 Task: Look for space in Leawood, United States from 12th July, 2023 to 16th July, 2023 for 8 adults in price range Rs.10000 to Rs.16000. Place can be private room with 8 bedrooms having 8 beds and 8 bathrooms. Property type can be house, flat, guest house, hotel. Amenities needed are: wifi, TV, free parkinig on premises, gym, breakfast. Booking option can be shelf check-in. Required host language is English.
Action: Mouse moved to (571, 144)
Screenshot: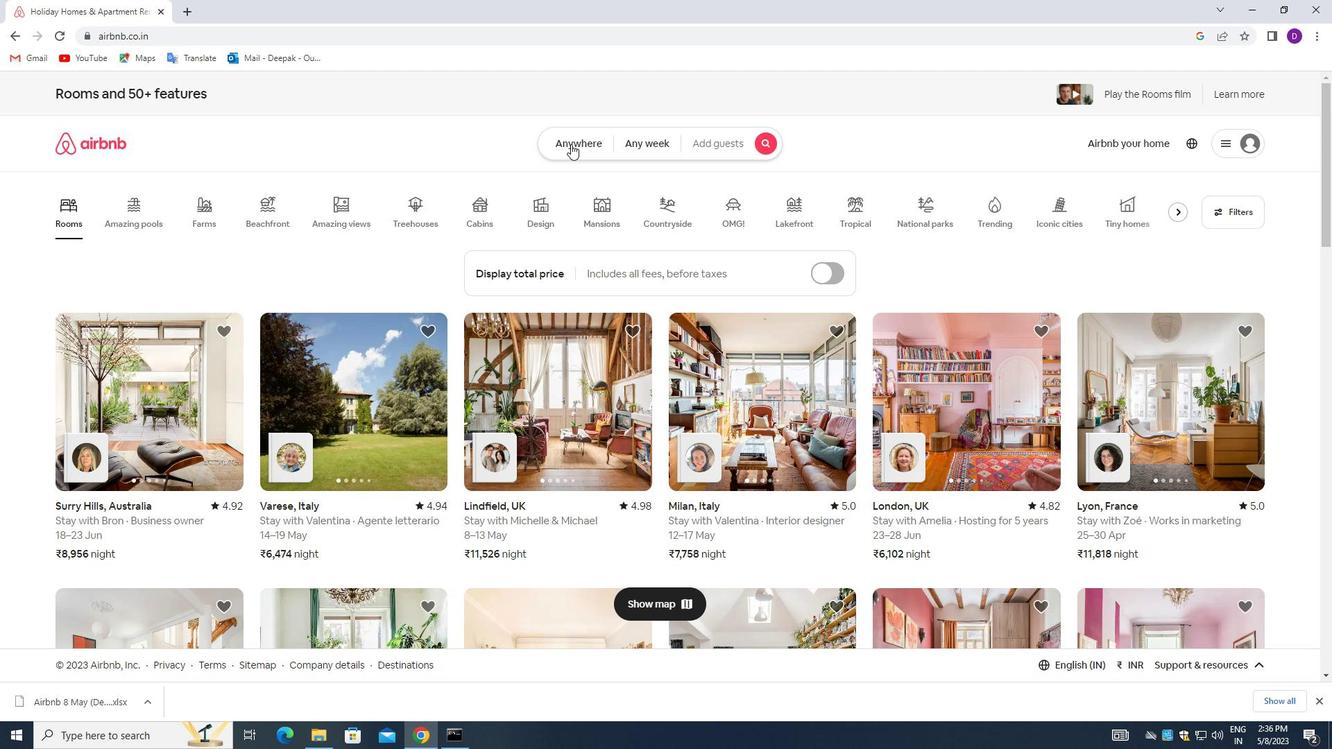 
Action: Mouse pressed left at (571, 144)
Screenshot: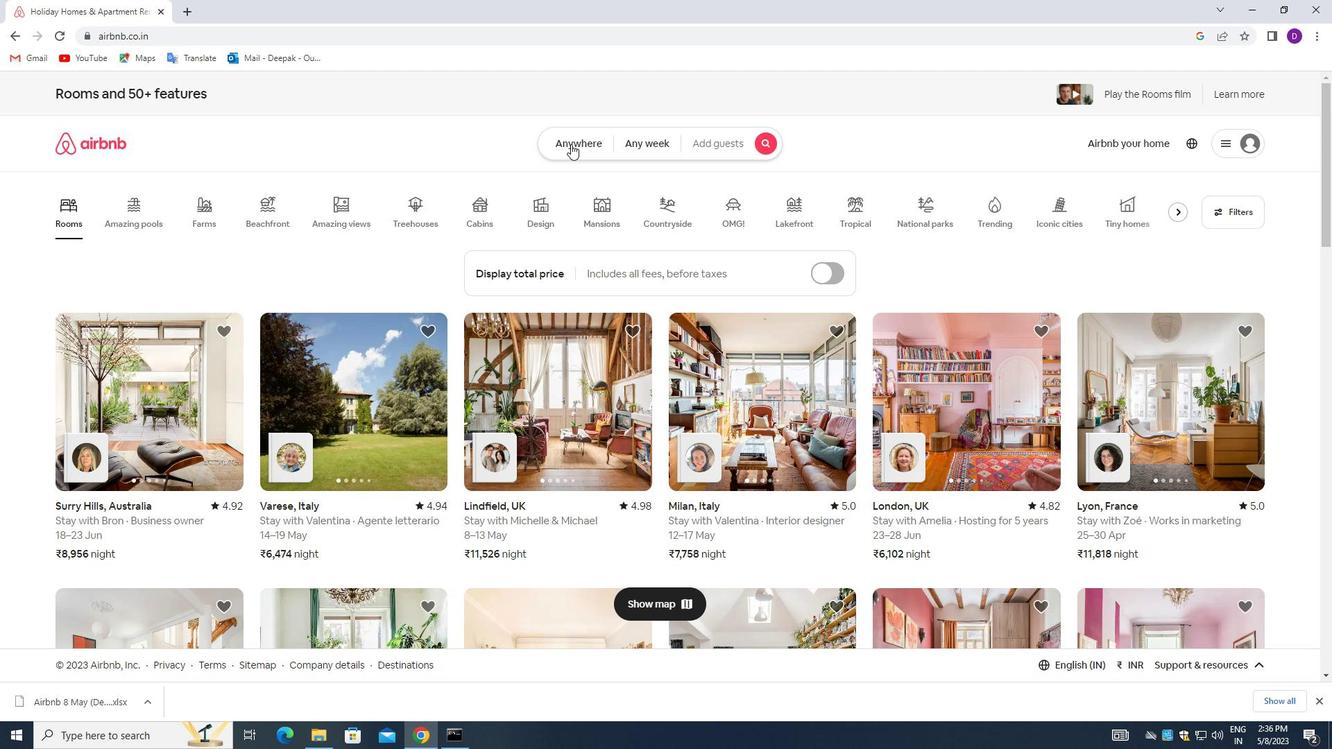 
Action: Mouse moved to (438, 201)
Screenshot: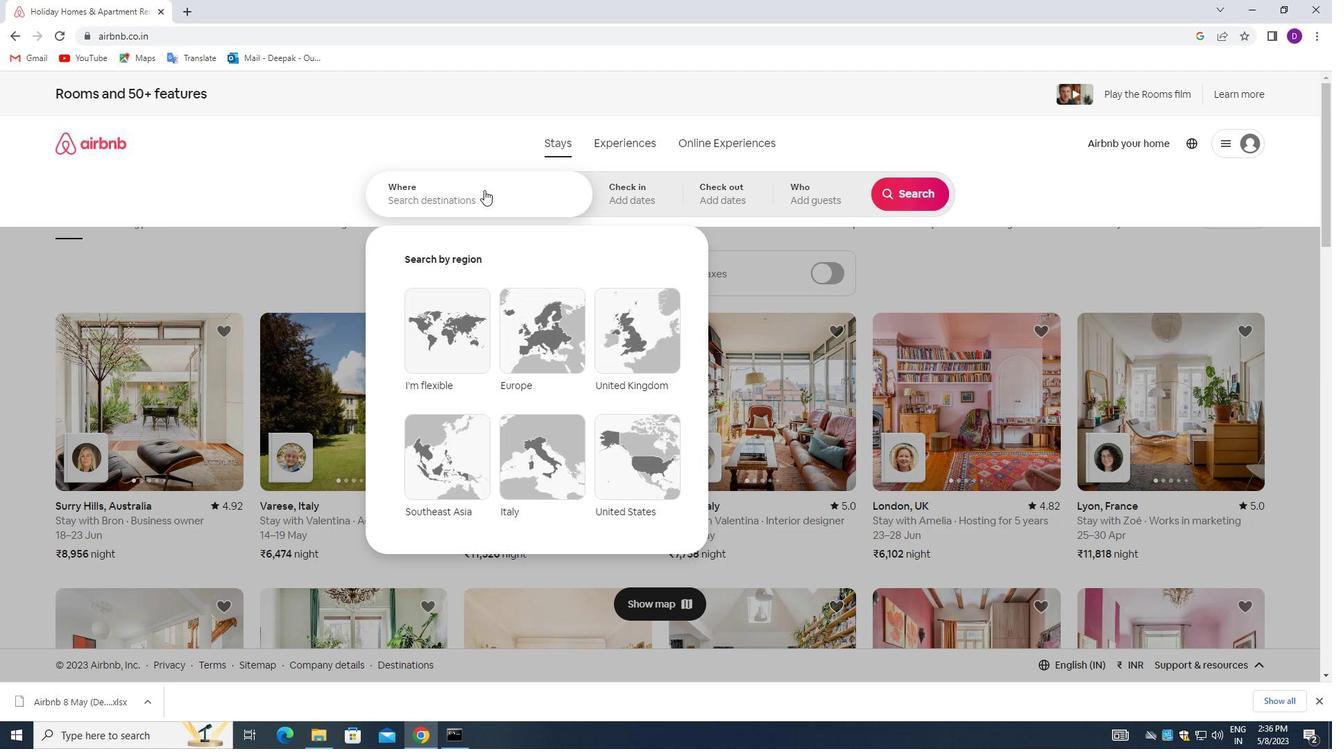 
Action: Mouse pressed left at (438, 201)
Screenshot: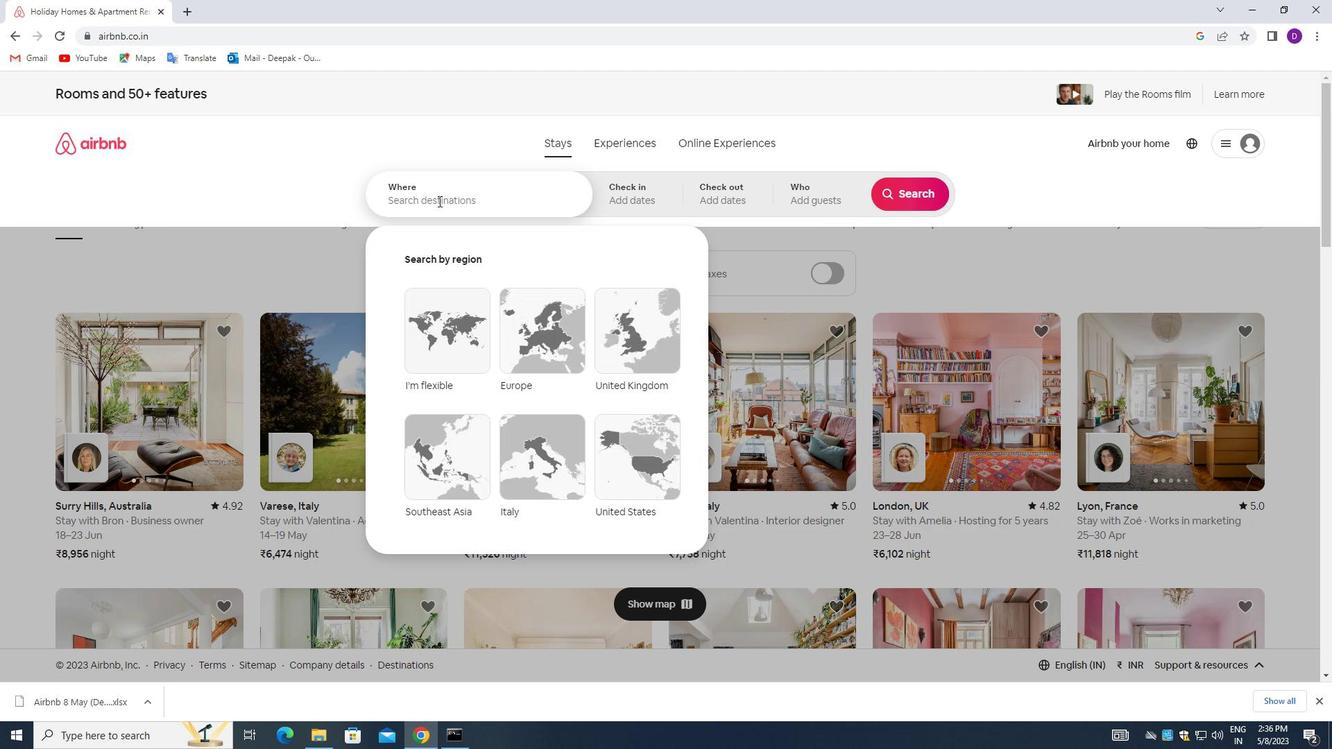 
Action: Key pressed <Key.shift>LEAWOOD,<Key.space><Key.shift>UNITED<Key.space><Key.shift>STATES<Key.enter>
Screenshot: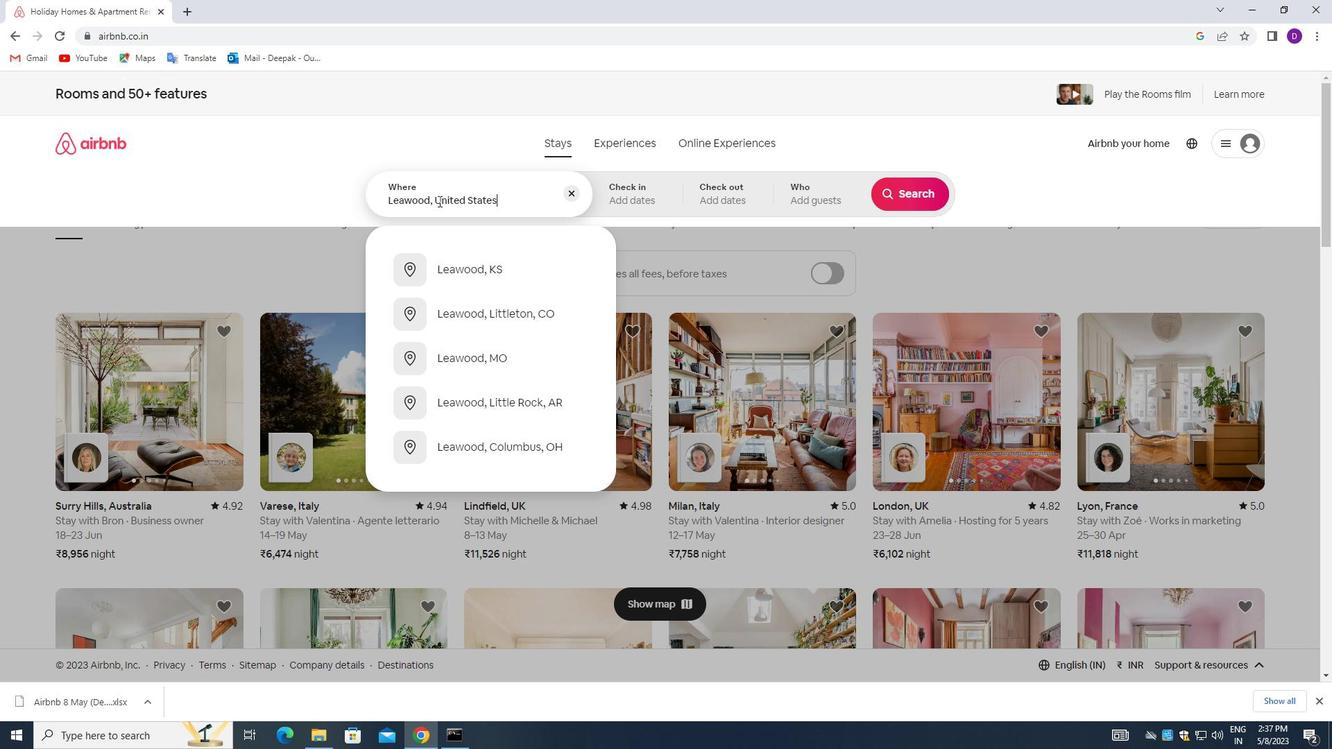
Action: Mouse moved to (899, 301)
Screenshot: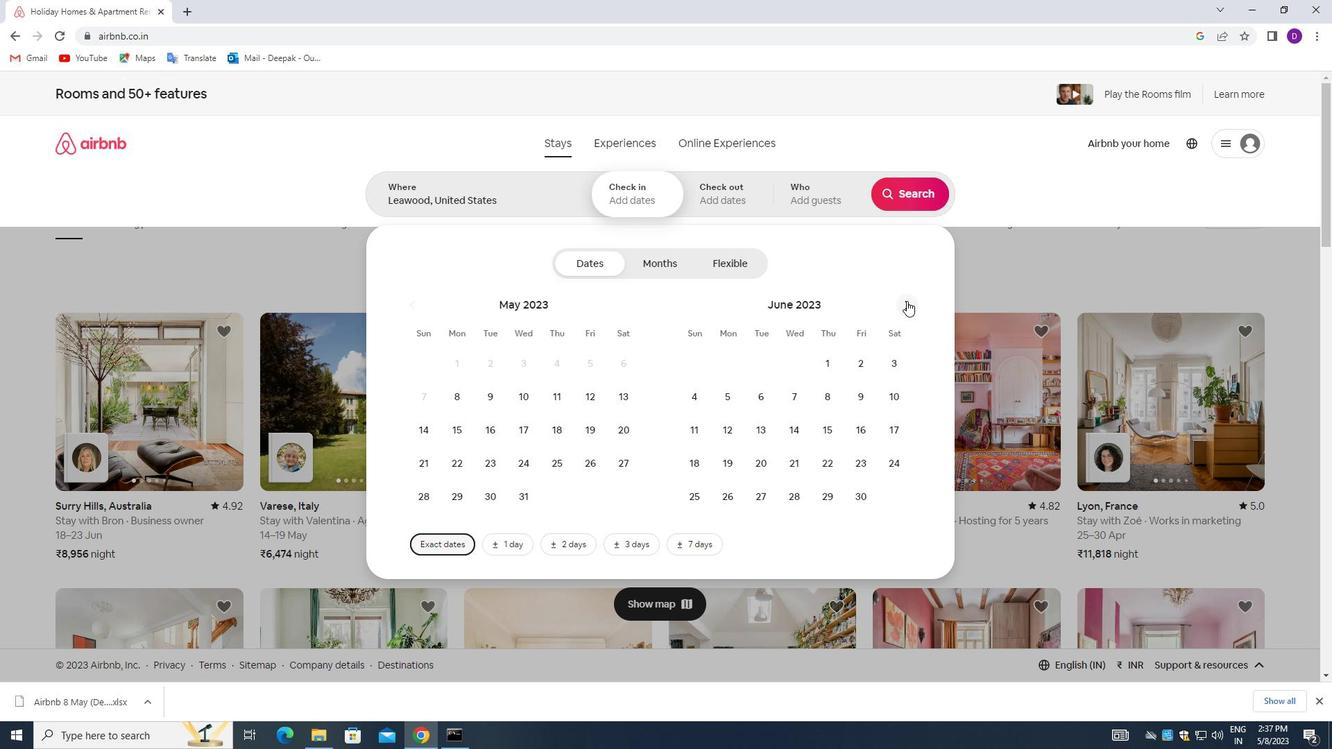 
Action: Mouse pressed left at (899, 301)
Screenshot: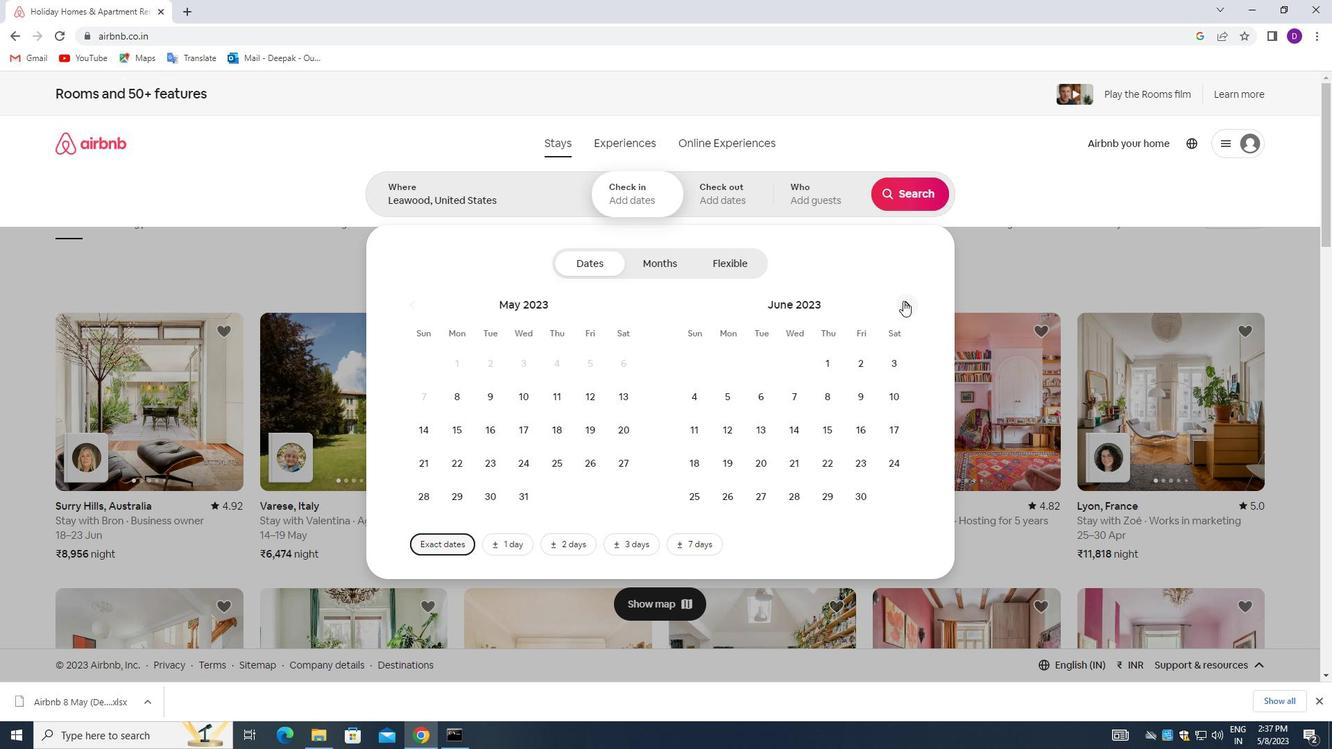 
Action: Mouse moved to (786, 439)
Screenshot: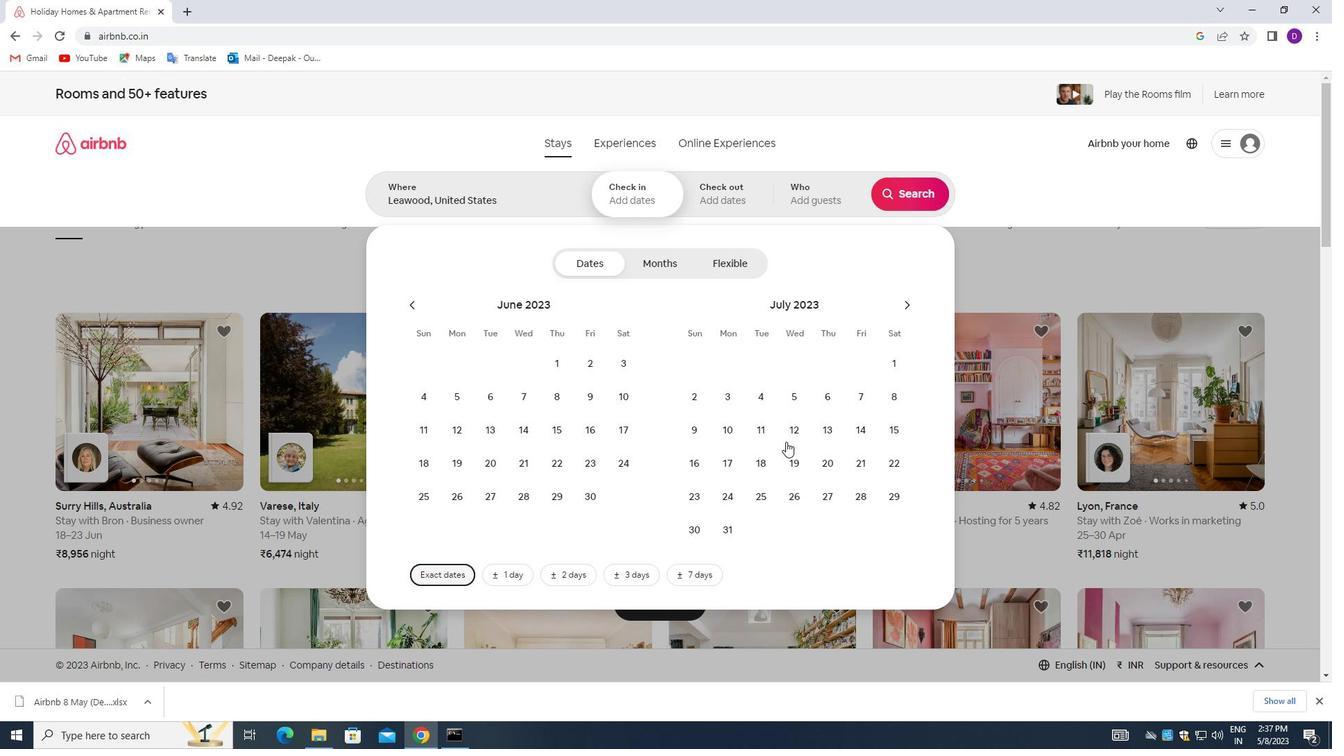 
Action: Mouse pressed left at (786, 439)
Screenshot: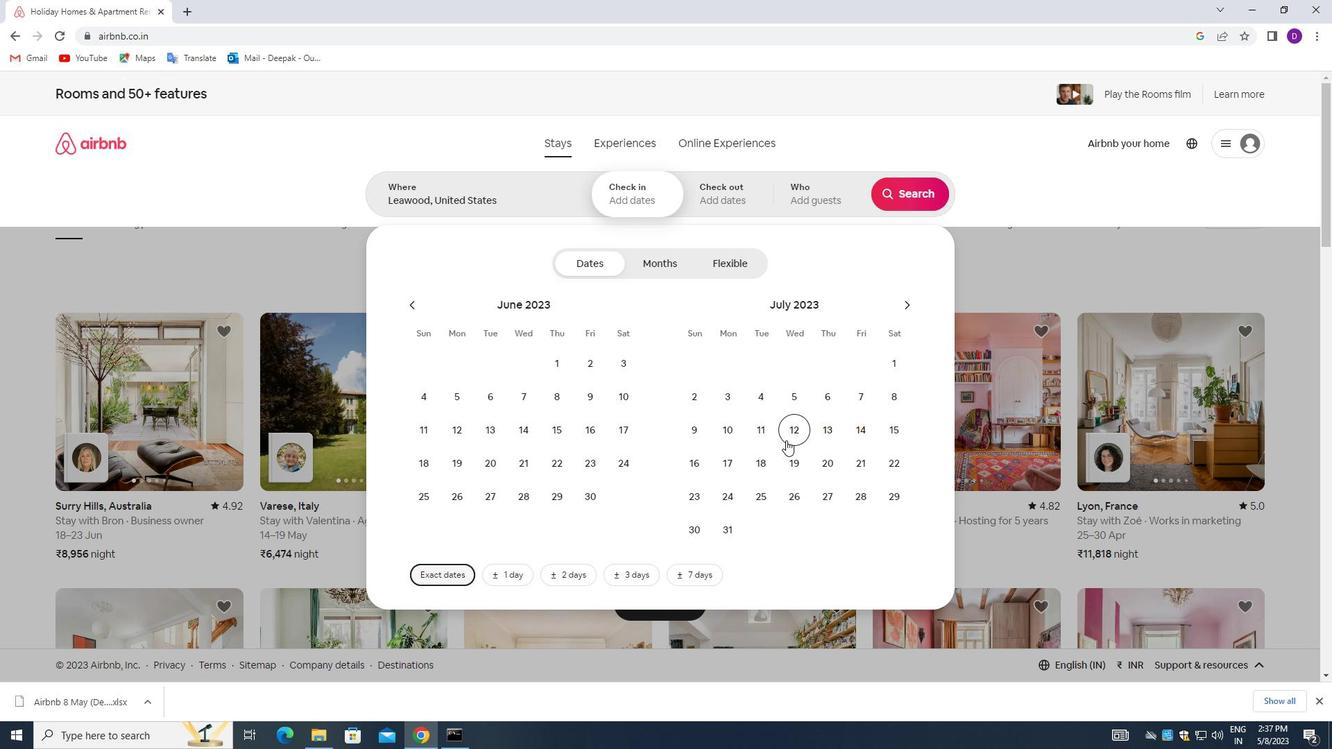 
Action: Mouse moved to (689, 476)
Screenshot: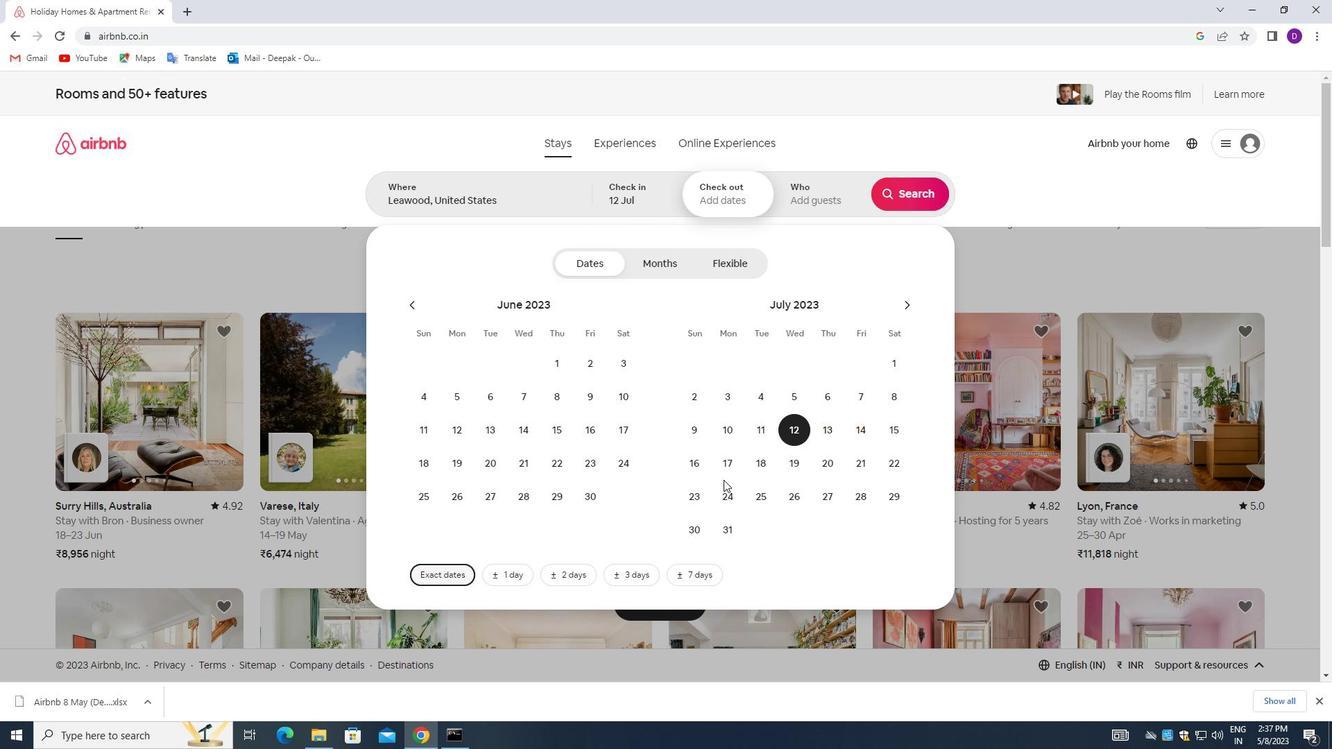 
Action: Mouse pressed left at (689, 476)
Screenshot: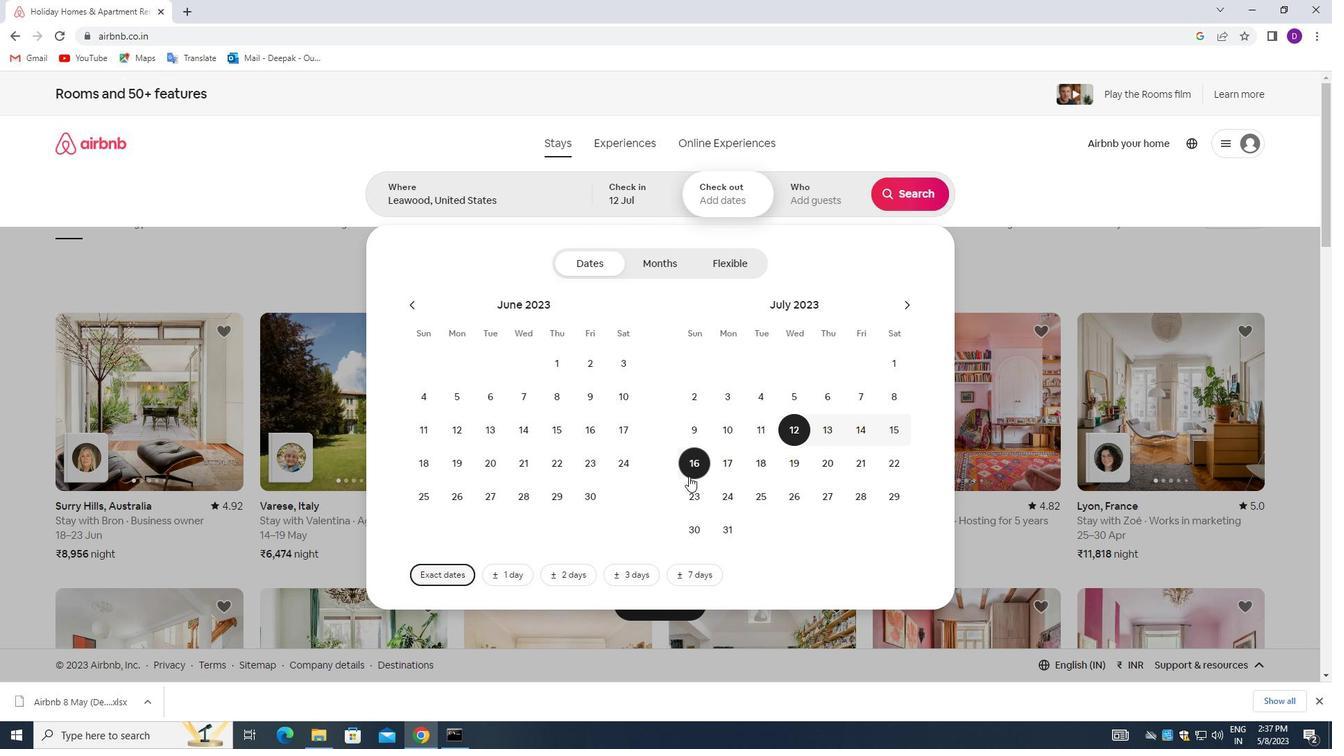 
Action: Mouse moved to (810, 194)
Screenshot: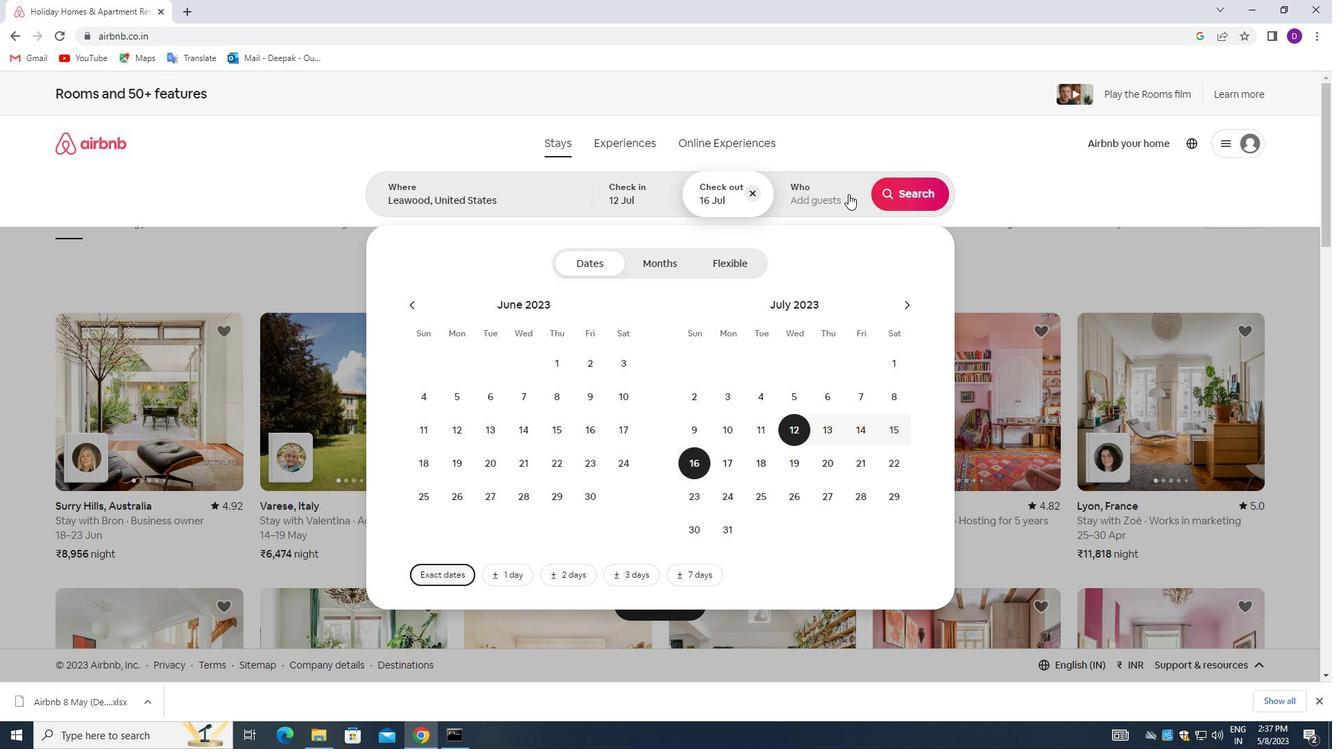 
Action: Mouse pressed left at (810, 194)
Screenshot: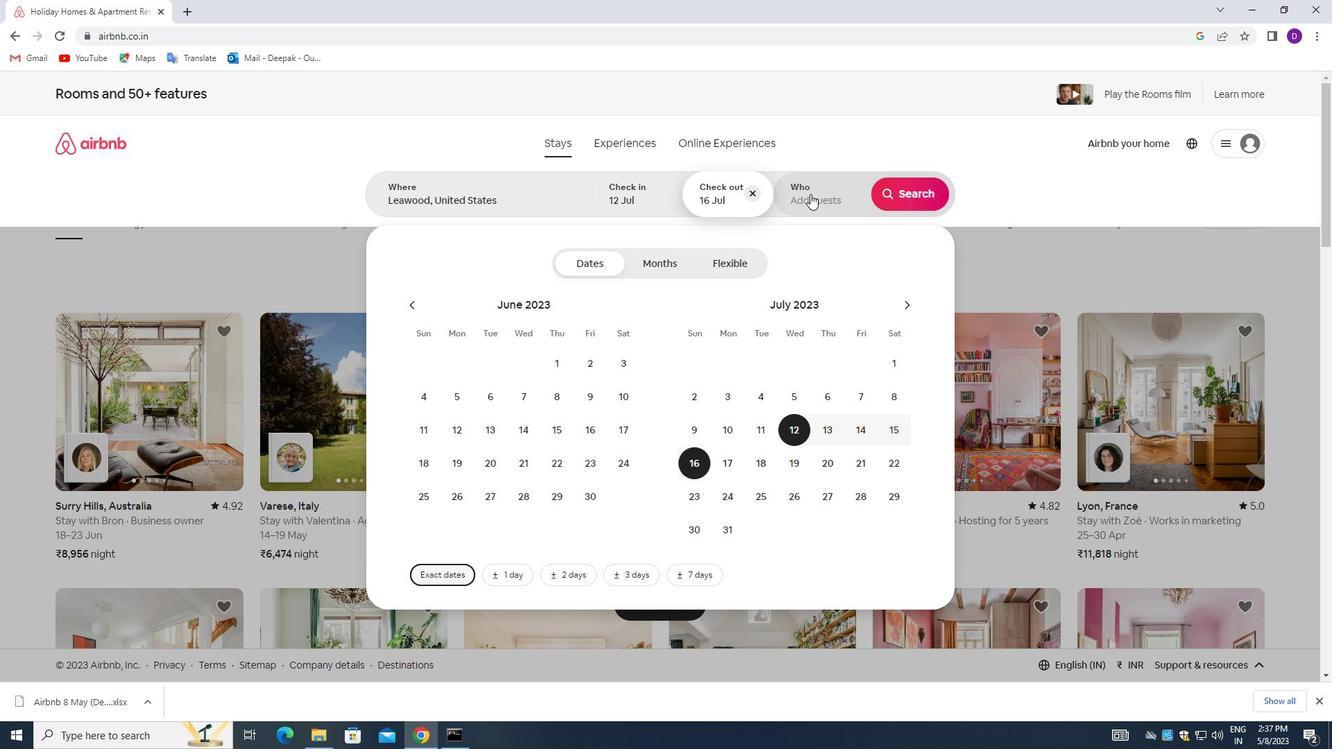 
Action: Mouse moved to (922, 270)
Screenshot: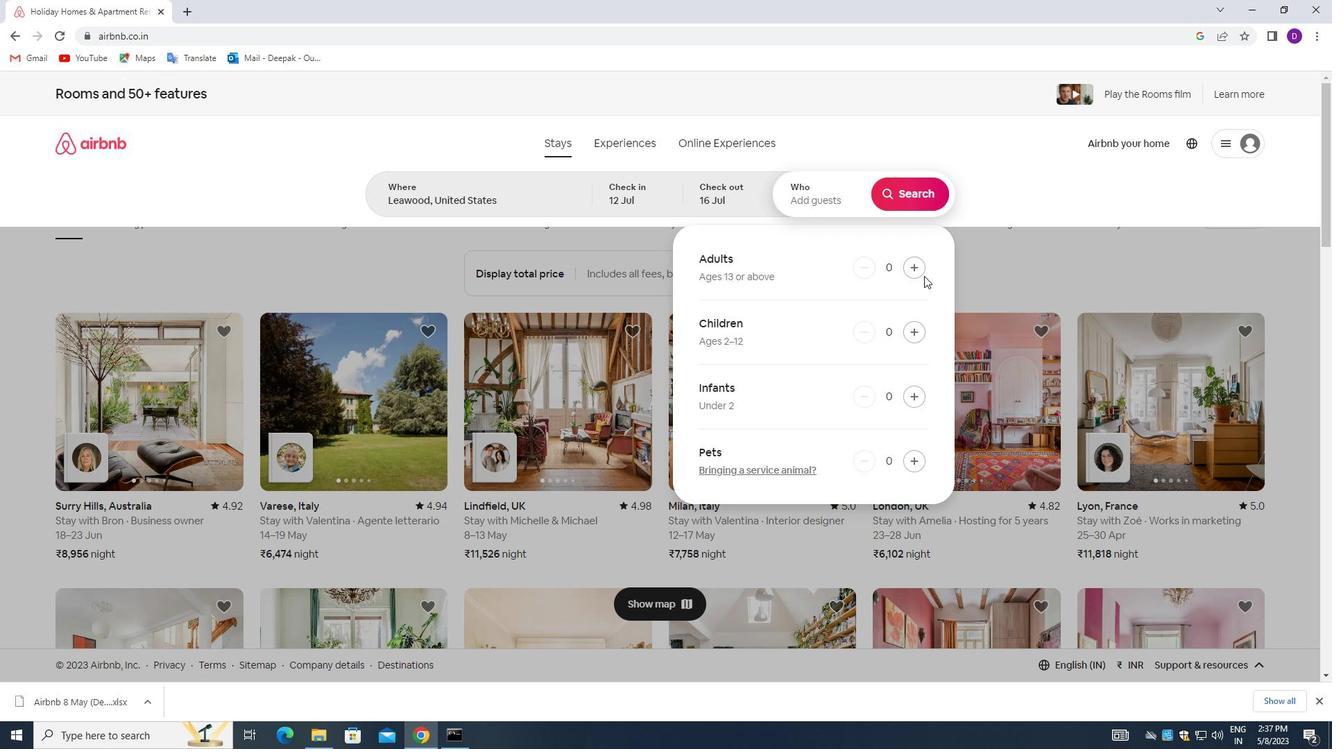 
Action: Mouse pressed left at (922, 270)
Screenshot: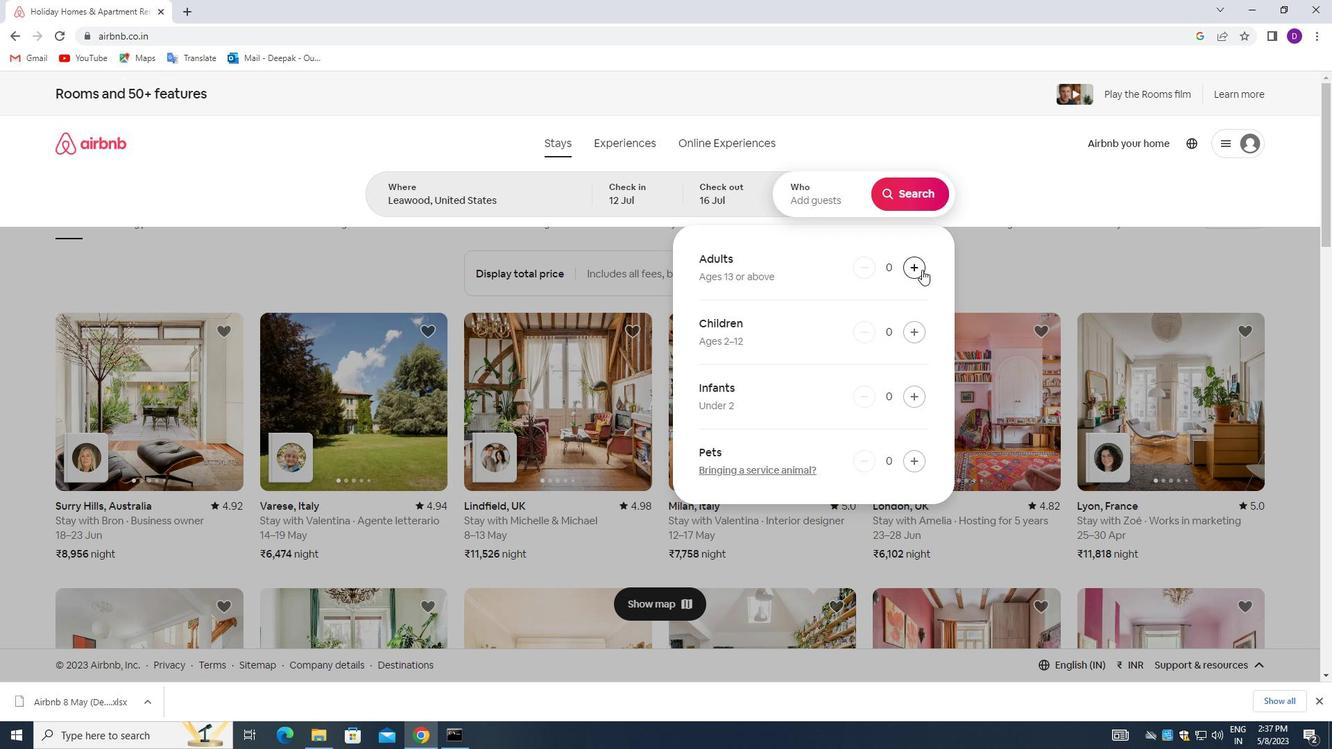 
Action: Mouse pressed left at (922, 270)
Screenshot: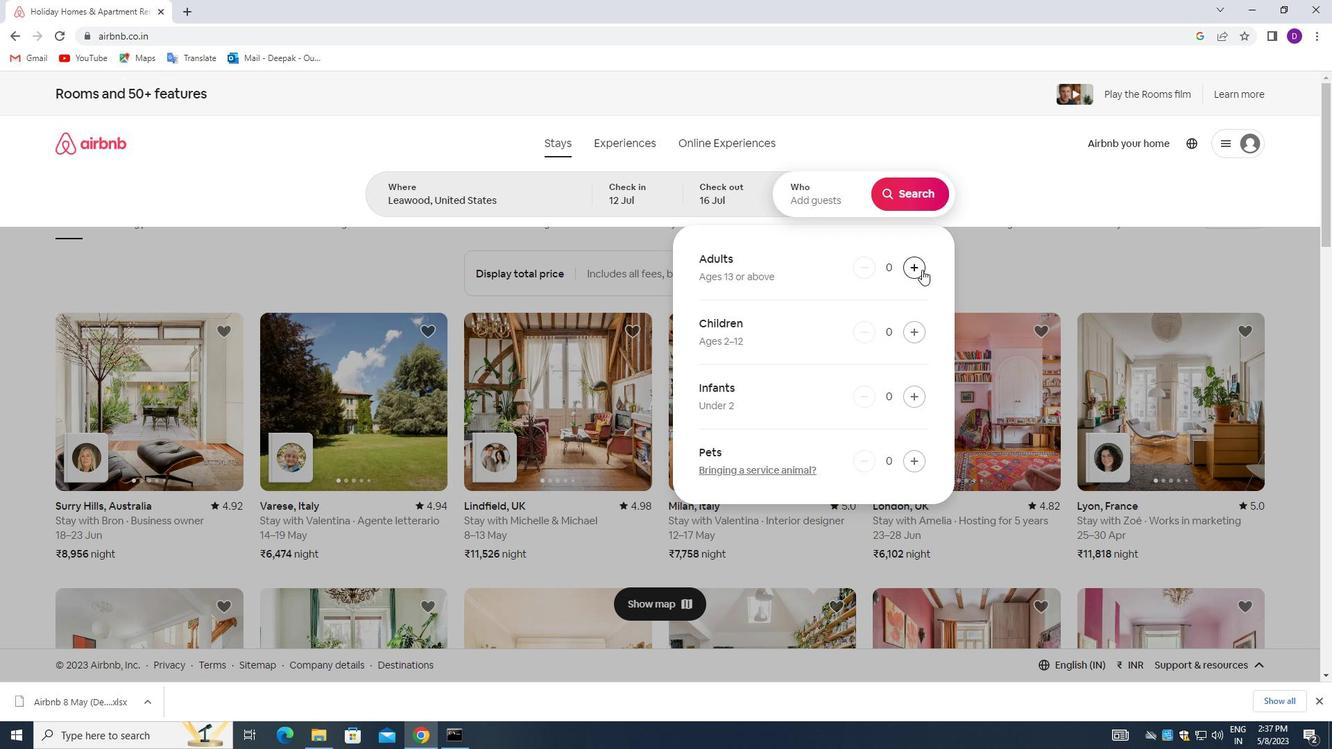 
Action: Mouse pressed left at (922, 270)
Screenshot: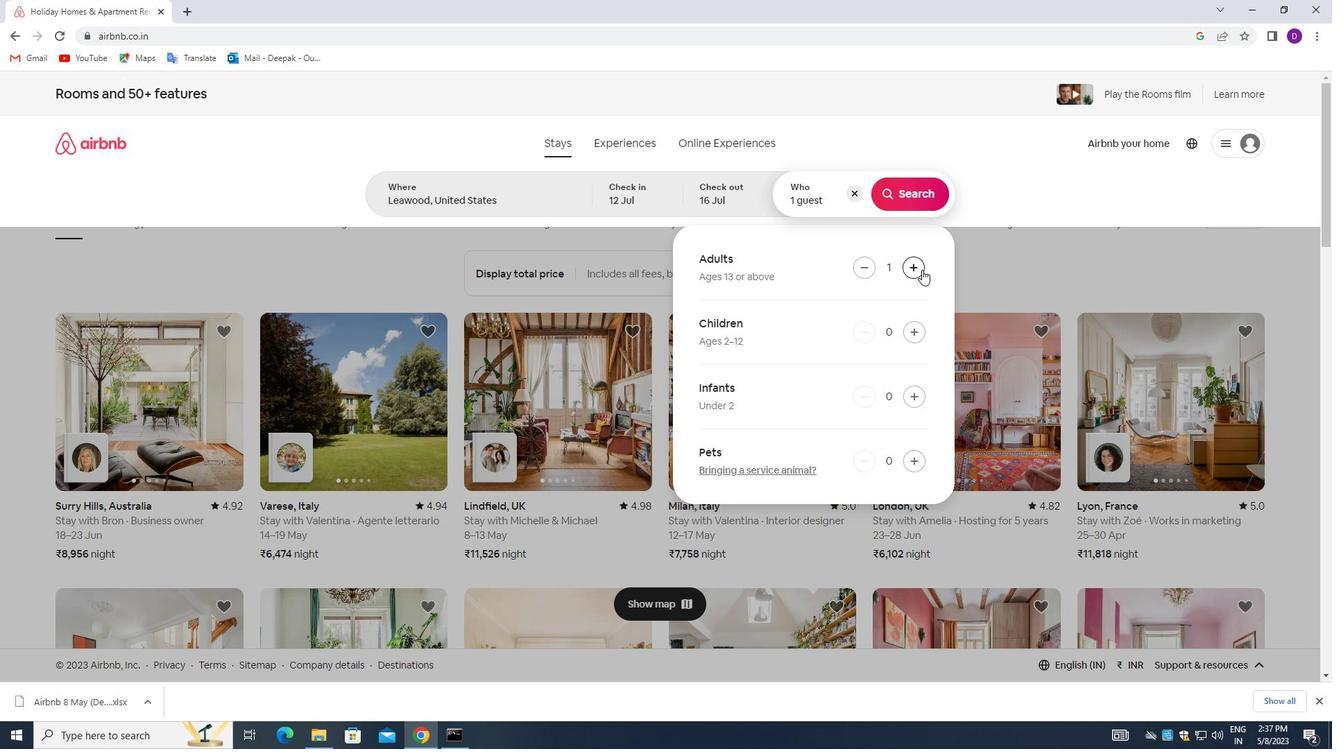 
Action: Mouse pressed left at (922, 270)
Screenshot: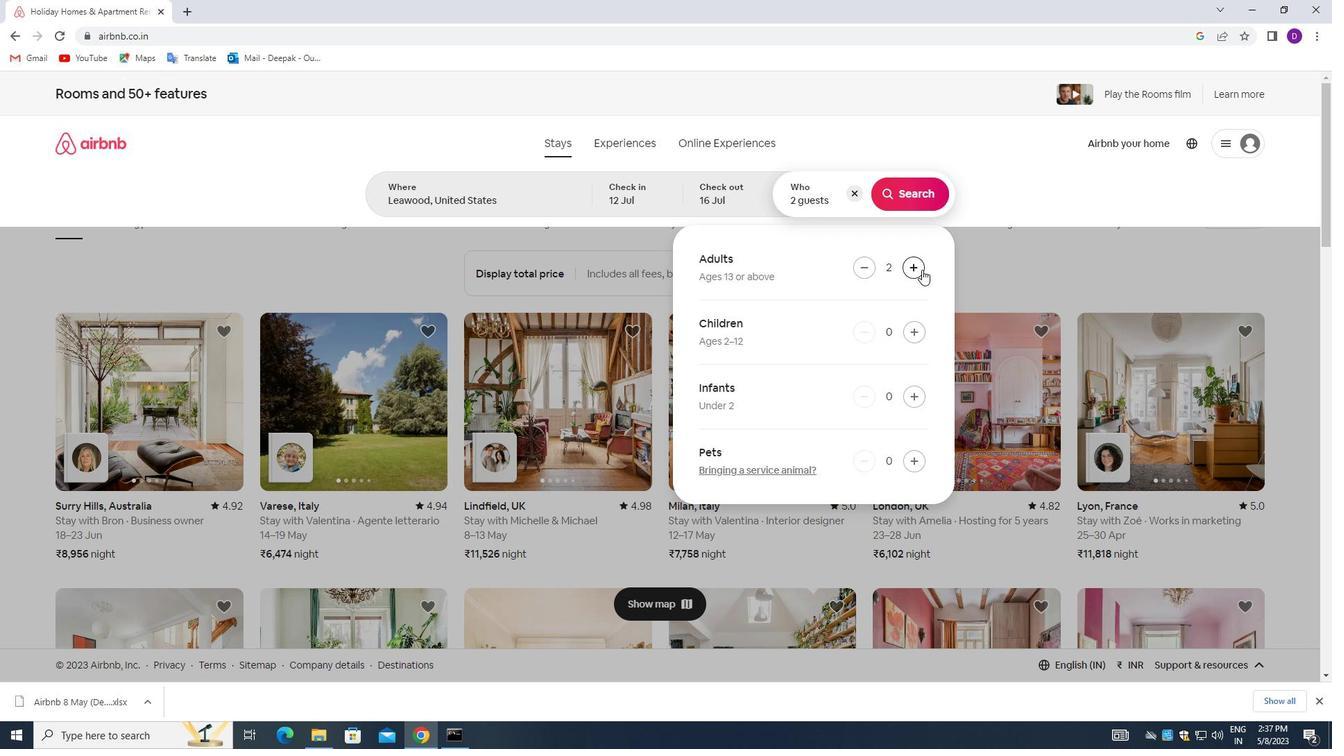 
Action: Mouse pressed left at (922, 270)
Screenshot: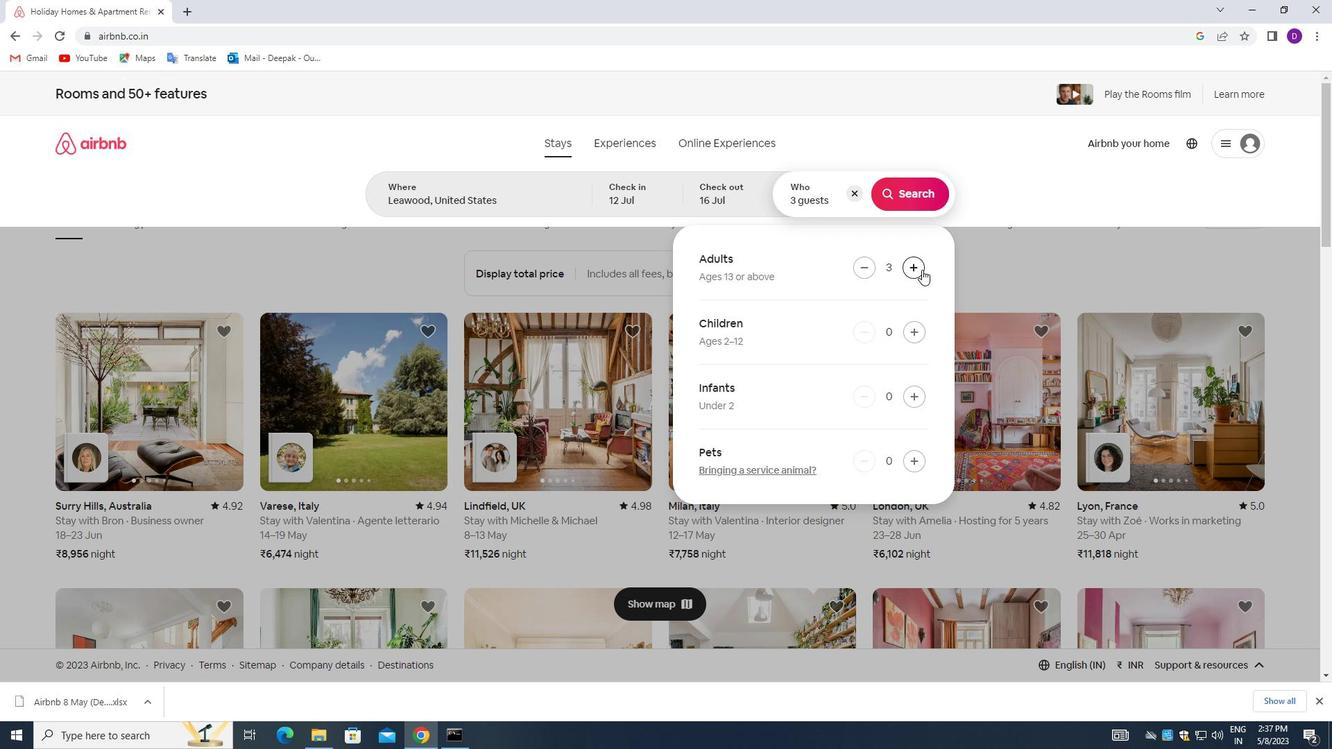 
Action: Mouse pressed left at (922, 270)
Screenshot: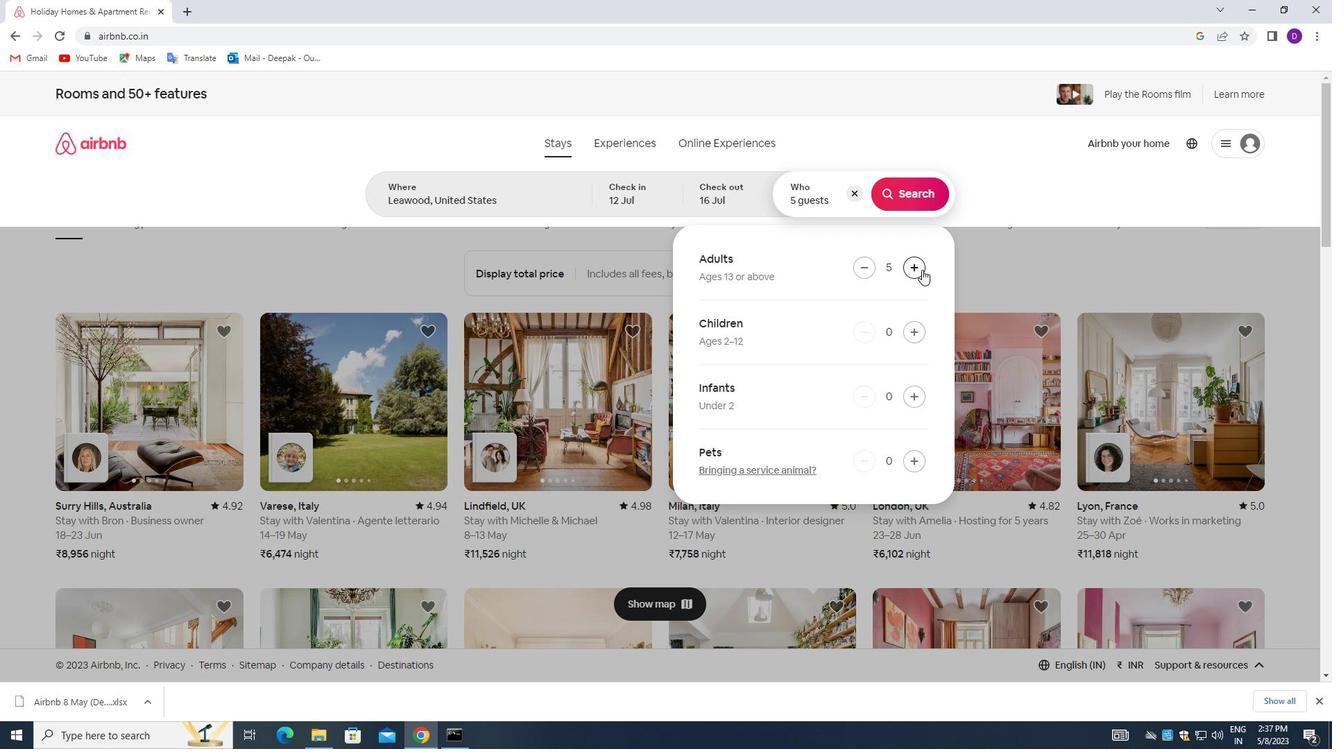 
Action: Mouse pressed left at (922, 270)
Screenshot: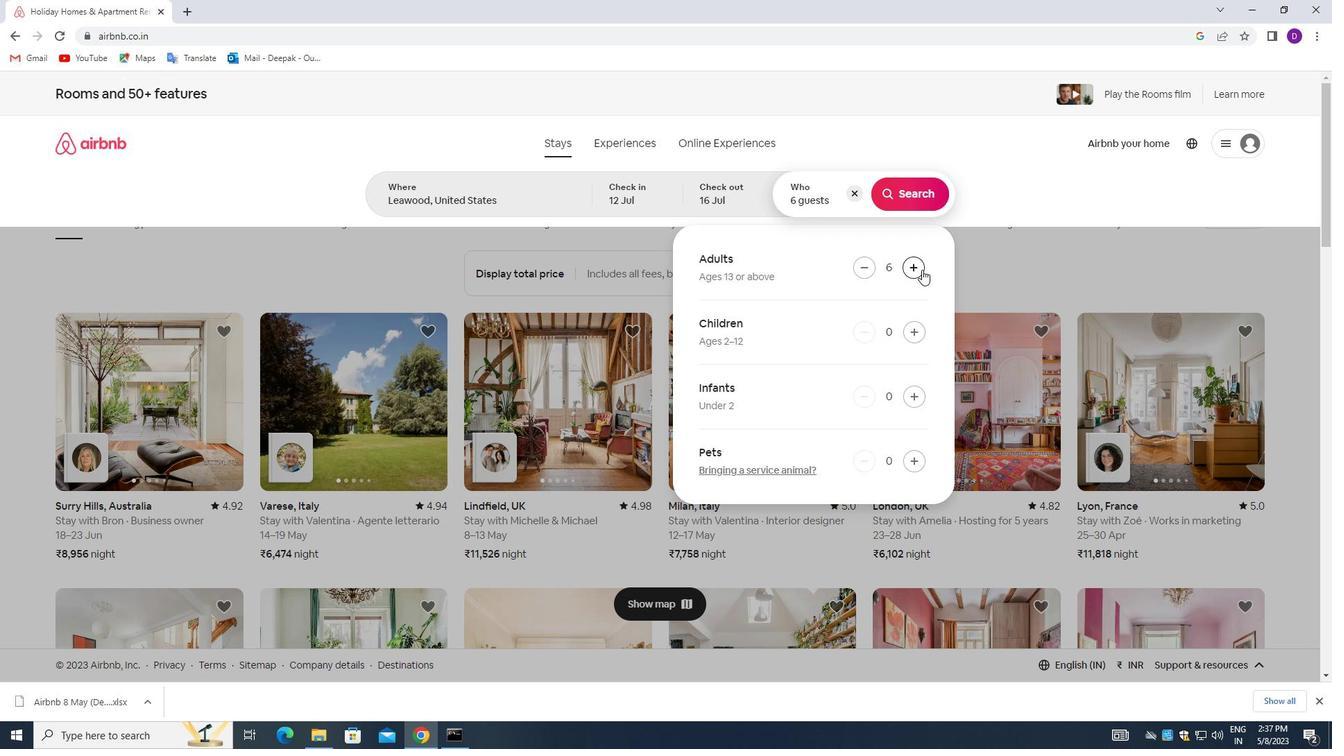 
Action: Mouse pressed left at (922, 270)
Screenshot: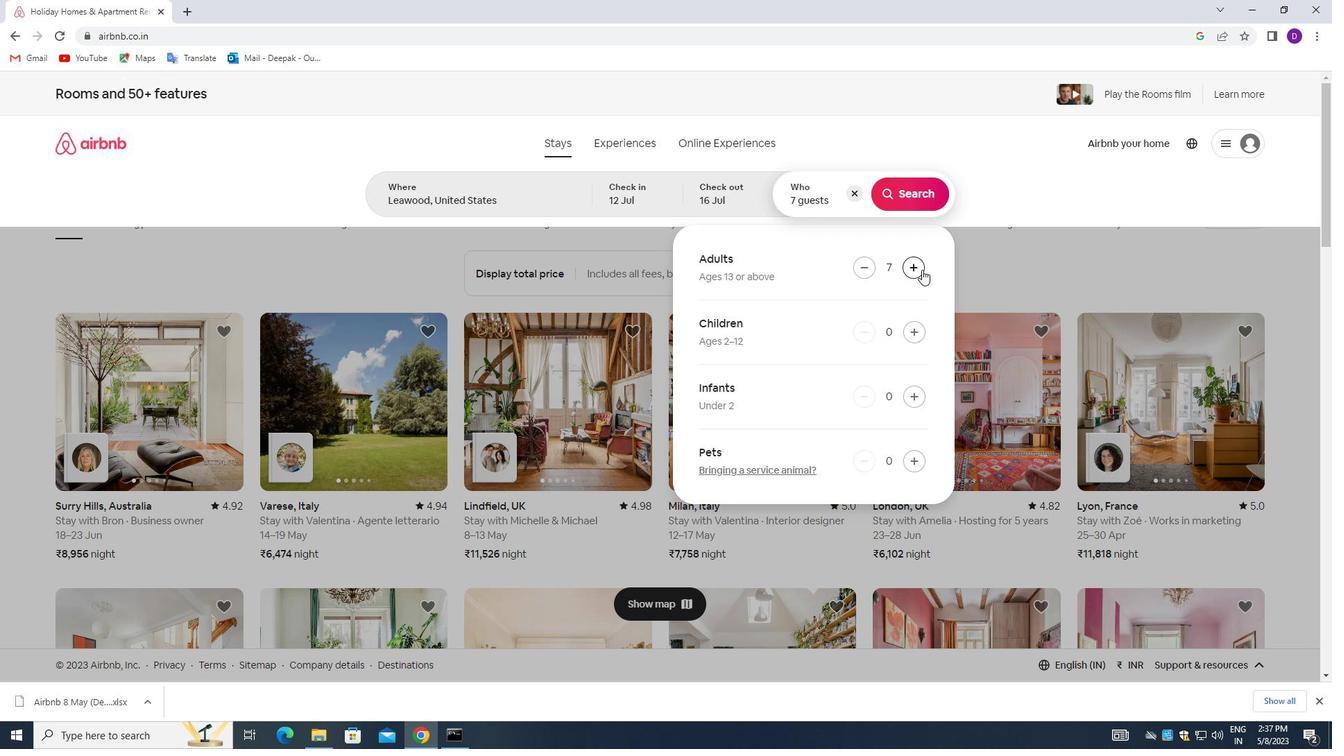 
Action: Mouse moved to (906, 196)
Screenshot: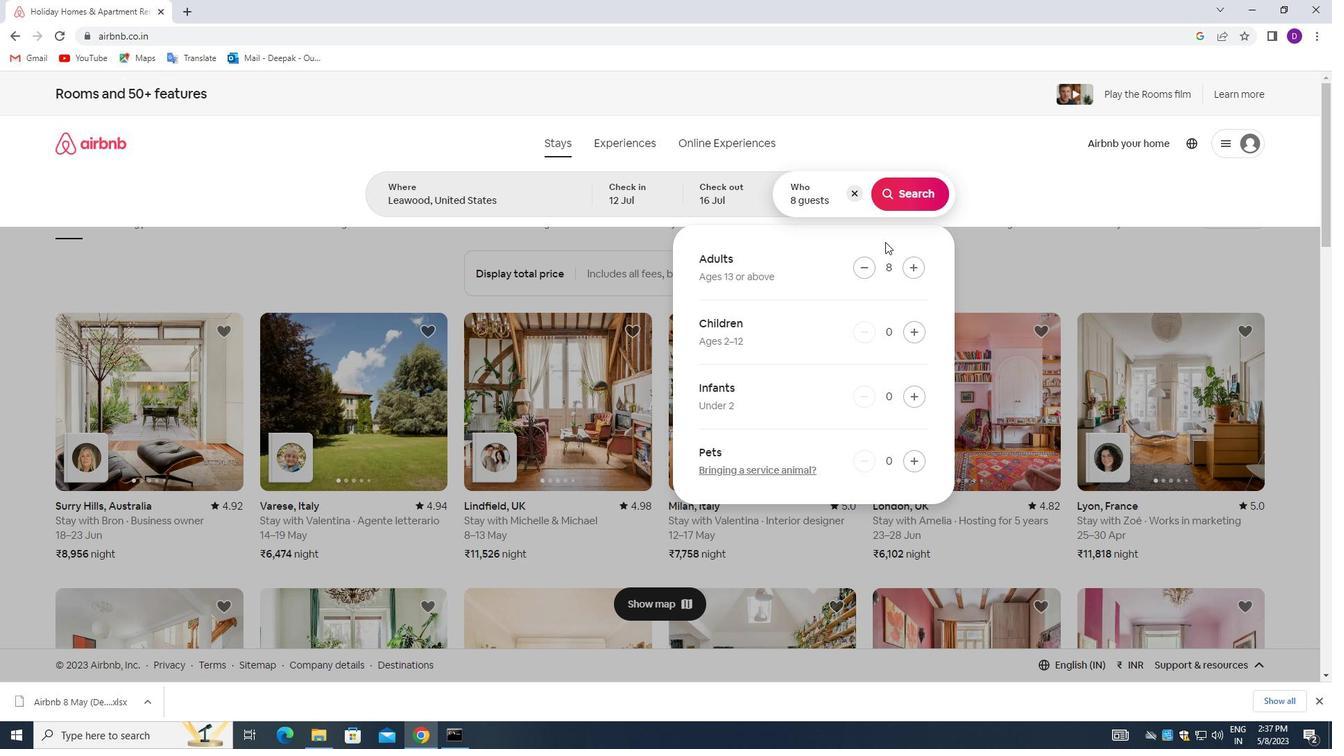 
Action: Mouse pressed left at (906, 196)
Screenshot: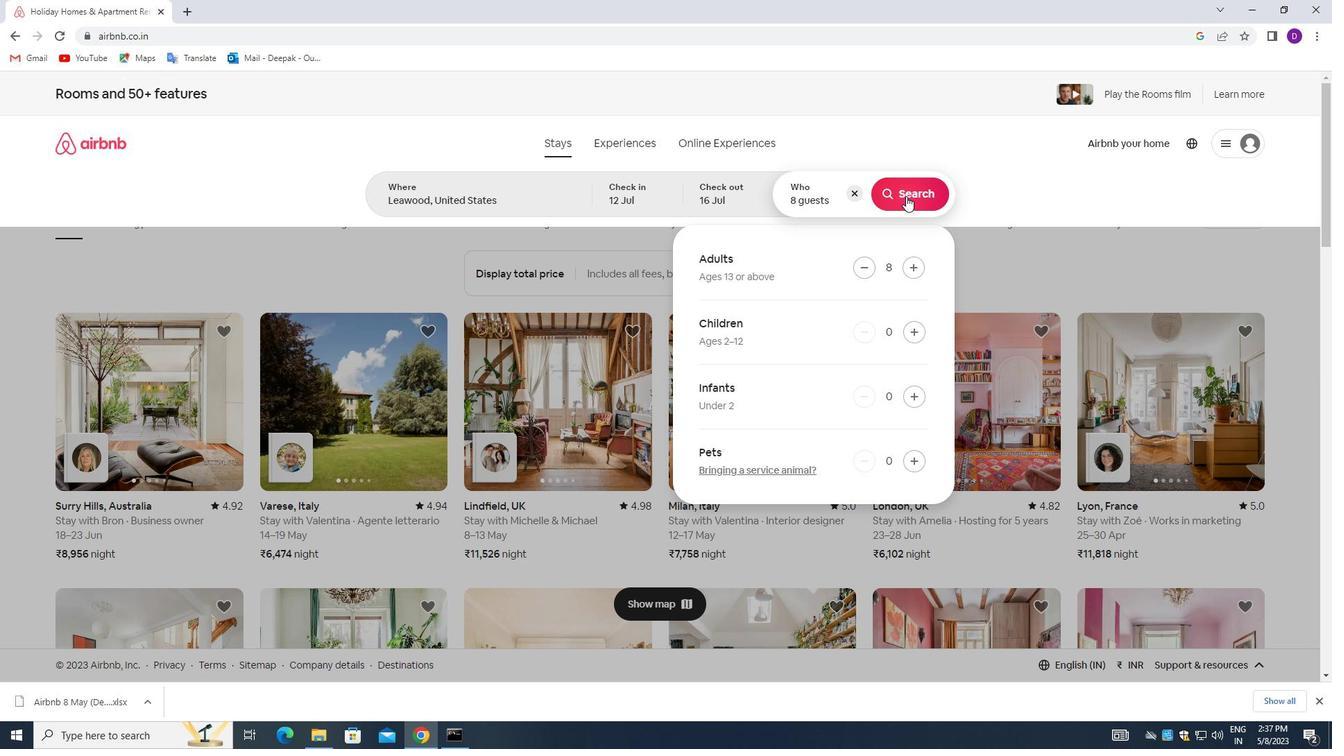 
Action: Mouse moved to (1258, 151)
Screenshot: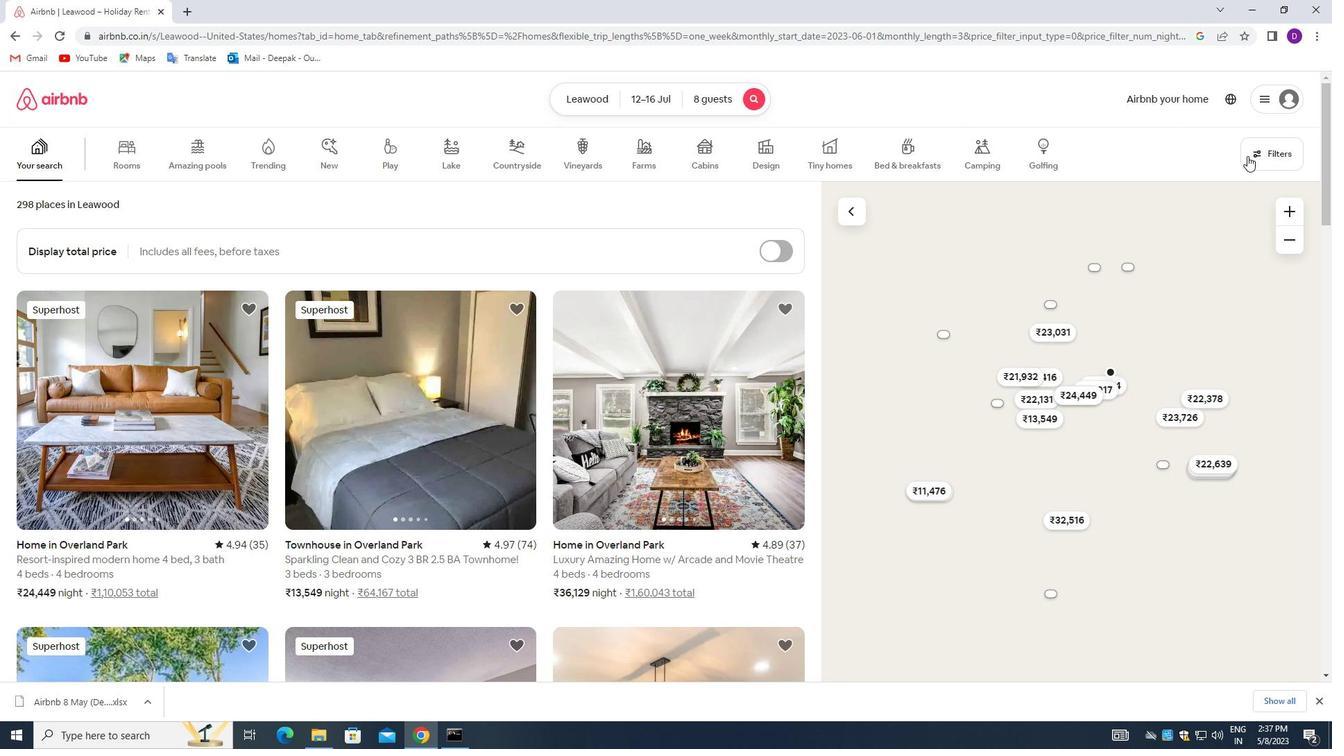 
Action: Mouse pressed left at (1258, 151)
Screenshot: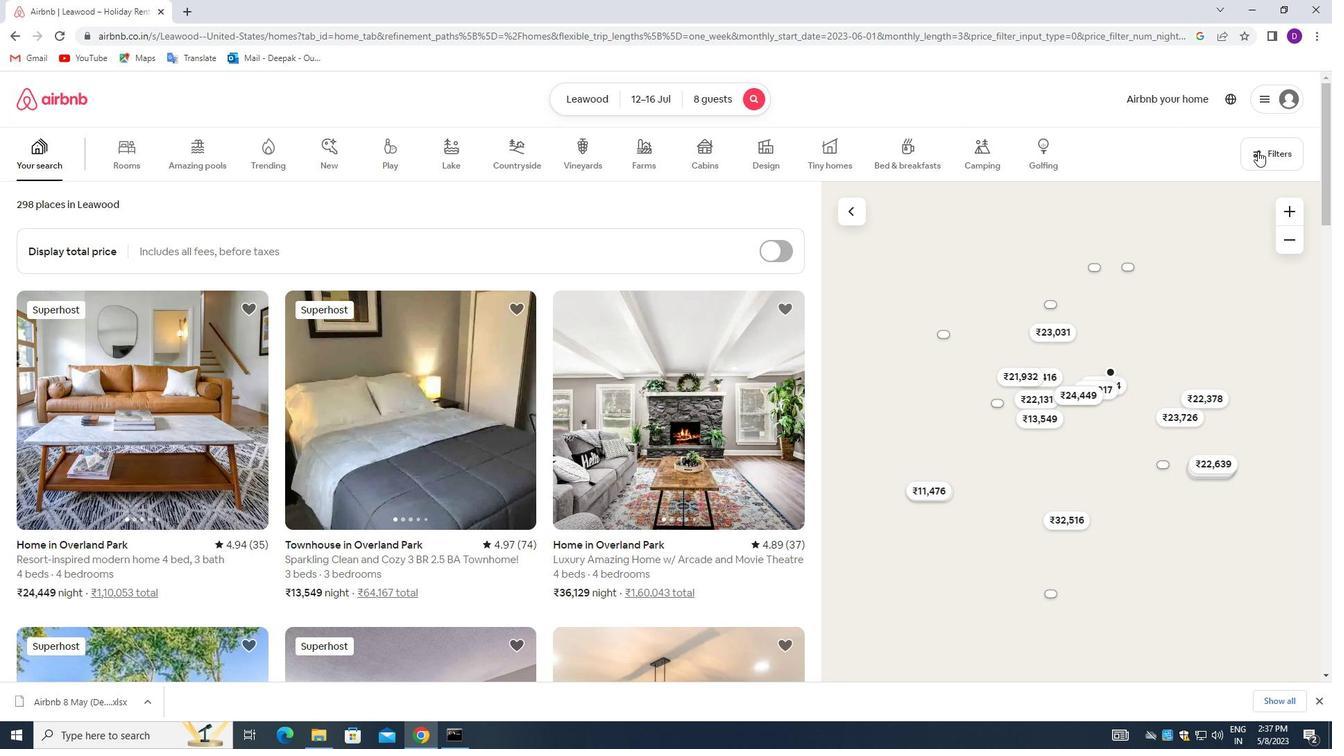 
Action: Mouse moved to (487, 494)
Screenshot: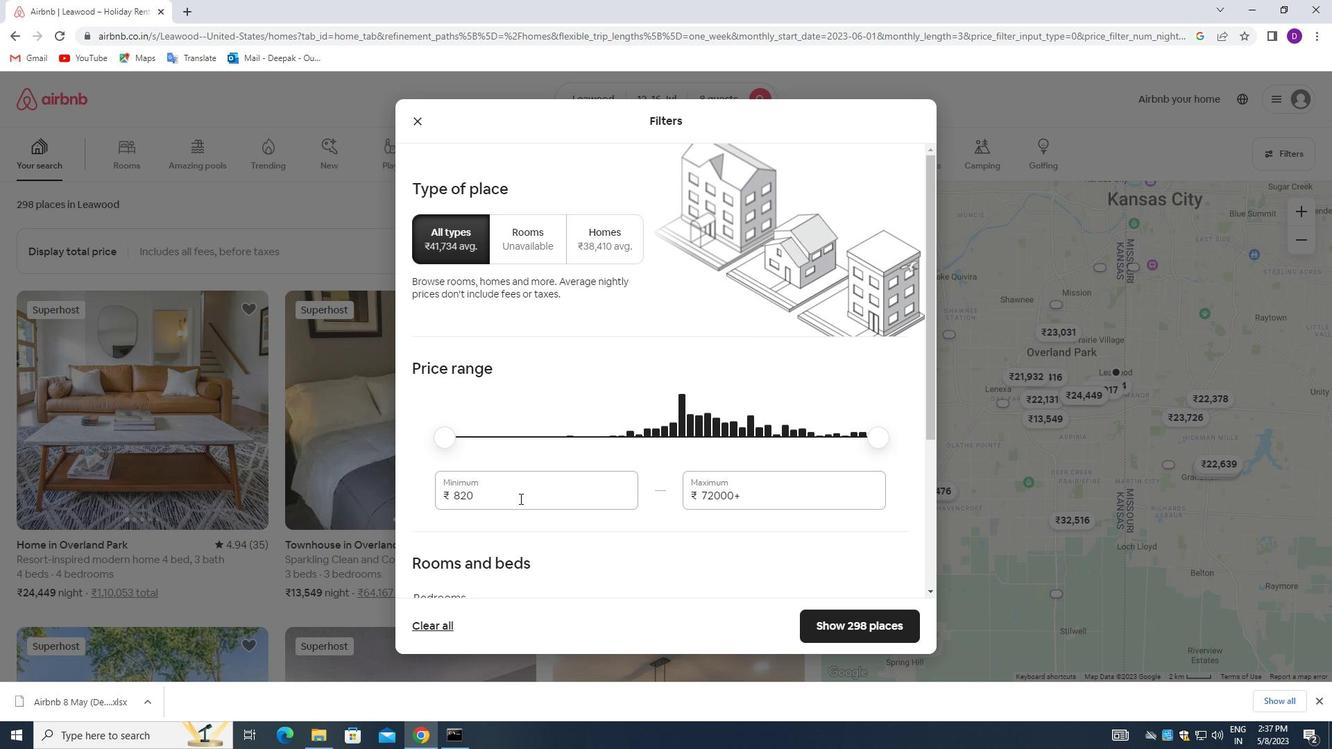 
Action: Mouse pressed left at (487, 494)
Screenshot: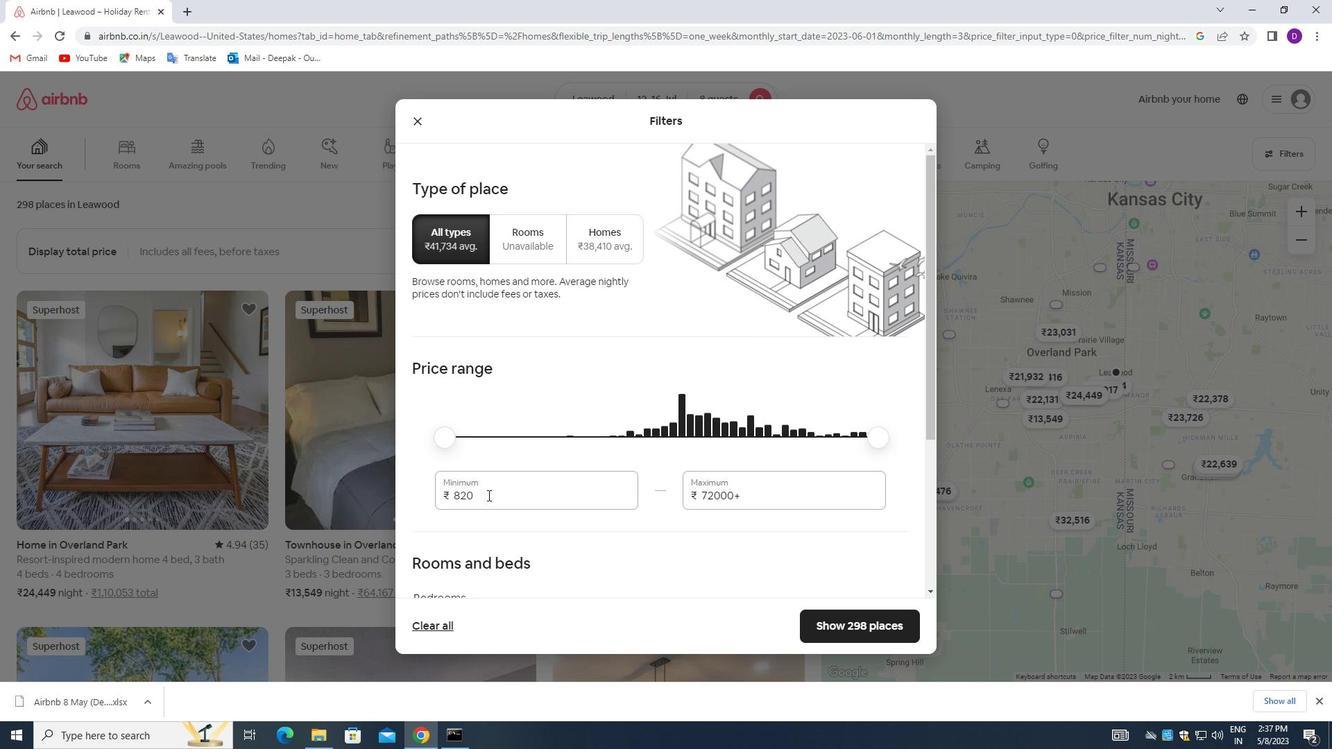 
Action: Mouse pressed left at (487, 494)
Screenshot: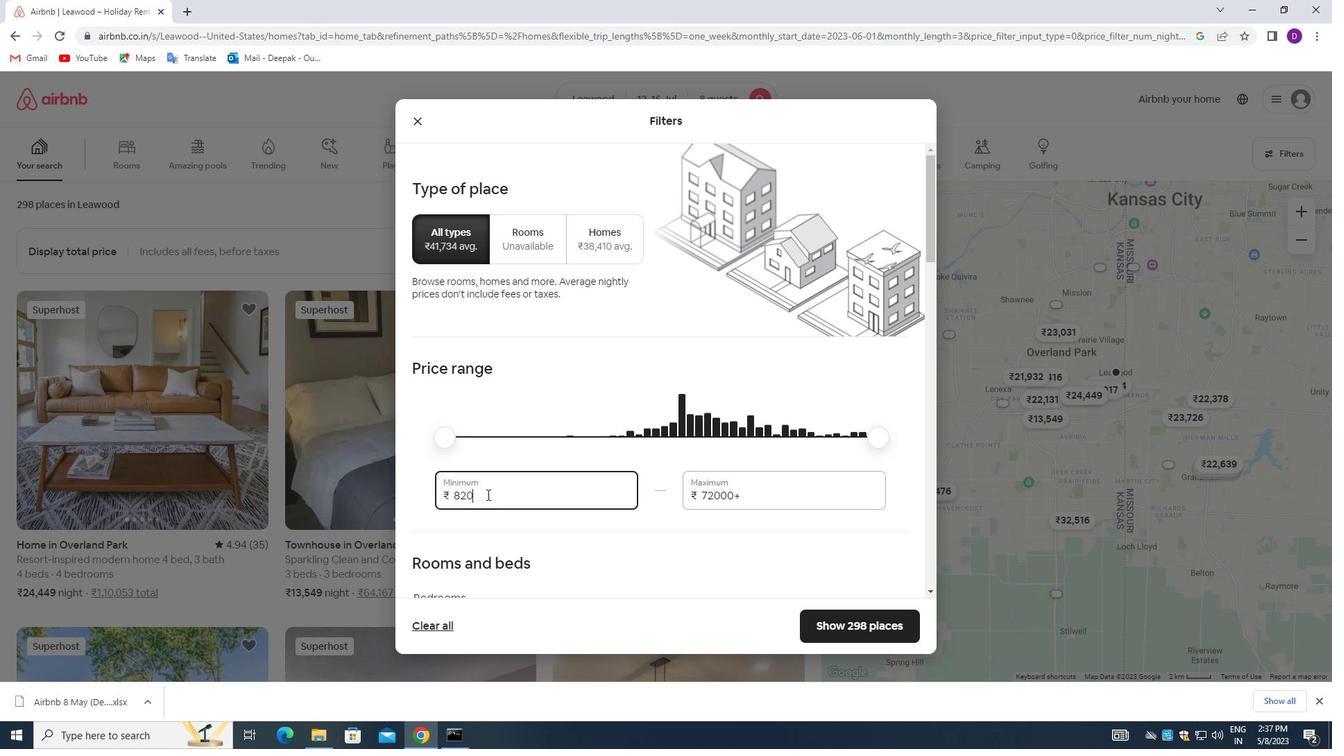 
Action: Mouse moved to (487, 494)
Screenshot: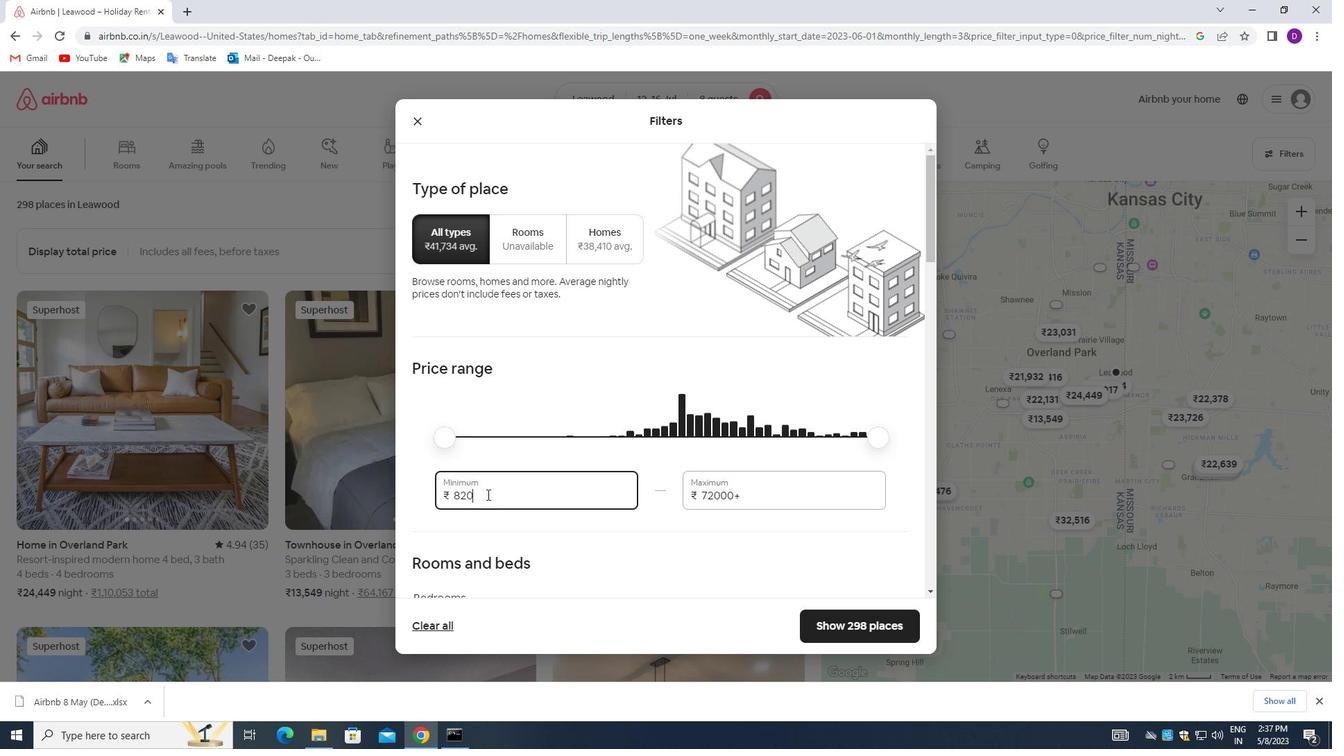 
Action: Key pressed <Key.backspace>10000<Key.tab><Key.backspace>16000
Screenshot: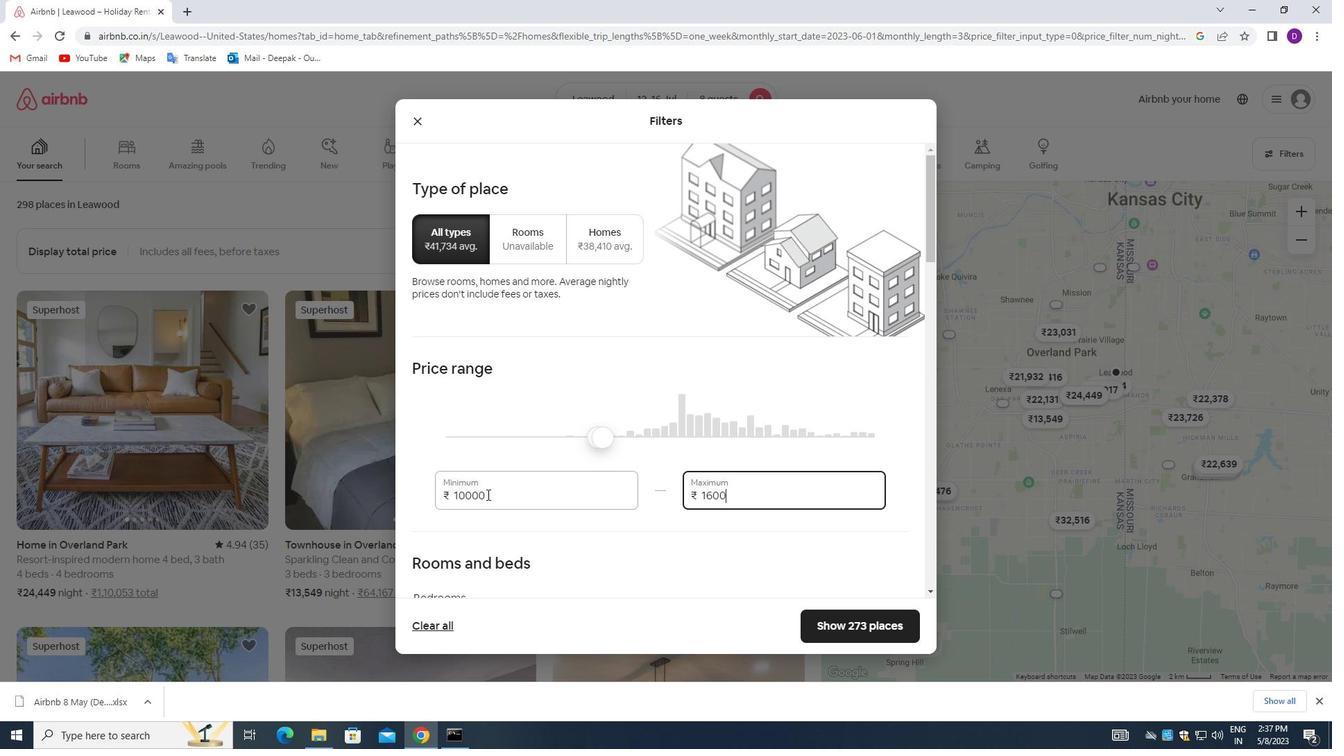 
Action: Mouse moved to (566, 563)
Screenshot: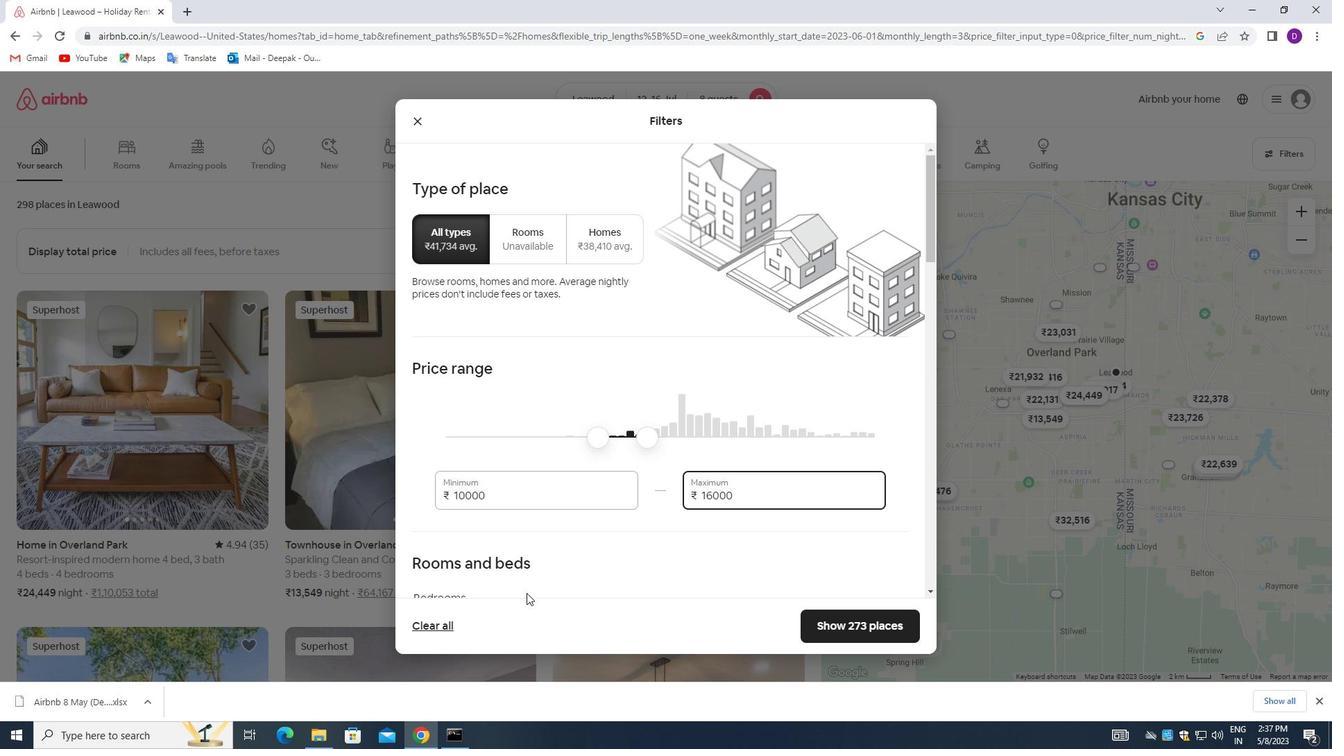 
Action: Mouse scrolled (566, 562) with delta (0, 0)
Screenshot: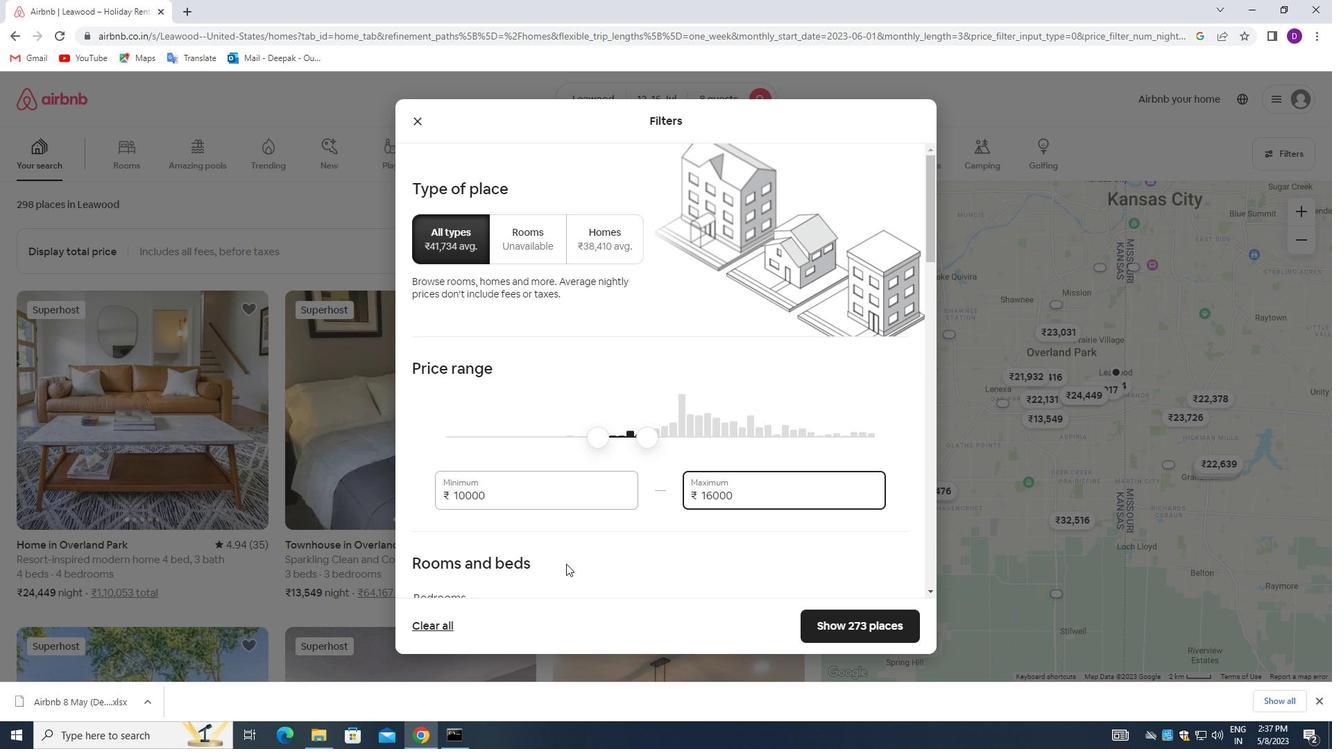 
Action: Mouse moved to (567, 562)
Screenshot: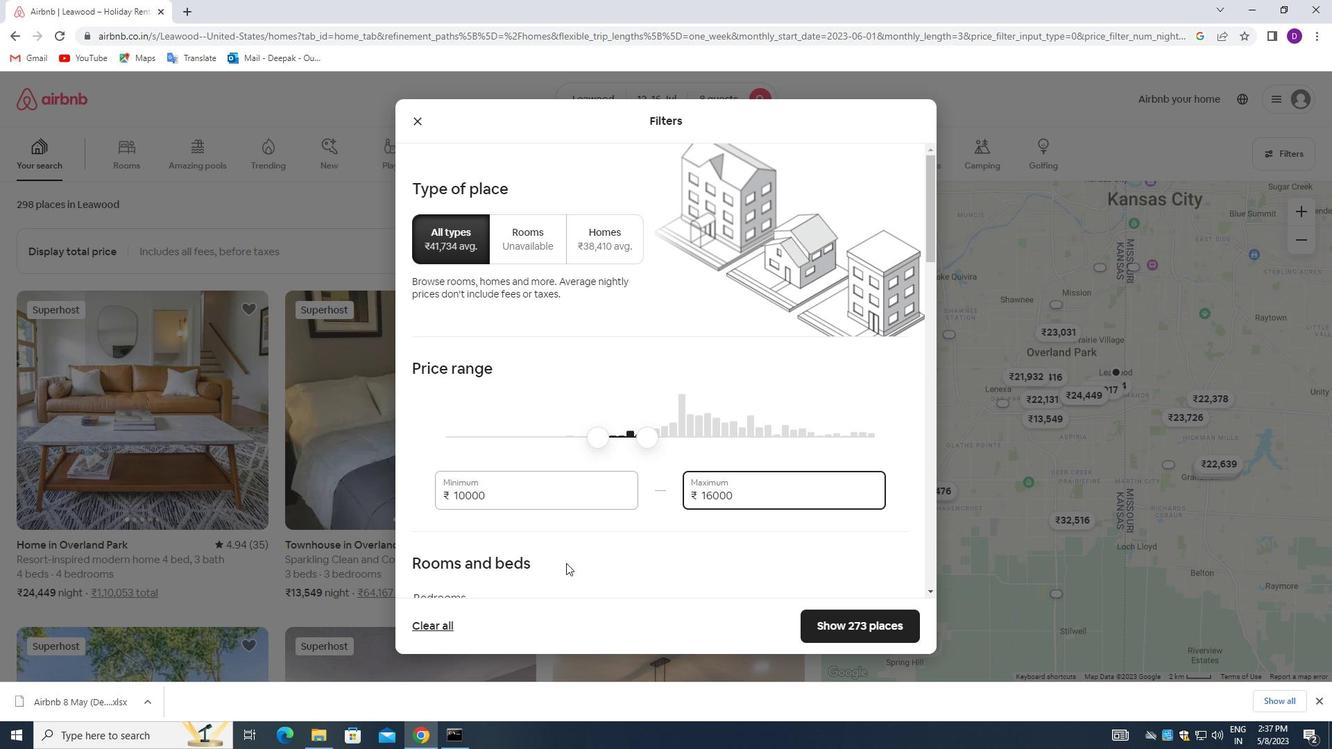 
Action: Mouse scrolled (567, 562) with delta (0, 0)
Screenshot: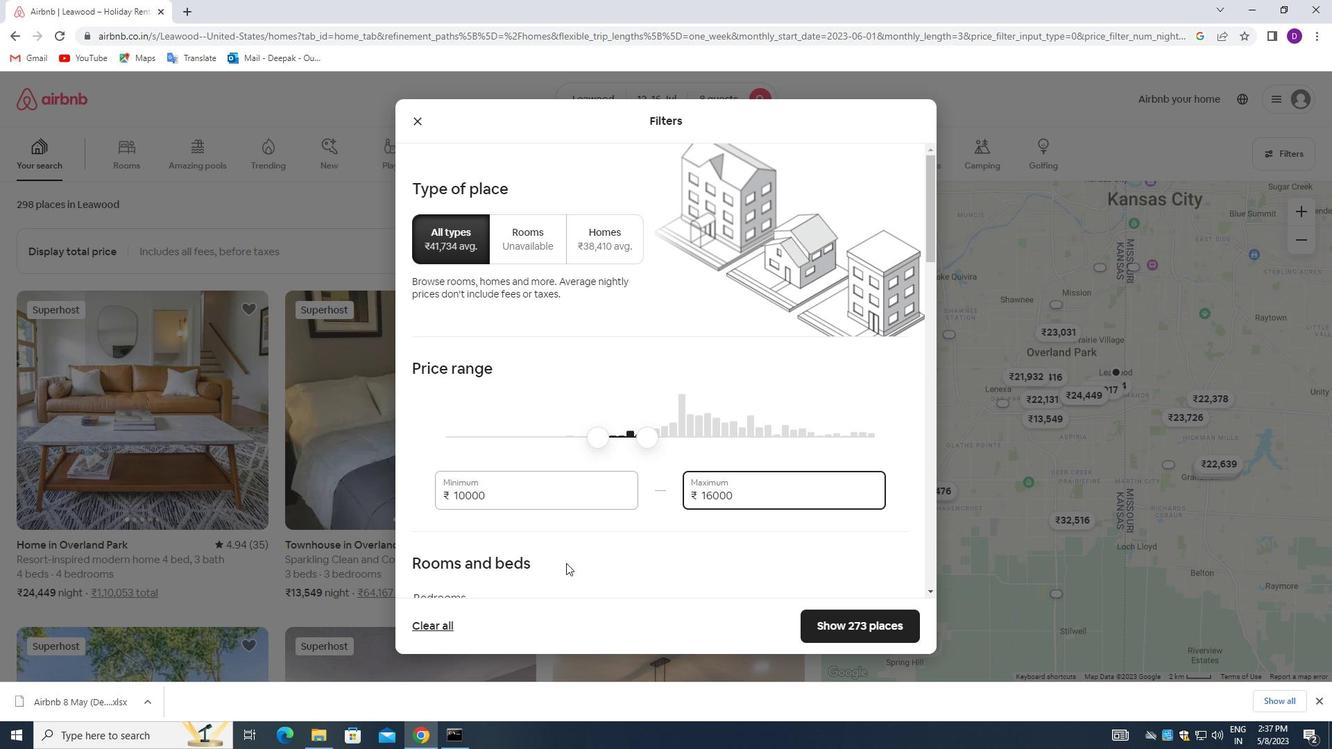 
Action: Mouse moved to (567, 562)
Screenshot: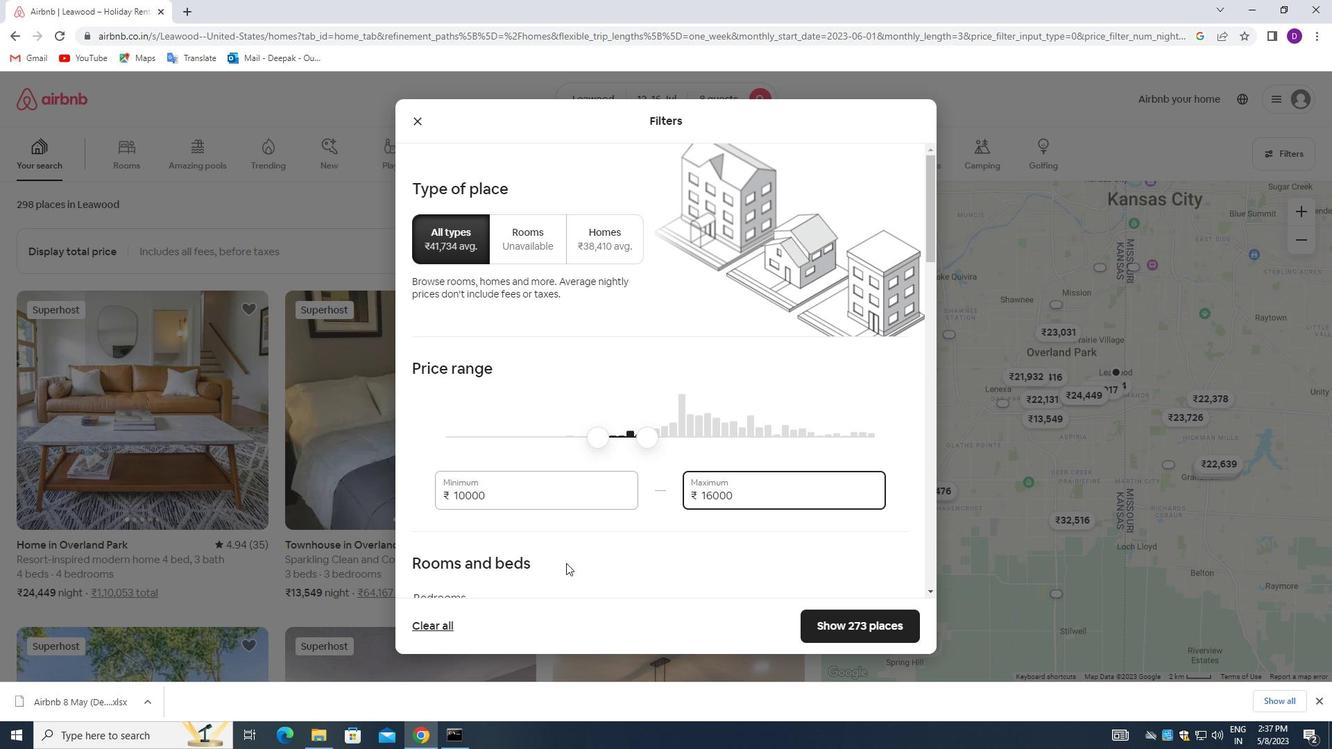 
Action: Mouse scrolled (567, 562) with delta (0, 0)
Screenshot: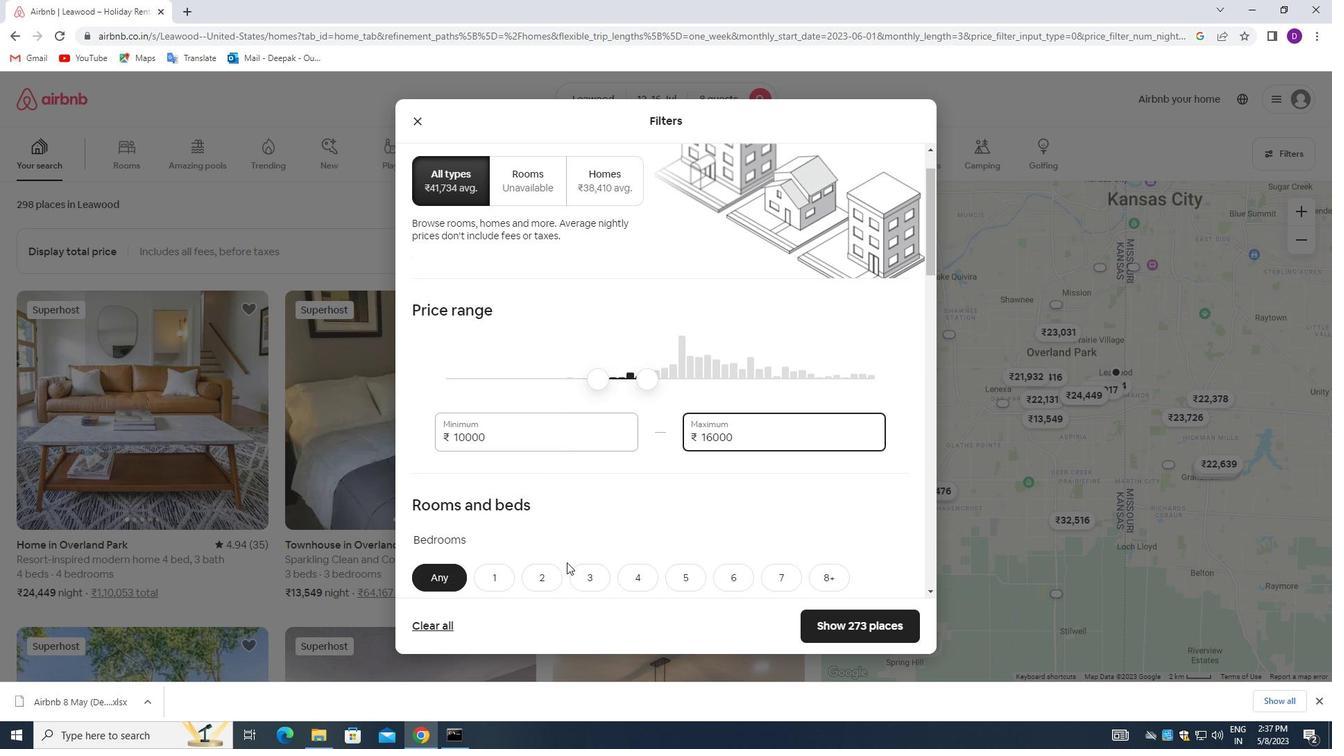 
Action: Mouse moved to (828, 434)
Screenshot: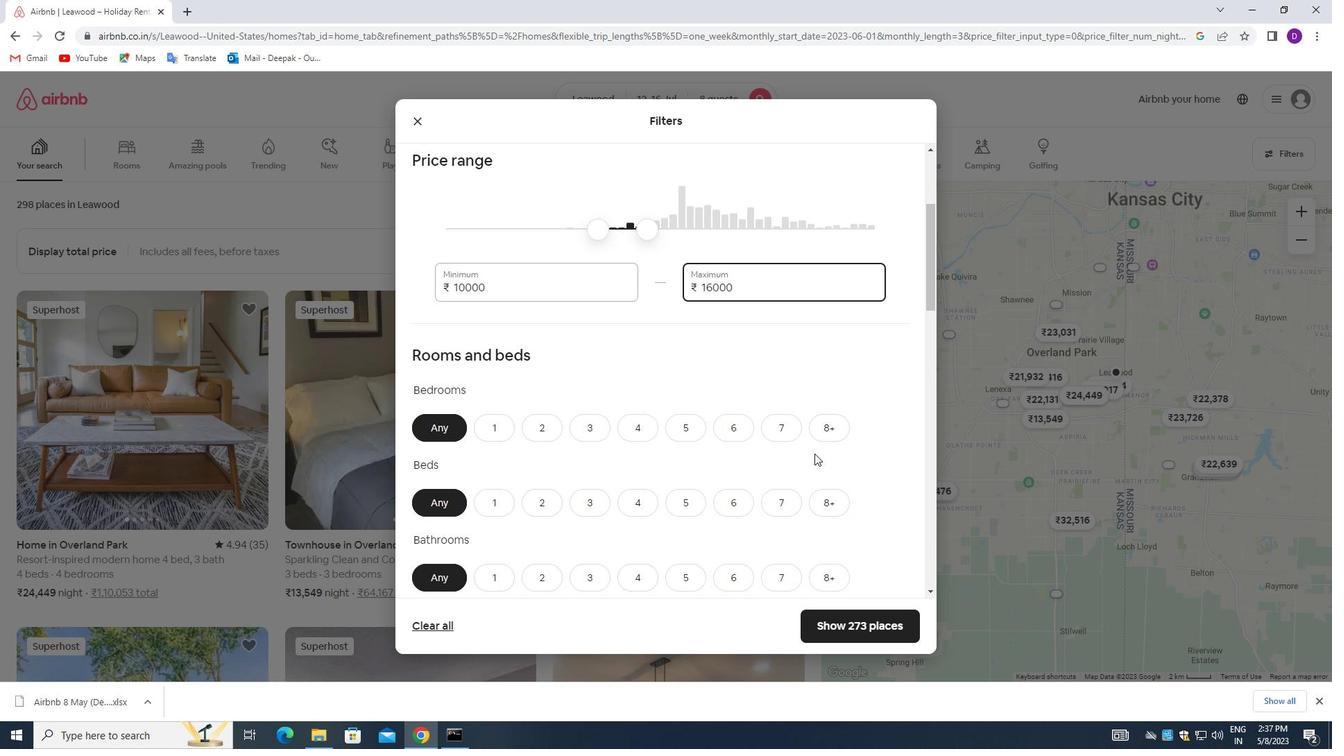 
Action: Mouse pressed left at (828, 434)
Screenshot: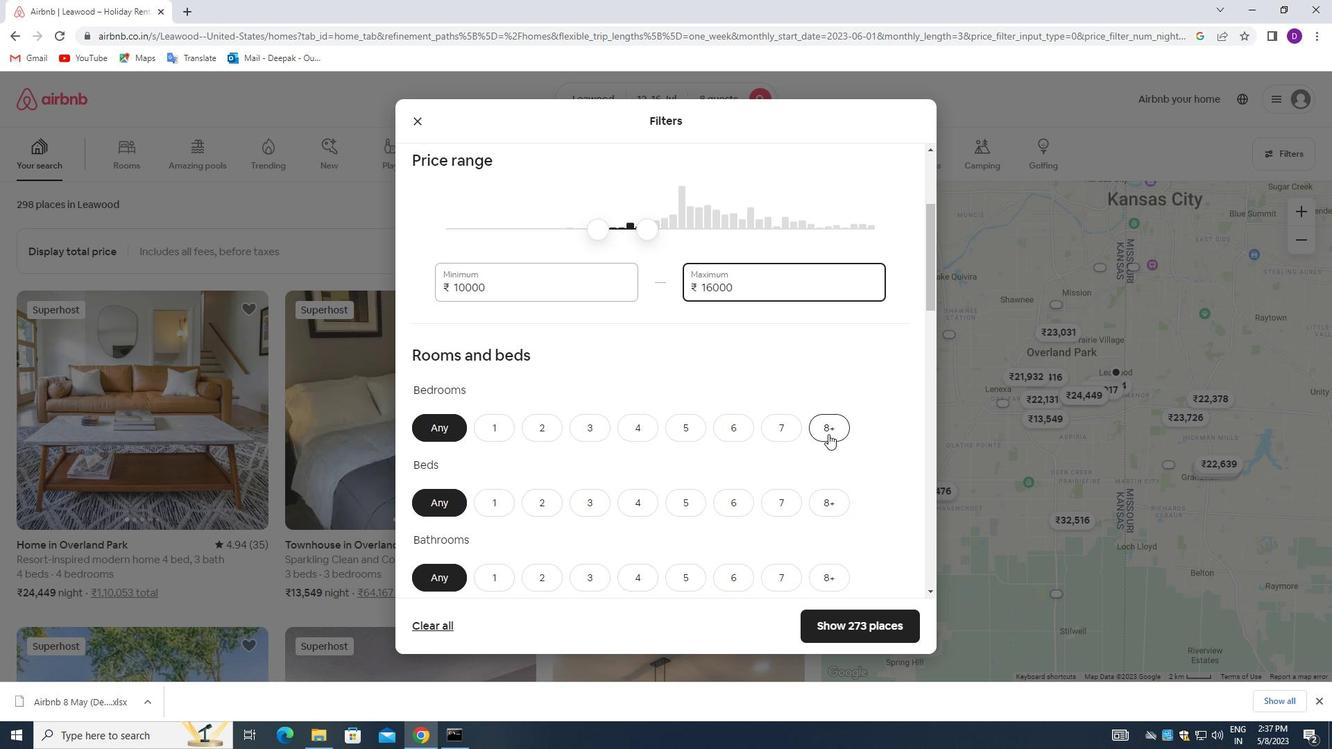 
Action: Mouse moved to (837, 495)
Screenshot: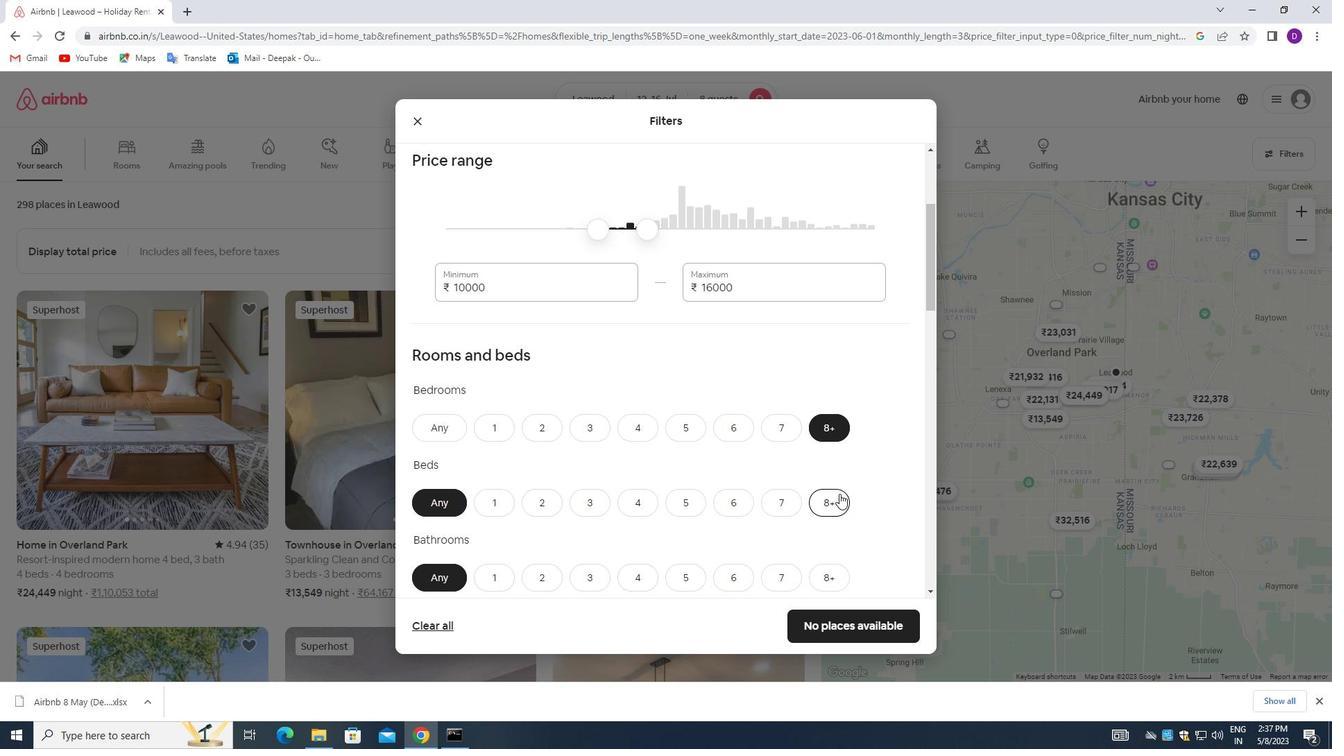 
Action: Mouse pressed left at (837, 495)
Screenshot: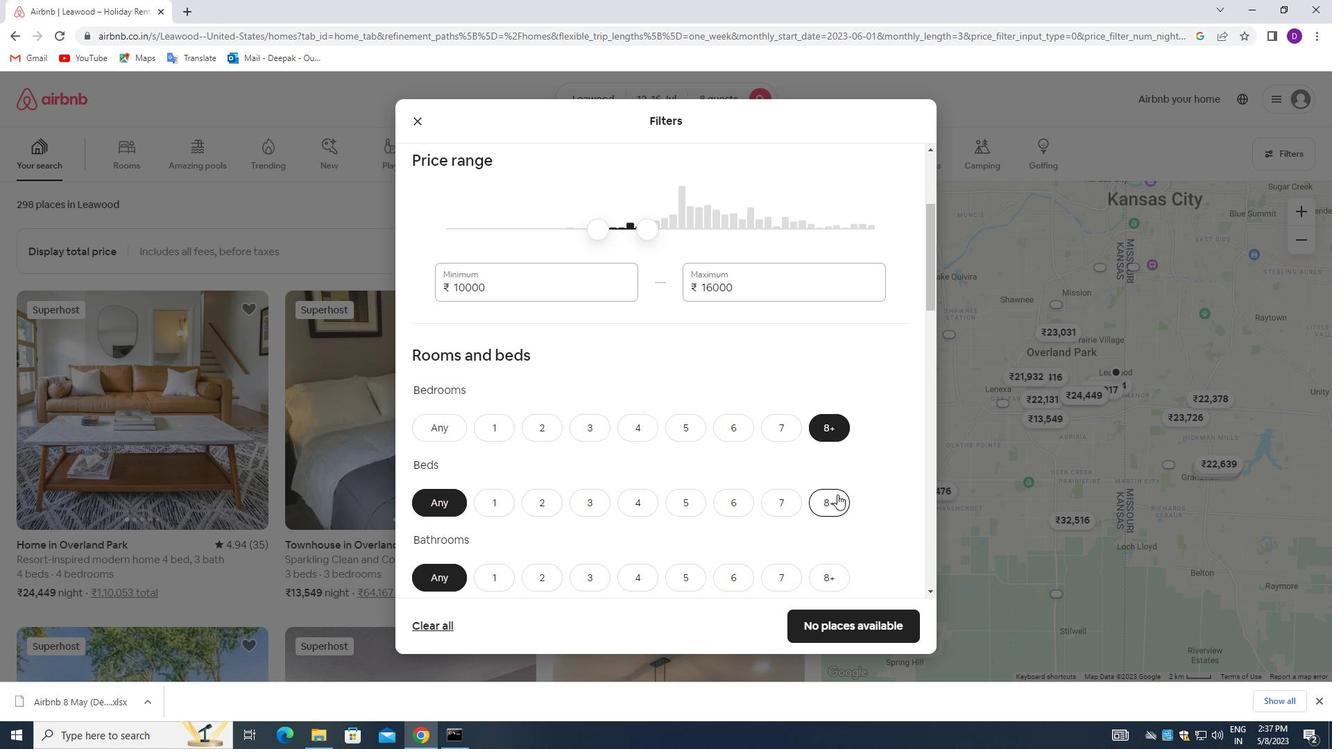 
Action: Mouse moved to (834, 499)
Screenshot: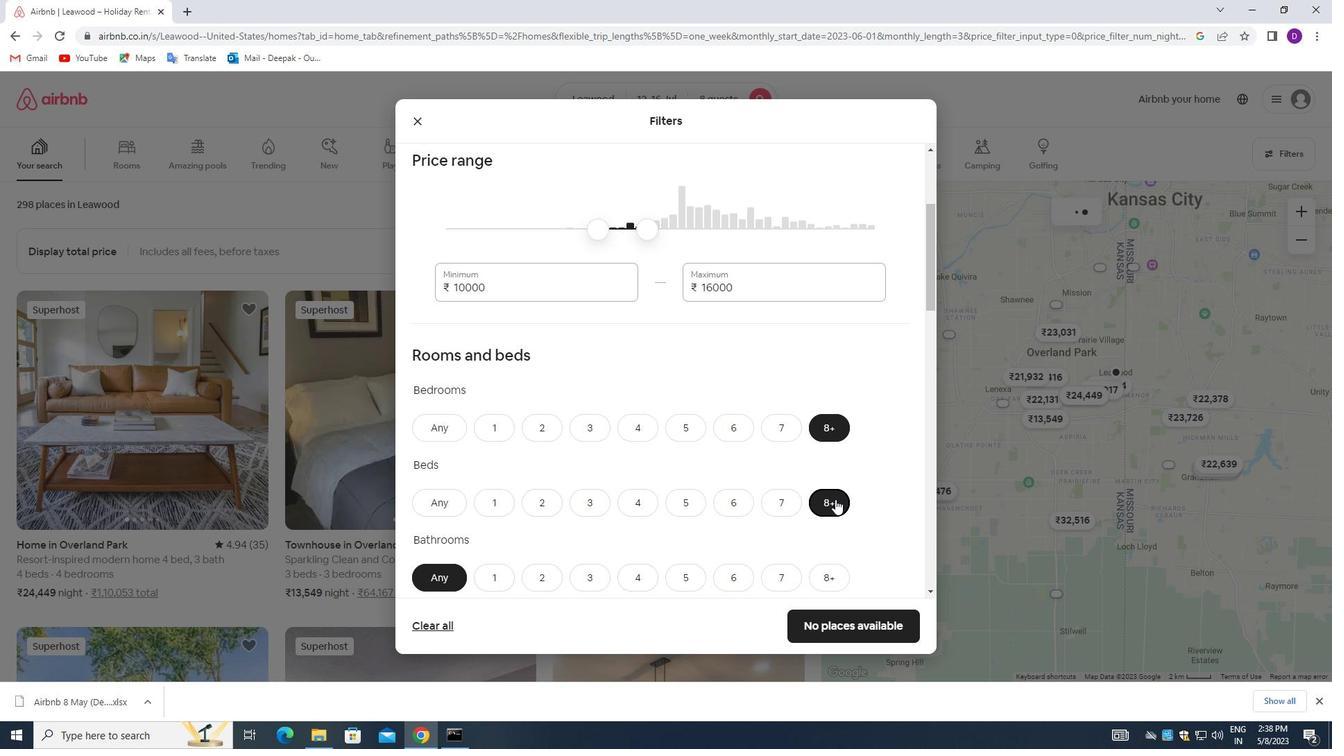 
Action: Mouse scrolled (834, 499) with delta (0, 0)
Screenshot: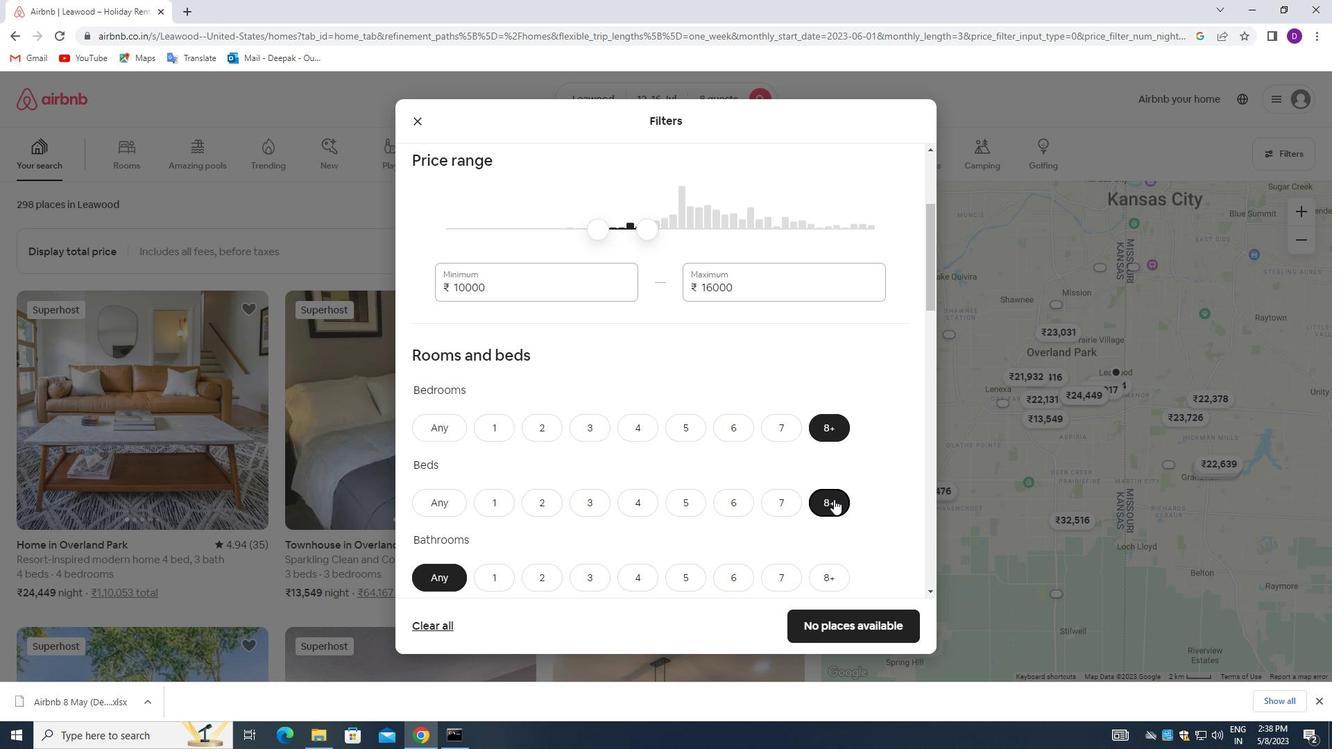 
Action: Mouse moved to (831, 499)
Screenshot: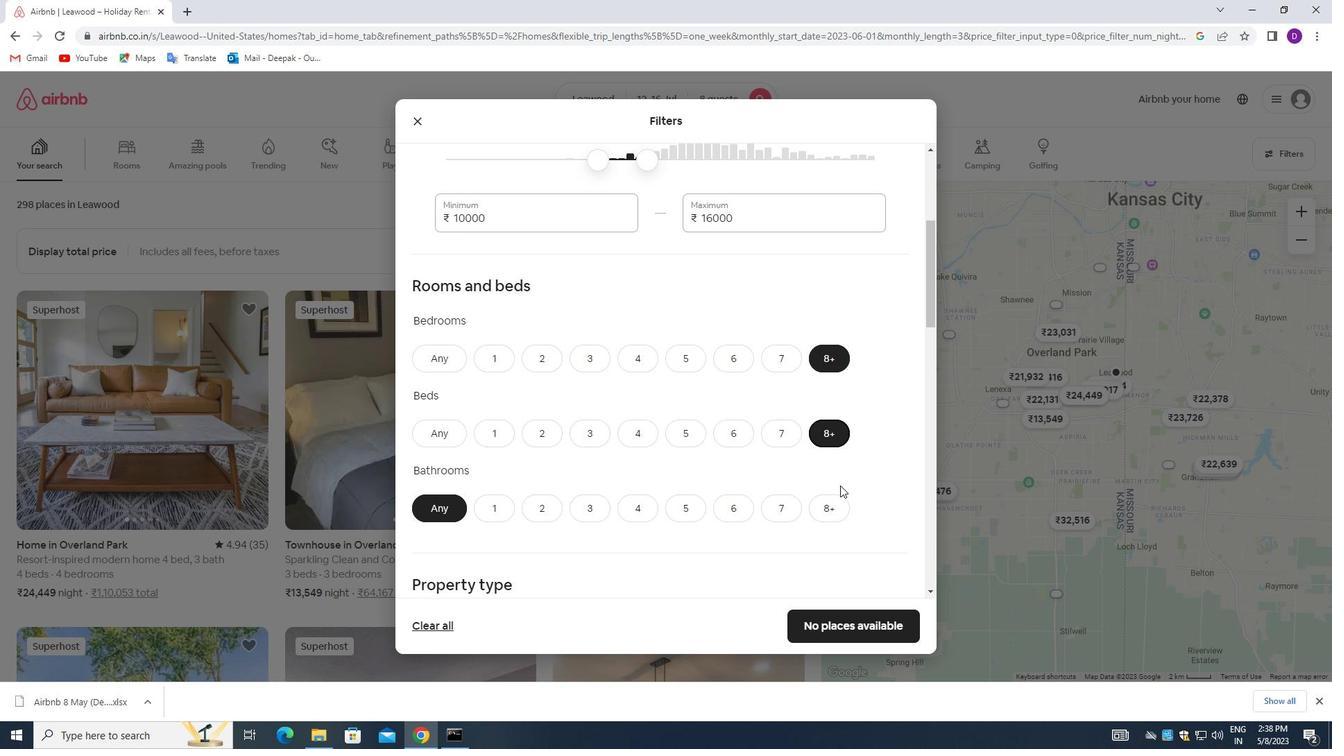 
Action: Mouse pressed left at (831, 499)
Screenshot: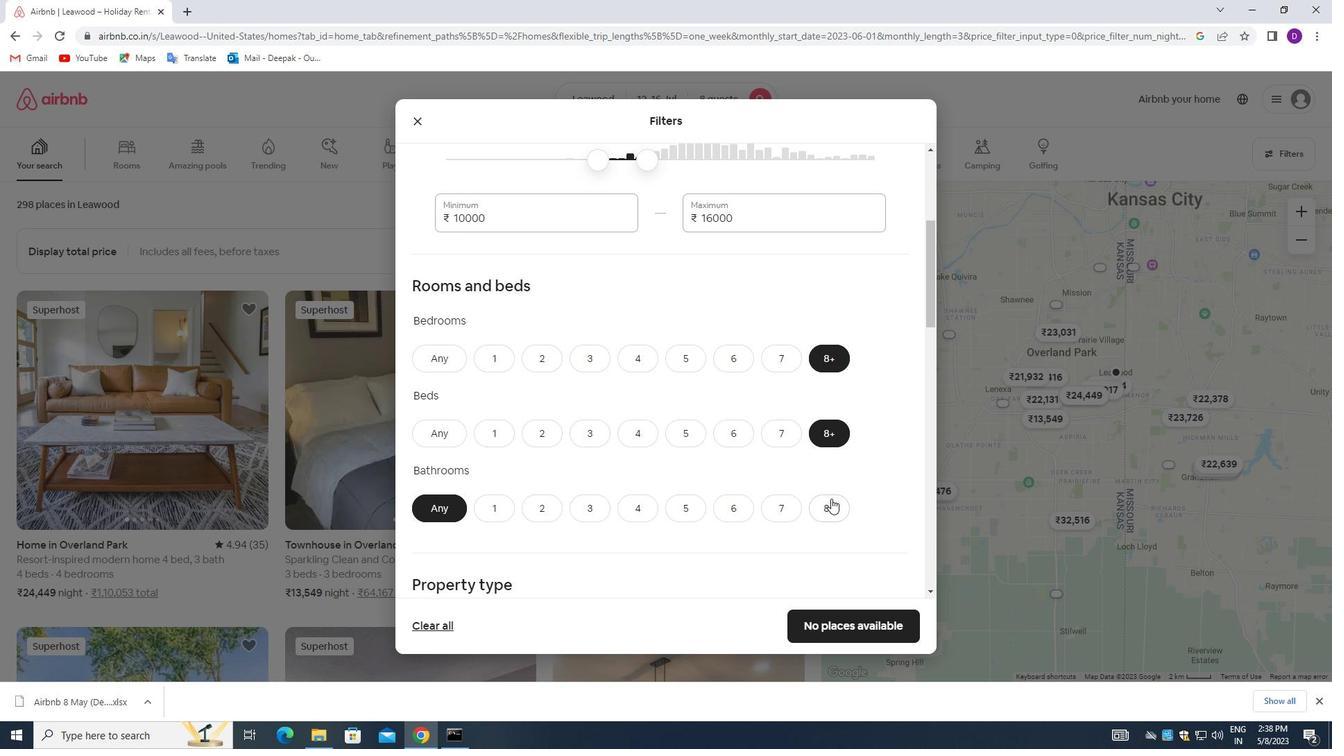 
Action: Mouse moved to (777, 493)
Screenshot: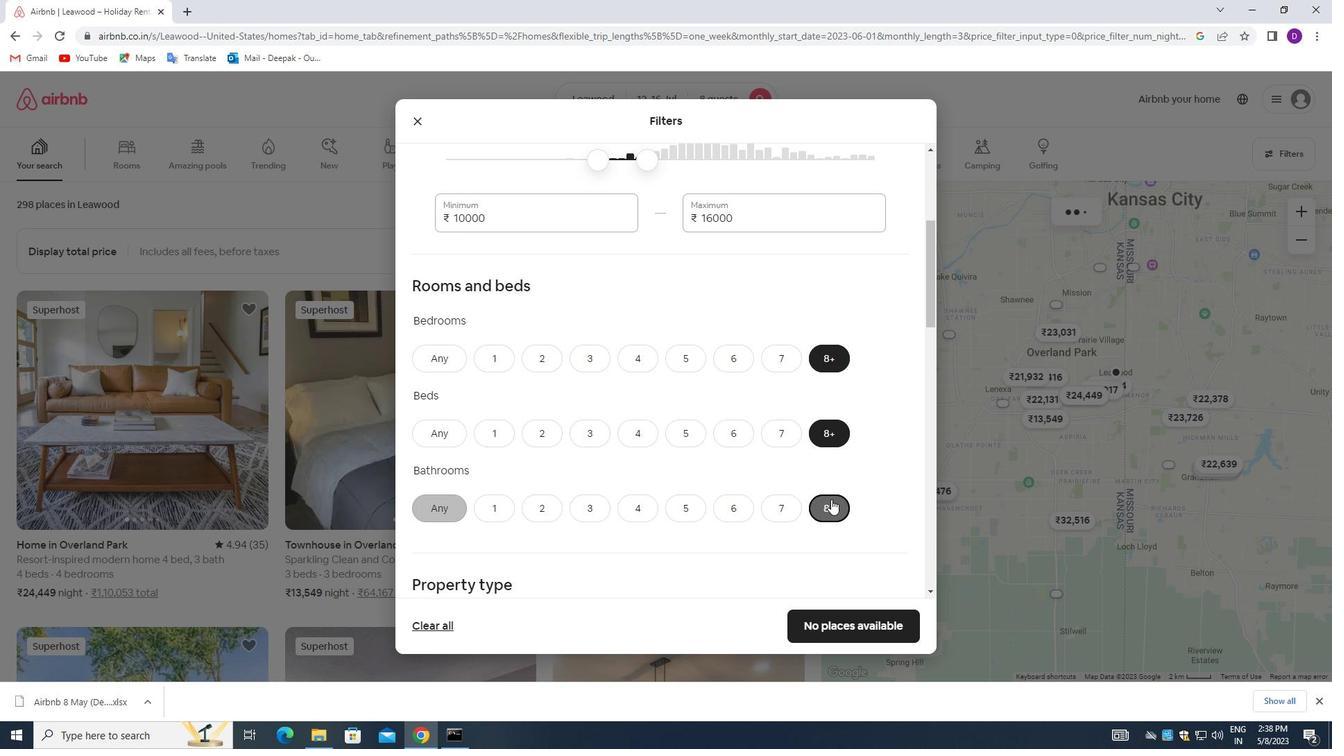 
Action: Mouse scrolled (777, 492) with delta (0, 0)
Screenshot: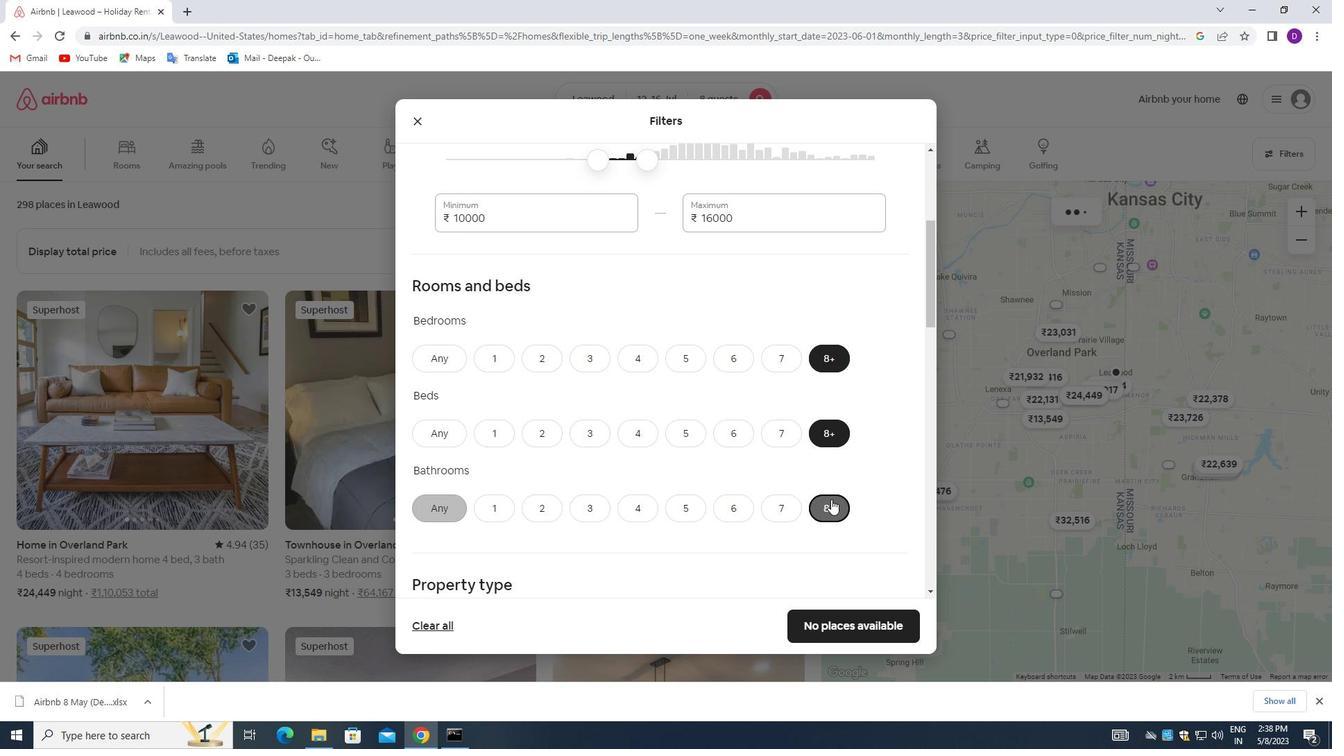 
Action: Mouse moved to (776, 493)
Screenshot: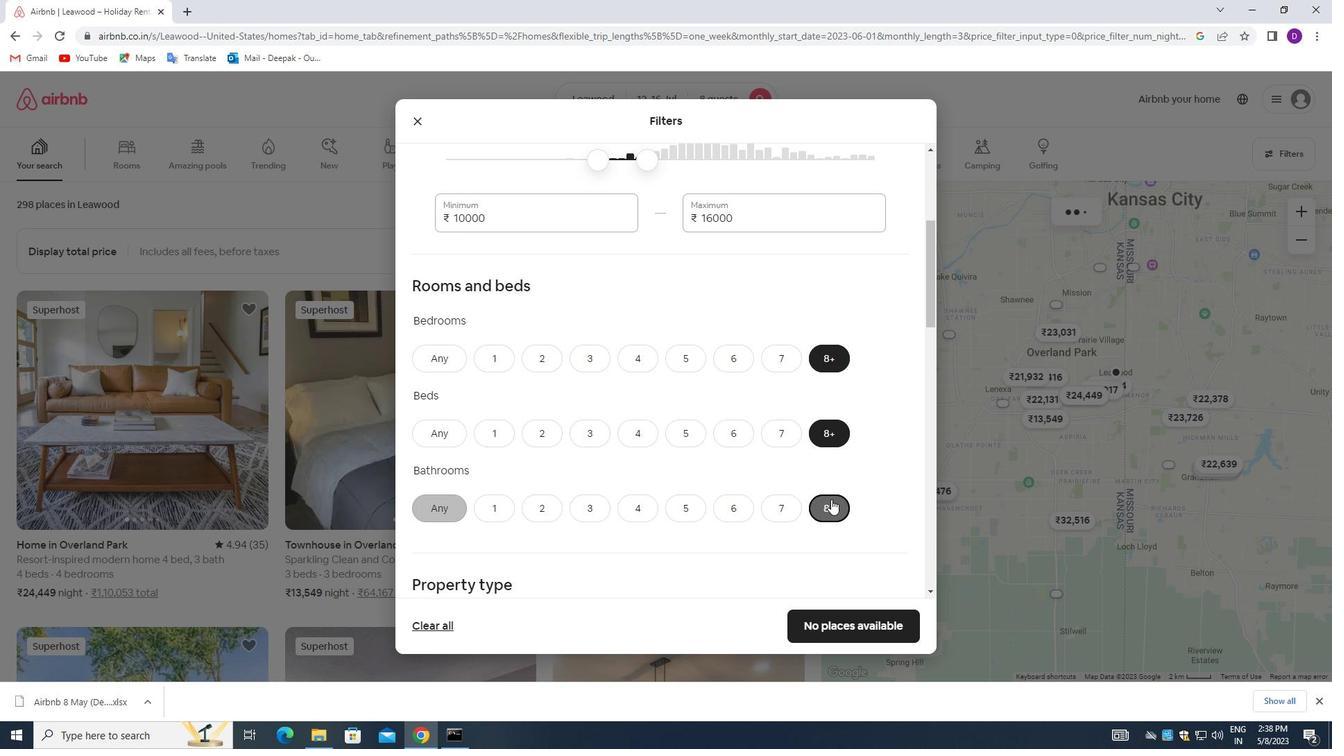 
Action: Mouse scrolled (776, 492) with delta (0, 0)
Screenshot: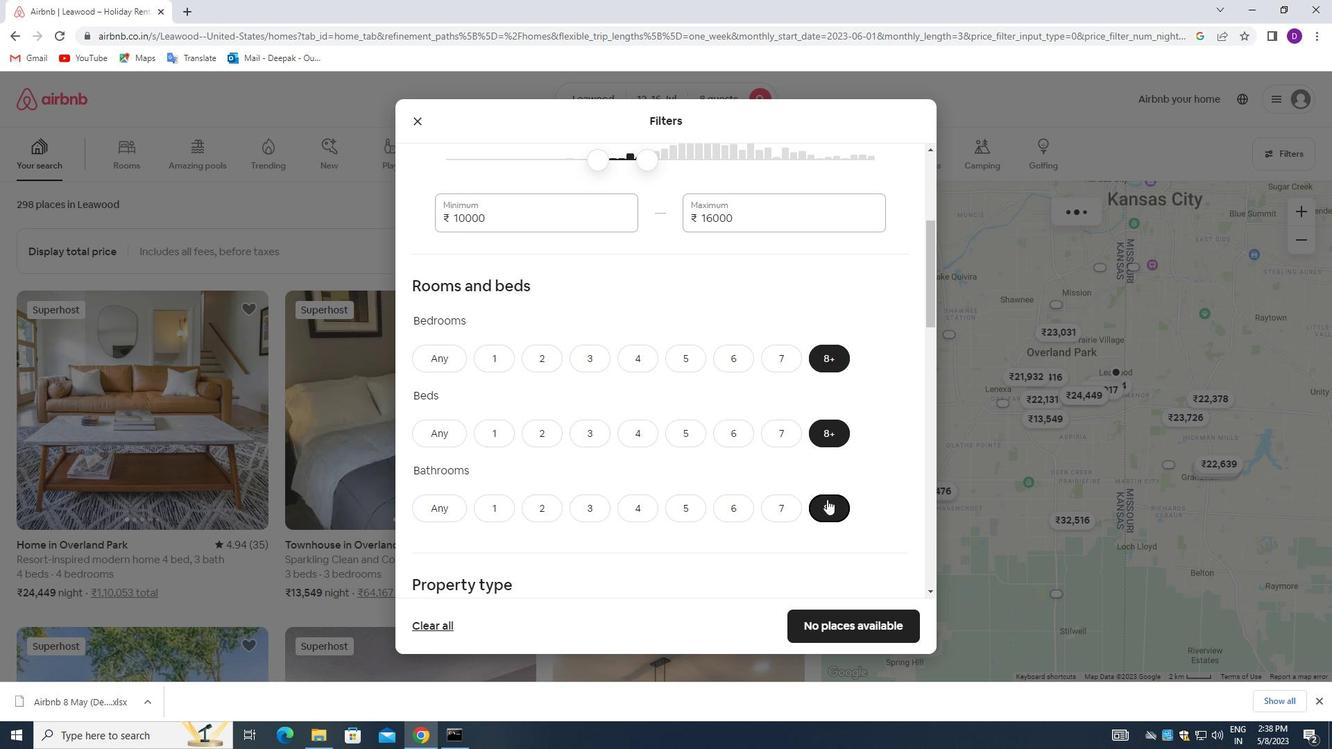 
Action: Mouse moved to (776, 493)
Screenshot: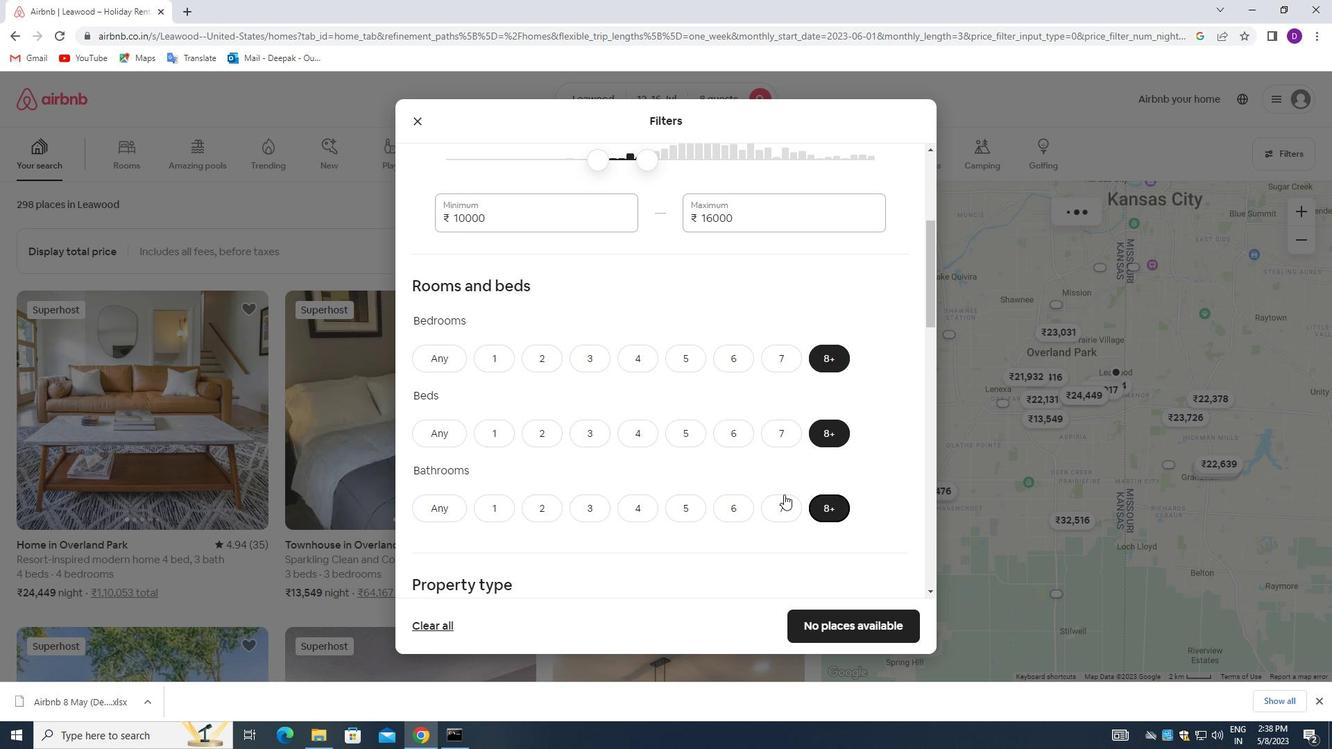 
Action: Mouse scrolled (776, 492) with delta (0, 0)
Screenshot: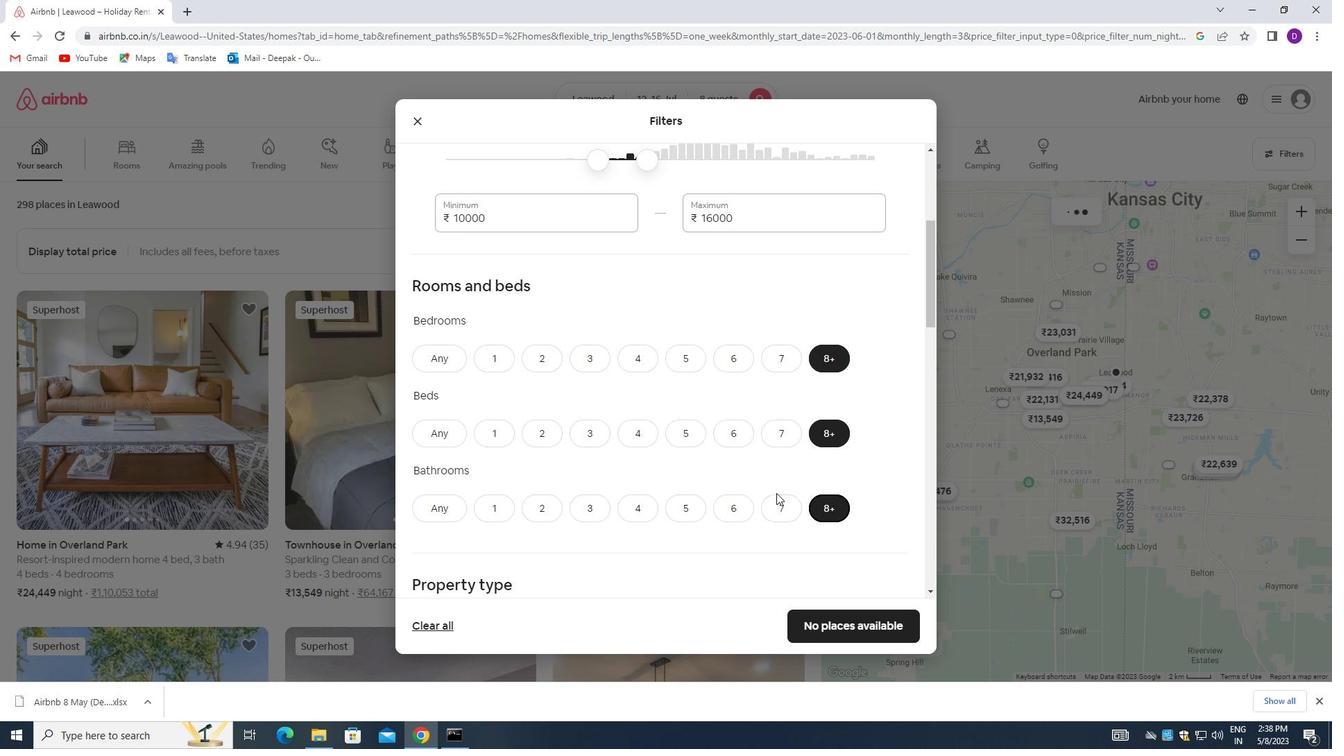
Action: Mouse moved to (560, 468)
Screenshot: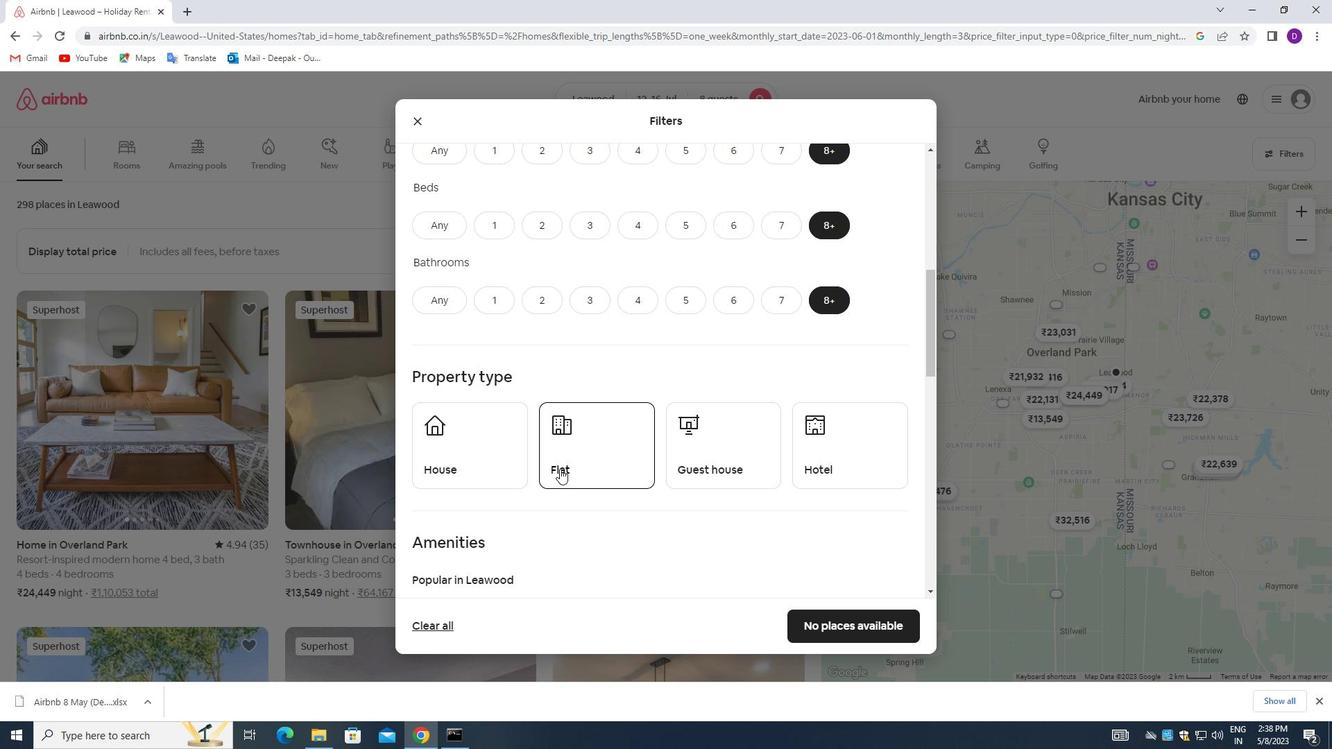 
Action: Mouse pressed left at (560, 468)
Screenshot: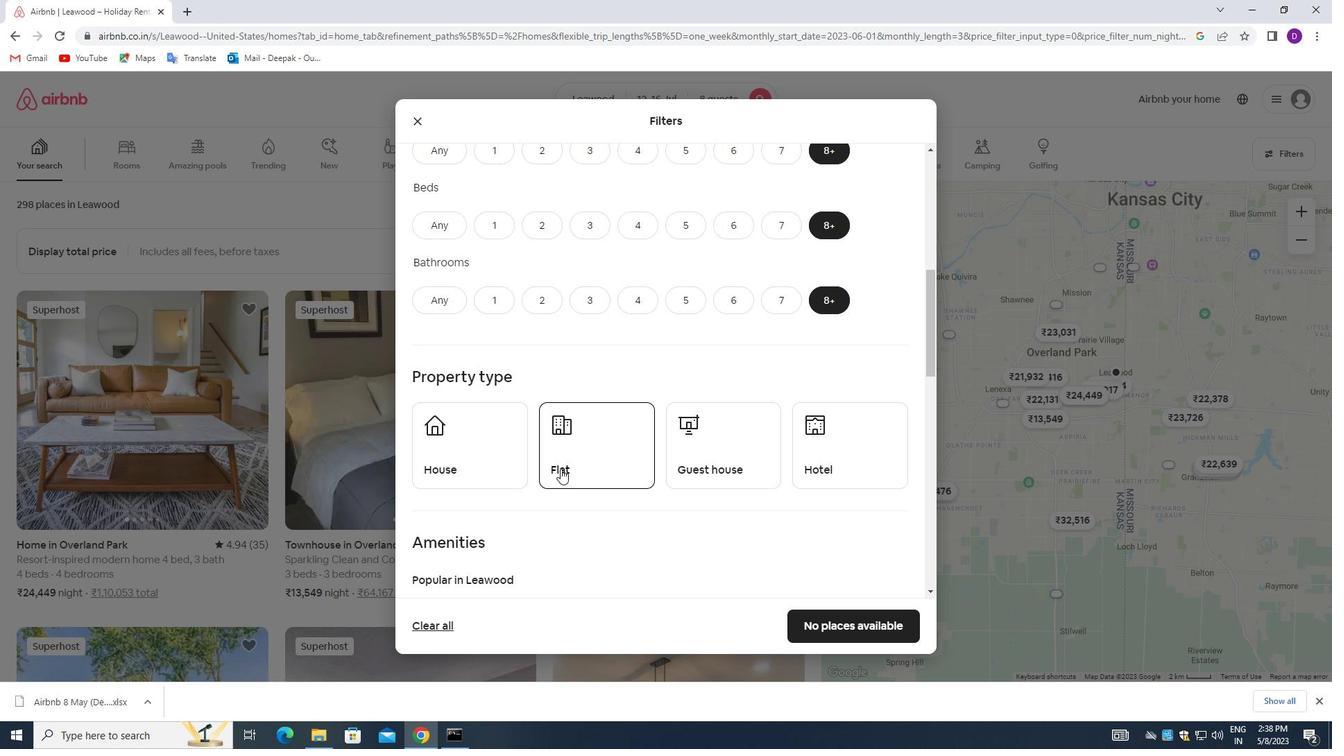 
Action: Mouse moved to (746, 479)
Screenshot: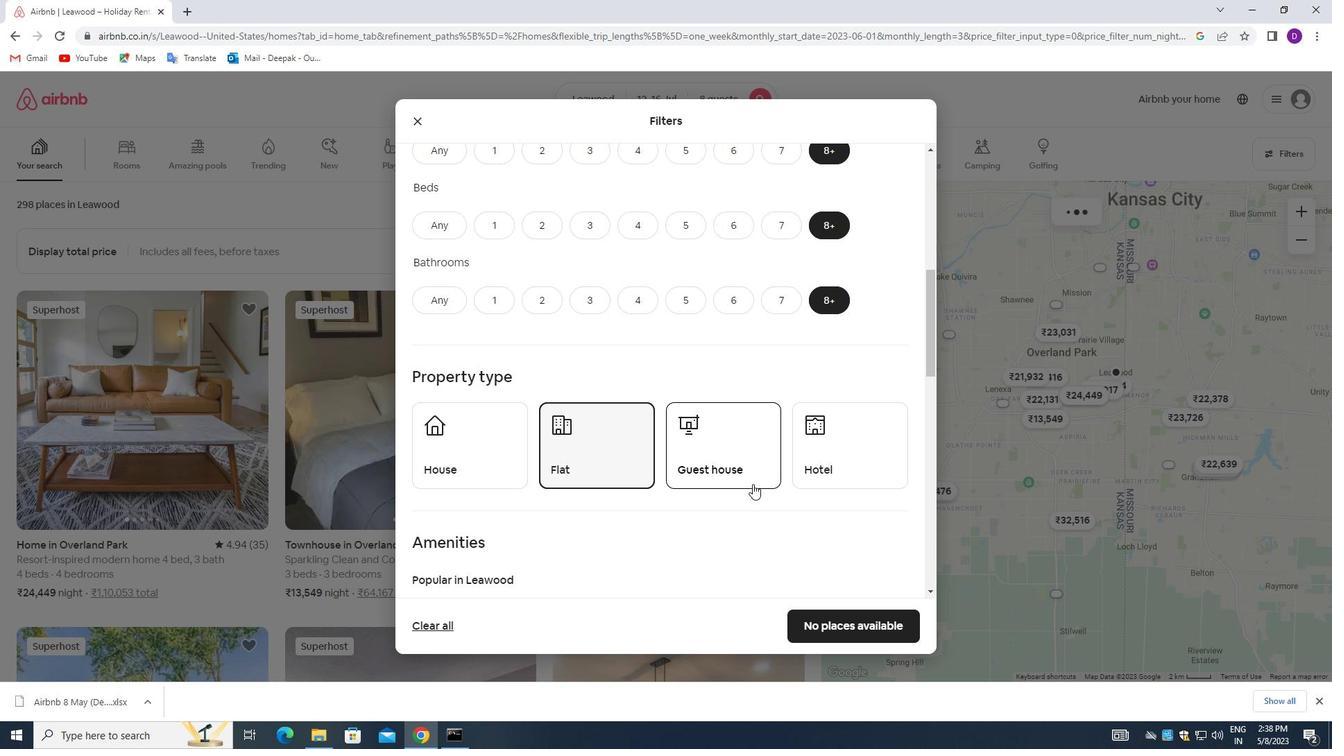 
Action: Mouse pressed left at (746, 479)
Screenshot: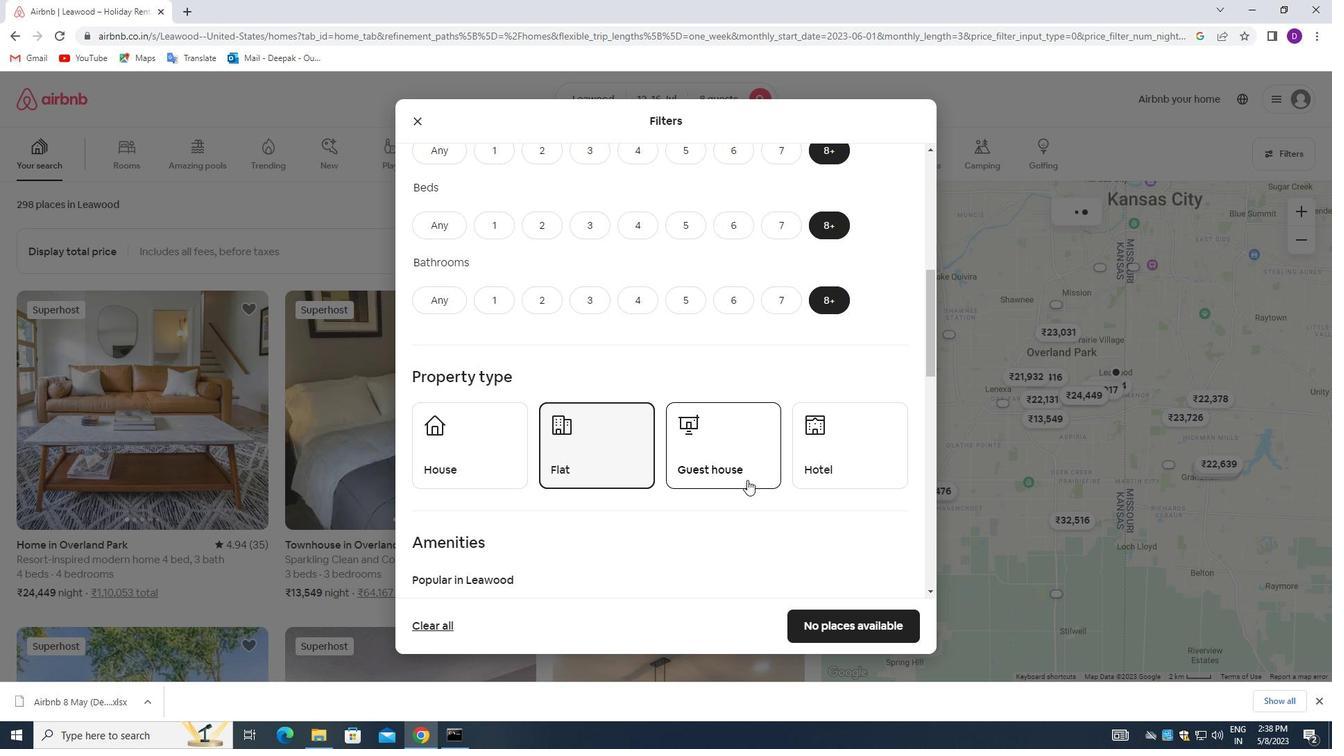 
Action: Mouse moved to (835, 449)
Screenshot: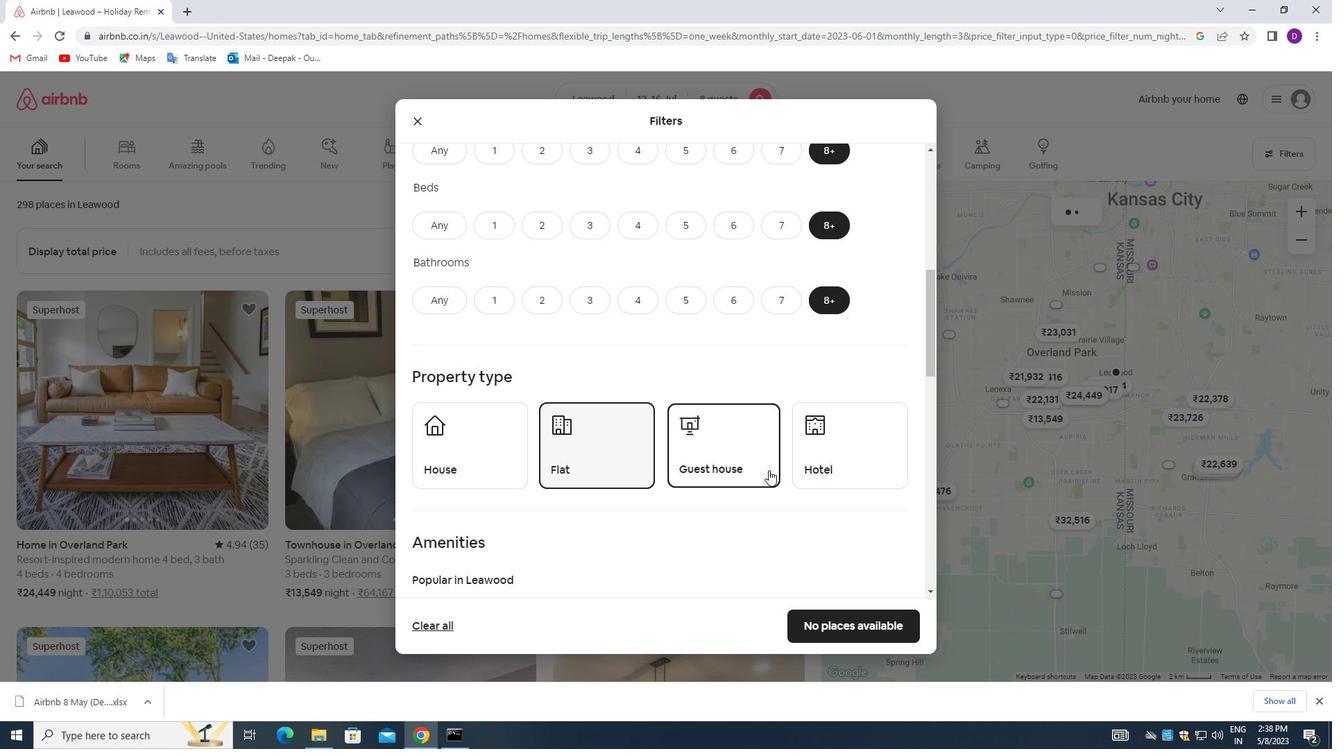 
Action: Mouse pressed left at (835, 449)
Screenshot: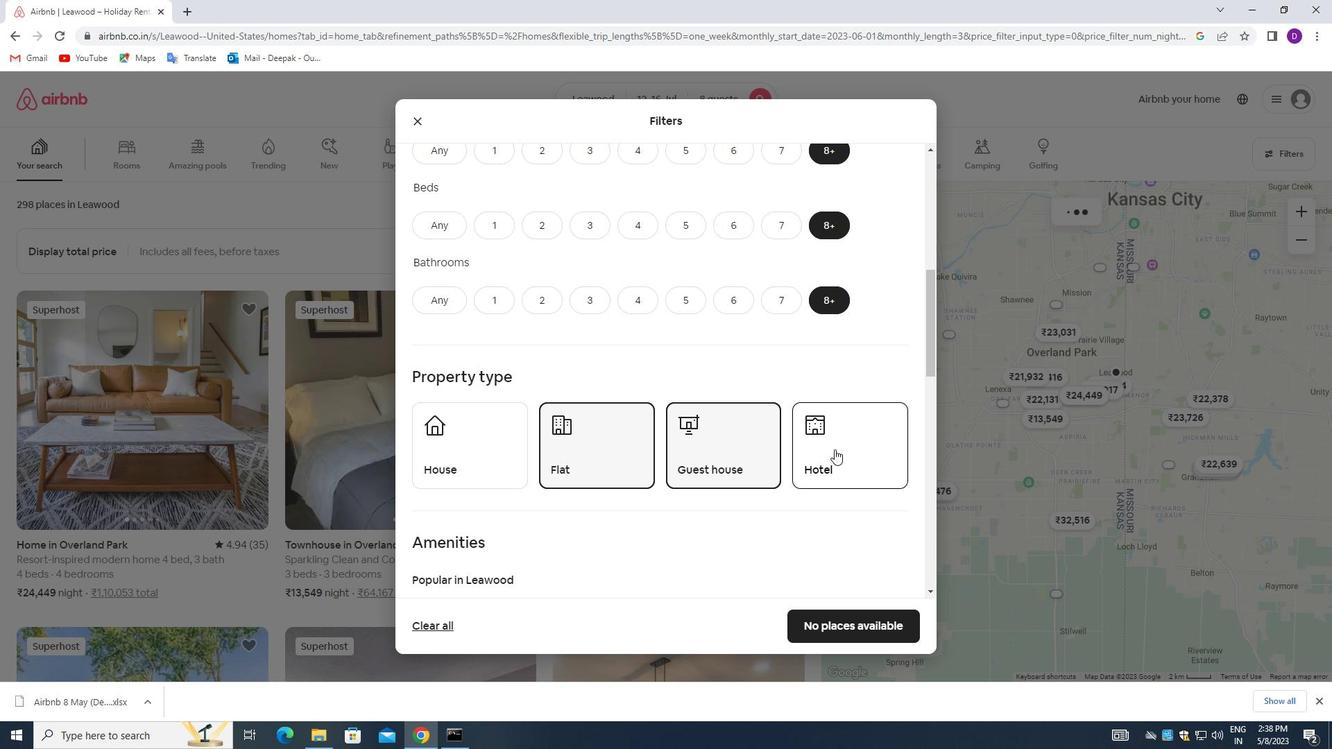 
Action: Mouse moved to (434, 448)
Screenshot: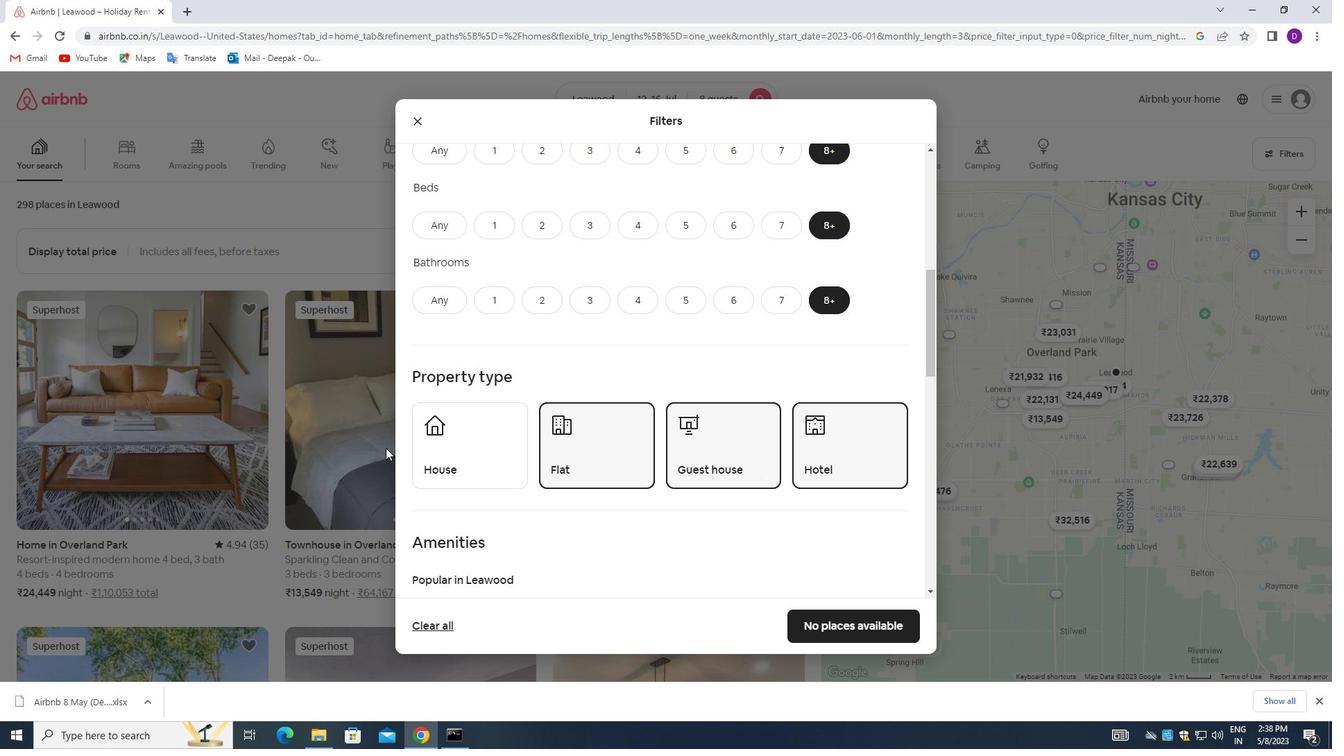 
Action: Mouse pressed left at (434, 448)
Screenshot: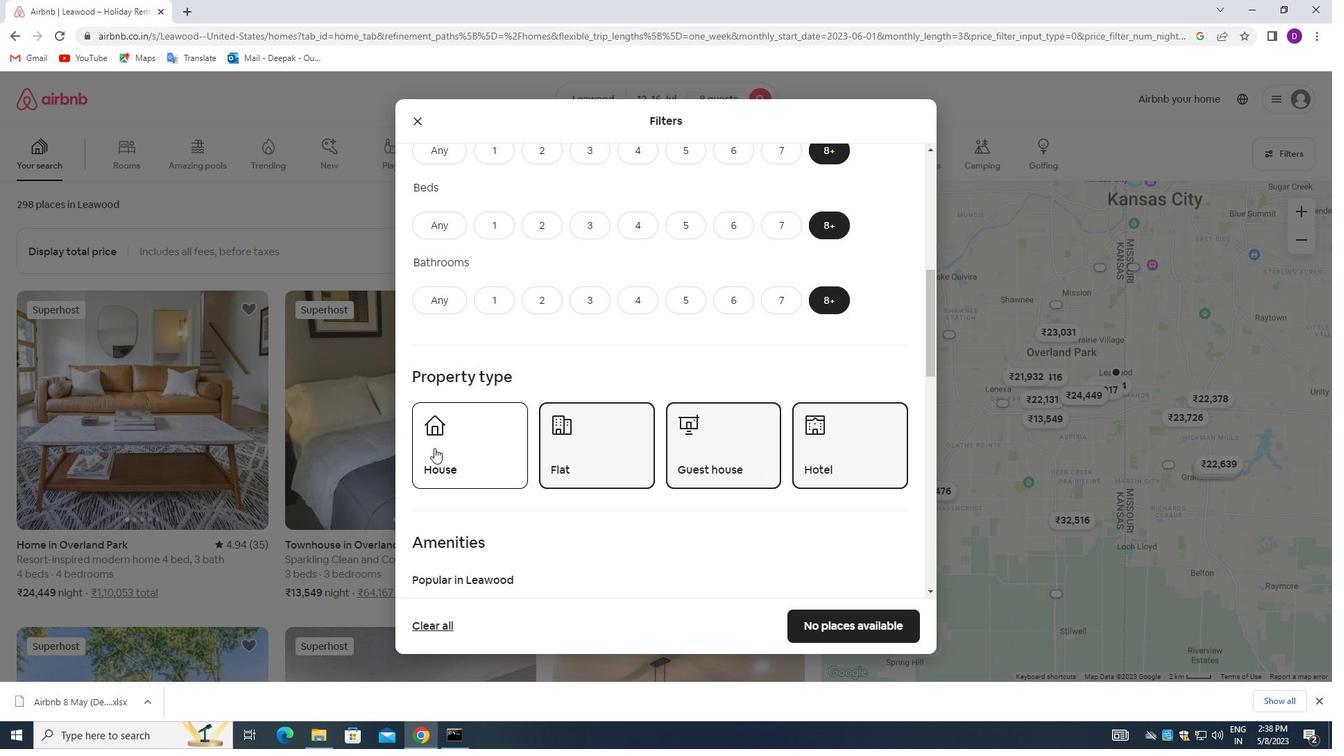 
Action: Mouse moved to (688, 467)
Screenshot: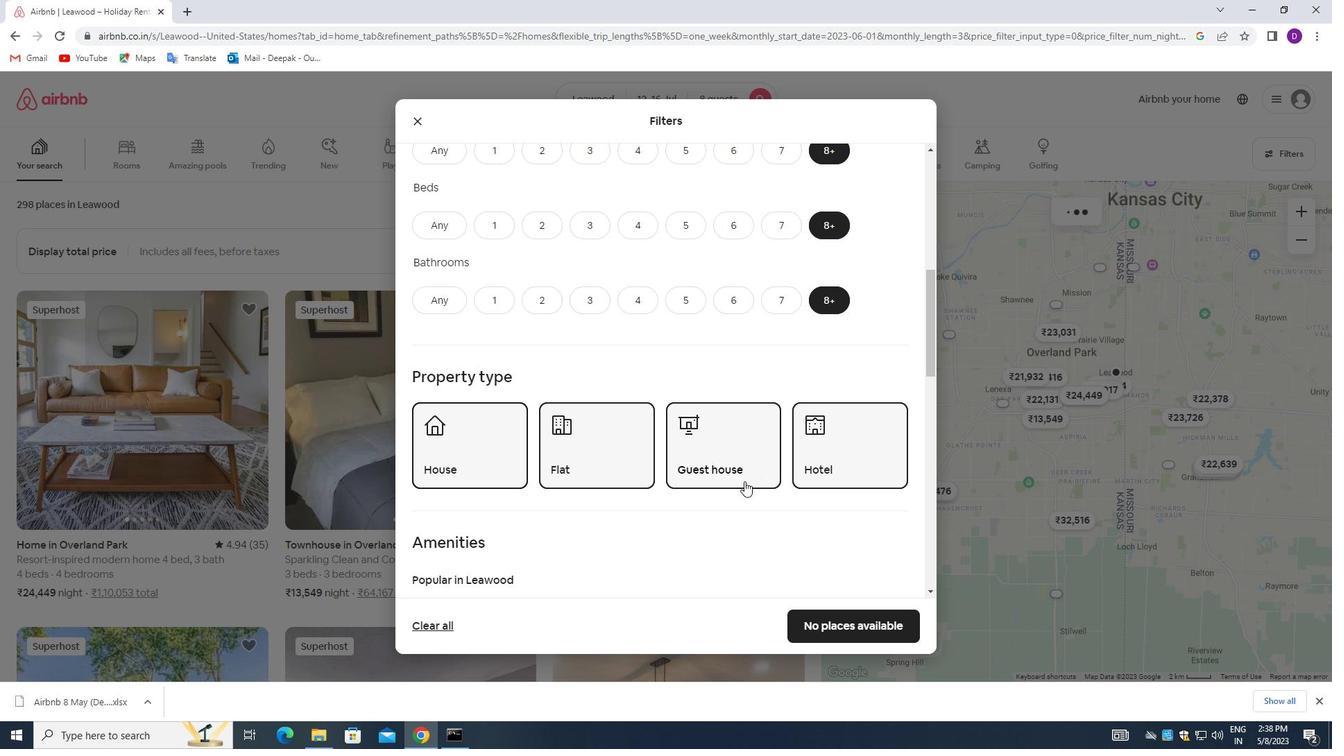 
Action: Mouse scrolled (688, 467) with delta (0, 0)
Screenshot: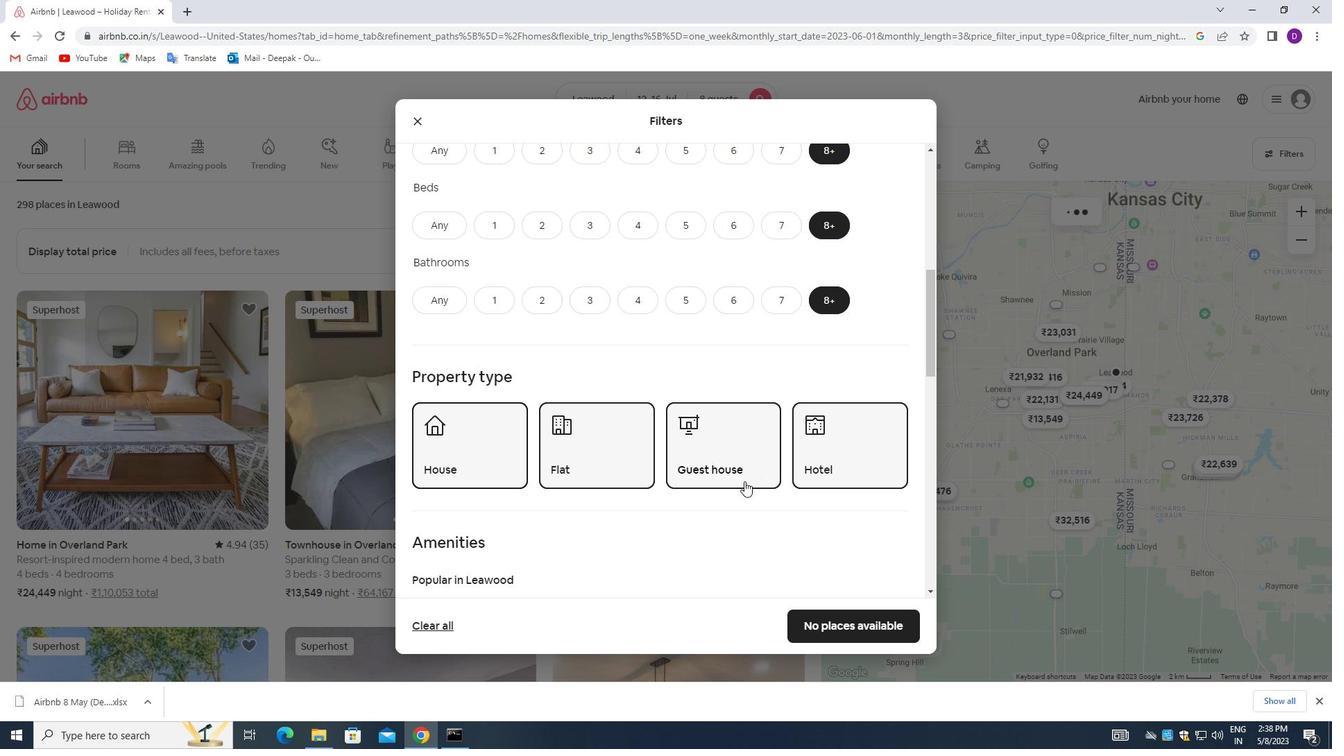 
Action: Mouse moved to (677, 467)
Screenshot: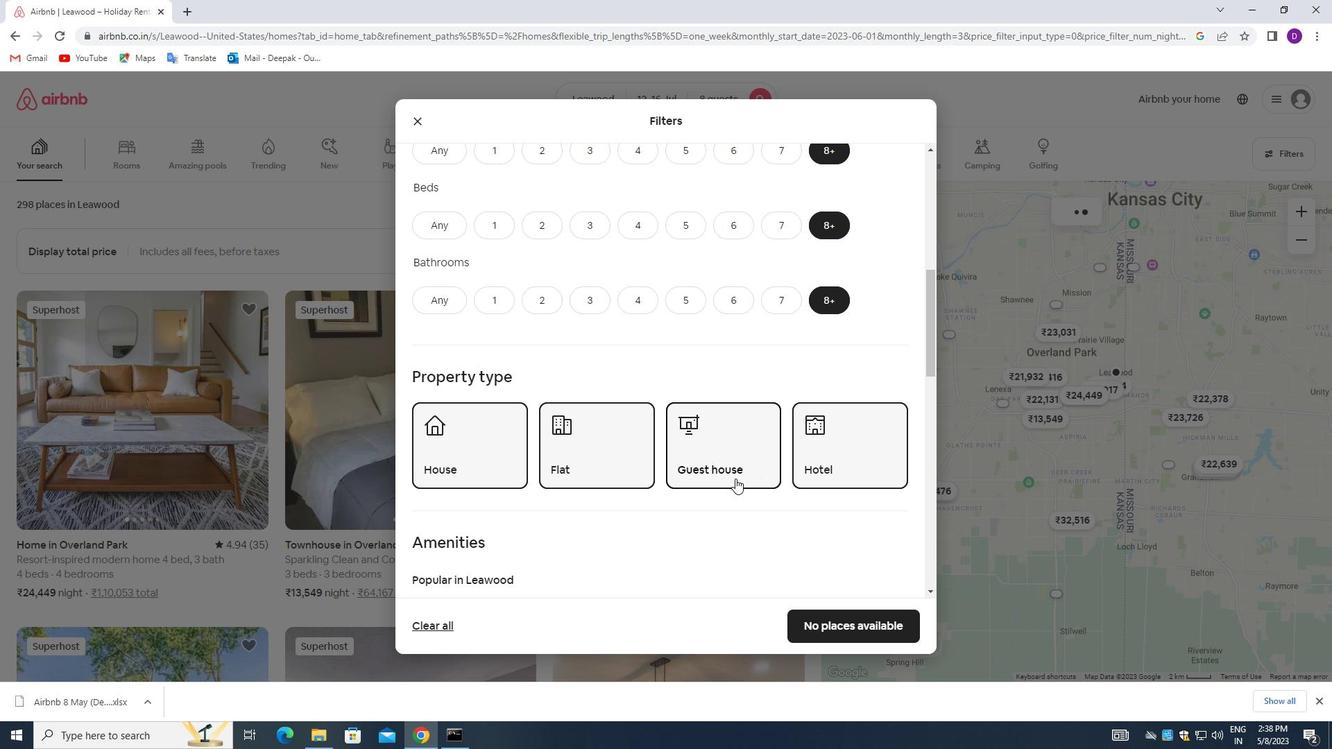
Action: Mouse scrolled (677, 467) with delta (0, 0)
Screenshot: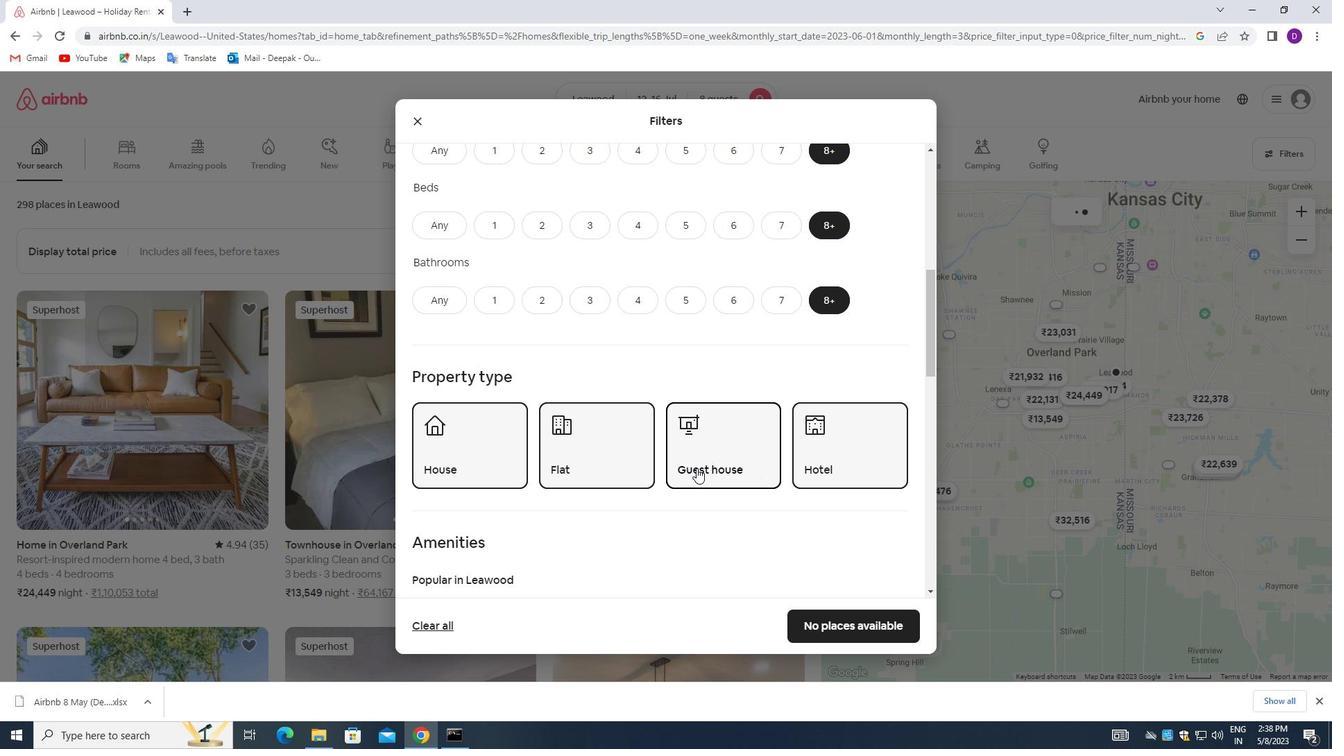 
Action: Mouse moved to (676, 467)
Screenshot: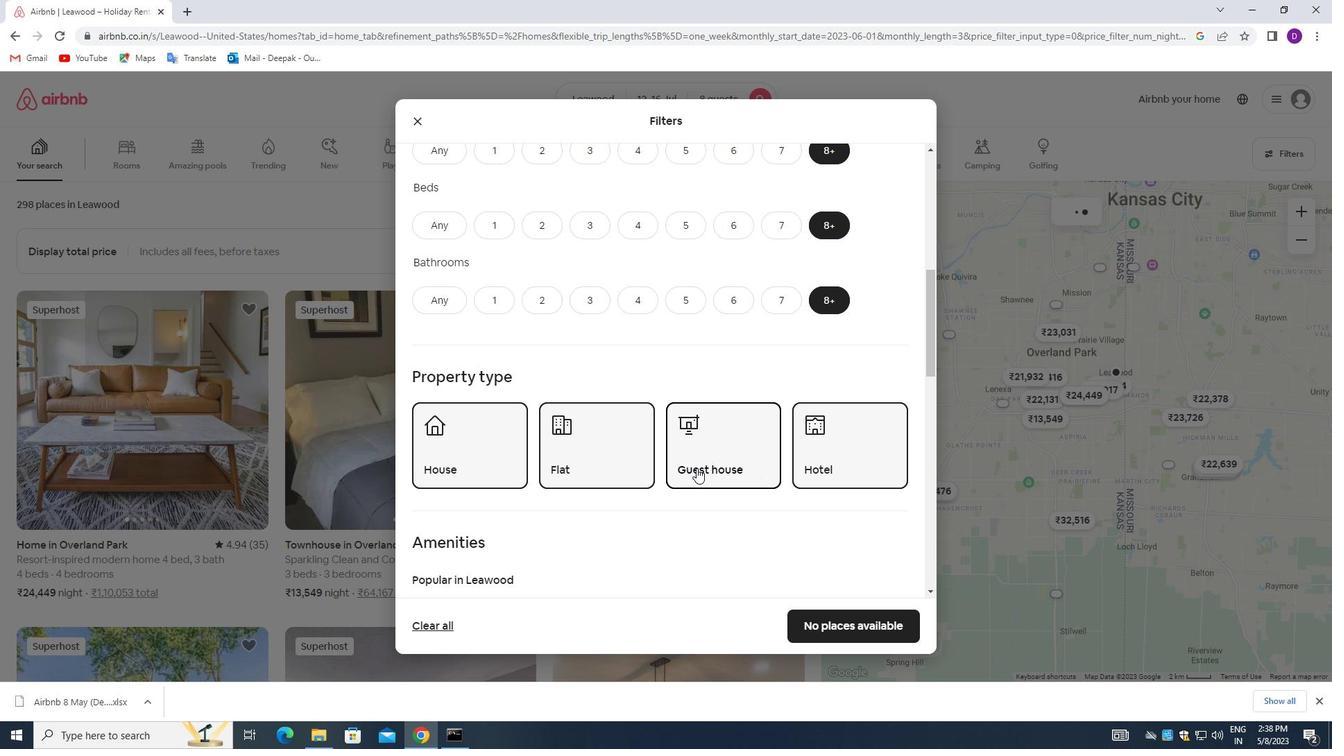 
Action: Mouse scrolled (676, 467) with delta (0, 0)
Screenshot: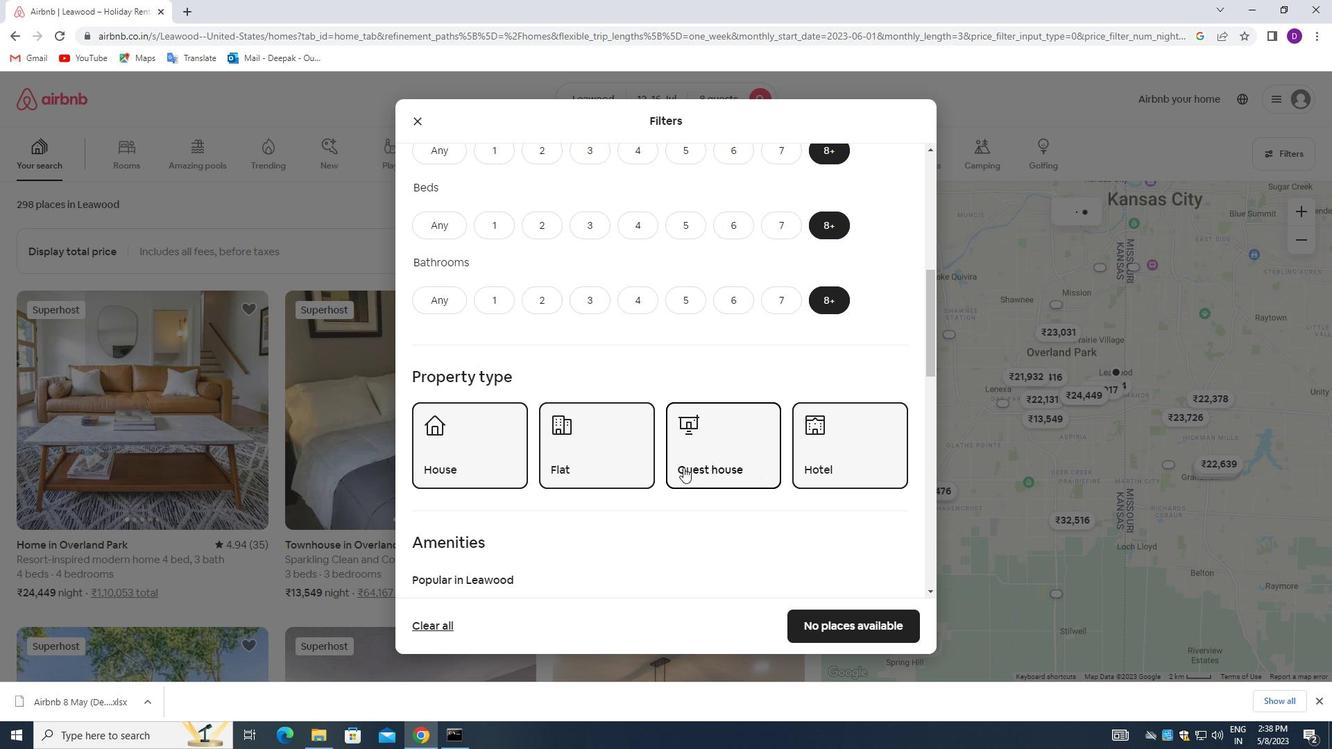
Action: Mouse scrolled (676, 467) with delta (0, 0)
Screenshot: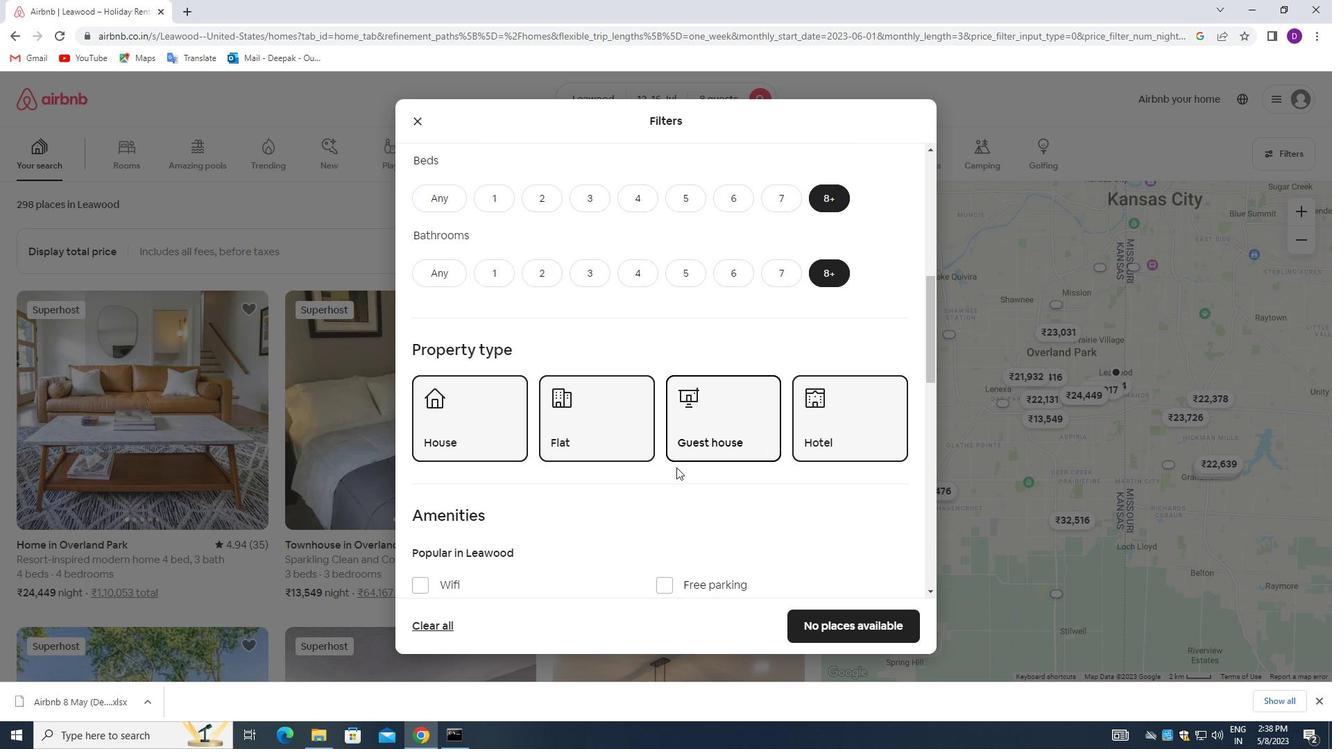 
Action: Mouse moved to (420, 335)
Screenshot: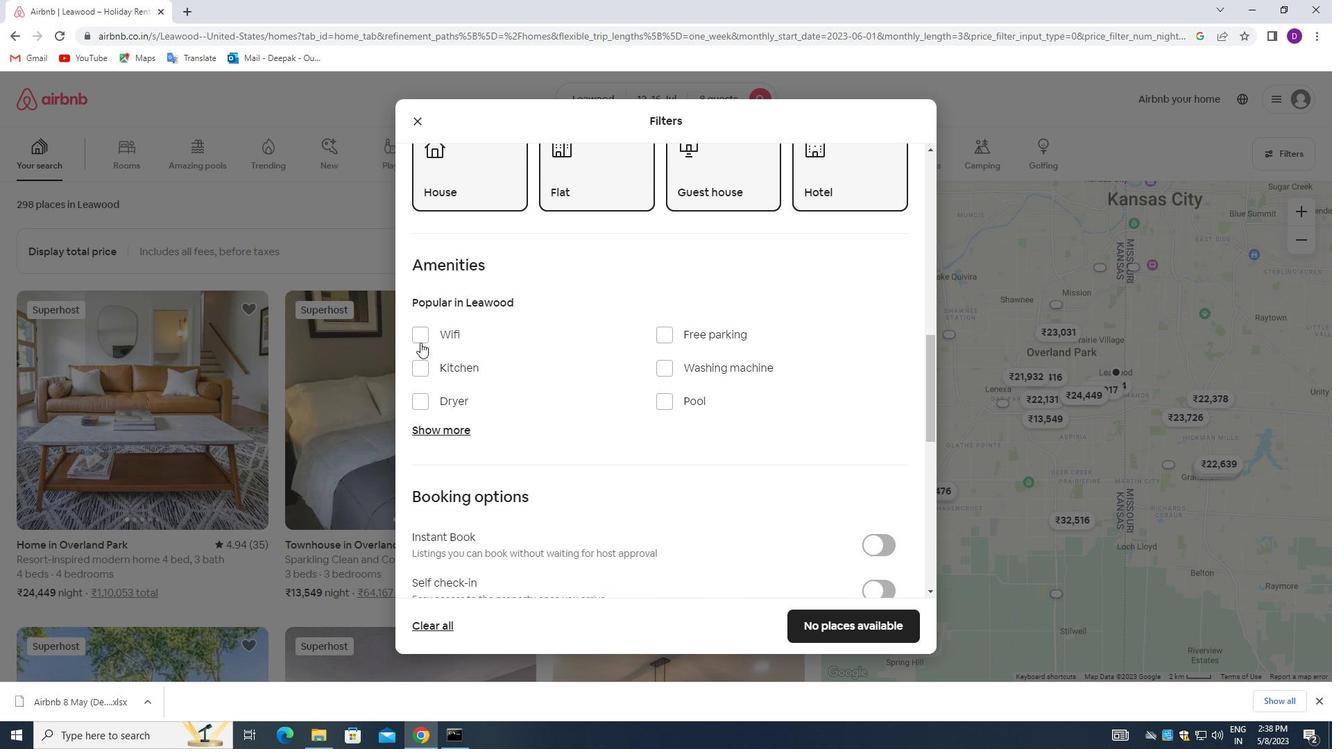 
Action: Mouse pressed left at (420, 335)
Screenshot: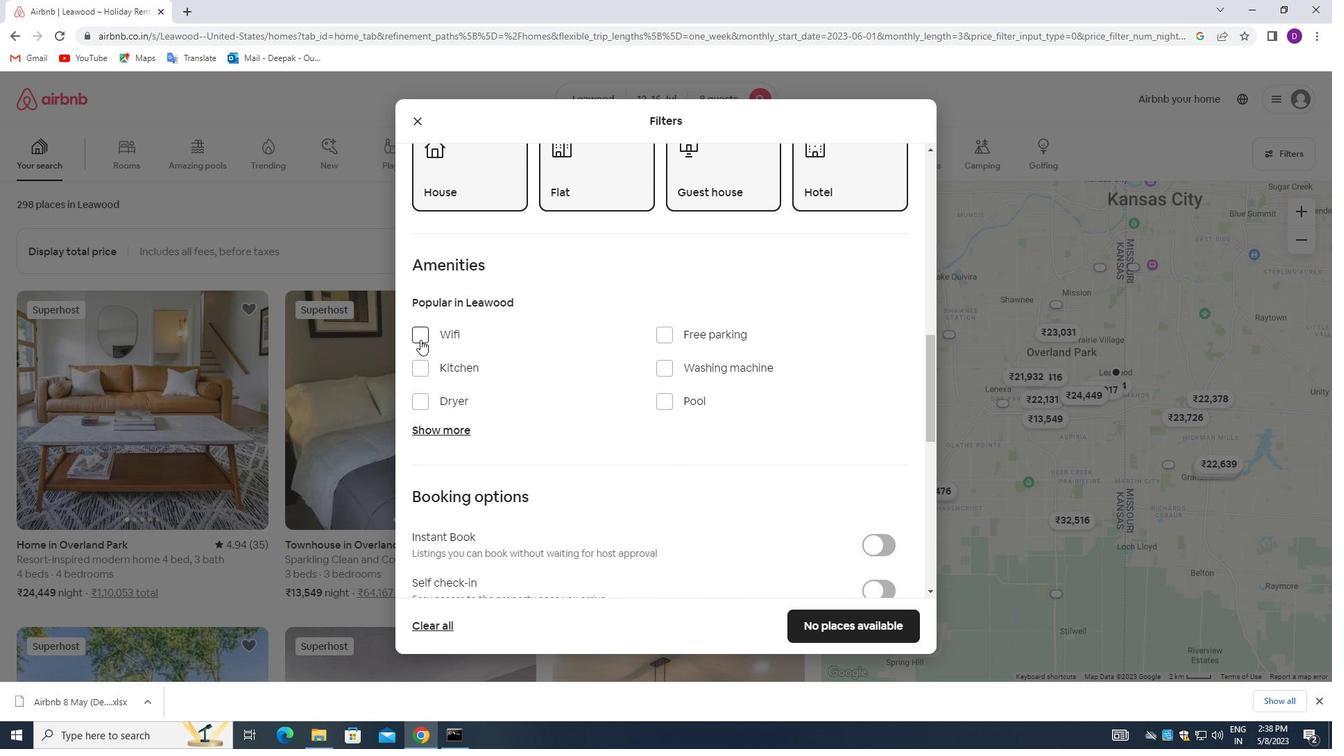 
Action: Mouse moved to (438, 427)
Screenshot: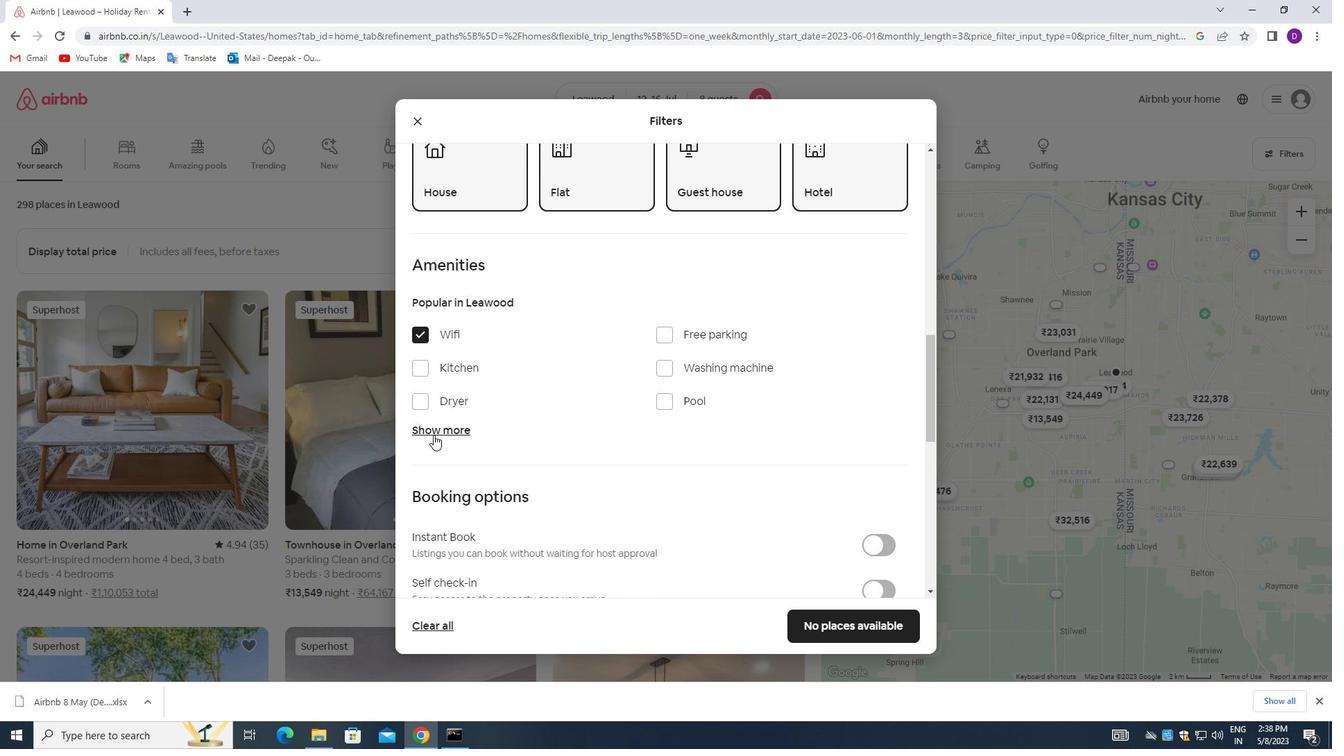 
Action: Mouse pressed left at (438, 427)
Screenshot: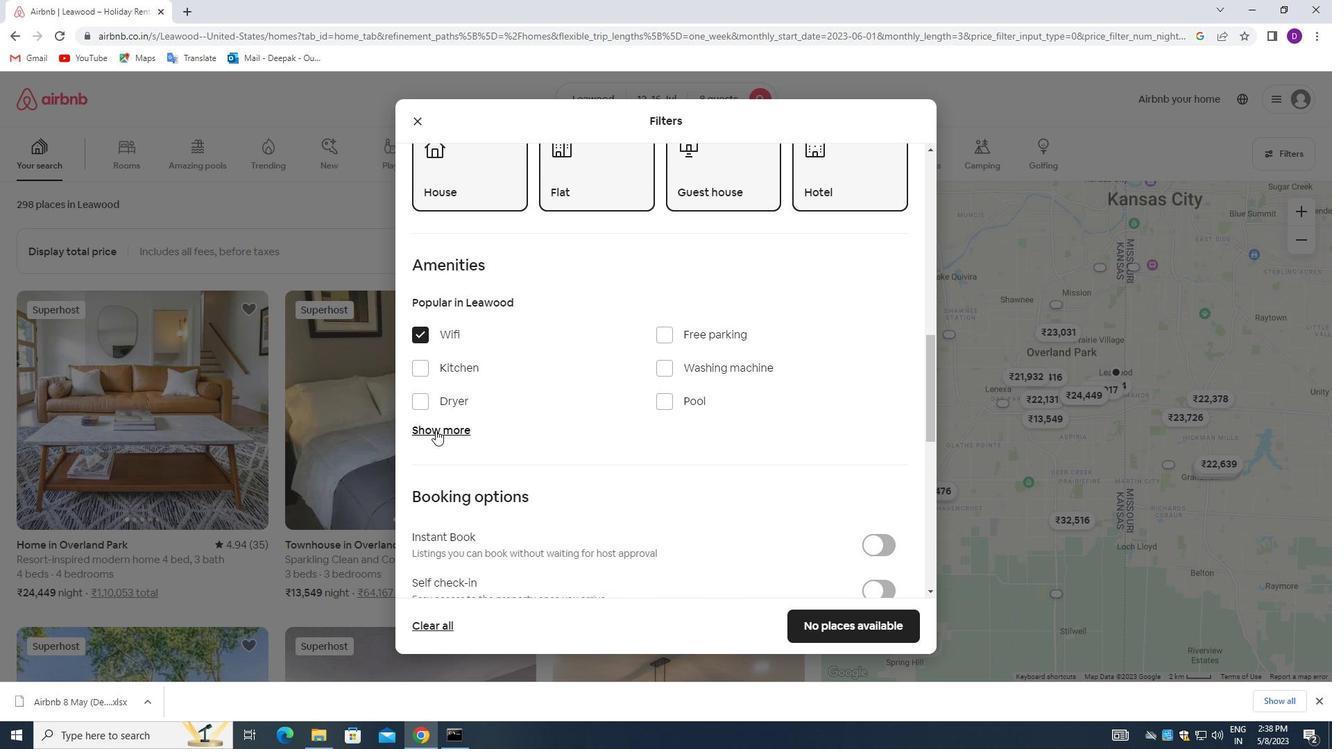 
Action: Mouse moved to (668, 515)
Screenshot: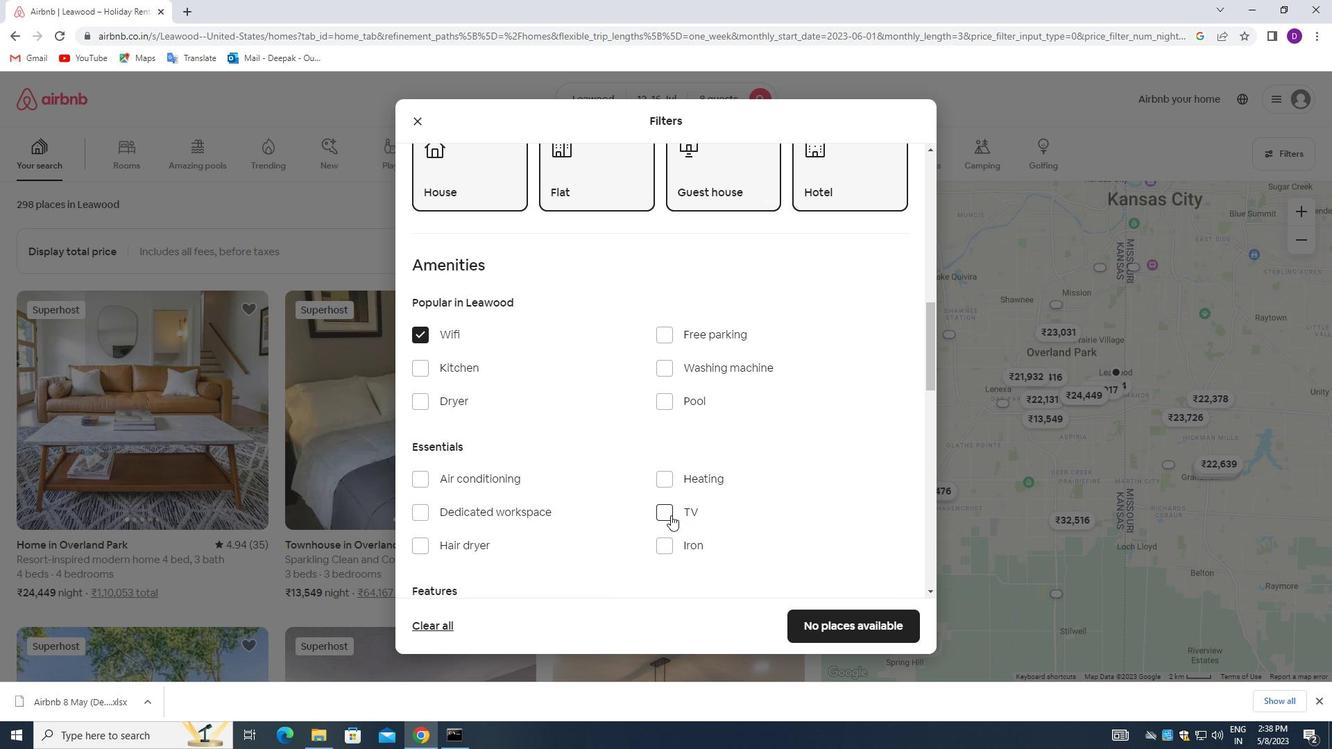 
Action: Mouse pressed left at (668, 515)
Screenshot: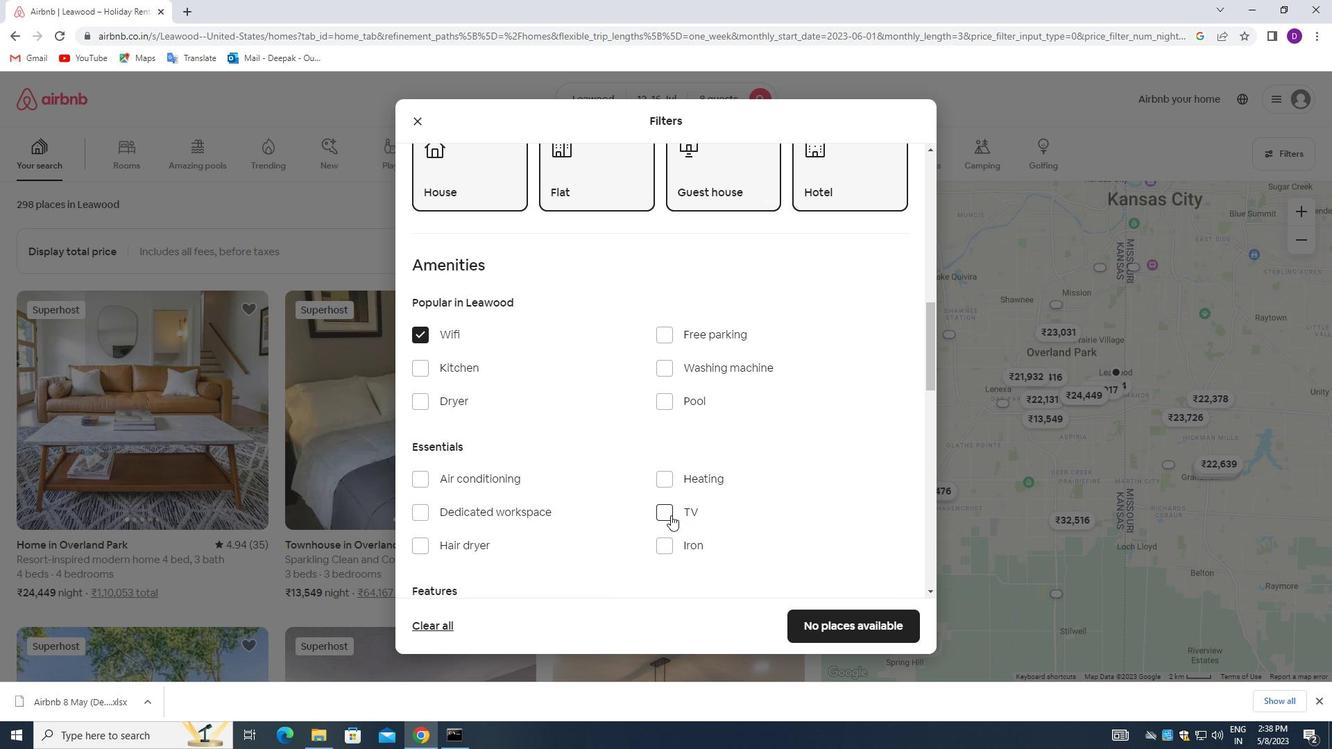 
Action: Mouse moved to (494, 477)
Screenshot: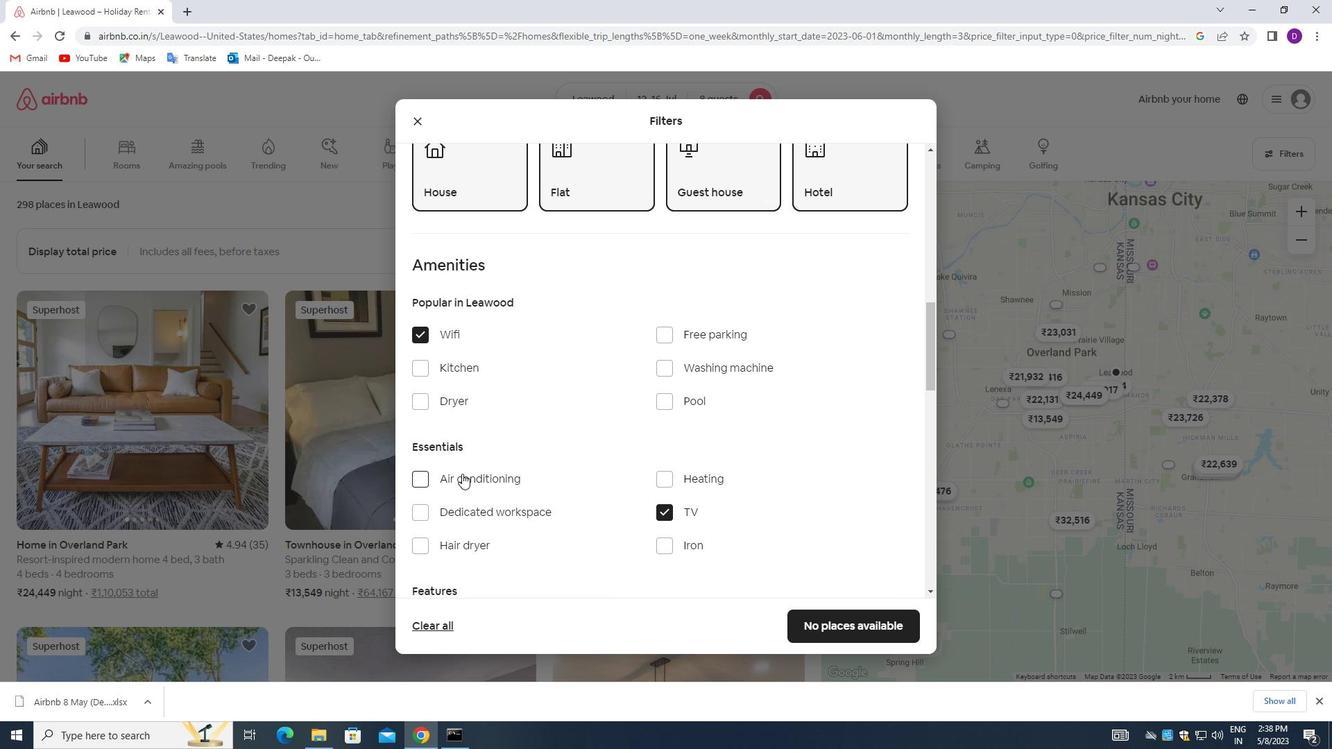 
Action: Mouse scrolled (494, 476) with delta (0, 0)
Screenshot: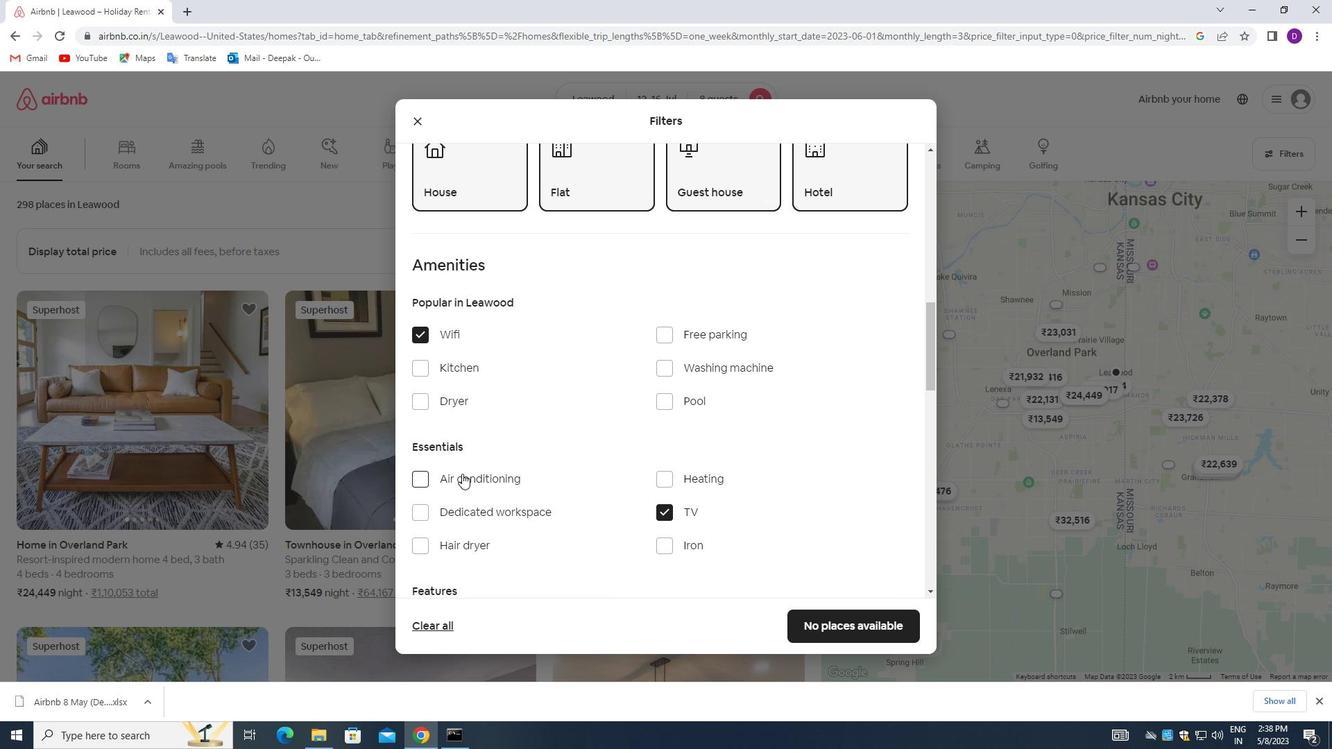 
Action: Mouse moved to (487, 543)
Screenshot: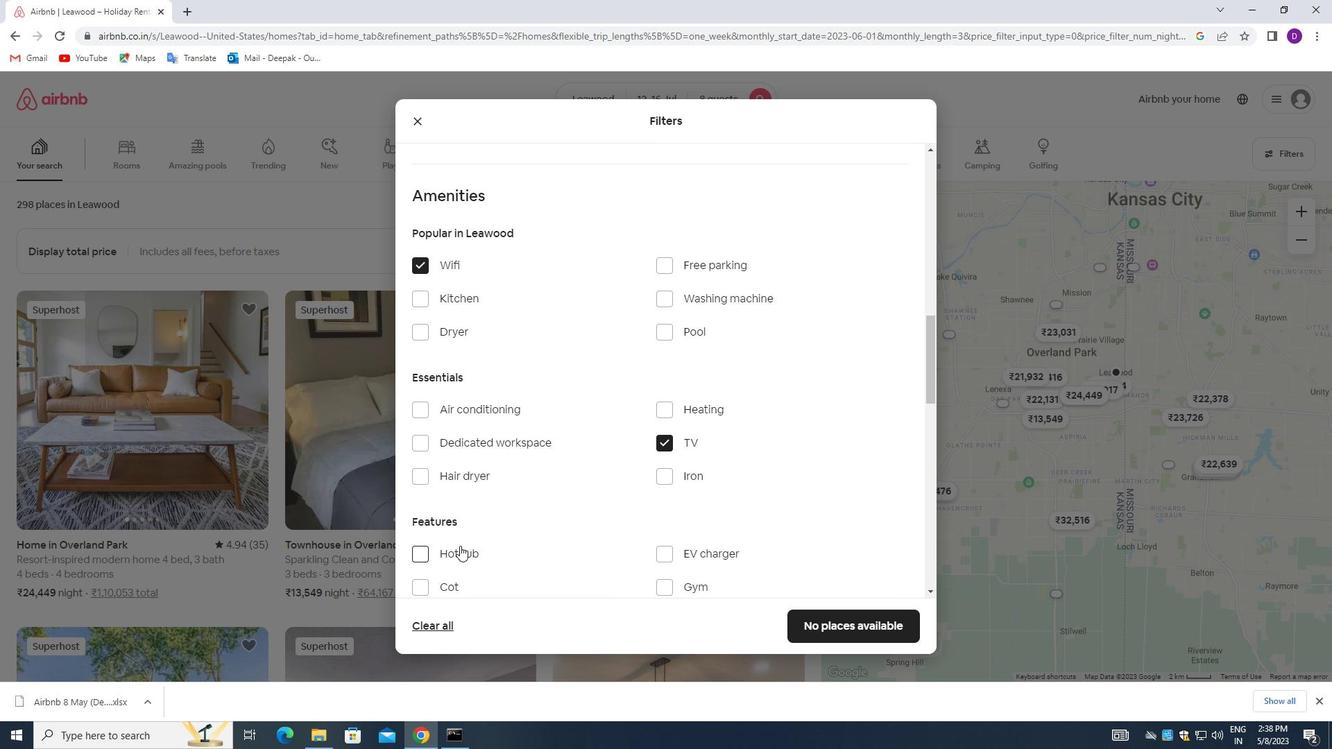 
Action: Mouse scrolled (487, 542) with delta (0, 0)
Screenshot: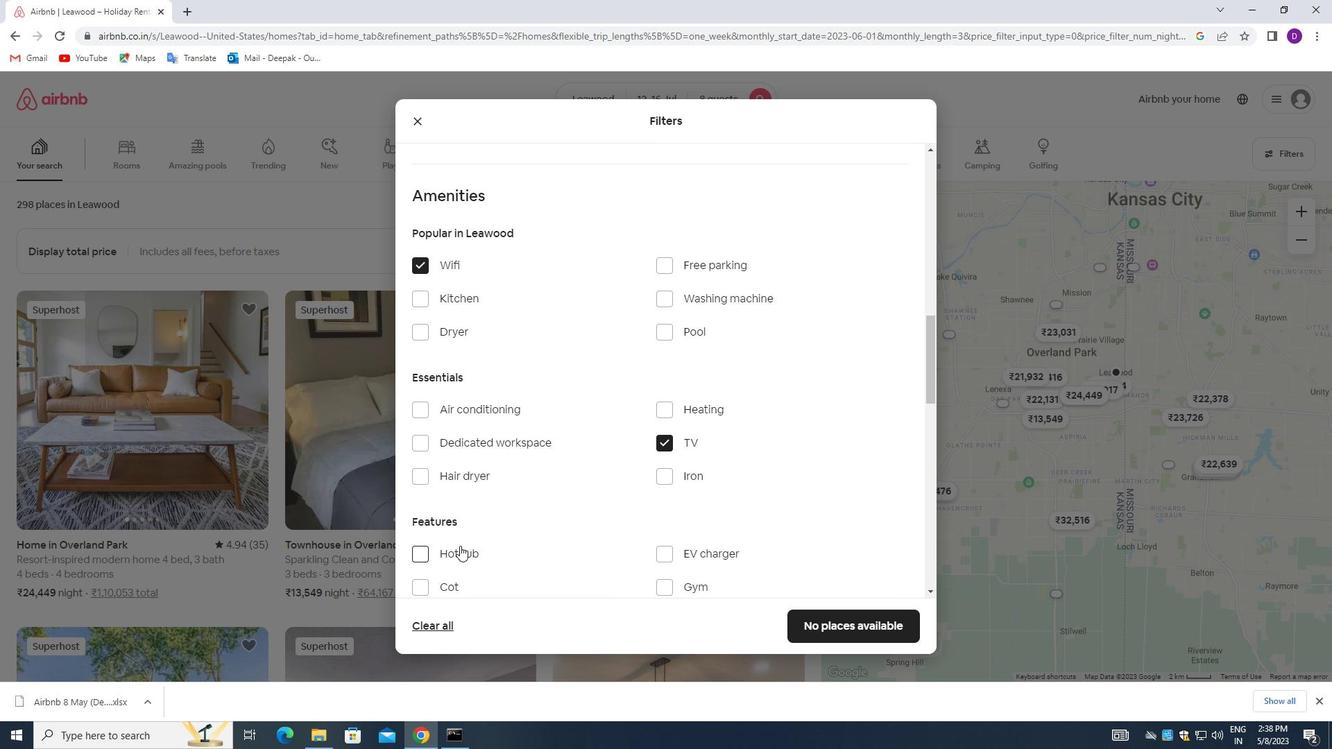 
Action: Mouse moved to (492, 541)
Screenshot: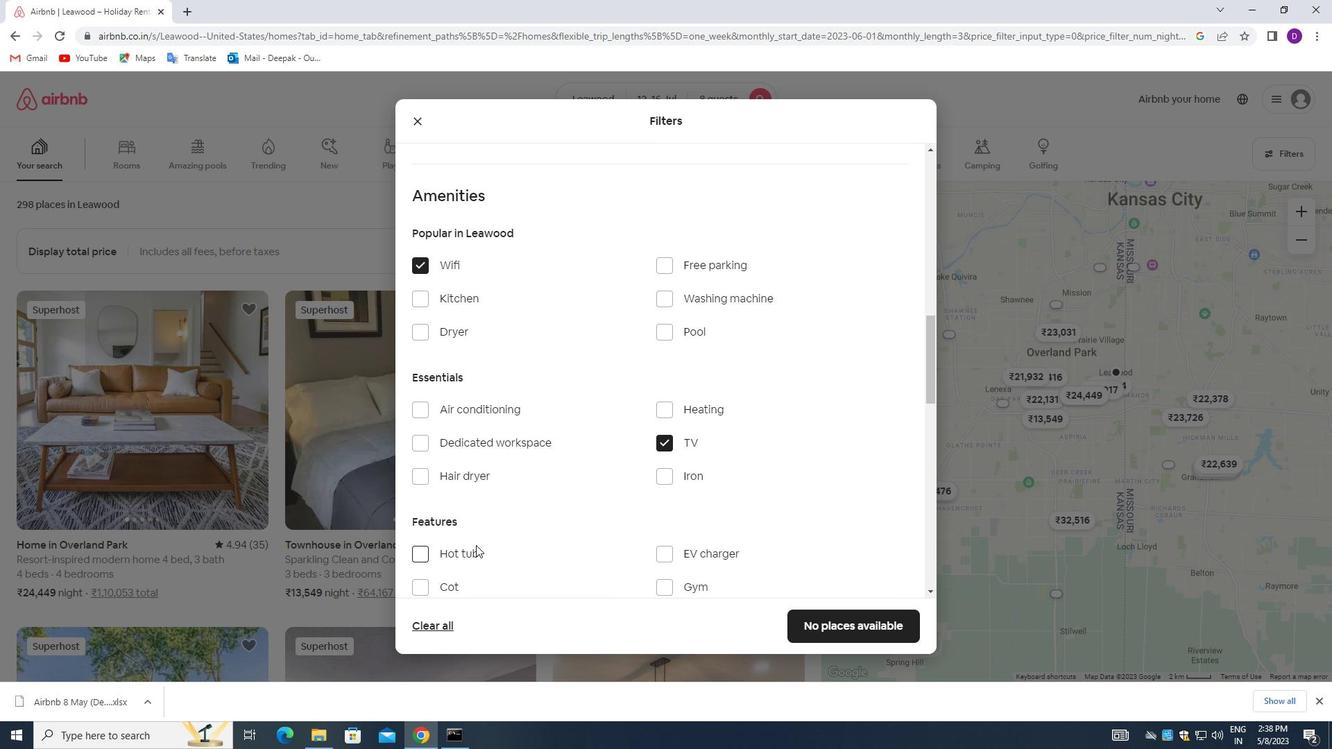 
Action: Mouse scrolled (492, 540) with delta (0, 0)
Screenshot: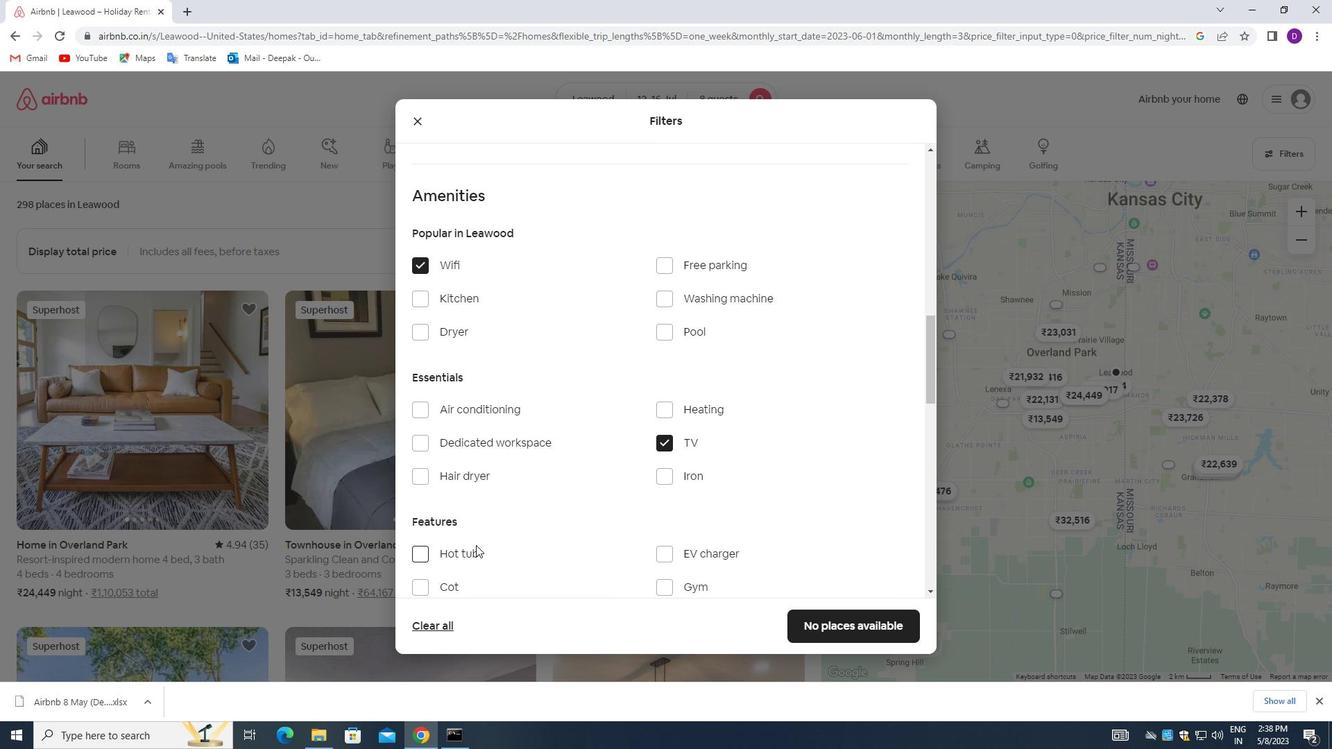 
Action: Mouse moved to (511, 428)
Screenshot: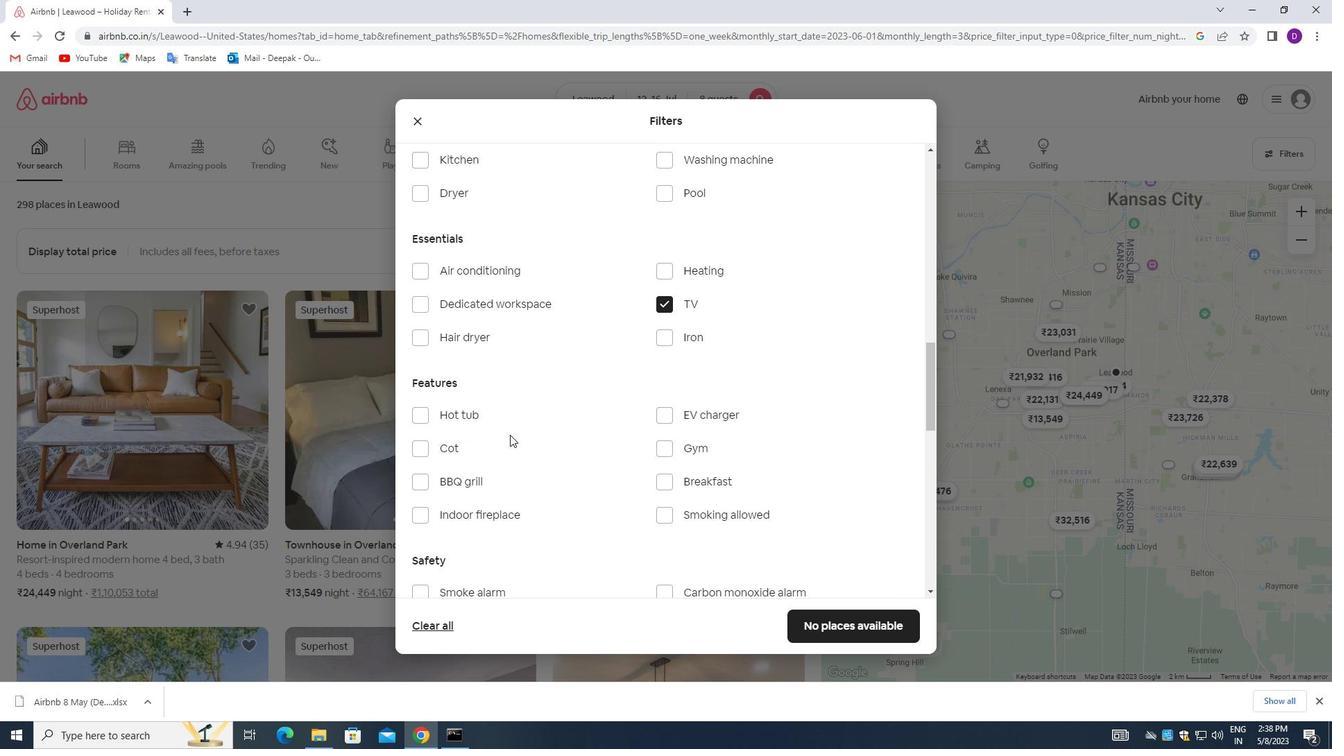 
Action: Mouse scrolled (511, 428) with delta (0, 0)
Screenshot: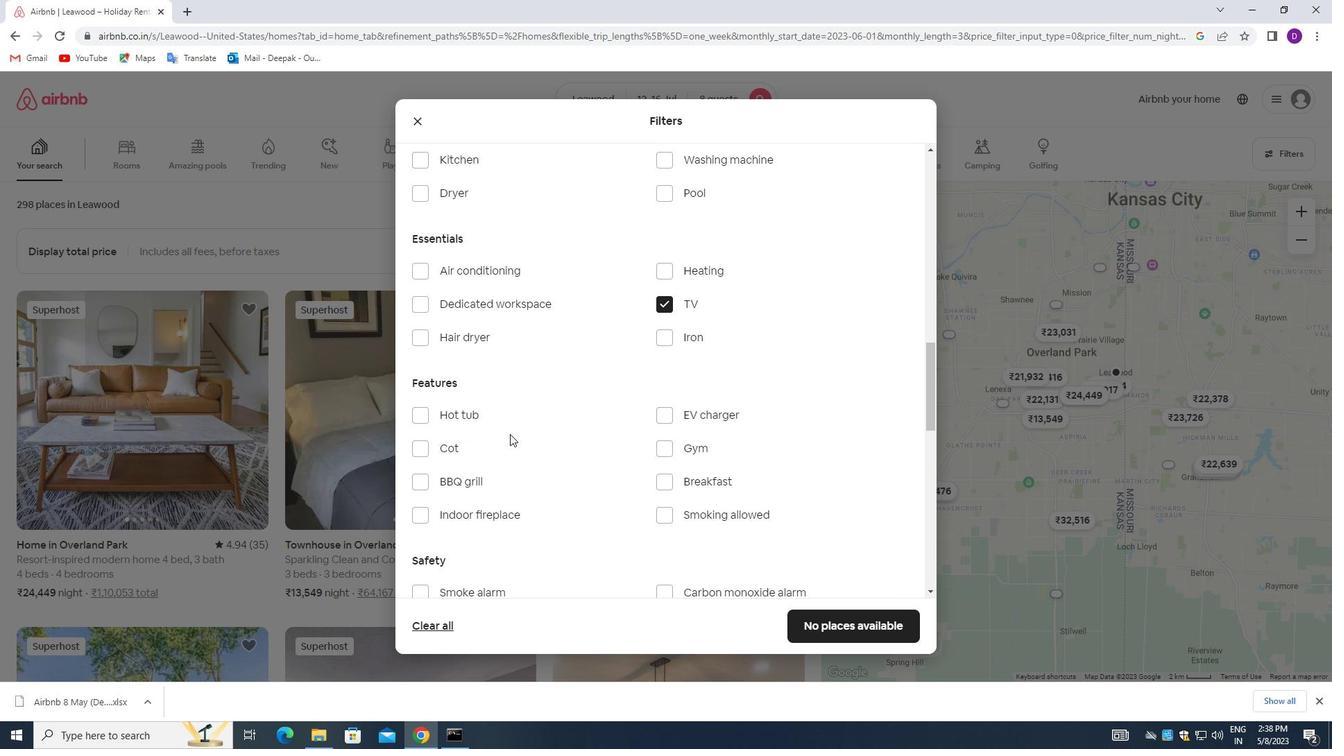 
Action: Mouse moved to (663, 496)
Screenshot: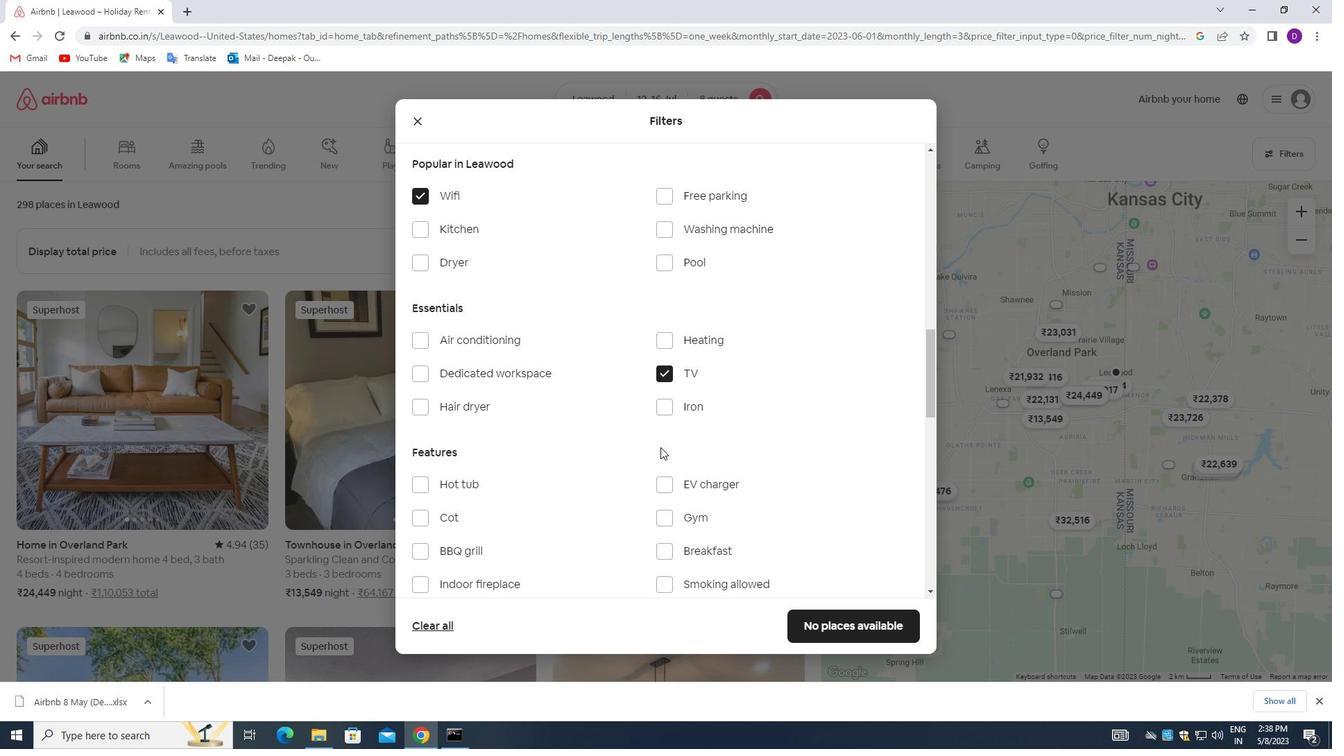 
Action: Mouse scrolled (663, 495) with delta (0, 0)
Screenshot: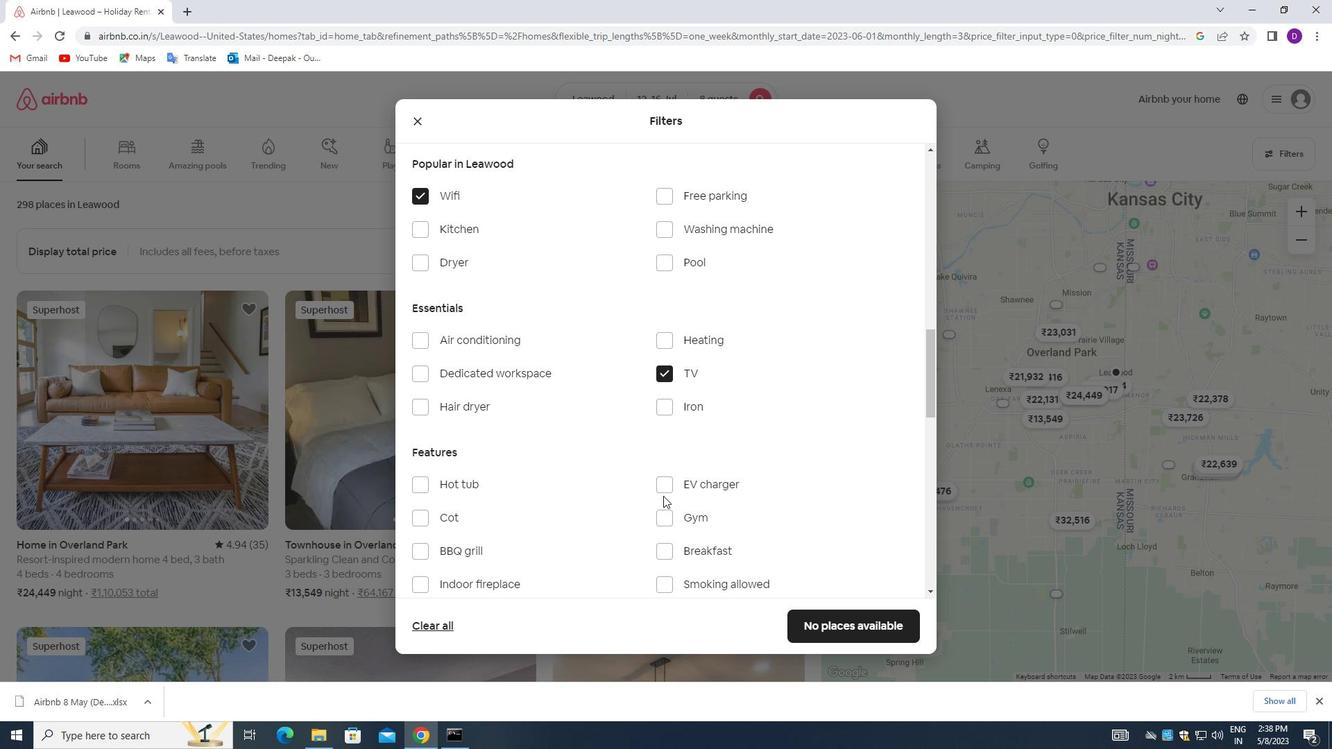
Action: Mouse moved to (546, 365)
Screenshot: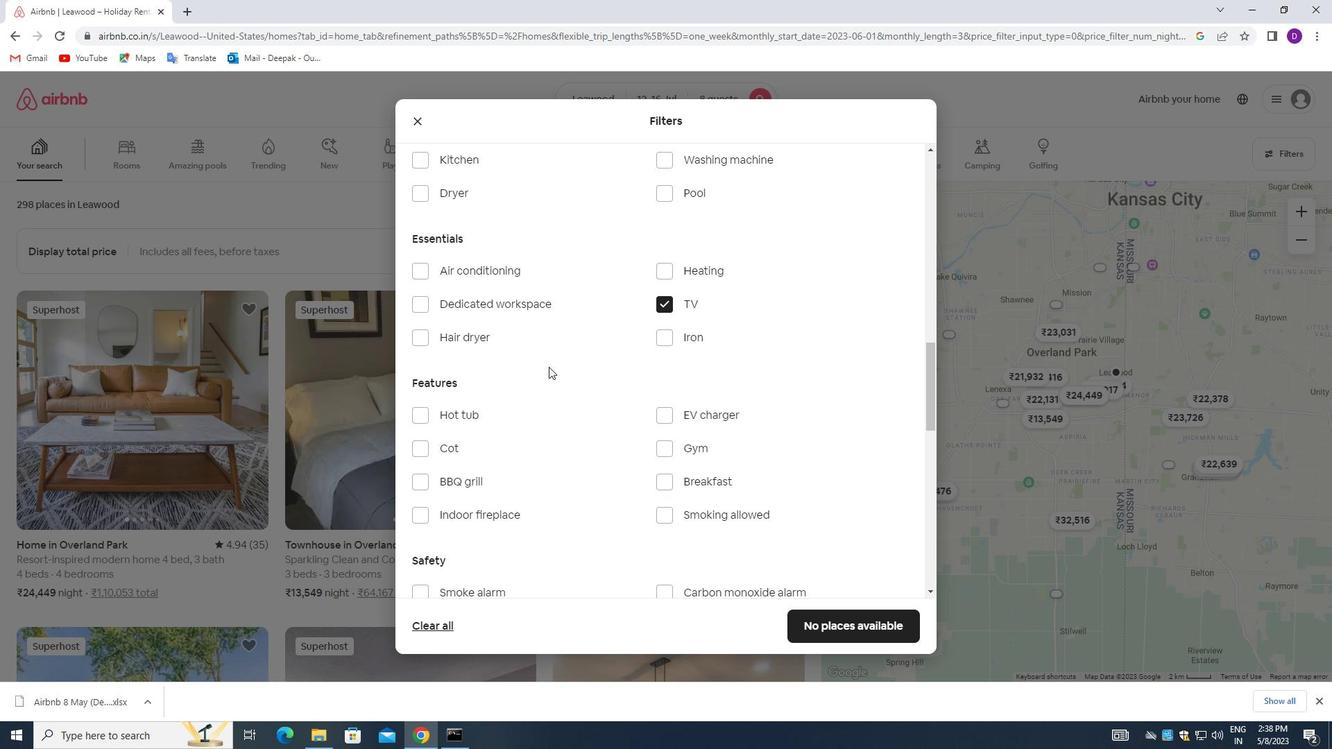 
Action: Mouse scrolled (546, 366) with delta (0, 0)
Screenshot: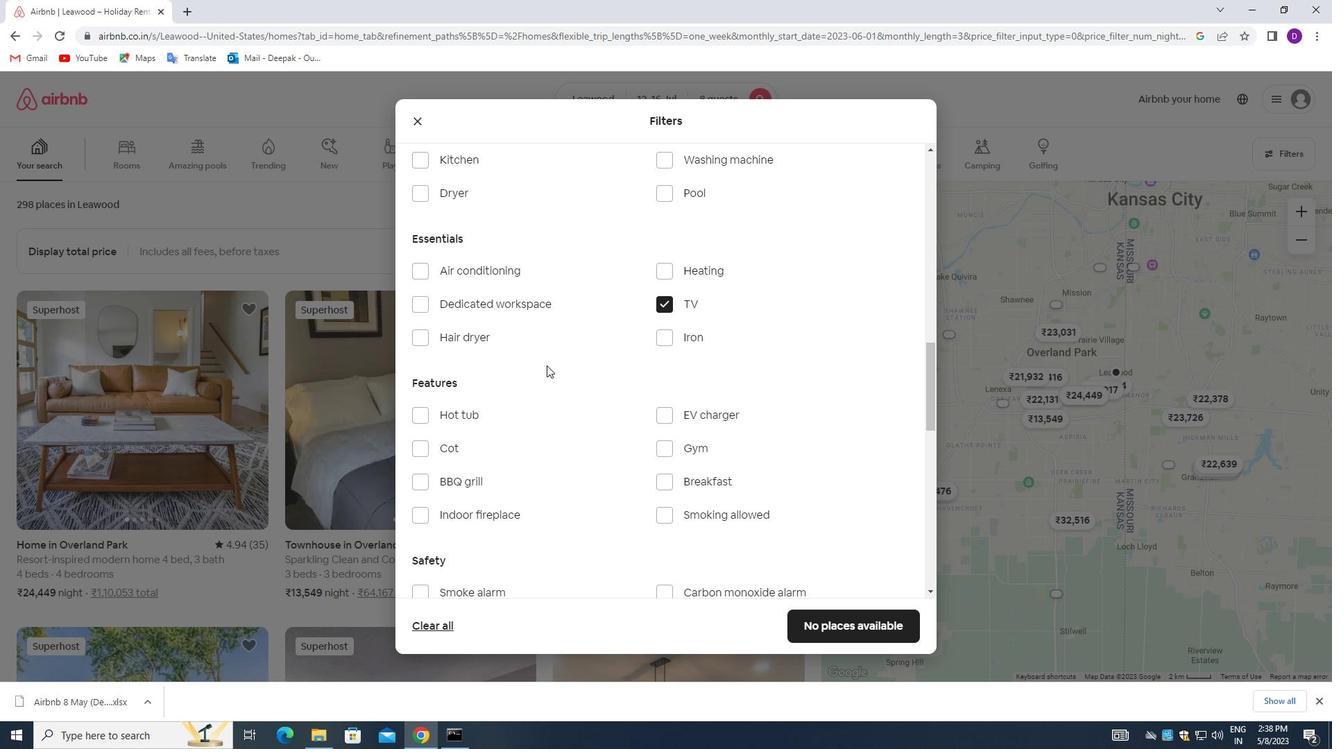 
Action: Mouse moved to (515, 371)
Screenshot: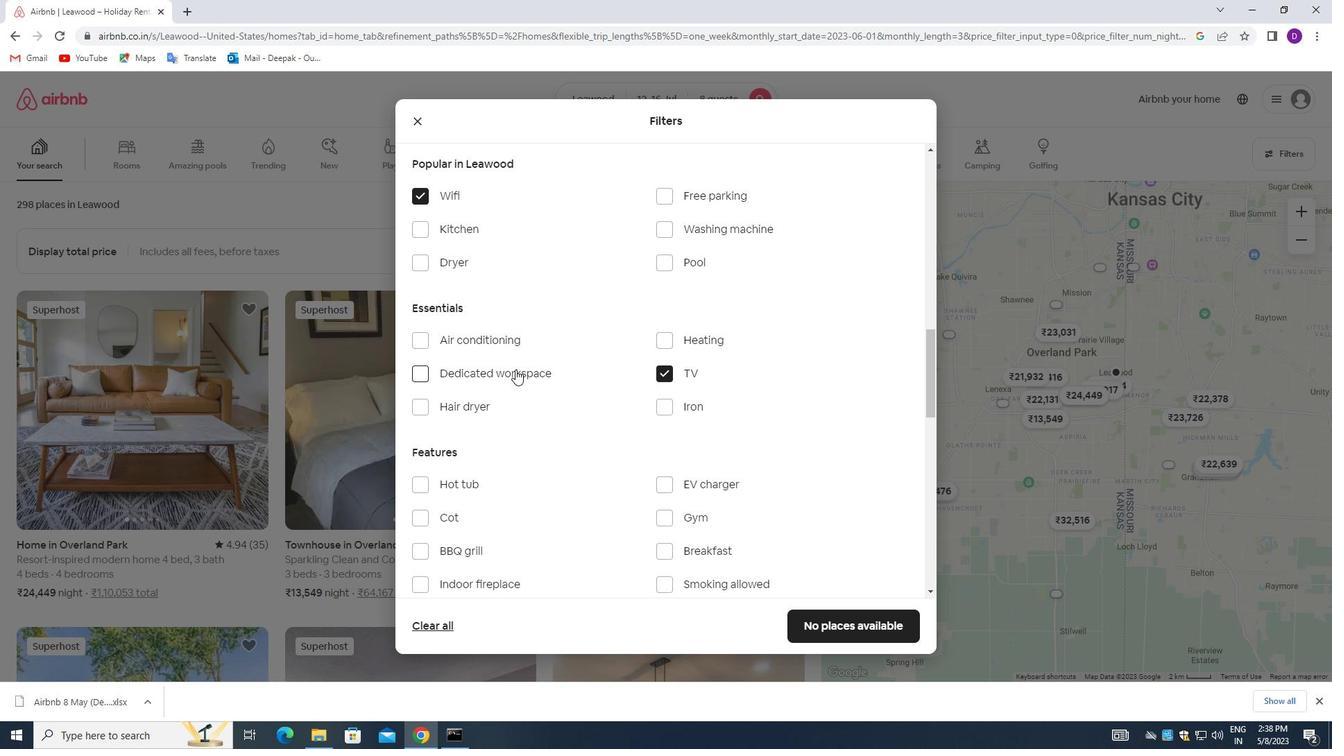 
Action: Mouse scrolled (515, 372) with delta (0, 0)
Screenshot: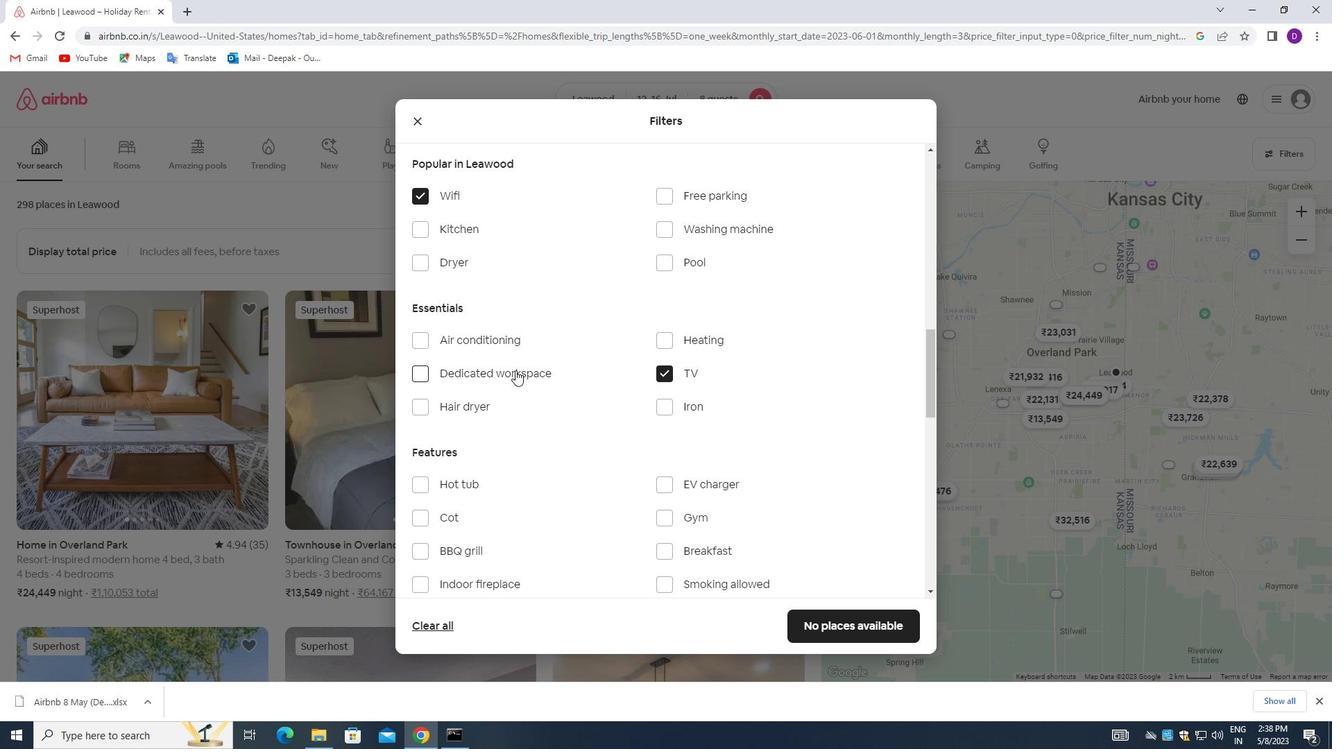 
Action: Mouse scrolled (515, 372) with delta (0, 0)
Screenshot: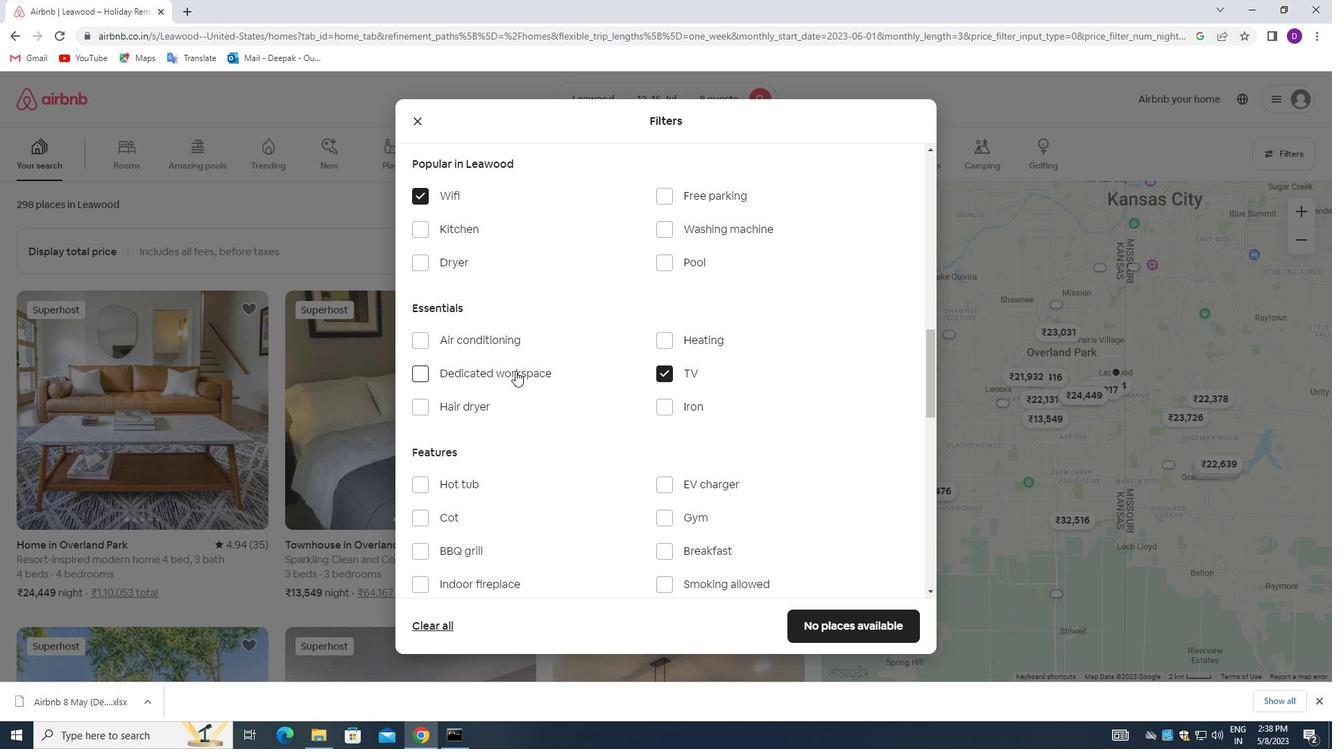 
Action: Mouse moved to (529, 378)
Screenshot: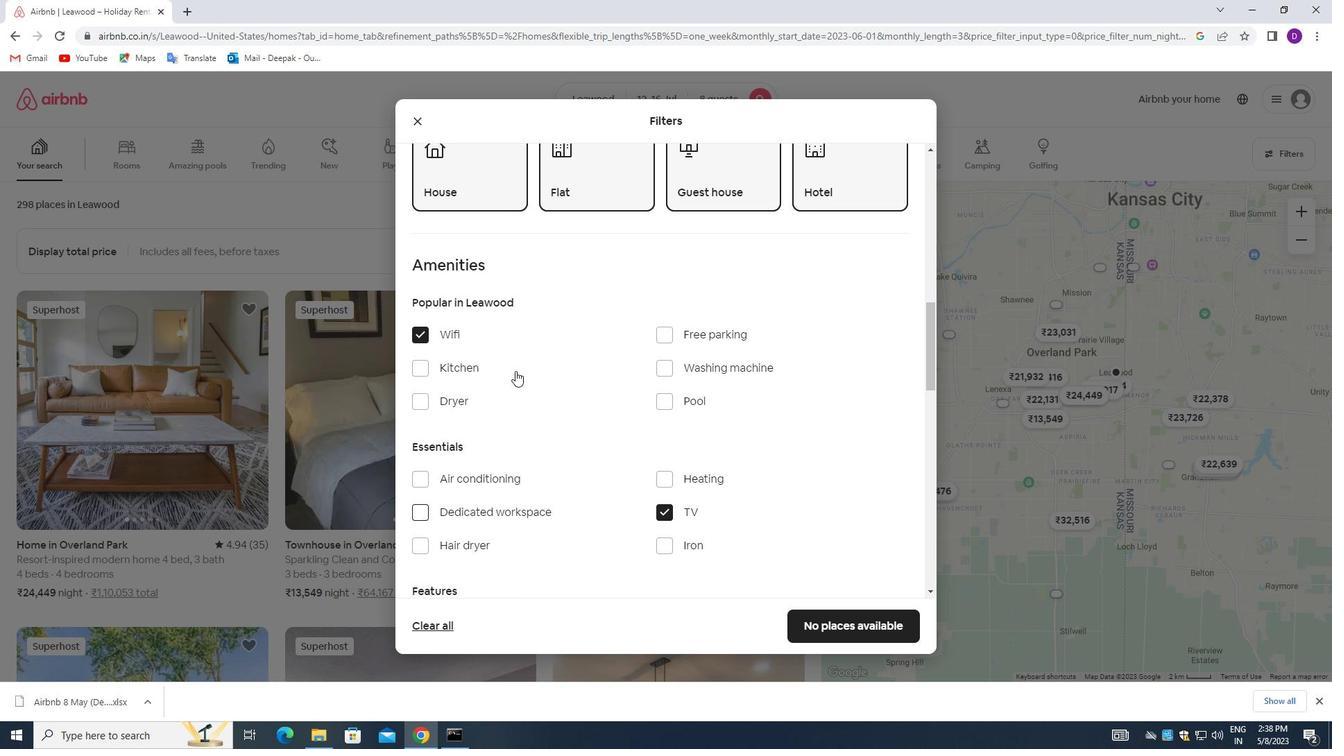 
Action: Mouse scrolled (529, 378) with delta (0, 0)
Screenshot: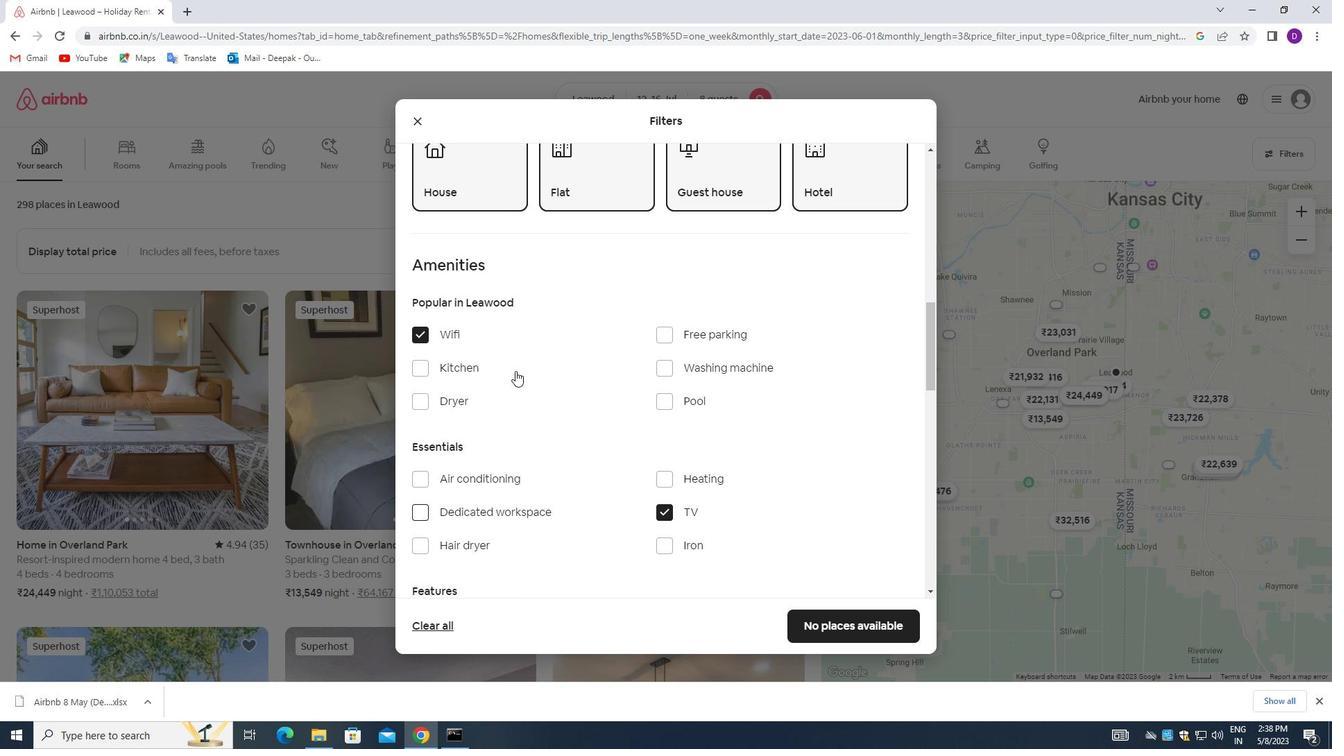 
Action: Mouse moved to (533, 382)
Screenshot: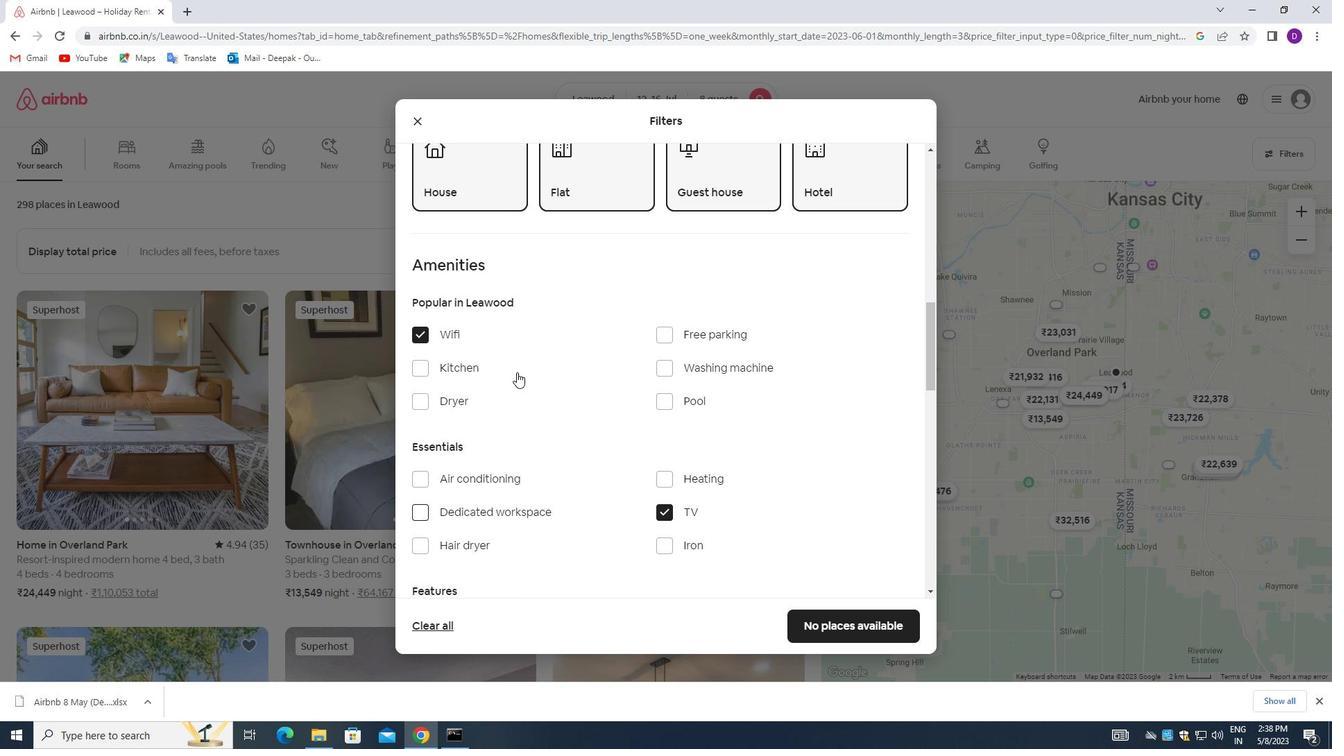 
Action: Mouse scrolled (533, 381) with delta (0, 0)
Screenshot: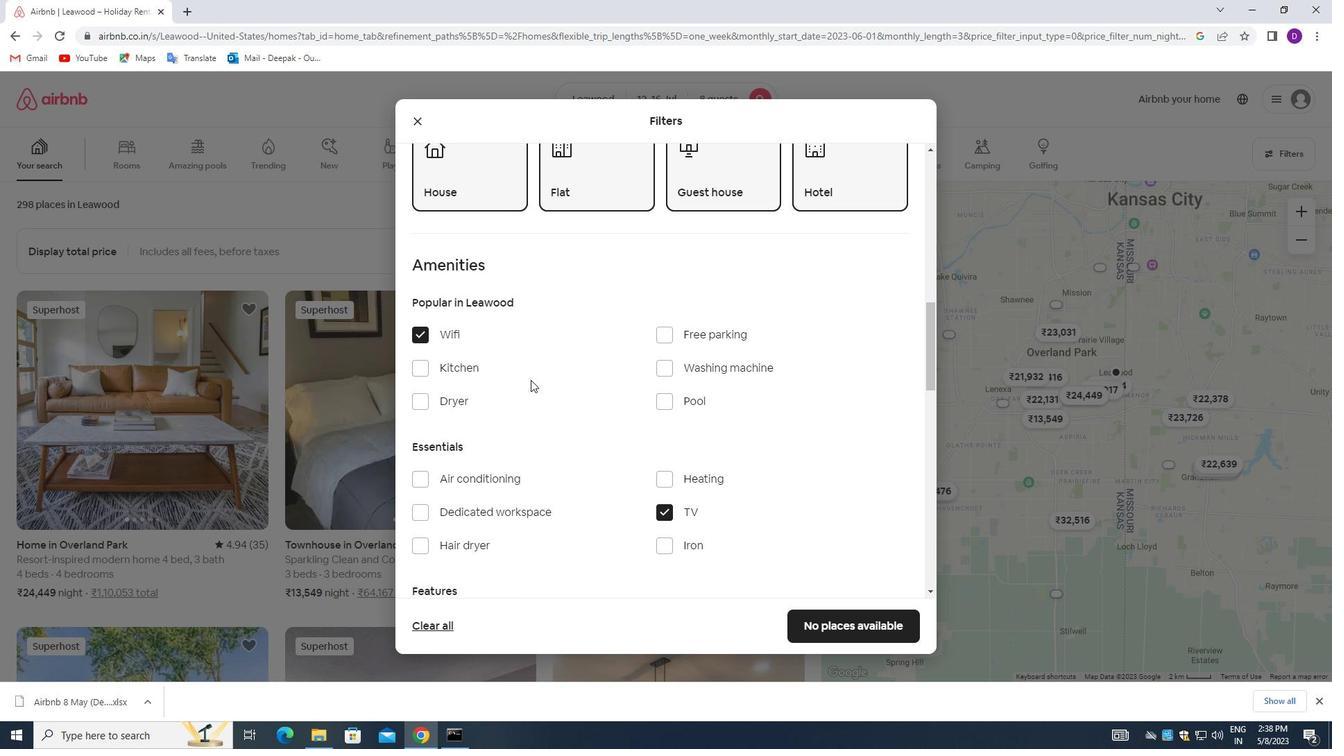 
Action: Mouse moved to (534, 384)
Screenshot: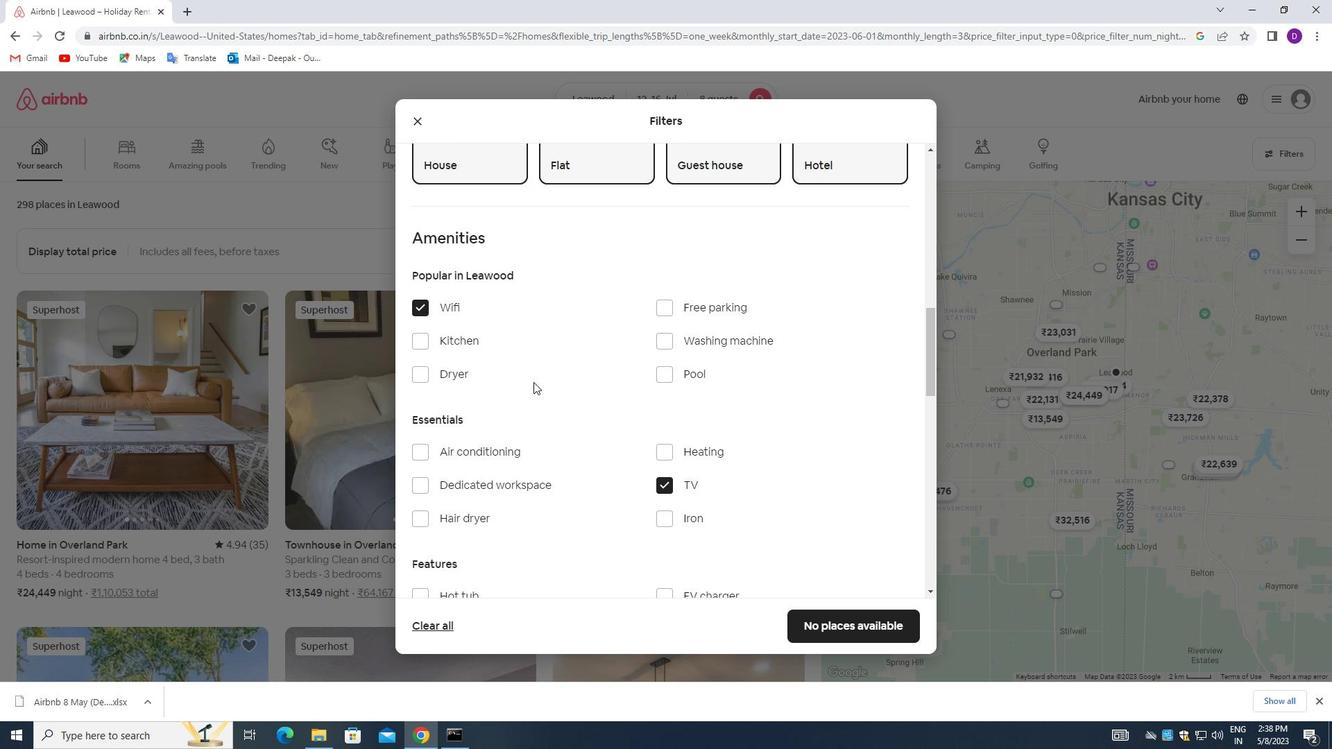 
Action: Mouse scrolled (534, 383) with delta (0, 0)
Screenshot: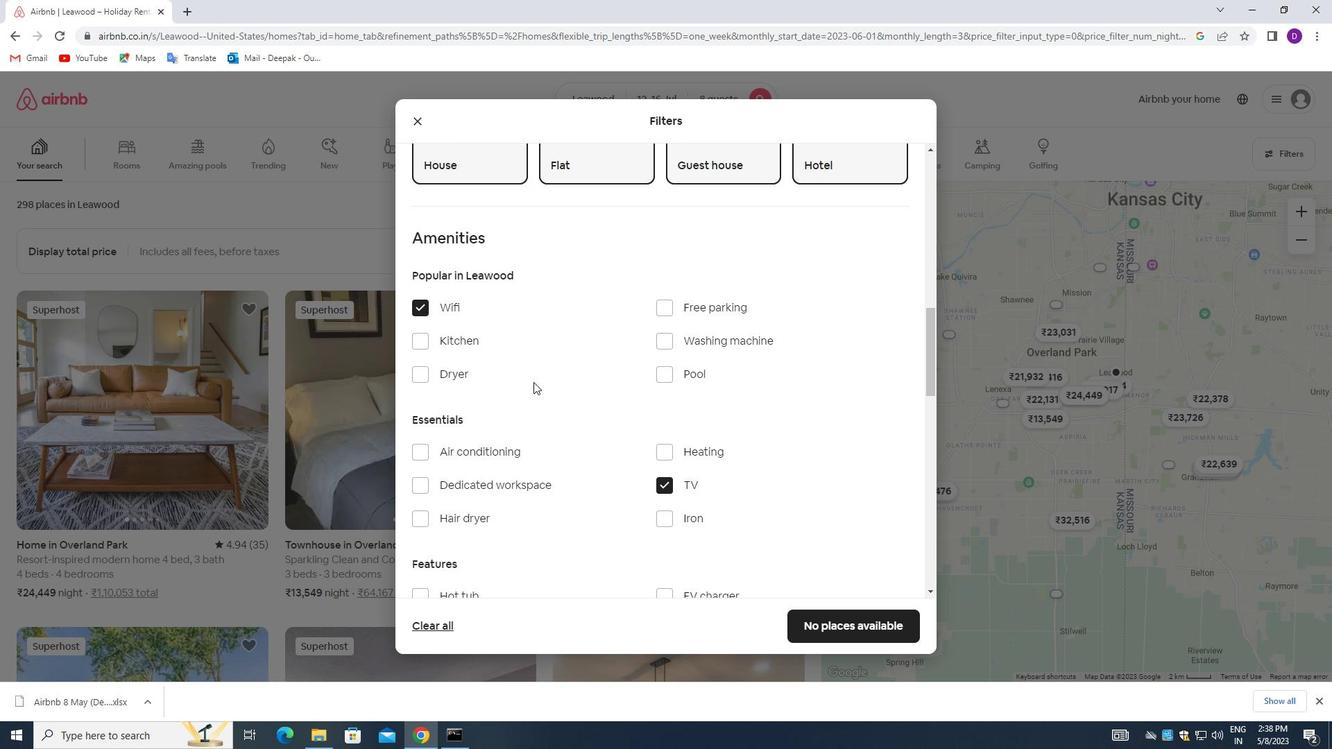 
Action: Mouse moved to (537, 390)
Screenshot: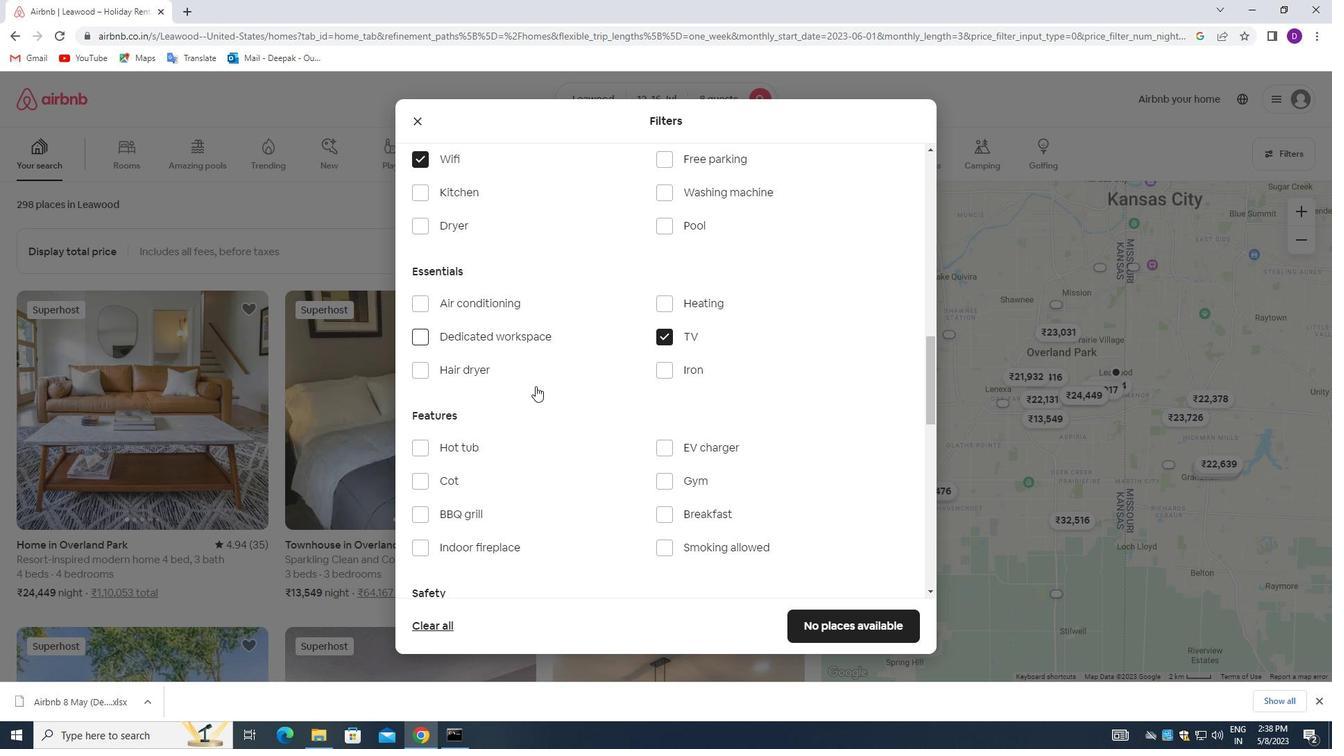 
Action: Mouse scrolled (537, 389) with delta (0, 0)
Screenshot: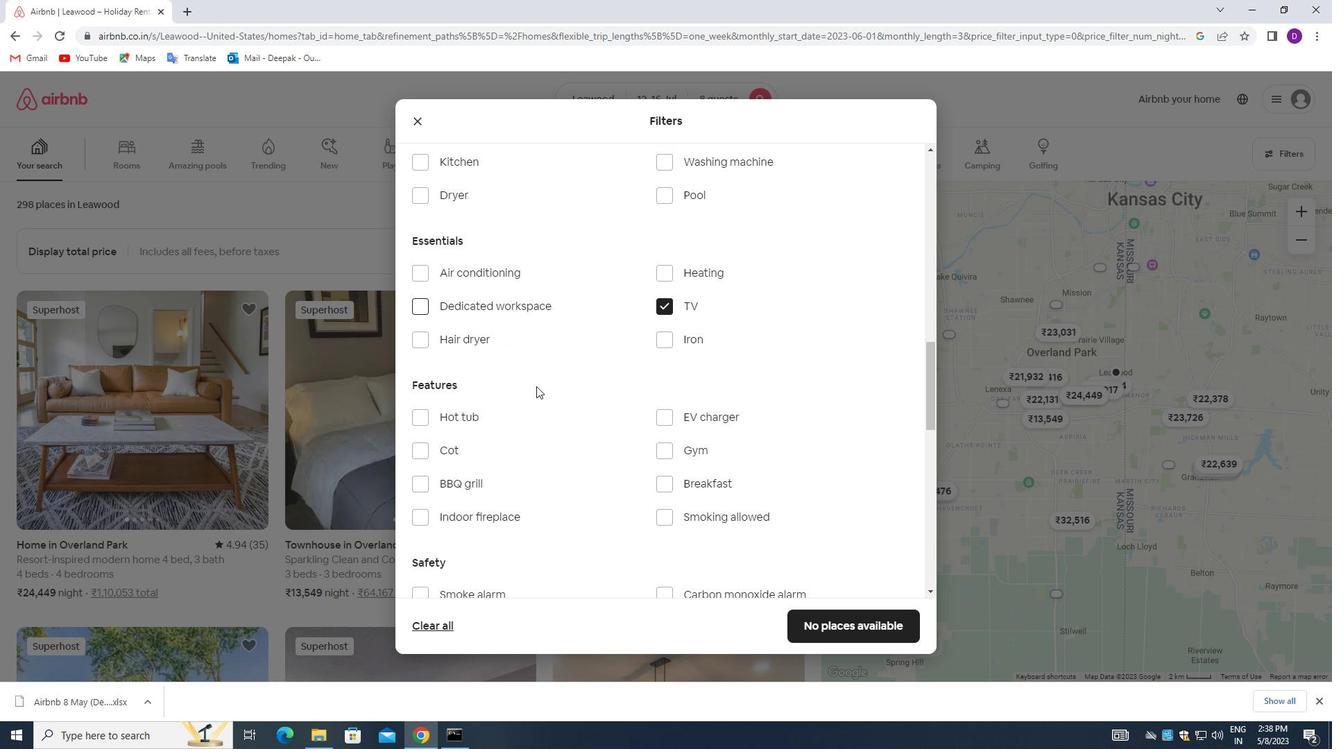 
Action: Mouse moved to (540, 392)
Screenshot: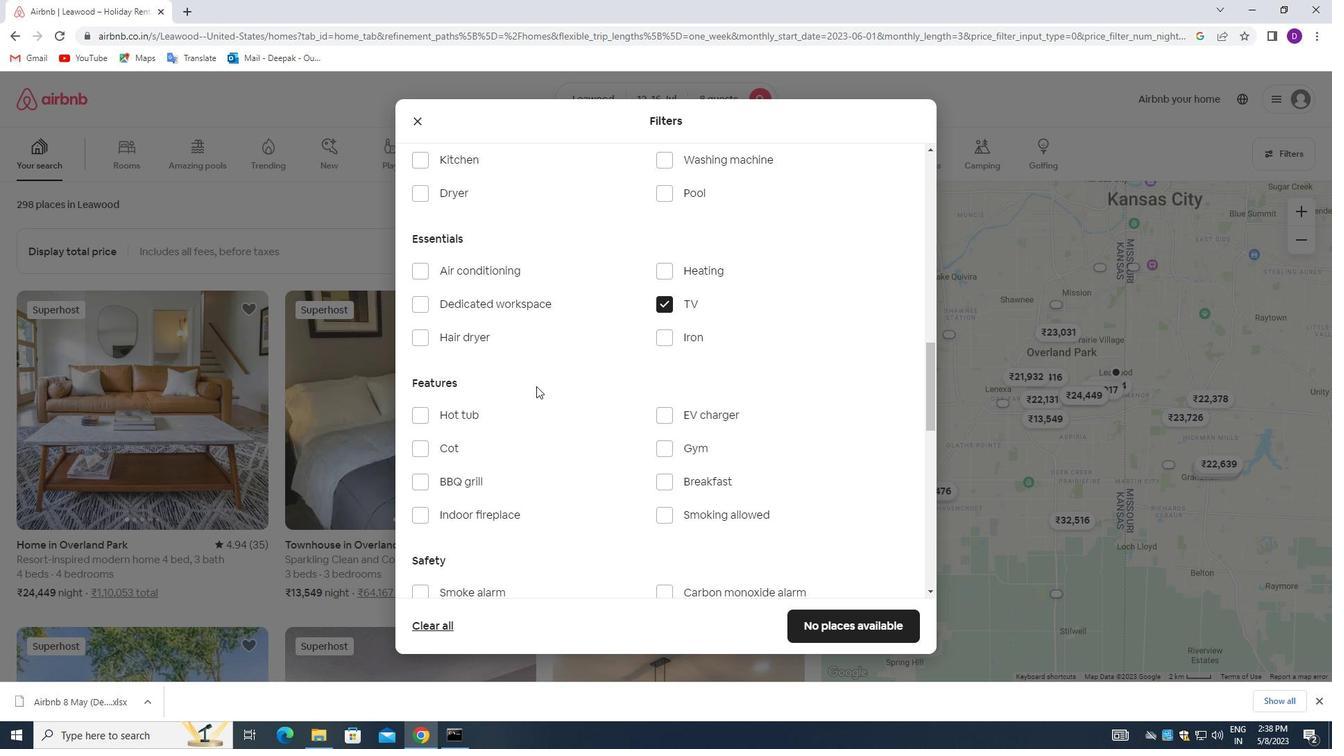 
Action: Mouse scrolled (540, 392) with delta (0, 0)
Screenshot: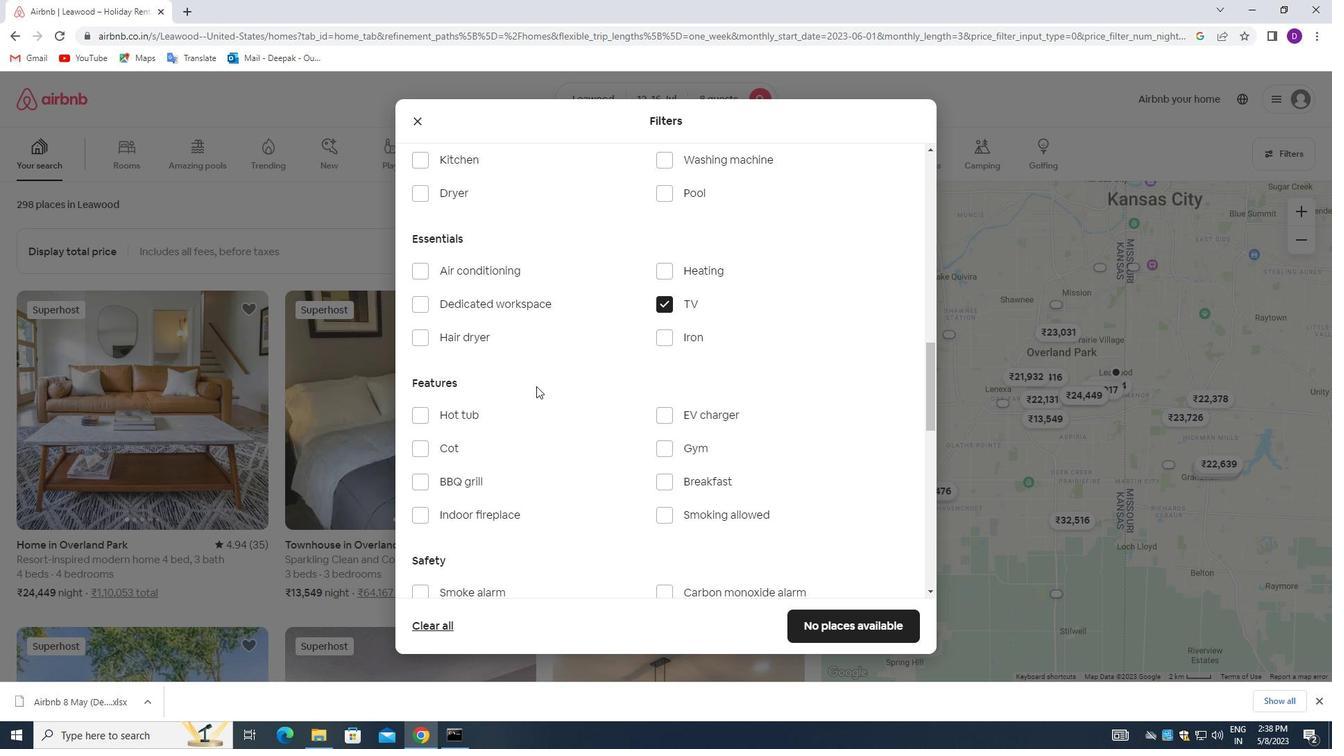 
Action: Mouse moved to (548, 399)
Screenshot: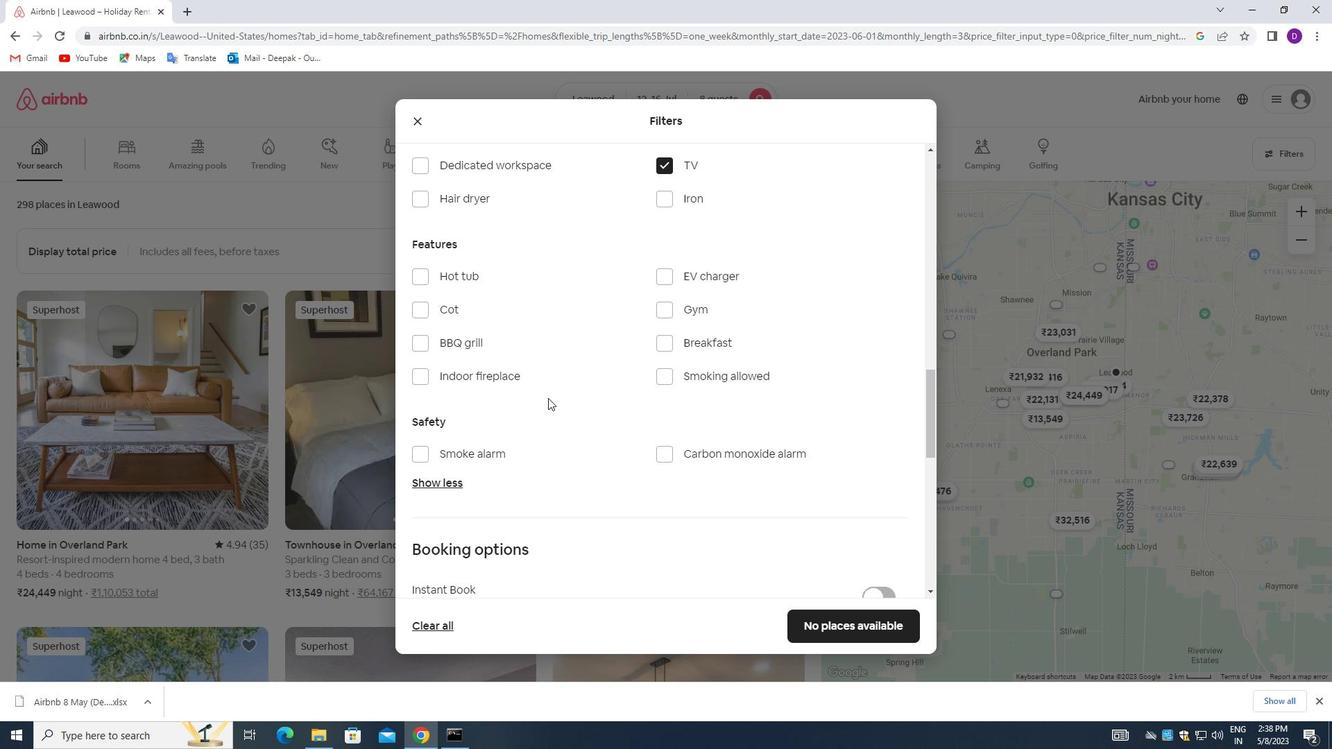 
Action: Mouse scrolled (548, 398) with delta (0, 0)
Screenshot: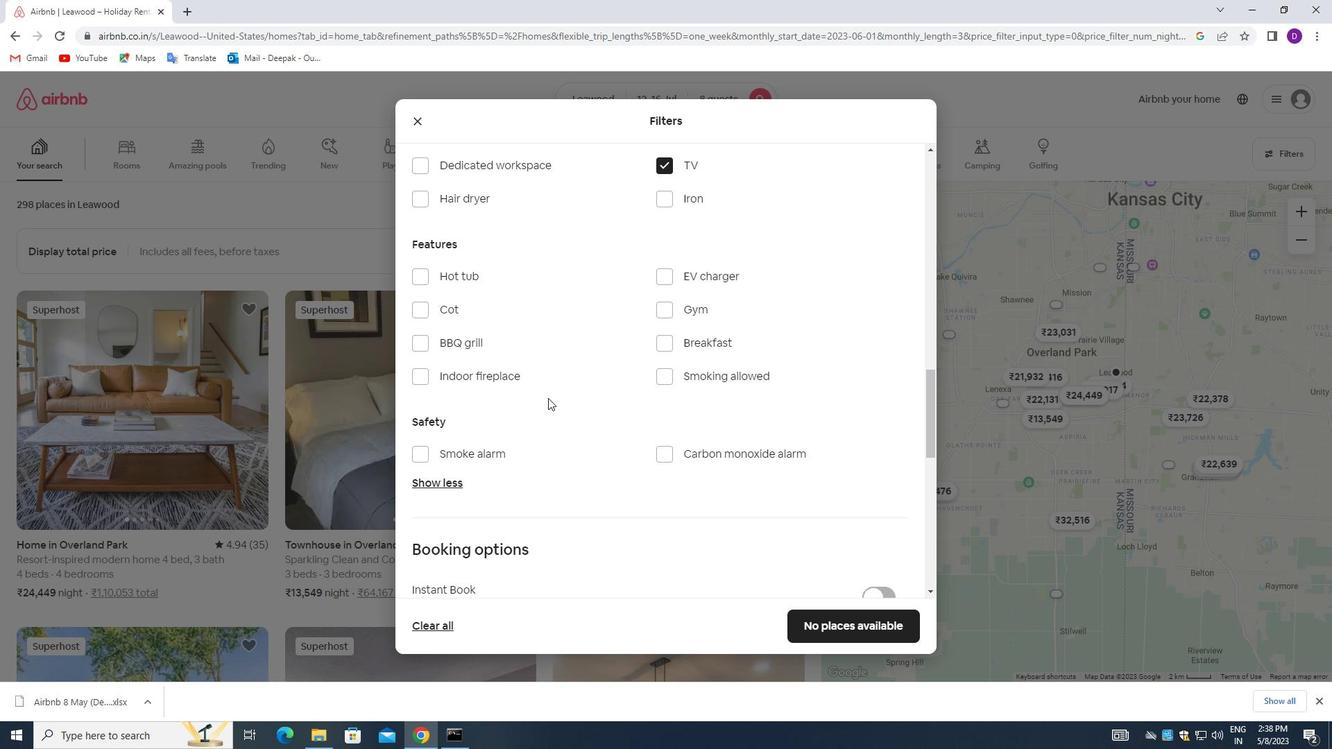 
Action: Mouse moved to (610, 426)
Screenshot: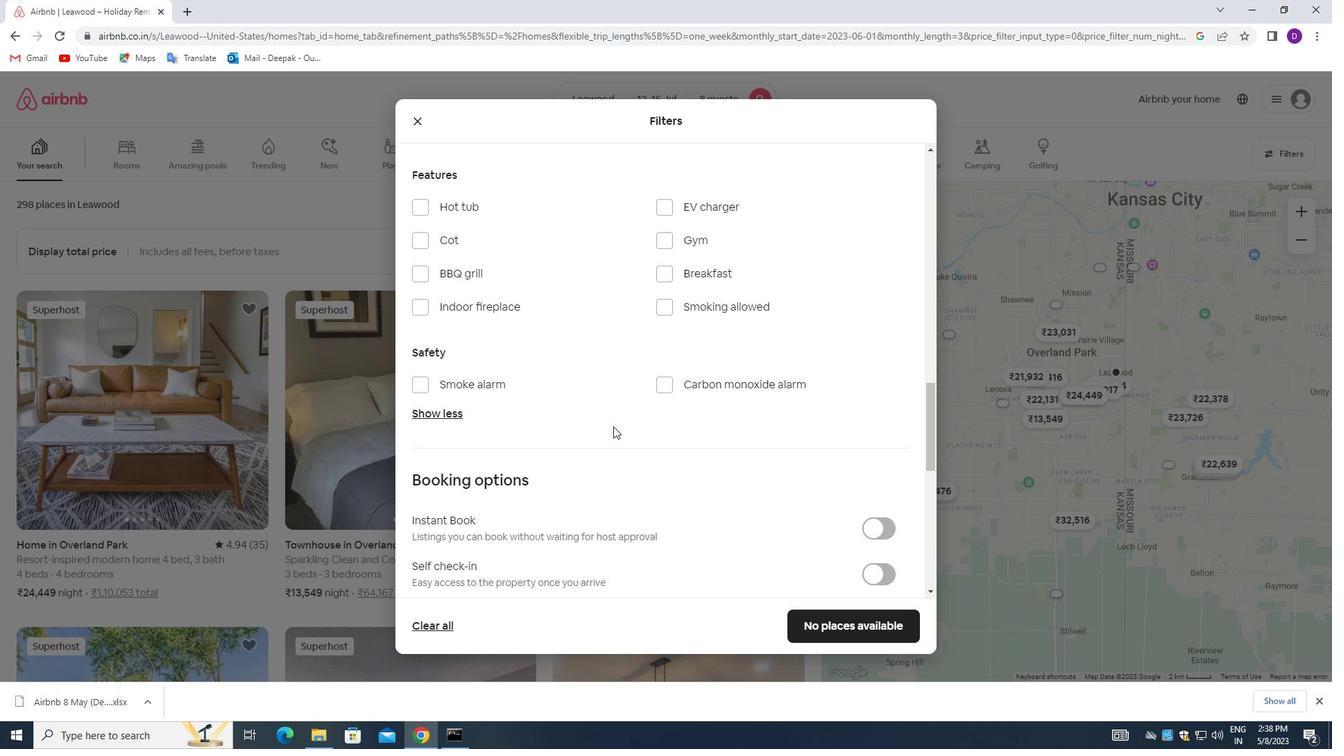 
Action: Mouse scrolled (610, 427) with delta (0, 0)
Screenshot: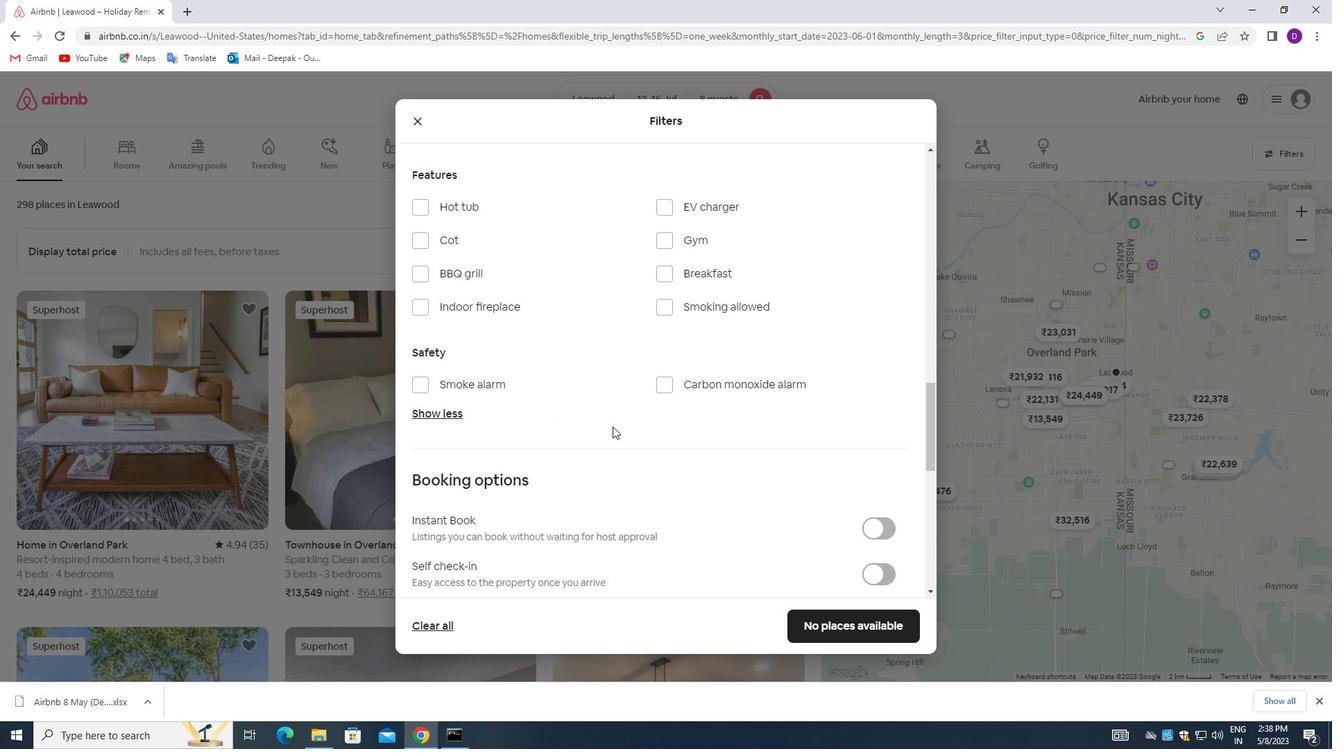 
Action: Mouse moved to (610, 426)
Screenshot: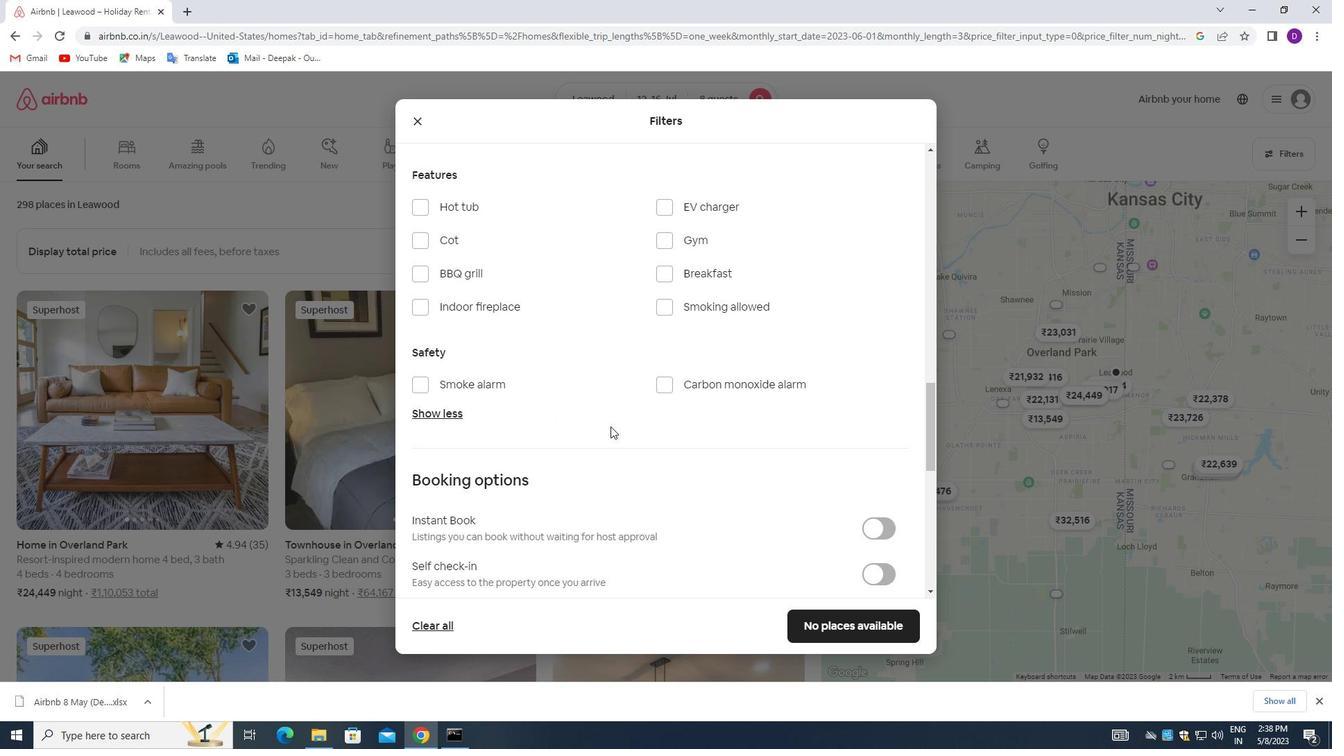 
Action: Mouse scrolled (610, 426) with delta (0, 0)
Screenshot: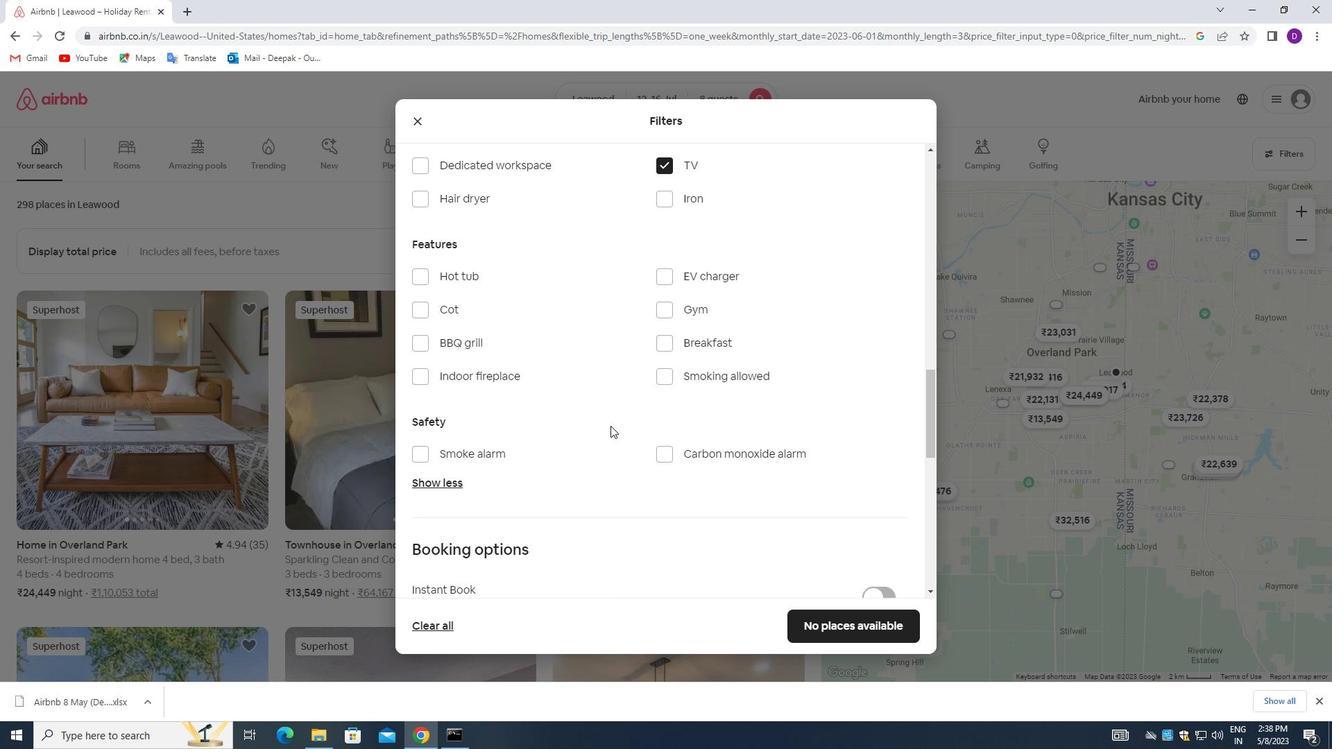 
Action: Mouse moved to (580, 378)
Screenshot: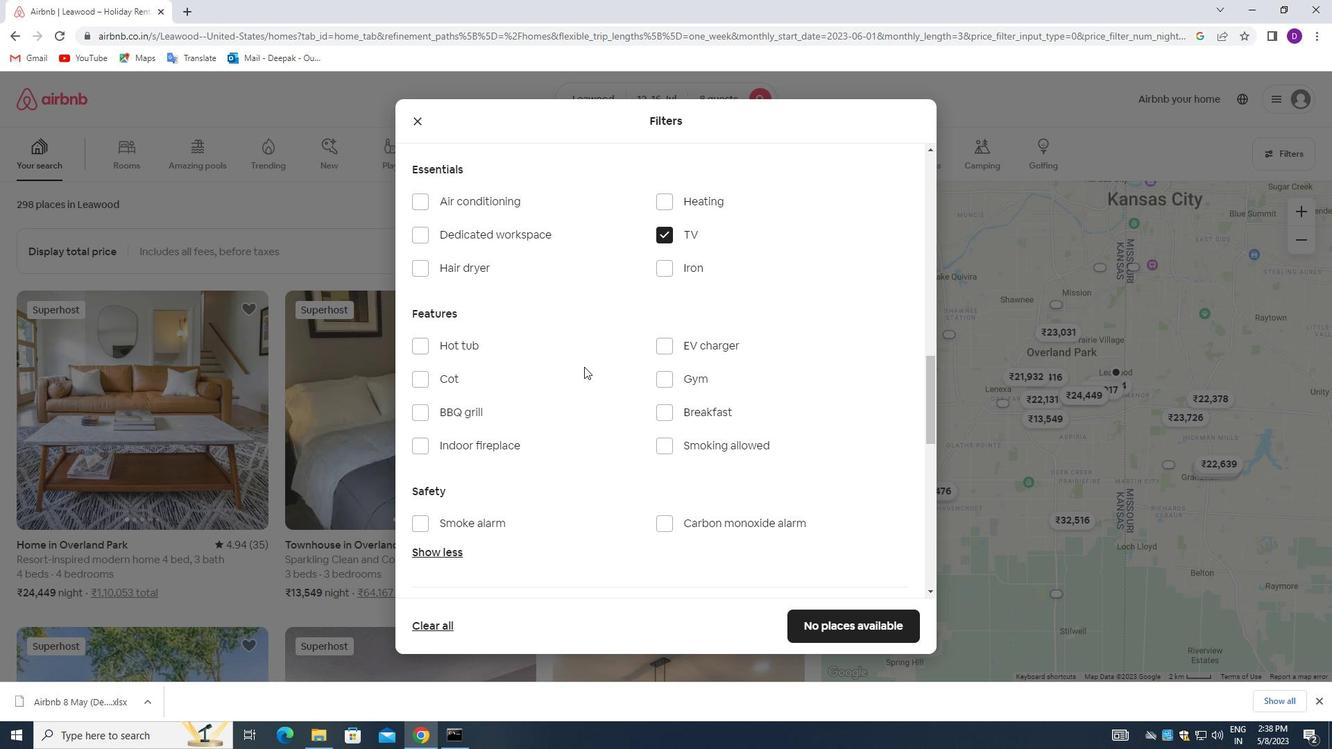 
Action: Mouse scrolled (580, 379) with delta (0, 0)
Screenshot: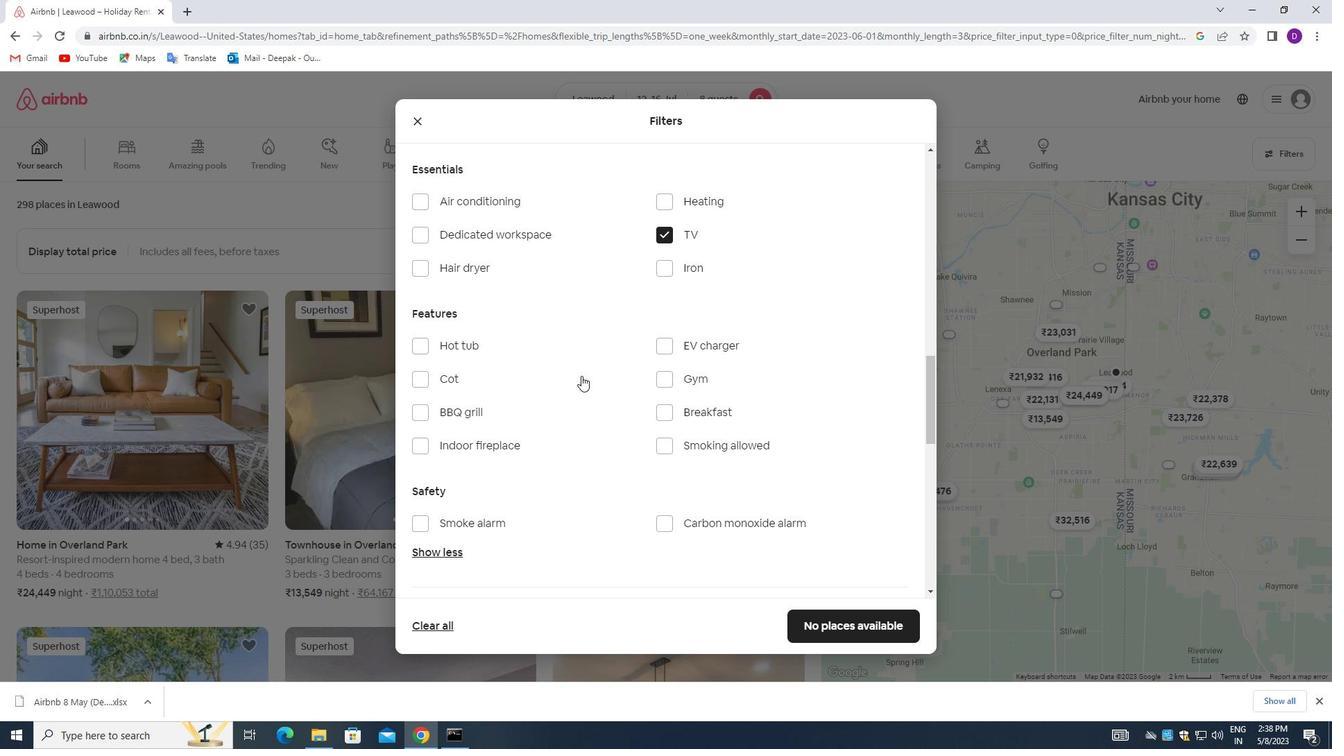 
Action: Mouse scrolled (580, 379) with delta (0, 0)
Screenshot: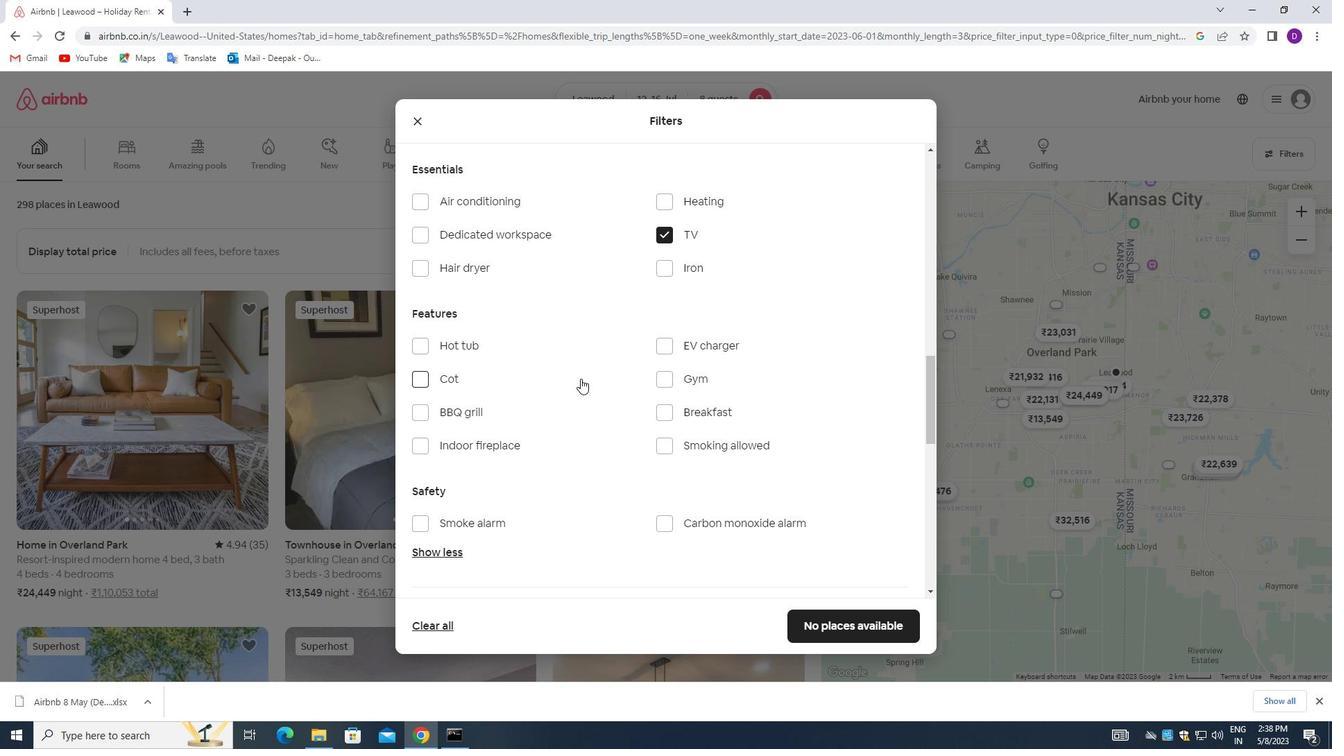 
Action: Mouse scrolled (580, 379) with delta (0, 0)
Screenshot: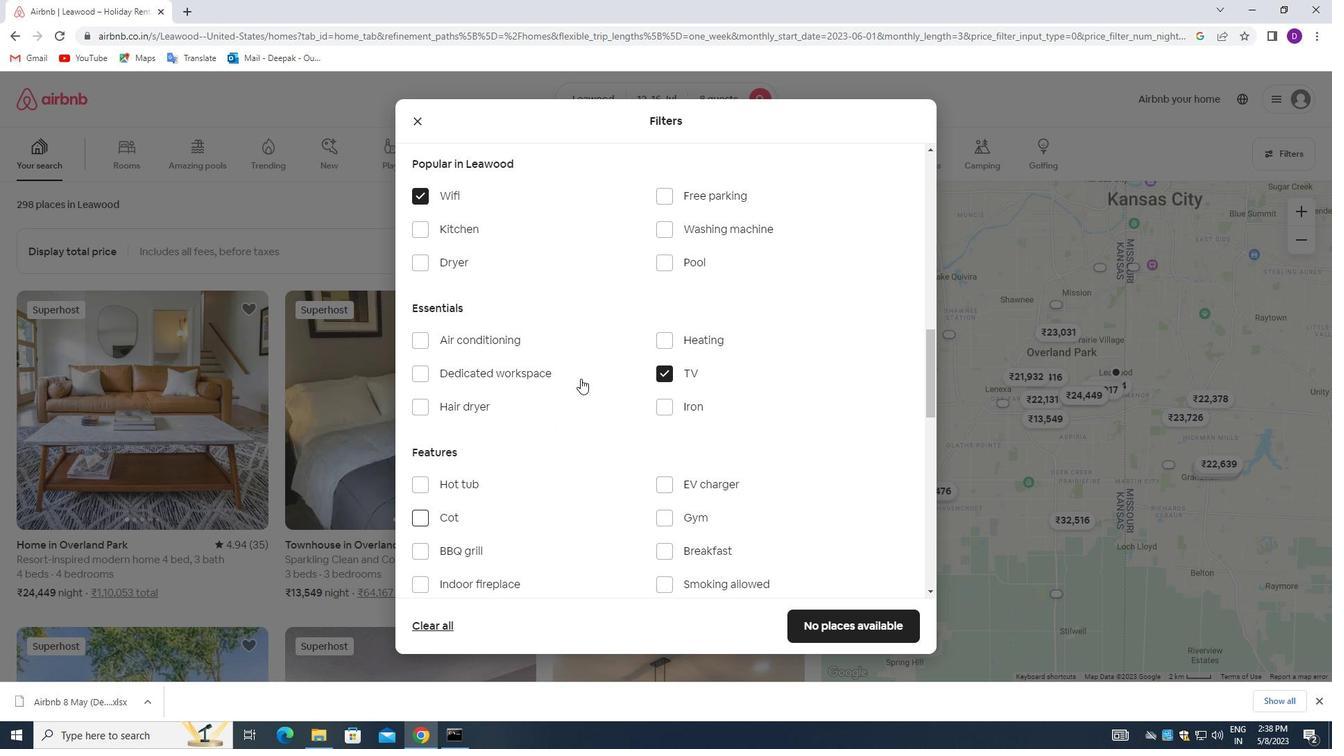 
Action: Mouse scrolled (580, 379) with delta (0, 0)
Screenshot: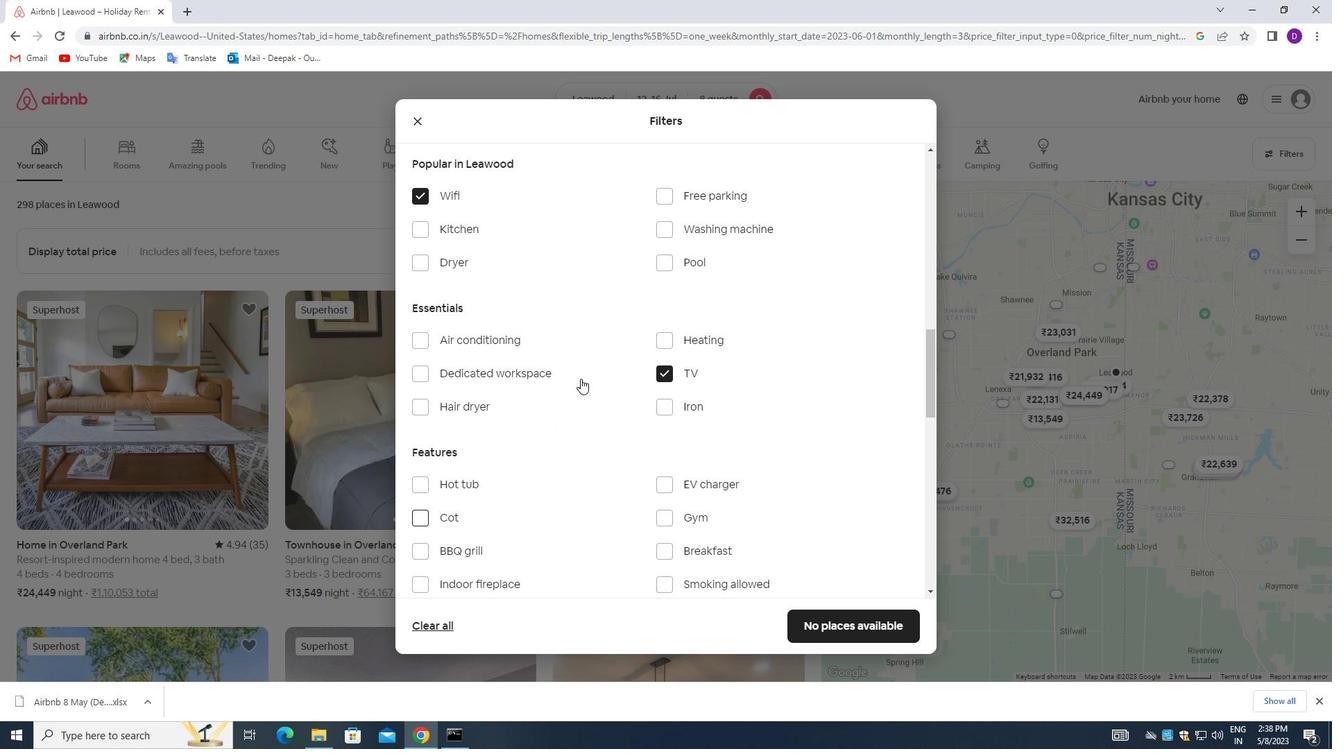 
Action: Mouse scrolled (580, 379) with delta (0, 0)
Screenshot: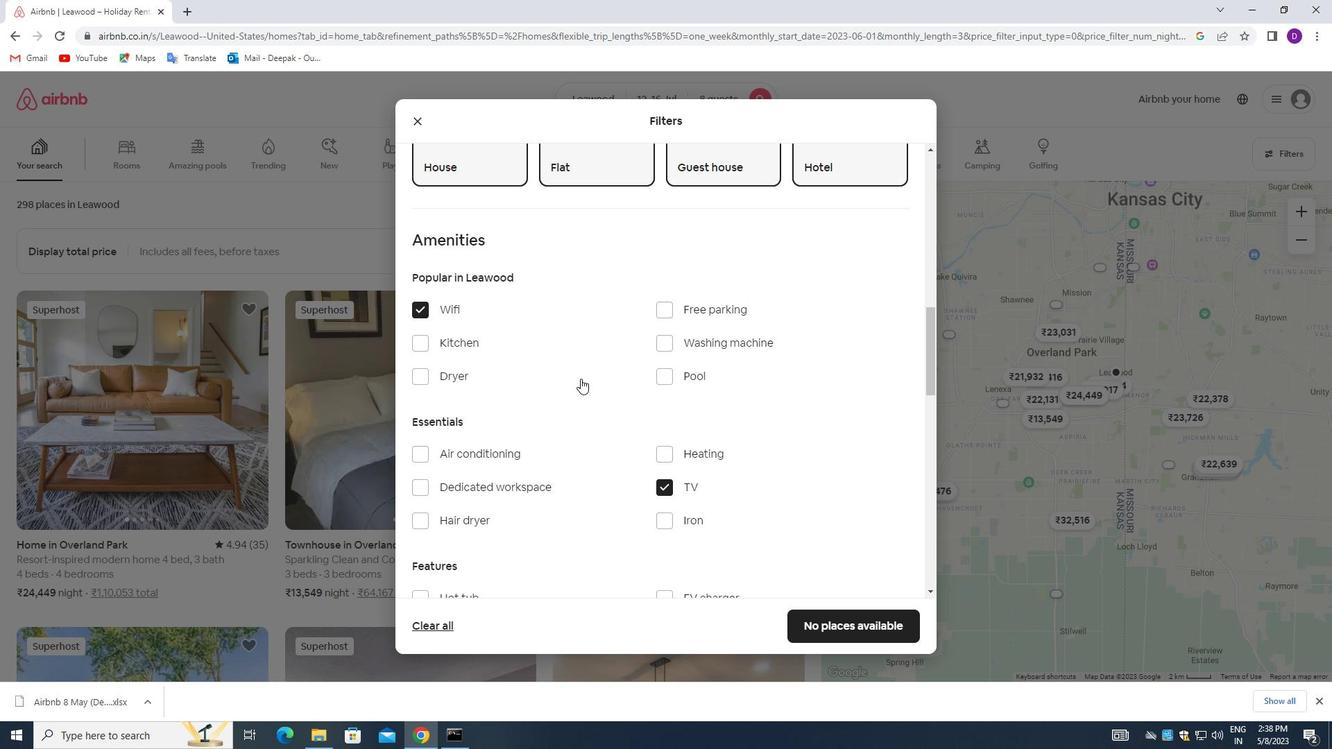 
Action: Mouse moved to (671, 402)
Screenshot: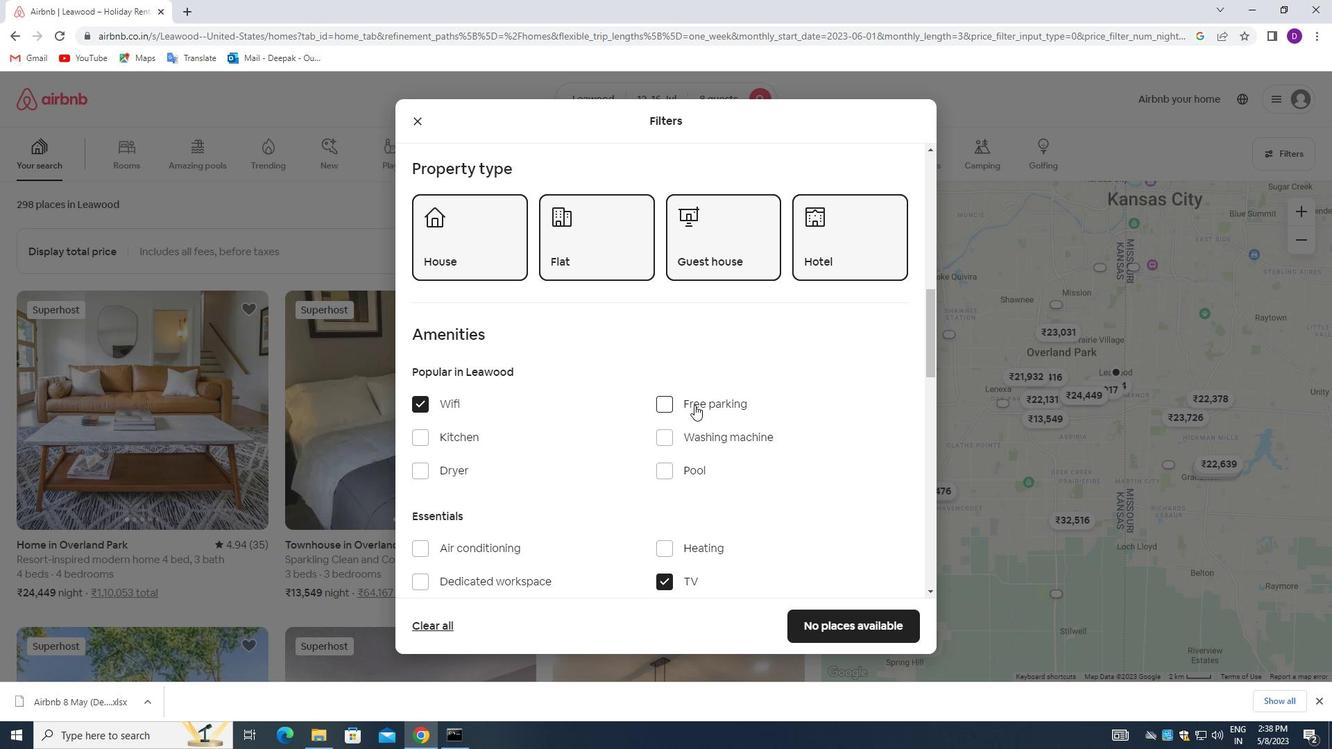
Action: Mouse pressed left at (671, 402)
Screenshot: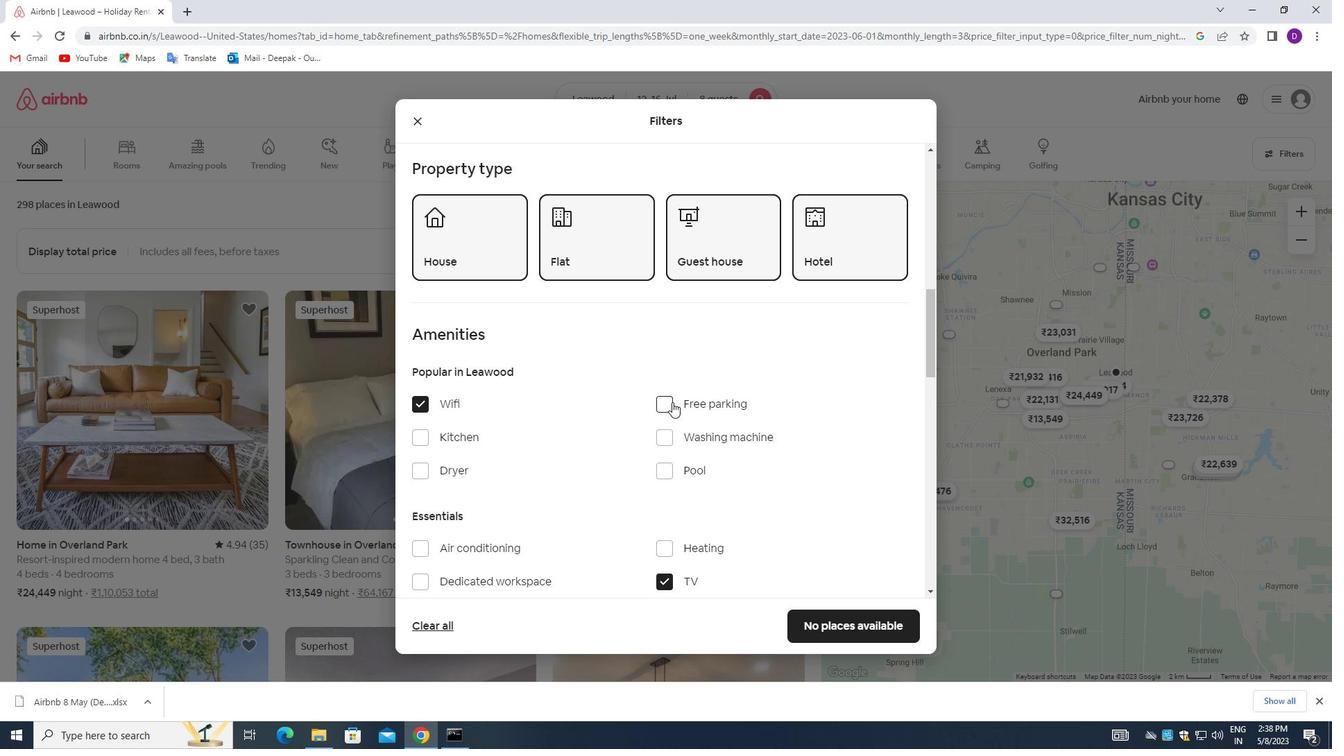 
Action: Mouse moved to (724, 460)
Screenshot: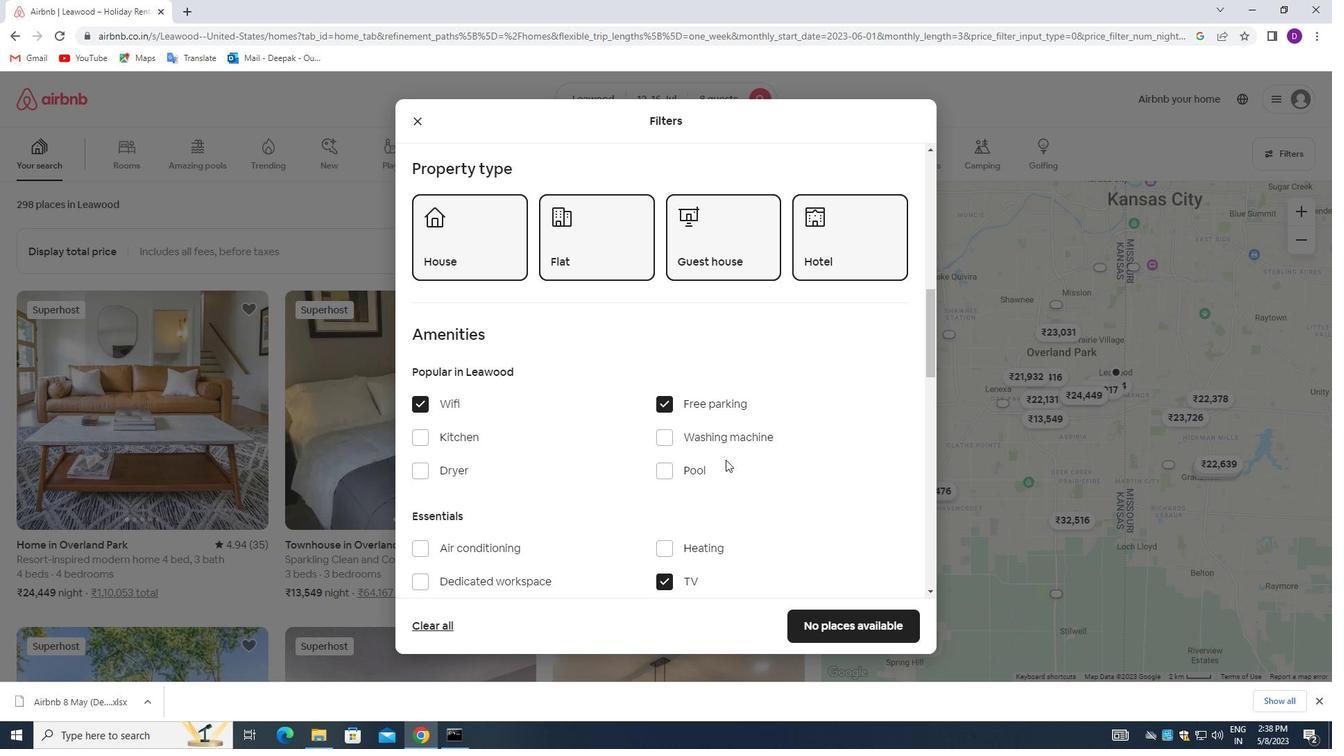 
Action: Mouse scrolled (724, 459) with delta (0, 0)
Screenshot: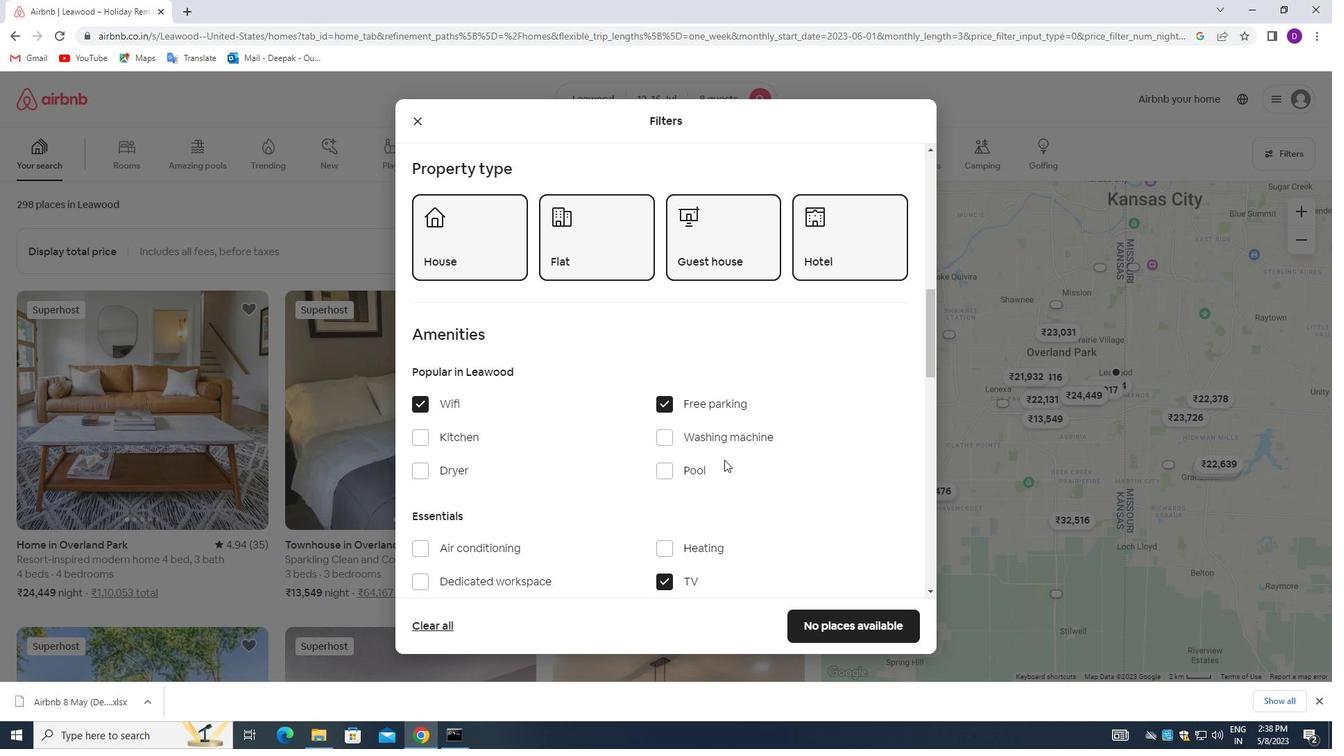 
Action: Mouse moved to (748, 501)
Screenshot: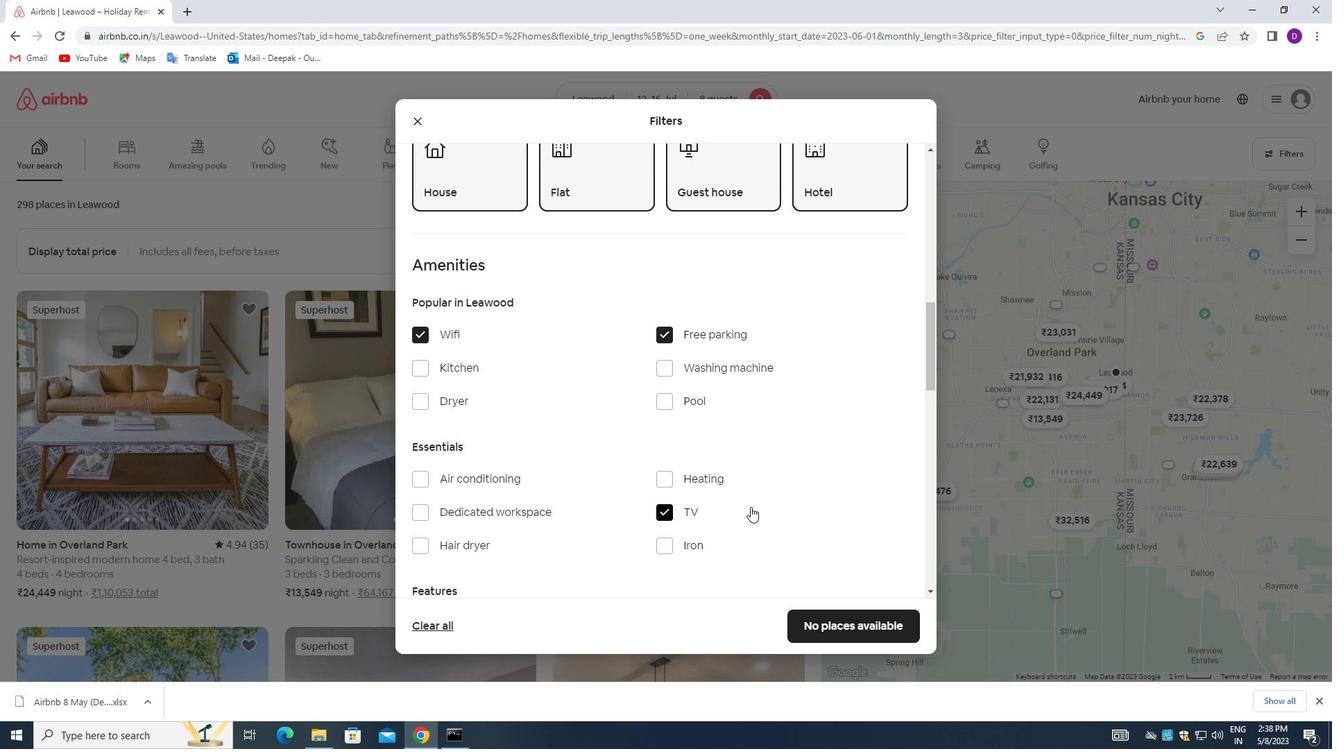 
Action: Mouse scrolled (748, 501) with delta (0, 0)
Screenshot: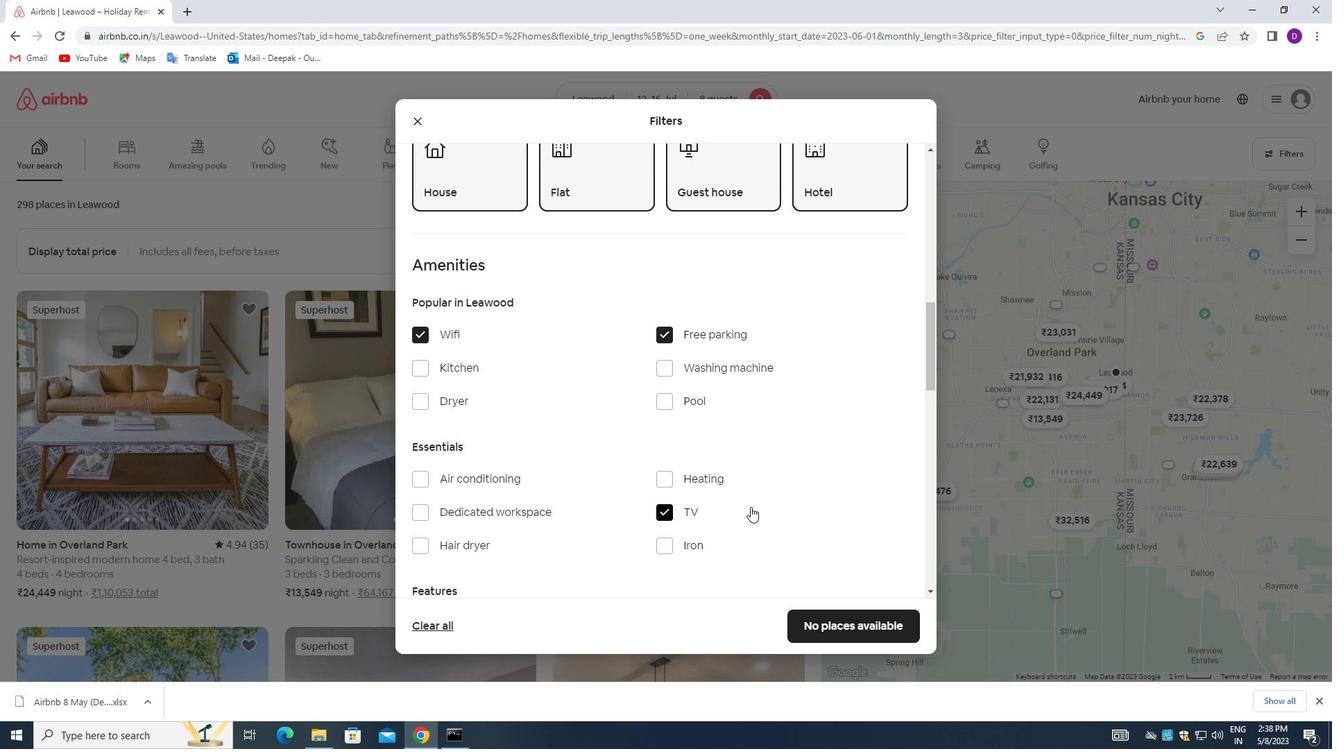 
Action: Mouse moved to (721, 498)
Screenshot: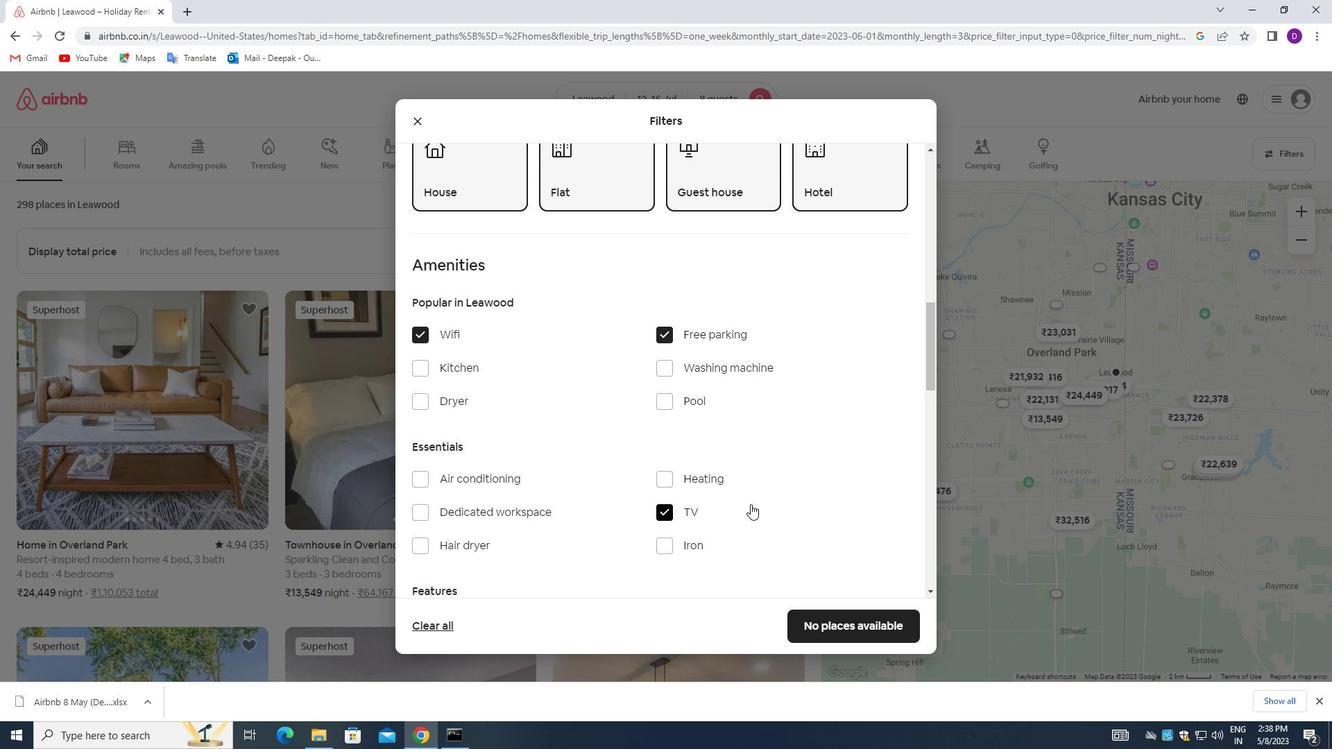 
Action: Mouse scrolled (721, 497) with delta (0, 0)
Screenshot: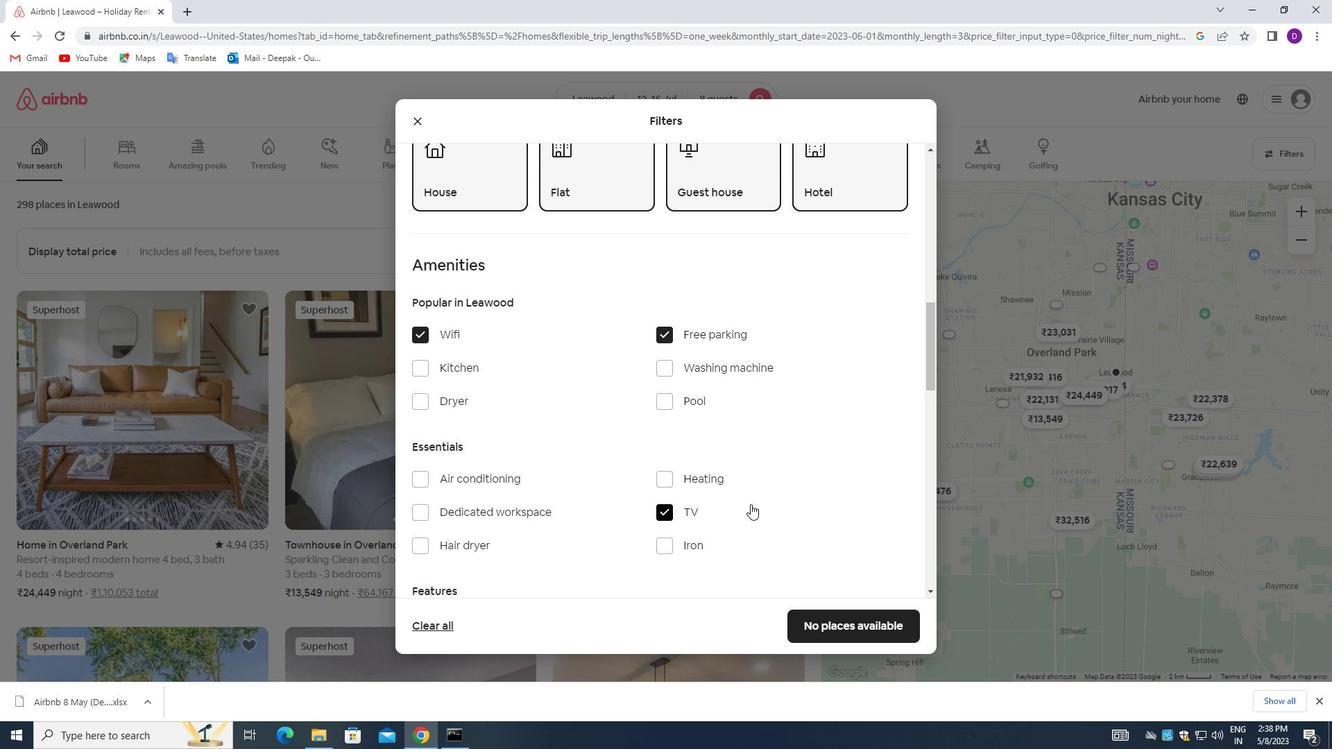 
Action: Mouse moved to (666, 511)
Screenshot: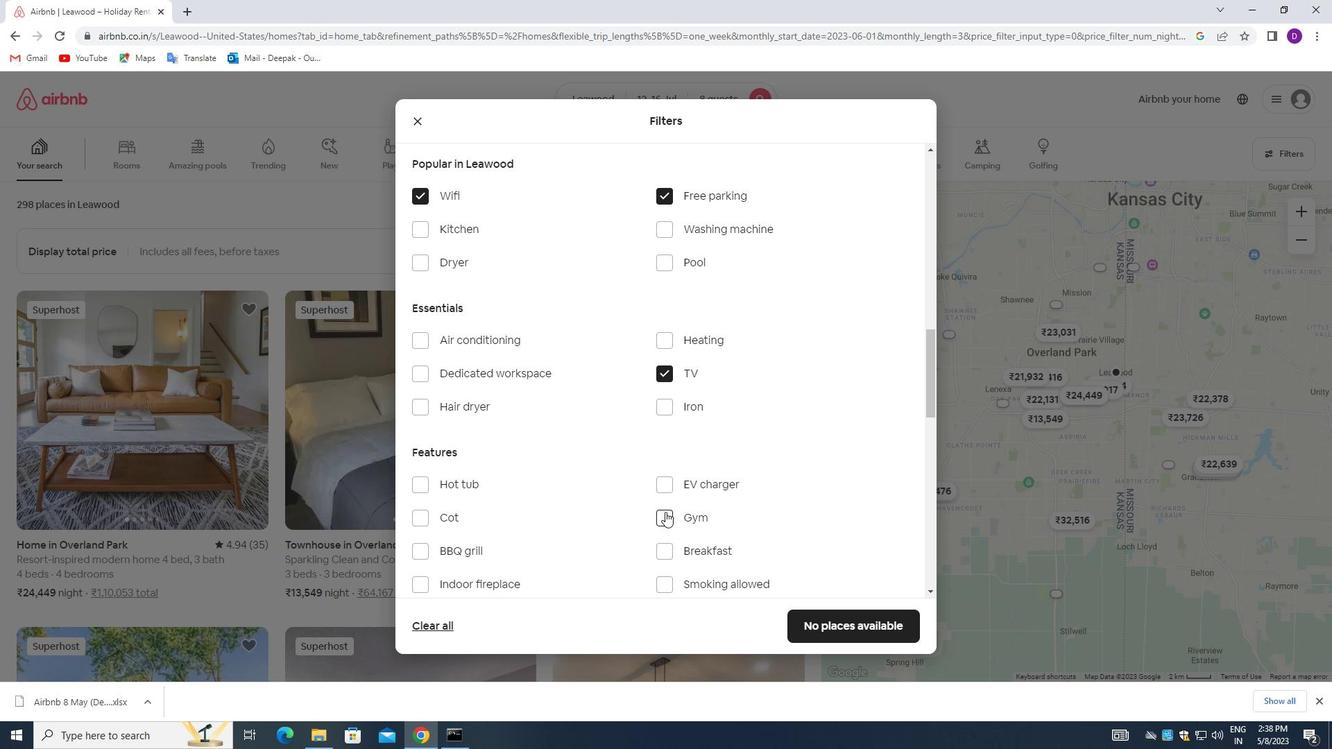 
Action: Mouse pressed left at (666, 511)
Screenshot: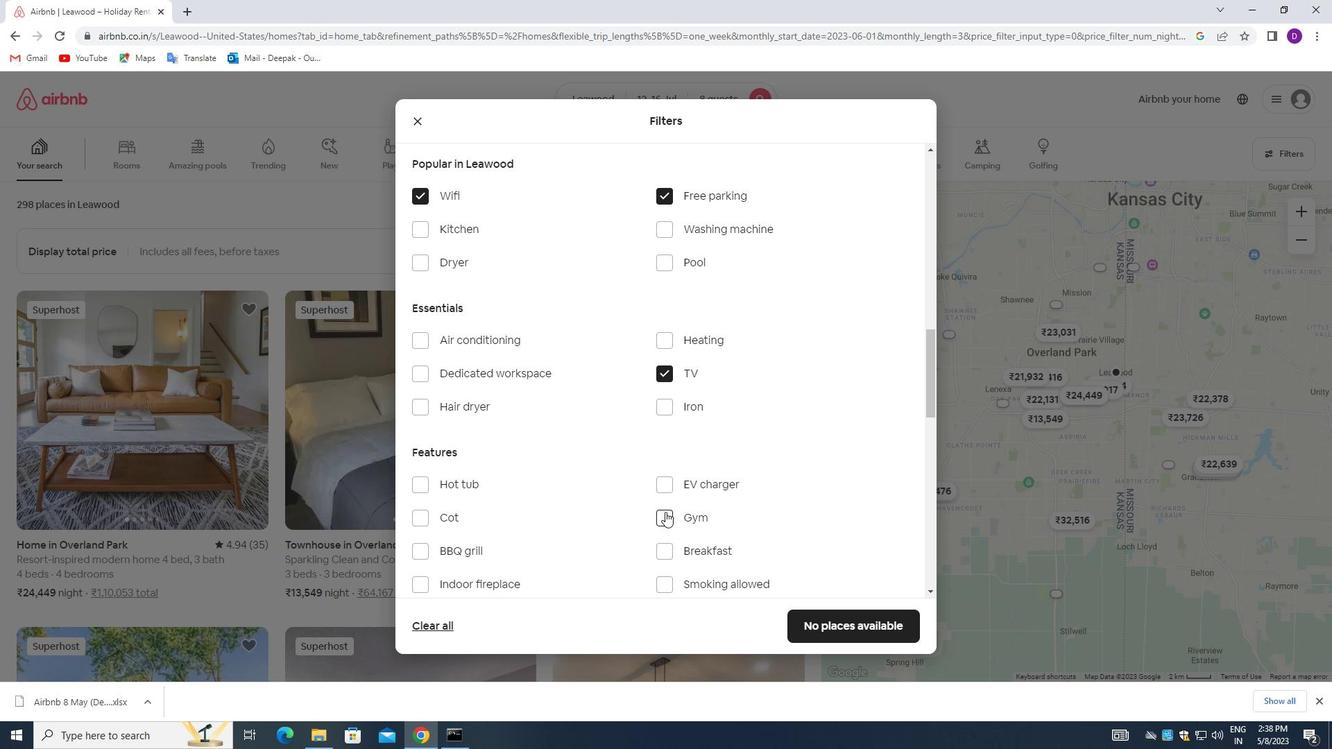 
Action: Mouse moved to (710, 524)
Screenshot: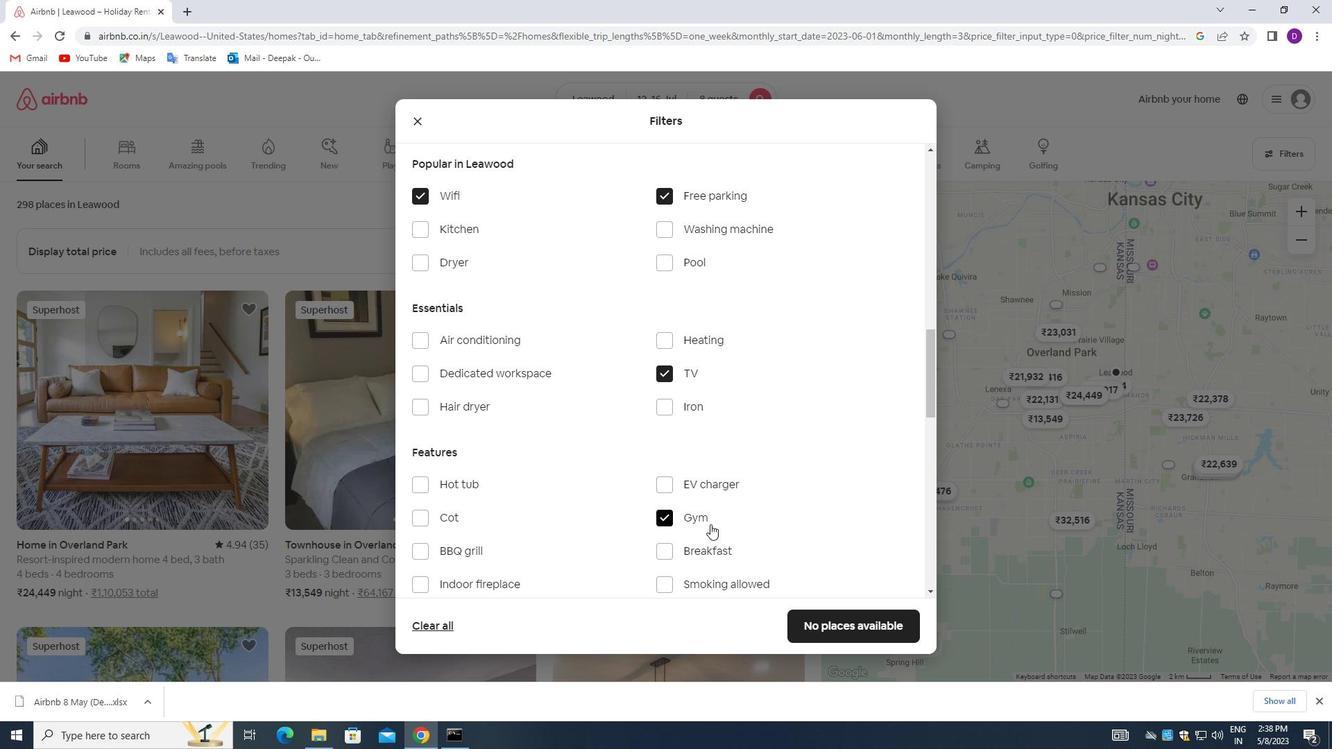 
Action: Mouse scrolled (710, 524) with delta (0, 0)
Screenshot: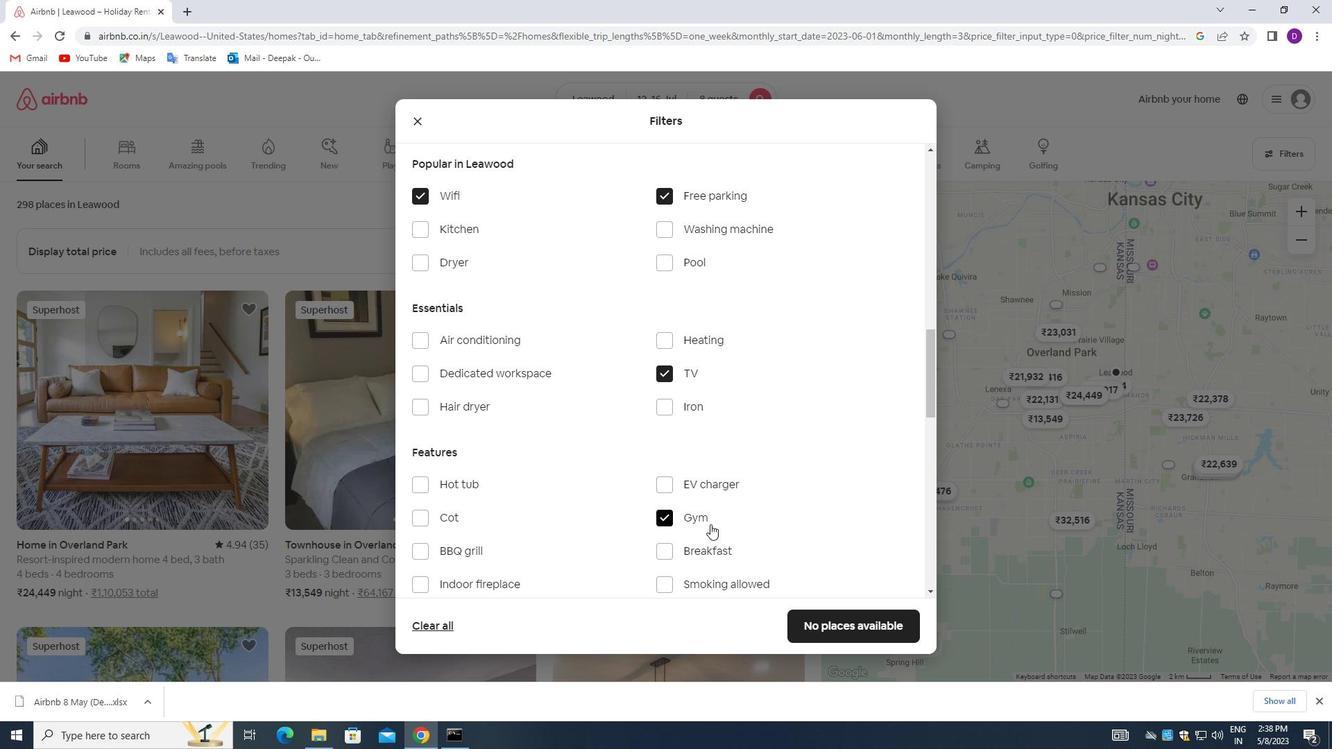 
Action: Mouse scrolled (710, 524) with delta (0, 0)
Screenshot: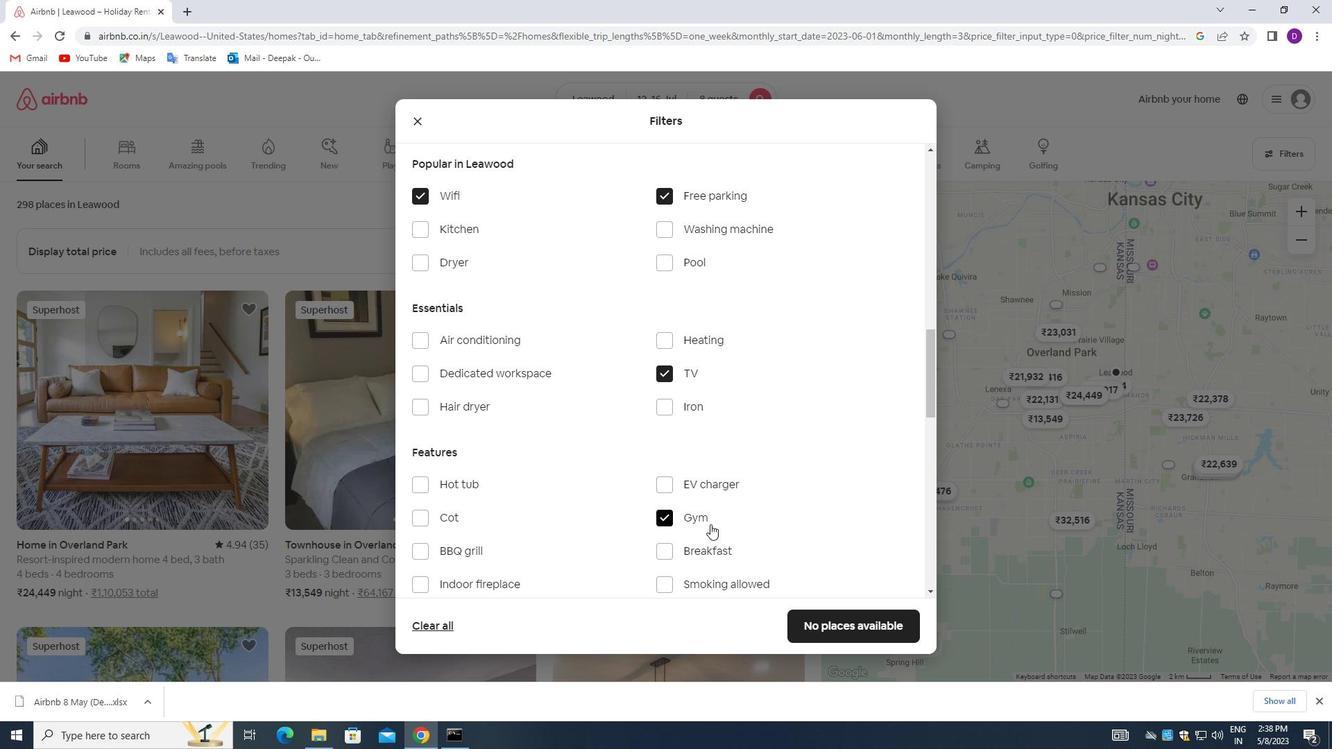 
Action: Mouse moved to (428, 415)
Screenshot: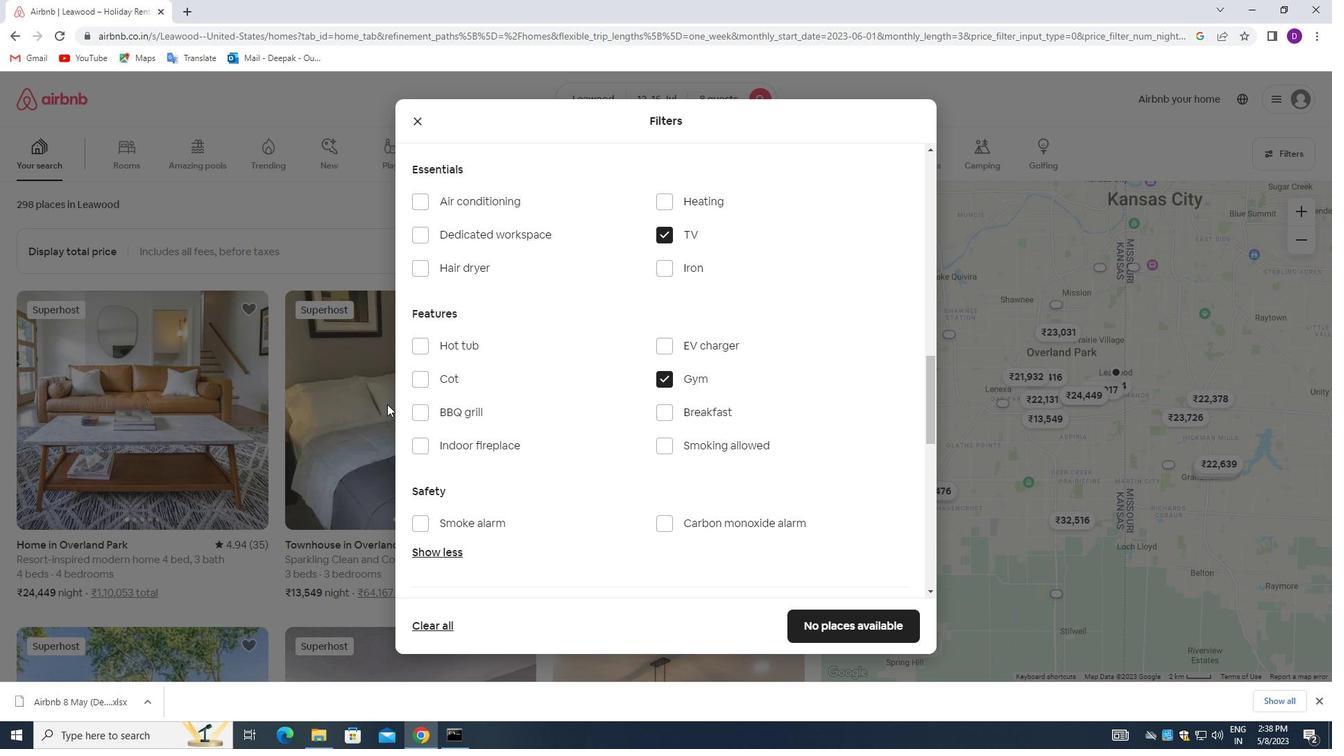 
Action: Mouse scrolled (428, 415) with delta (0, 0)
Screenshot: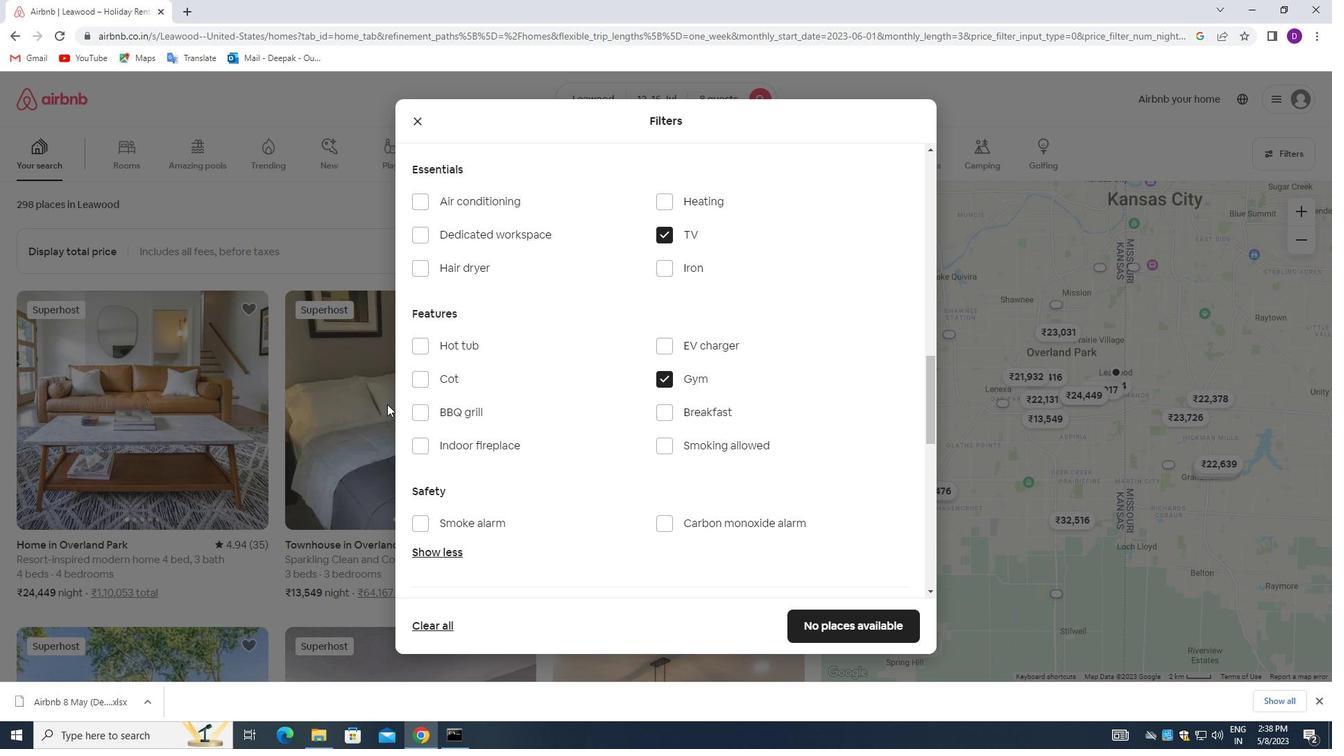 
Action: Mouse moved to (438, 419)
Screenshot: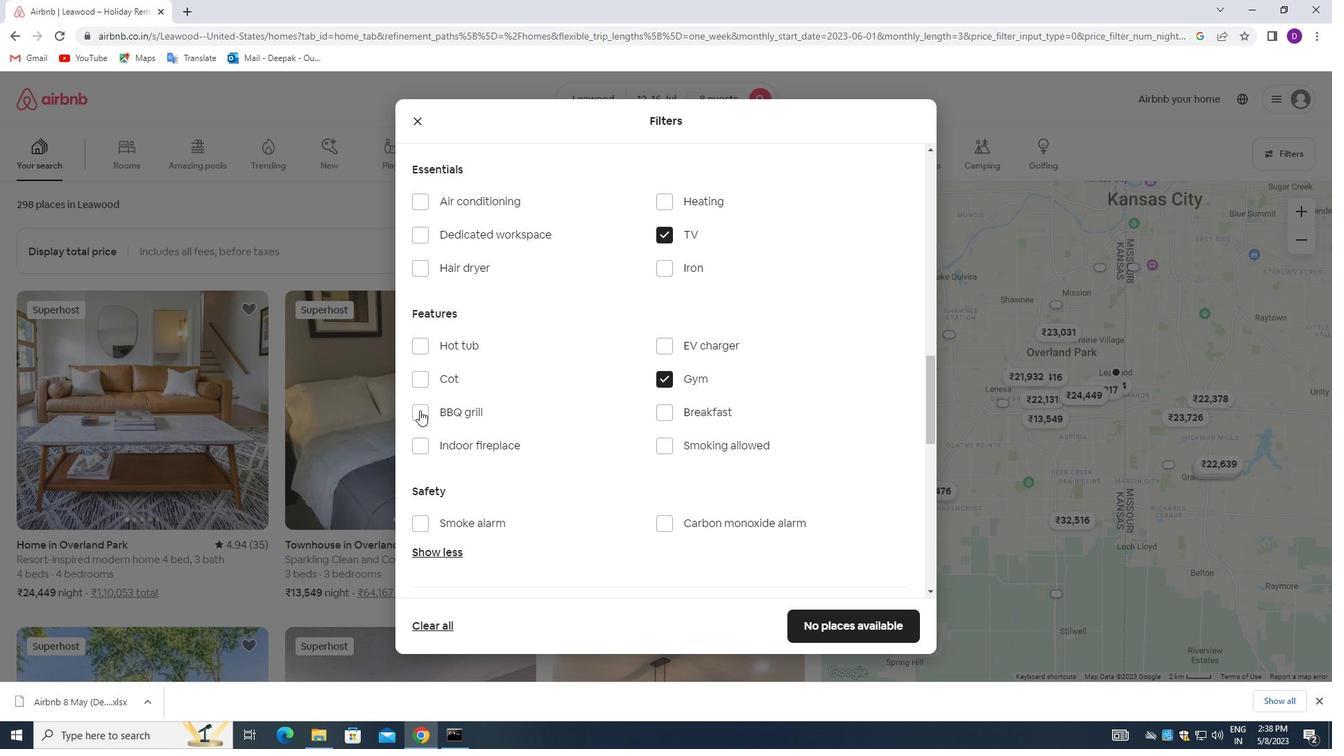 
Action: Mouse scrolled (438, 420) with delta (0, 0)
Screenshot: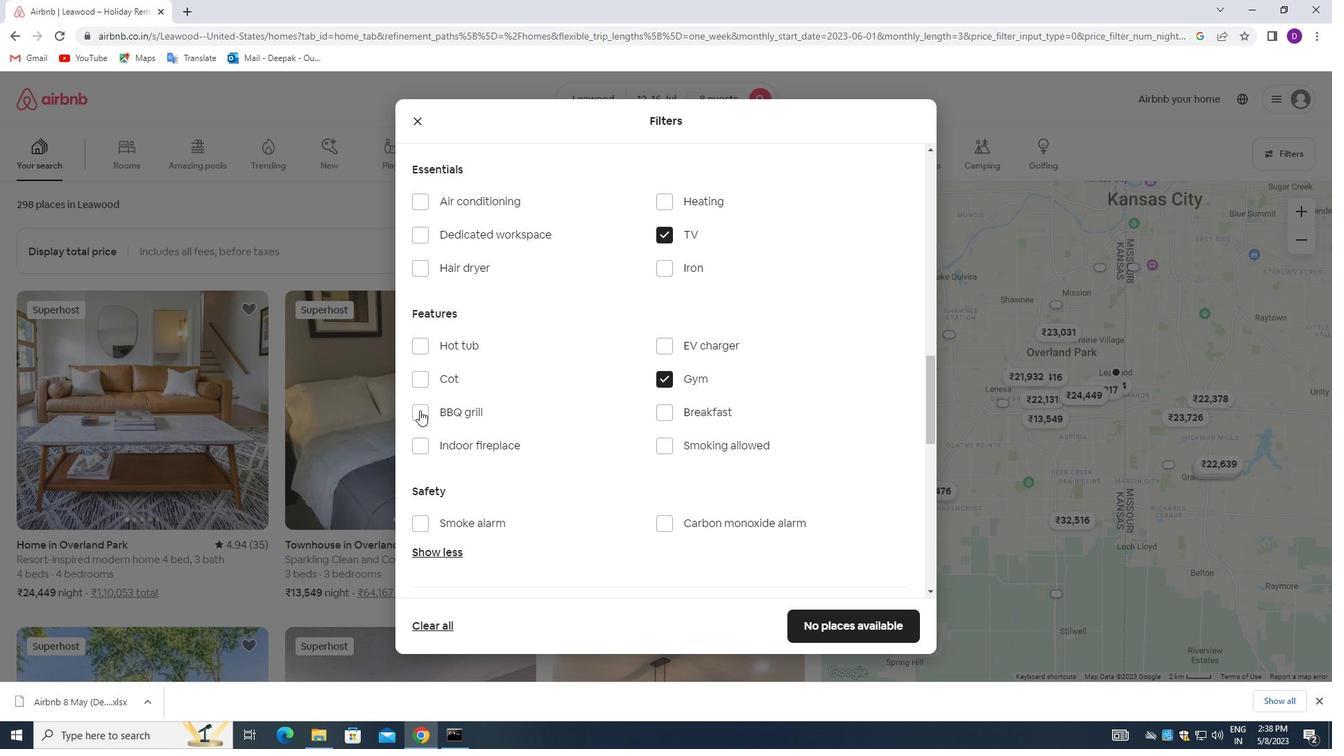
Action: Mouse moved to (440, 420)
Screenshot: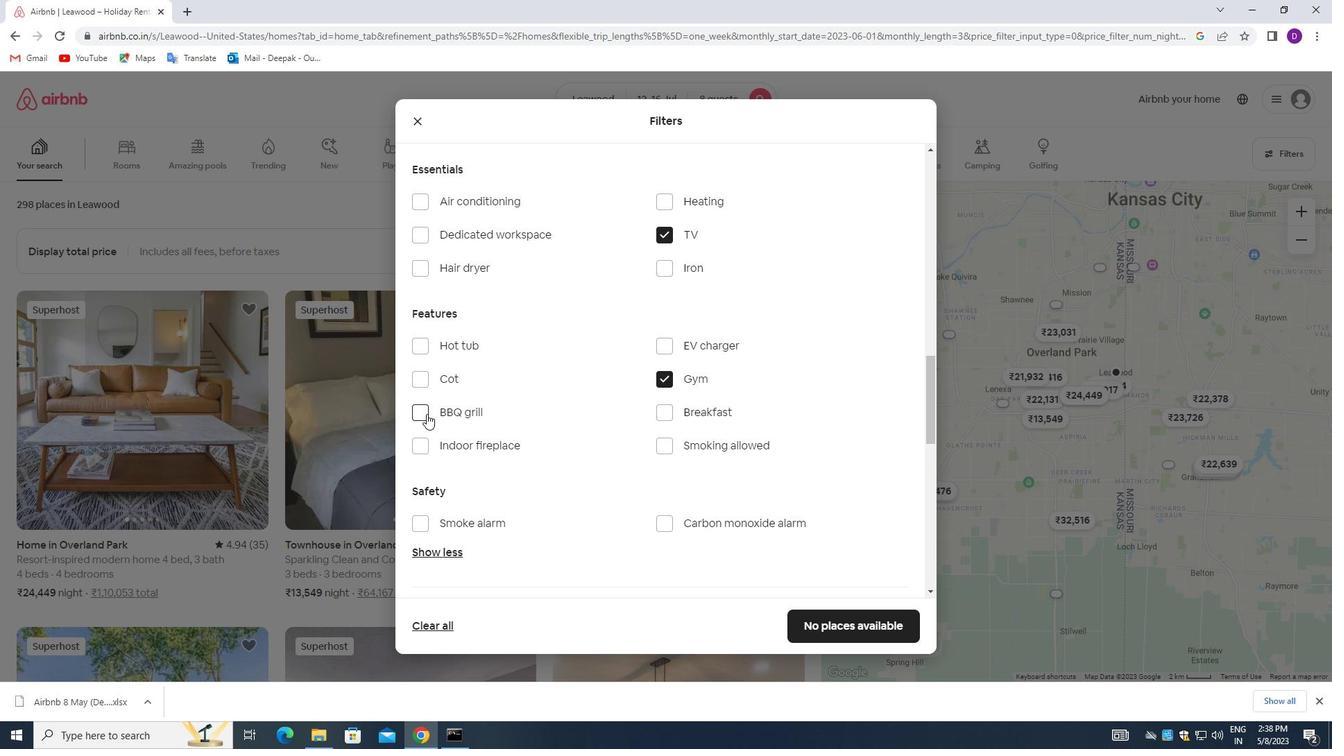 
Action: Mouse scrolled (440, 421) with delta (0, 0)
Screenshot: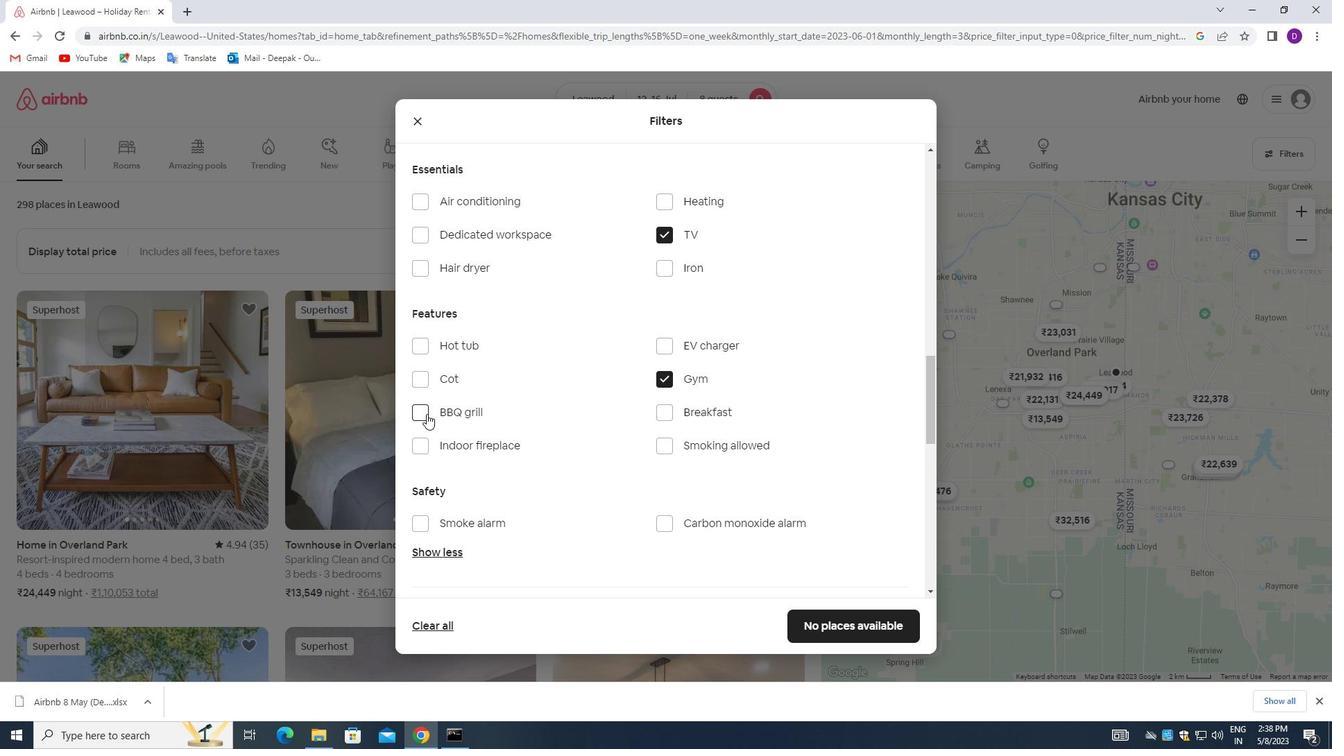 
Action: Mouse moved to (487, 439)
Screenshot: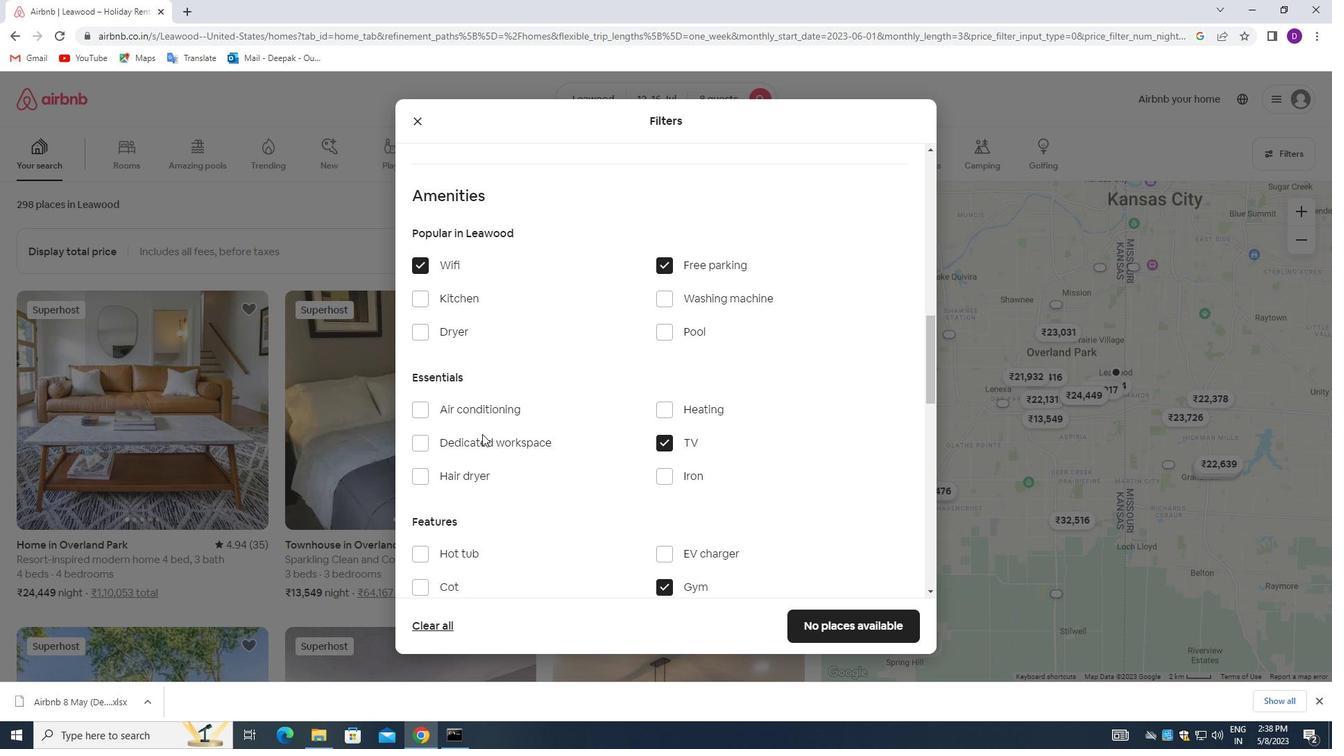 
Action: Mouse scrolled (487, 438) with delta (0, 0)
Screenshot: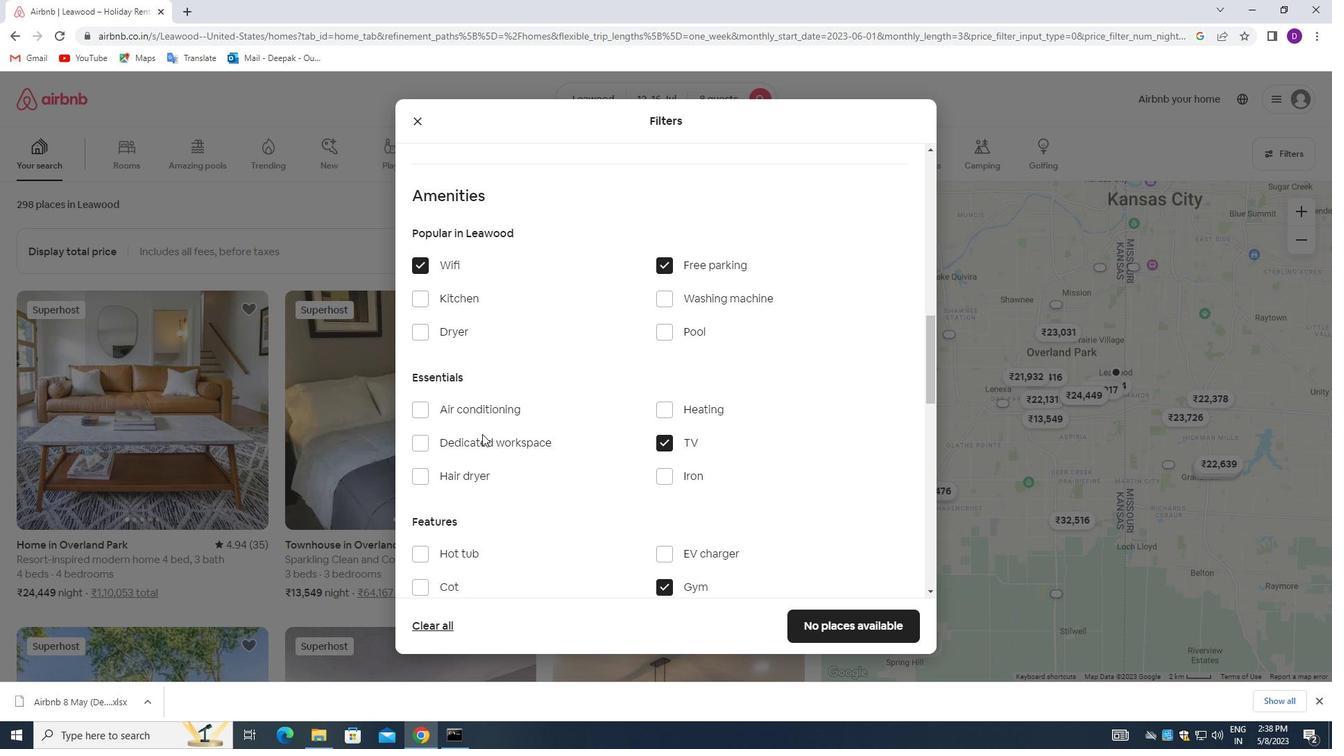 
Action: Mouse moved to (492, 442)
Screenshot: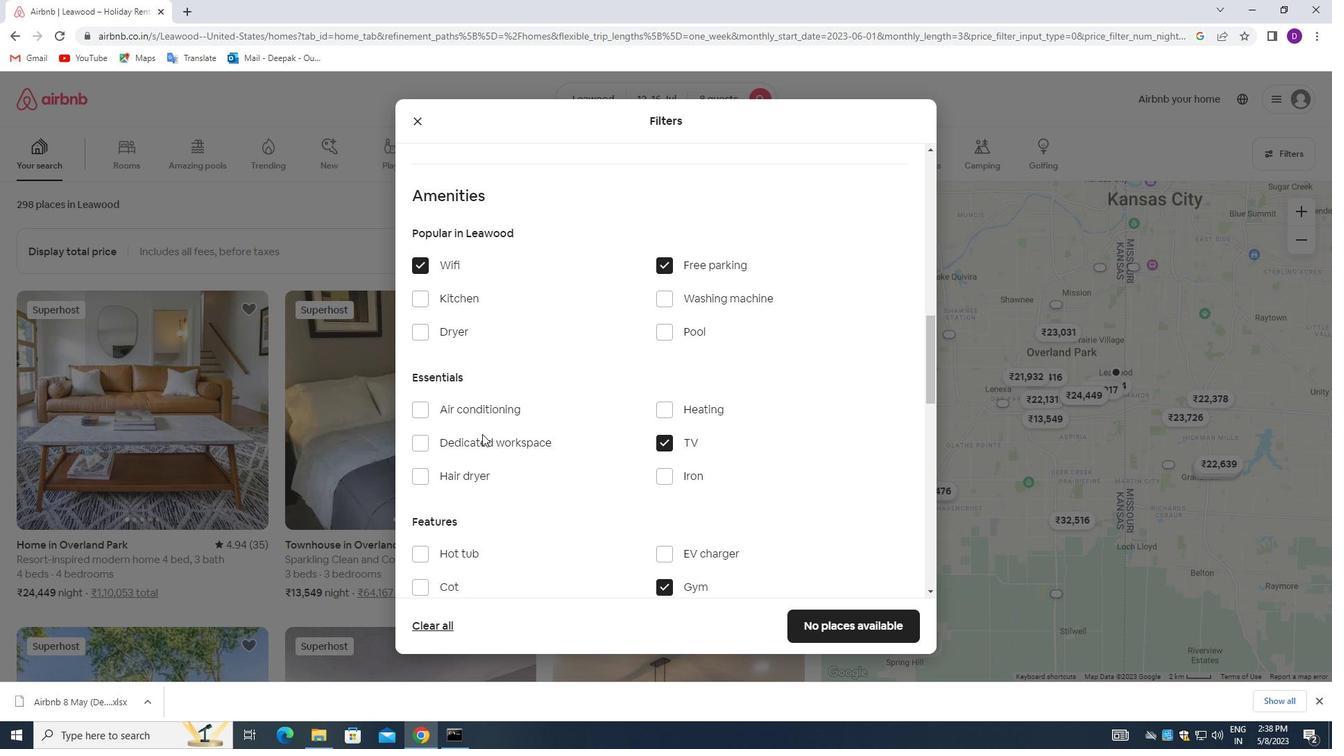 
Action: Mouse scrolled (492, 442) with delta (0, 0)
Screenshot: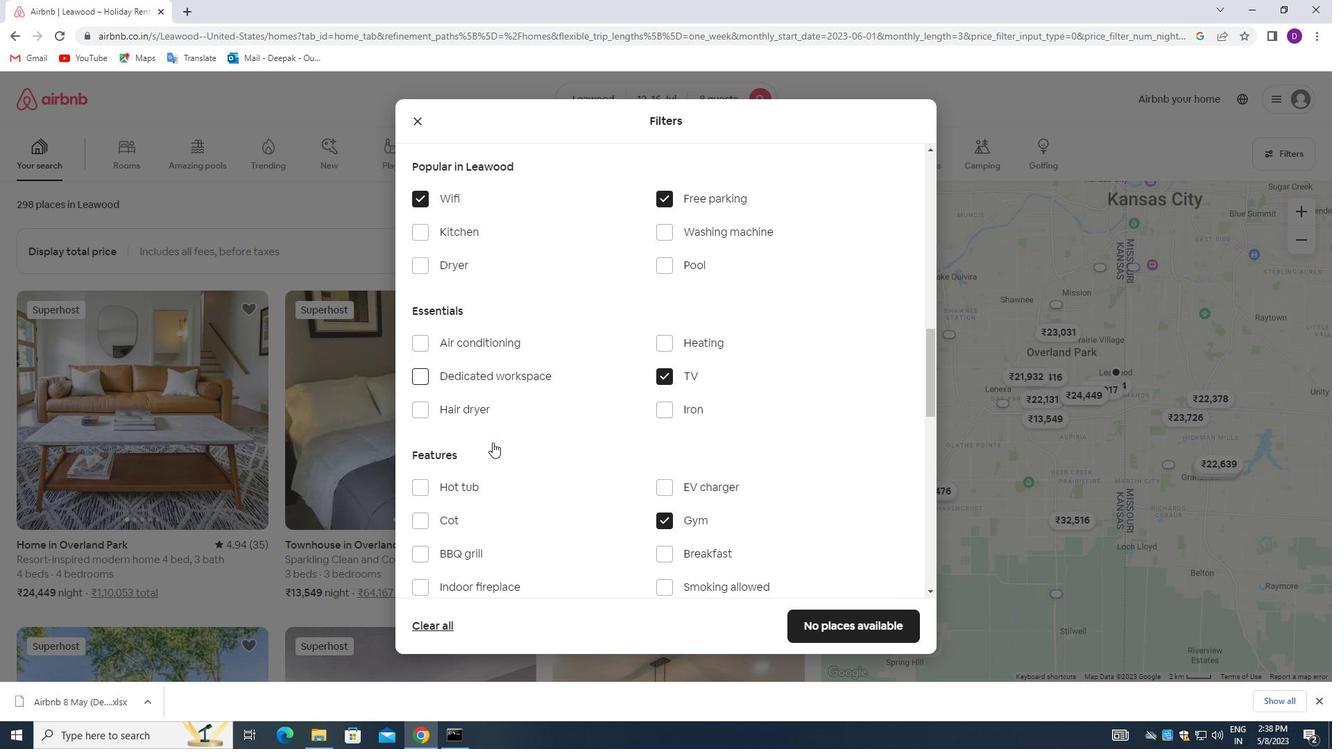 
Action: Mouse scrolled (492, 442) with delta (0, 0)
Screenshot: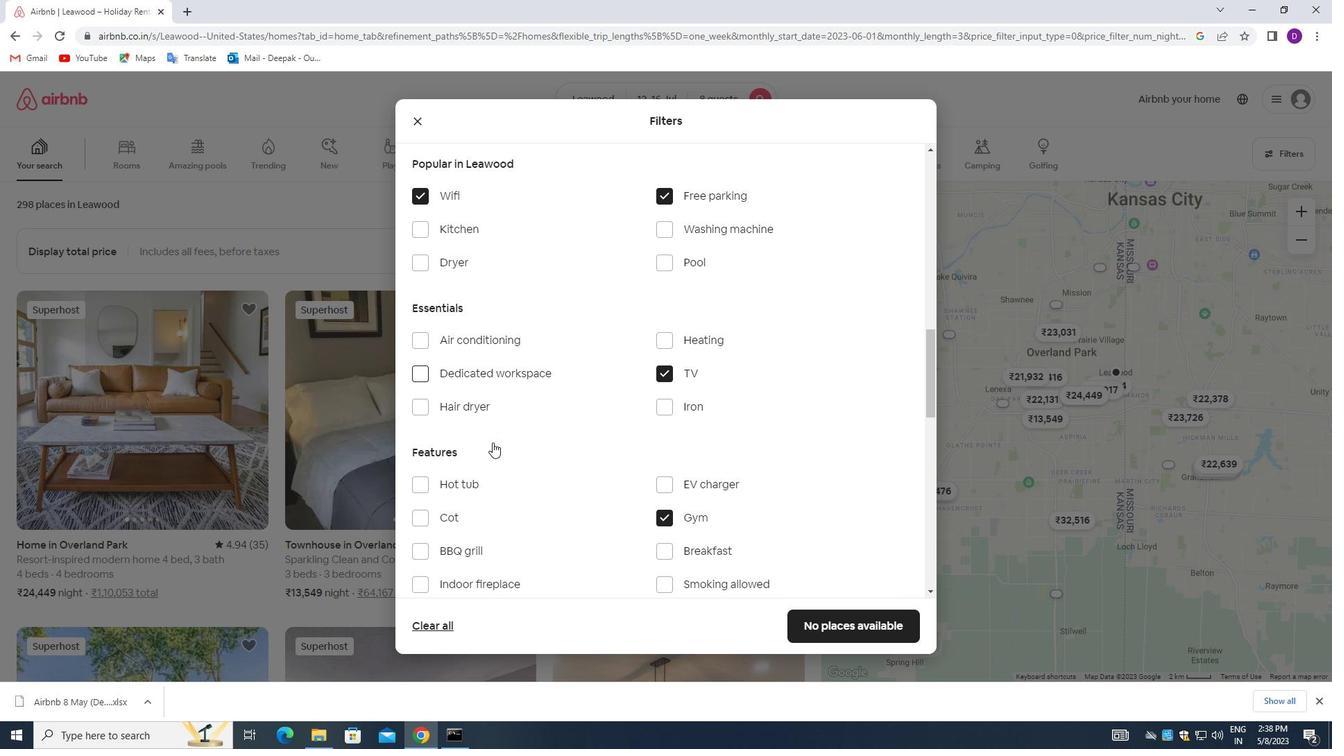 
Action: Mouse moved to (492, 442)
Screenshot: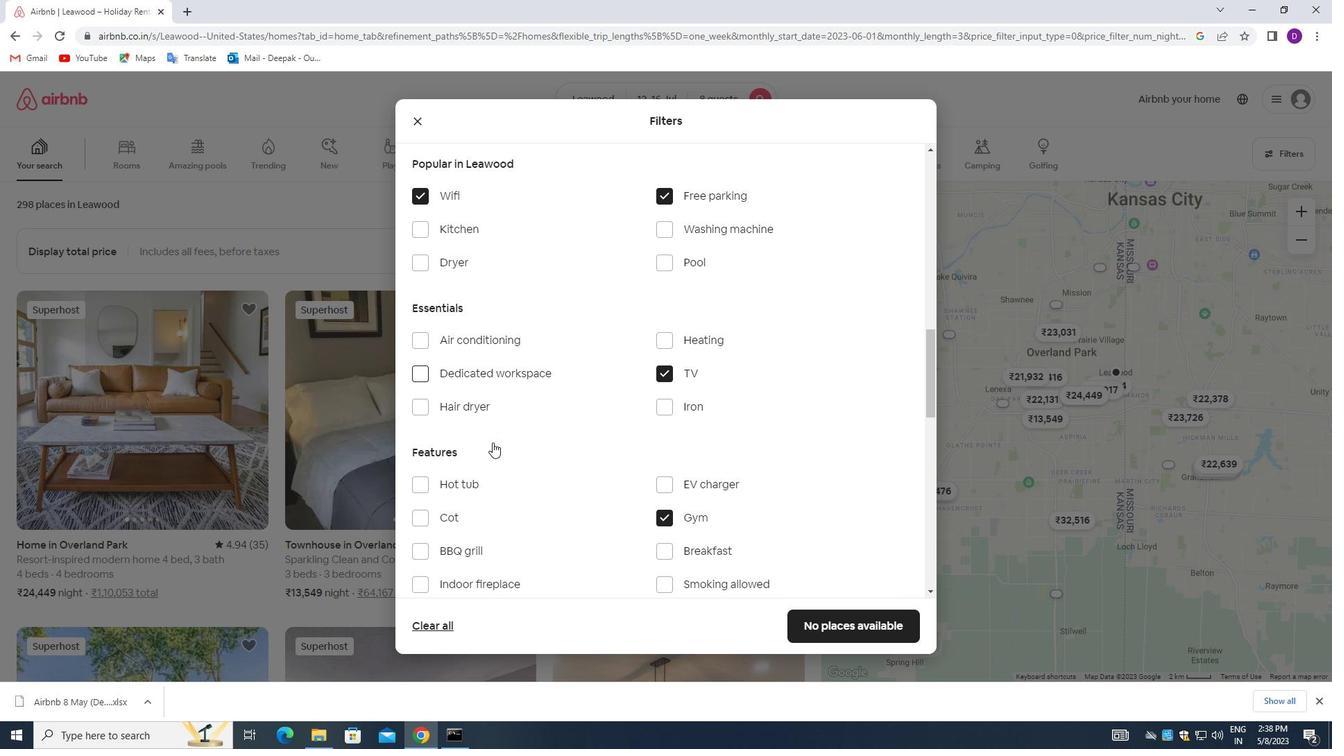 
Action: Mouse scrolled (492, 442) with delta (0, 0)
Screenshot: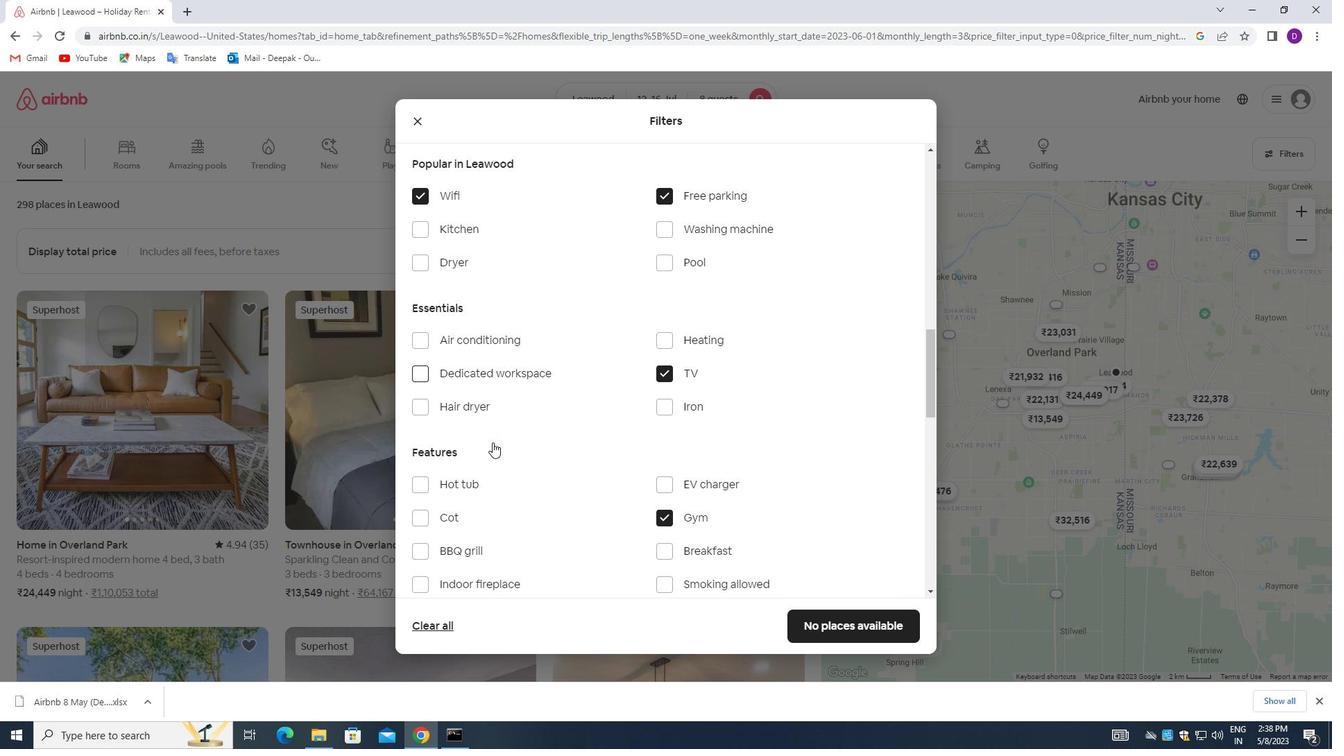 
Action: Mouse moved to (658, 344)
Screenshot: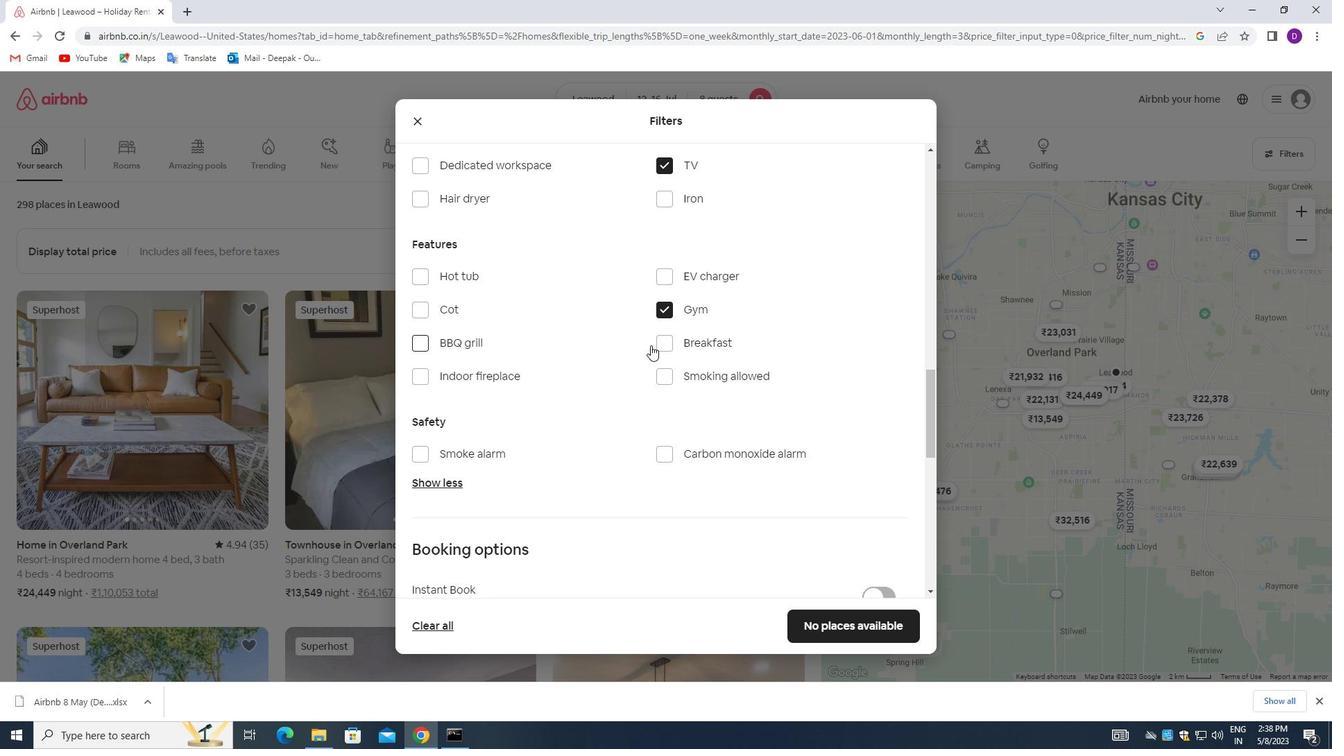
Action: Mouse pressed left at (658, 344)
Screenshot: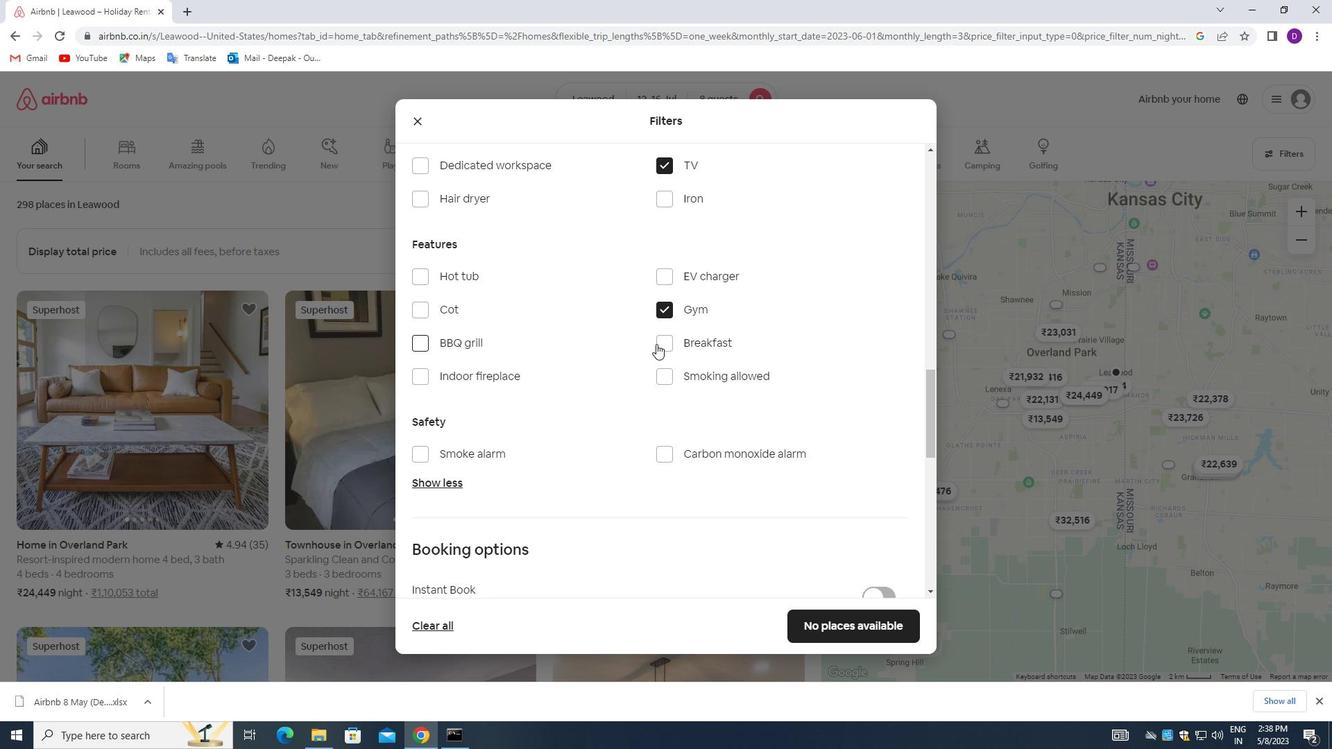 
Action: Mouse moved to (753, 556)
Screenshot: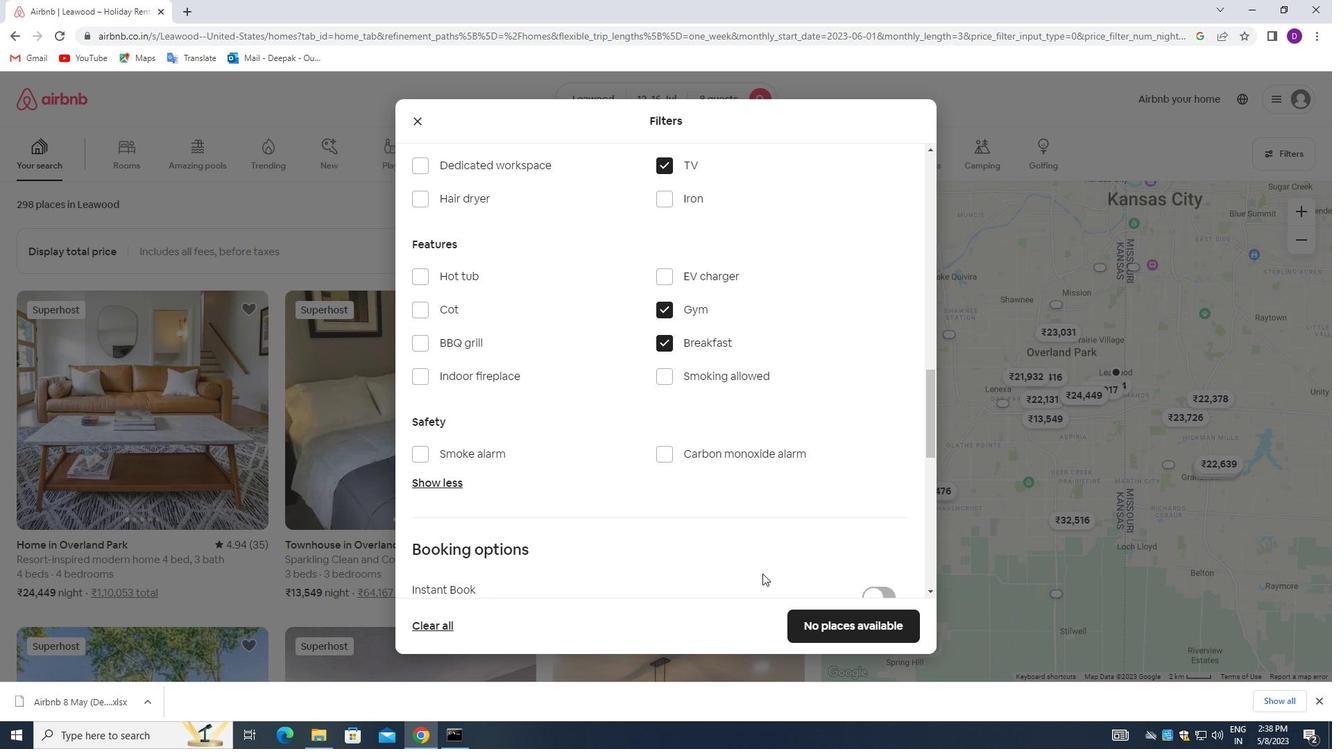 
Action: Mouse scrolled (753, 556) with delta (0, 0)
Screenshot: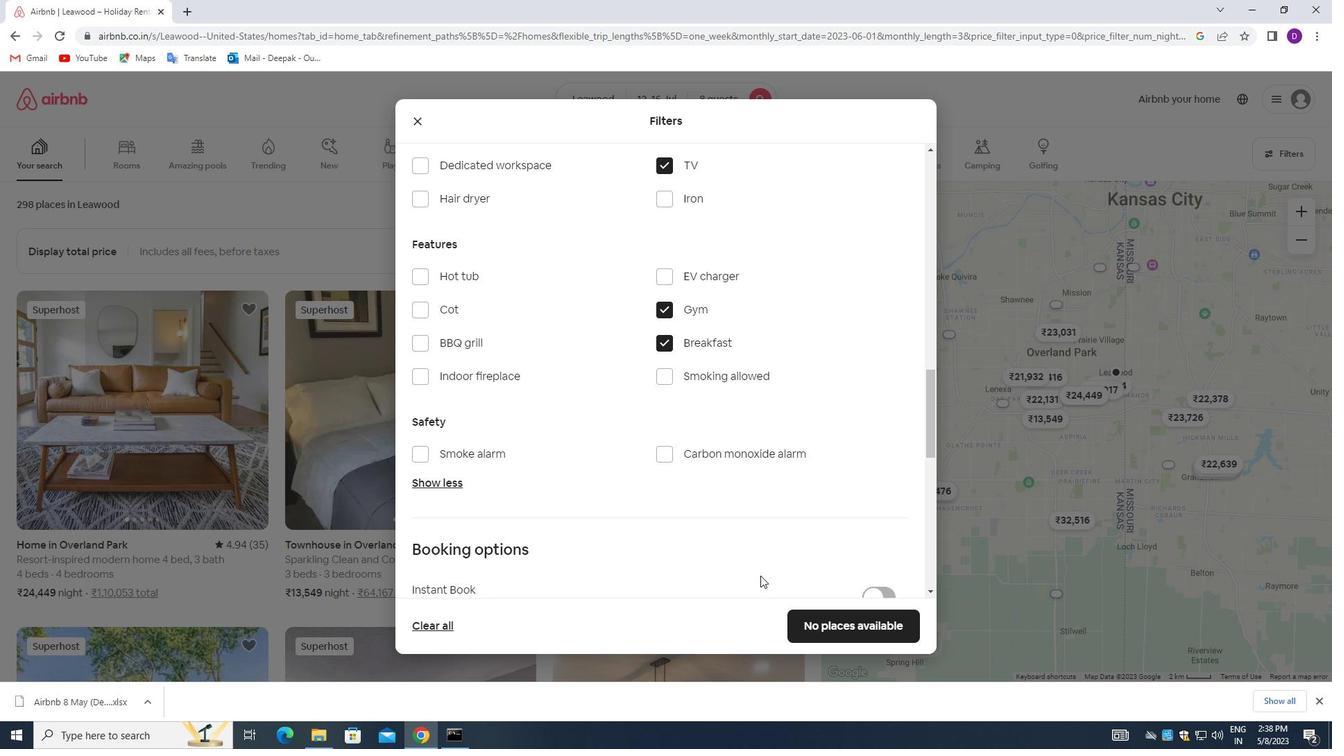 
Action: Mouse moved to (754, 555)
Screenshot: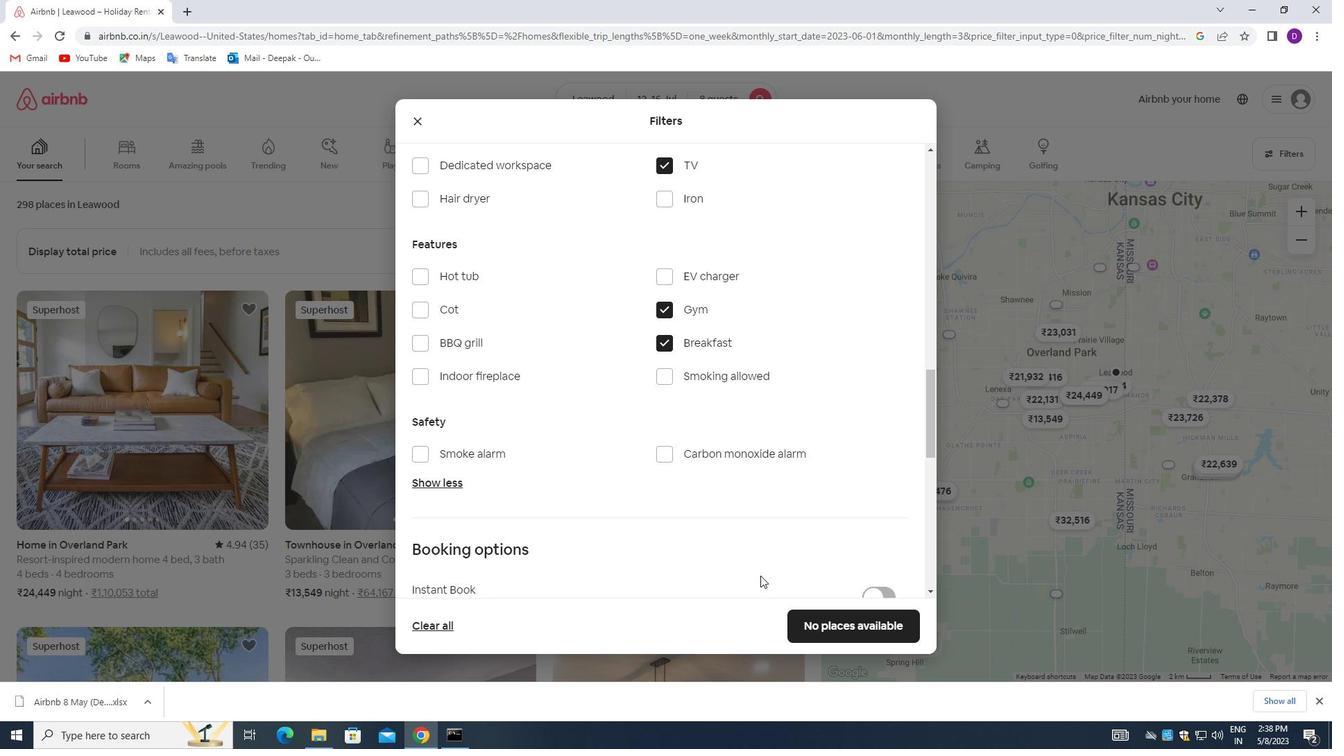 
Action: Mouse scrolled (754, 554) with delta (0, 0)
Screenshot: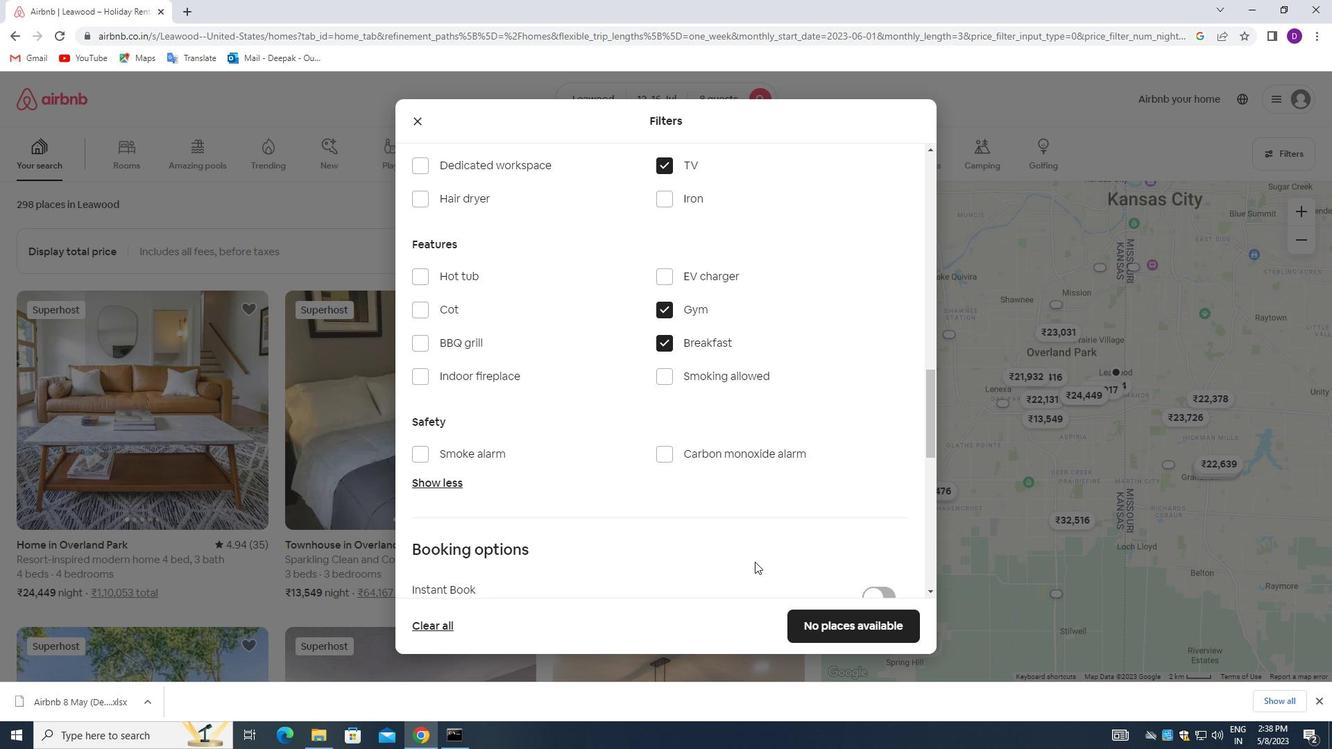 
Action: Mouse moved to (756, 555)
Screenshot: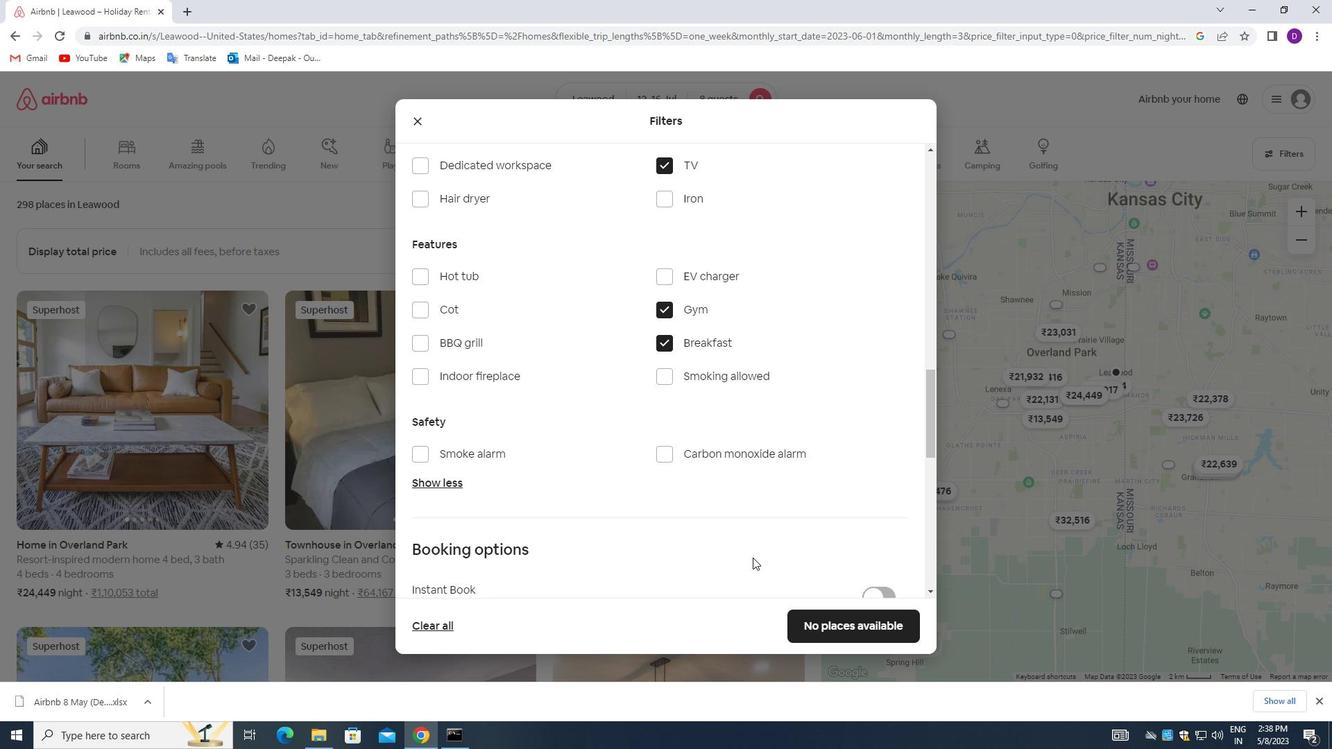 
Action: Mouse scrolled (756, 554) with delta (0, 0)
Screenshot: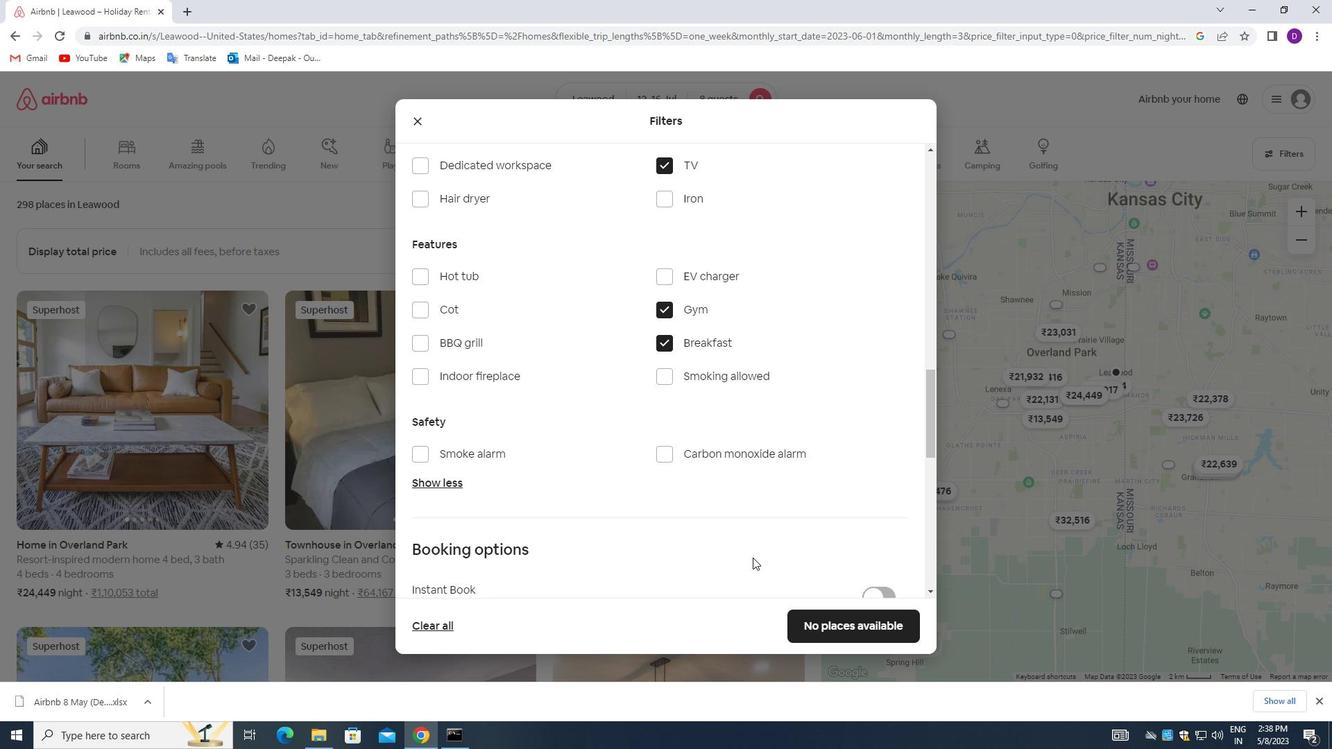 
Action: Mouse moved to (757, 553)
Screenshot: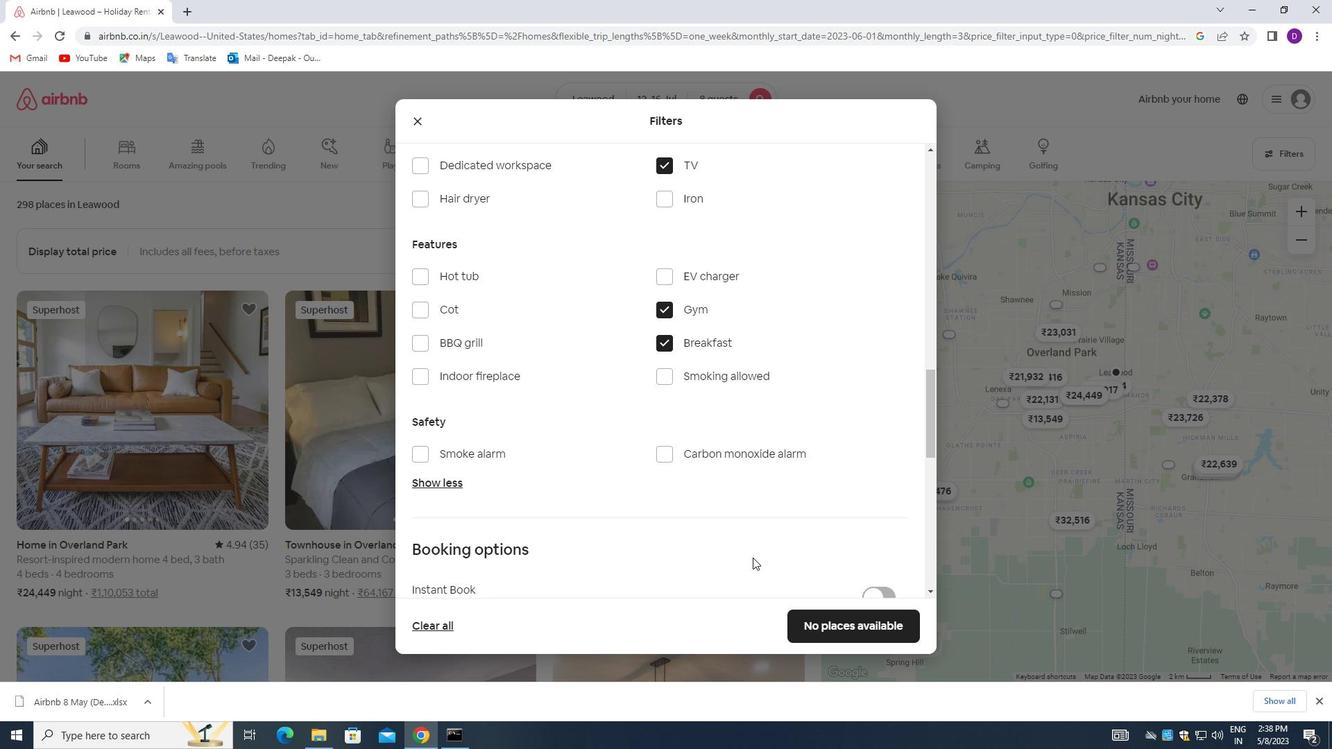 
Action: Mouse scrolled (757, 552) with delta (0, 0)
Screenshot: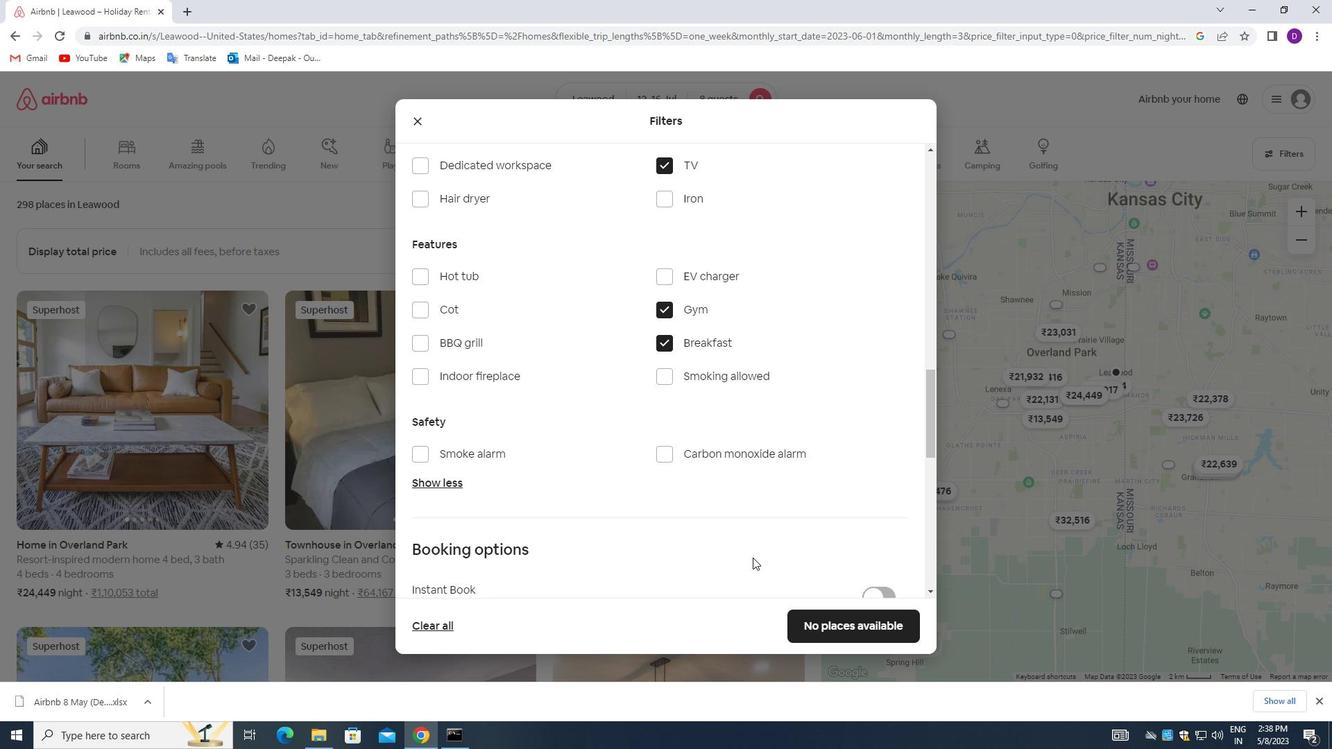 
Action: Mouse moved to (873, 360)
Screenshot: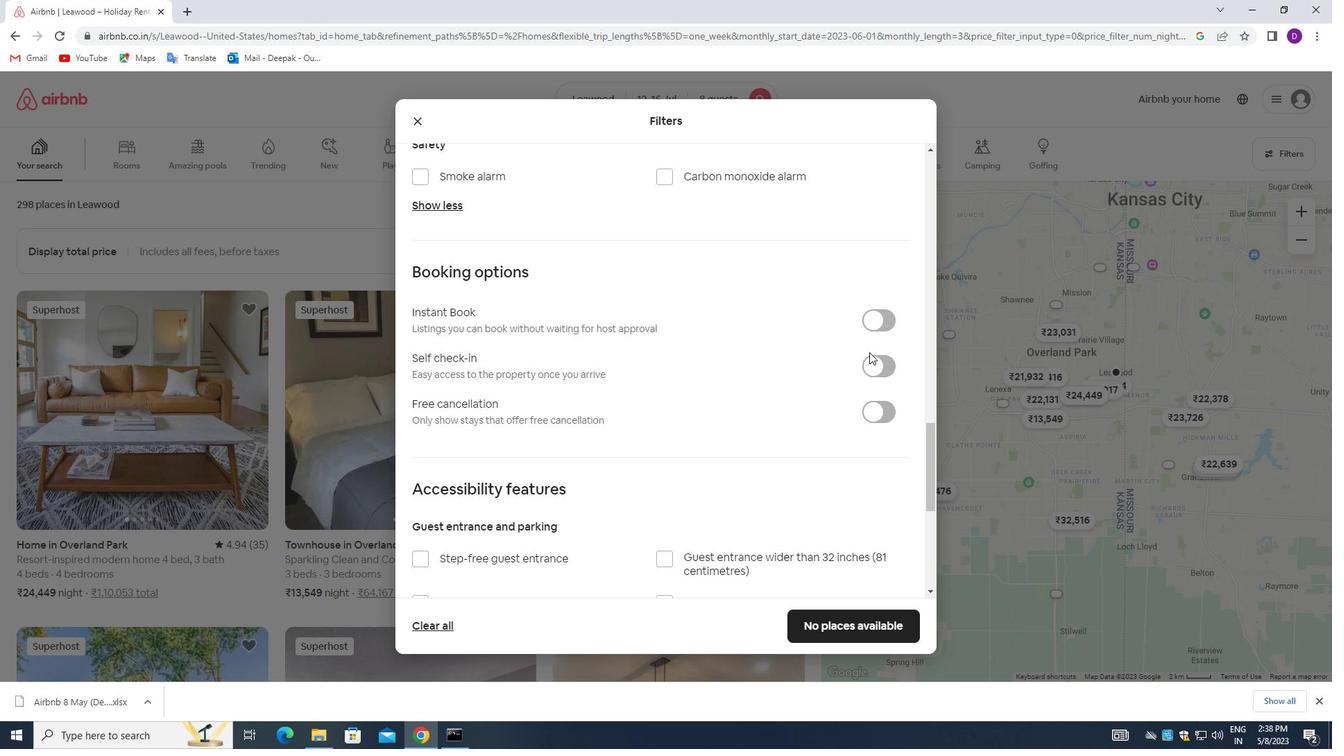 
Action: Mouse pressed left at (873, 360)
Screenshot: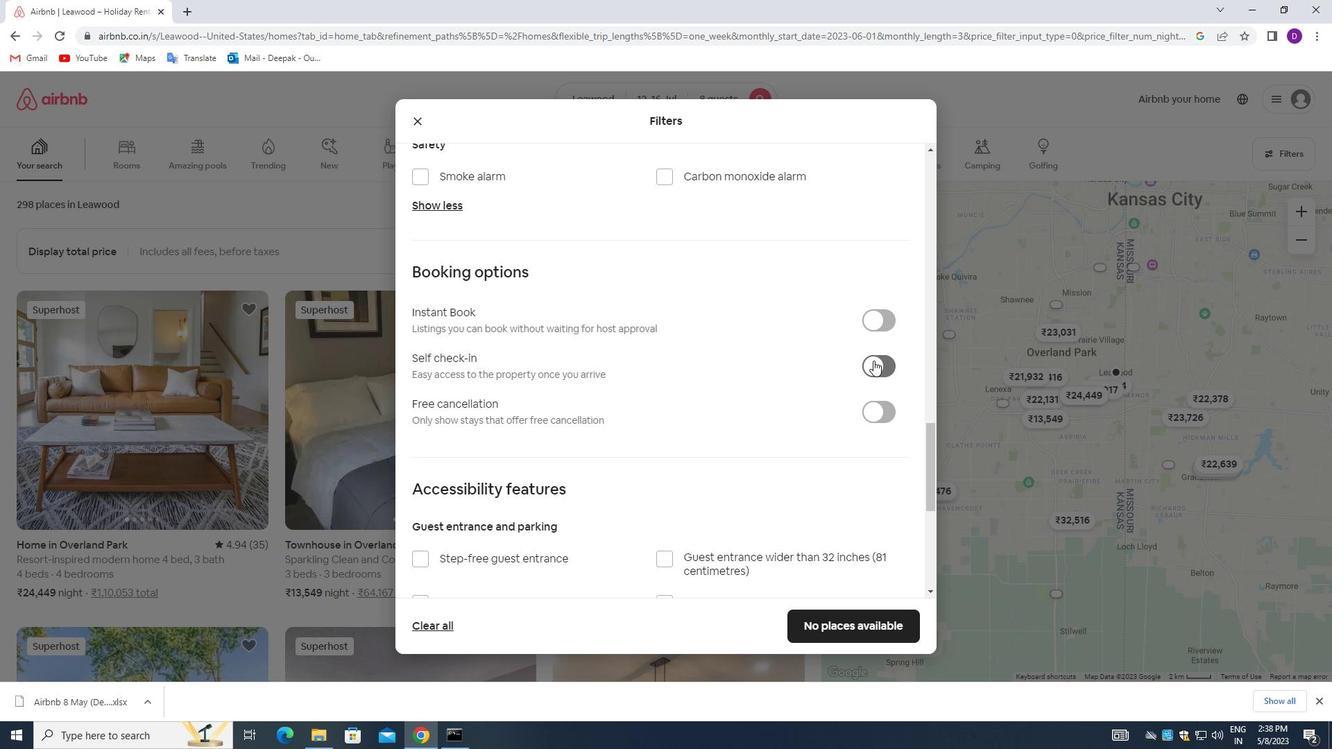 
Action: Mouse moved to (689, 541)
Screenshot: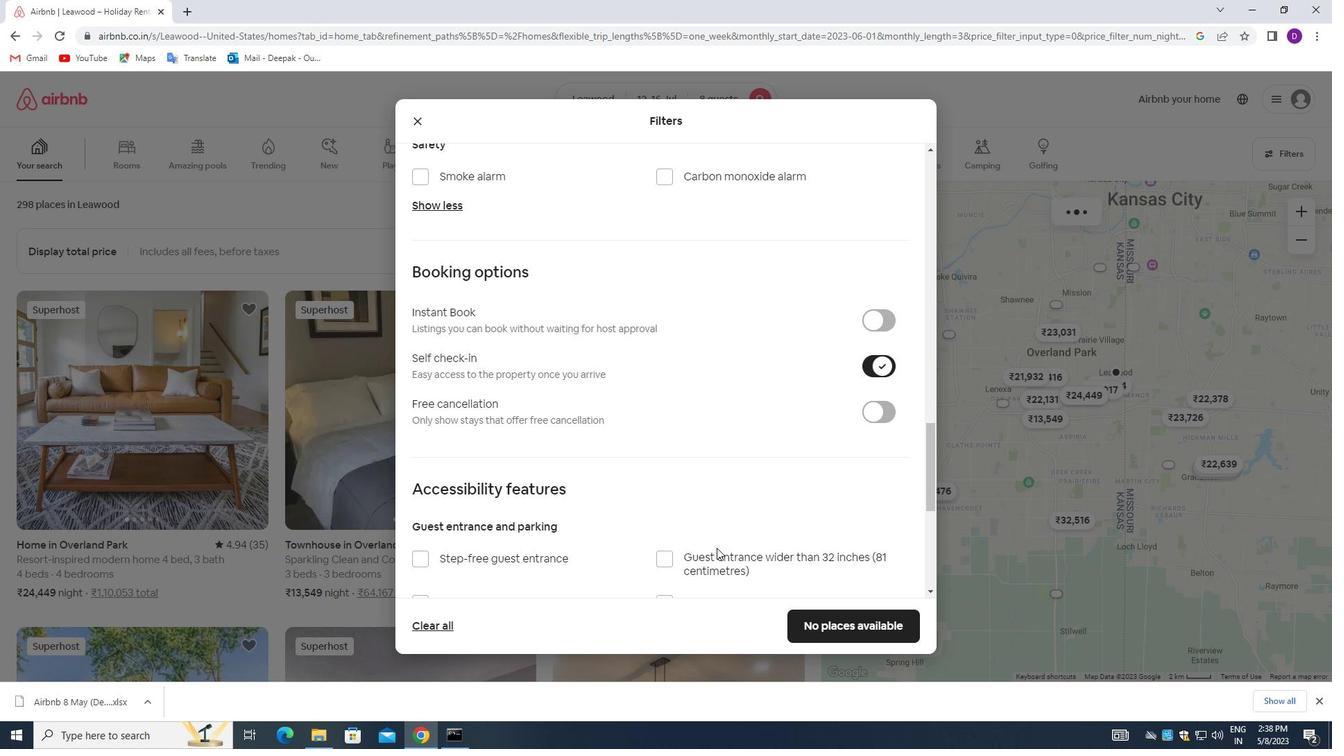 
Action: Mouse scrolled (689, 540) with delta (0, 0)
Screenshot: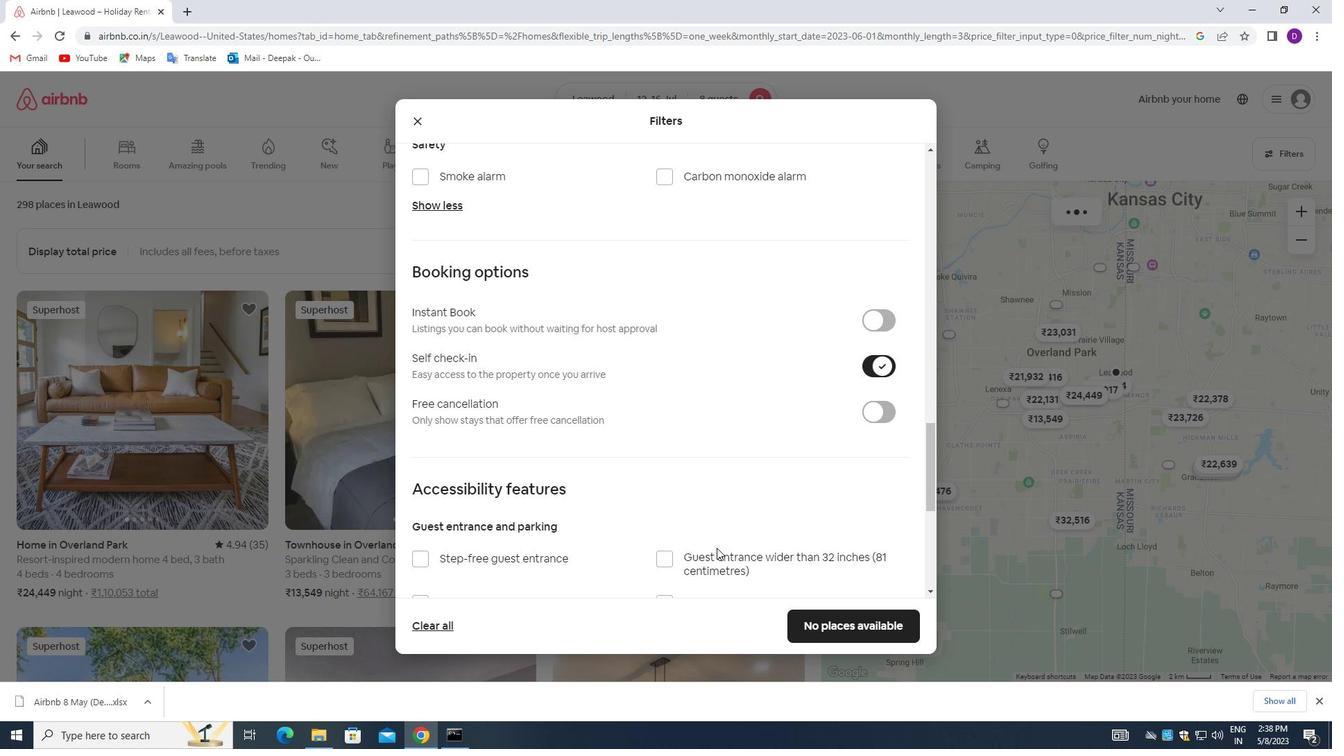
Action: Mouse moved to (688, 540)
Screenshot: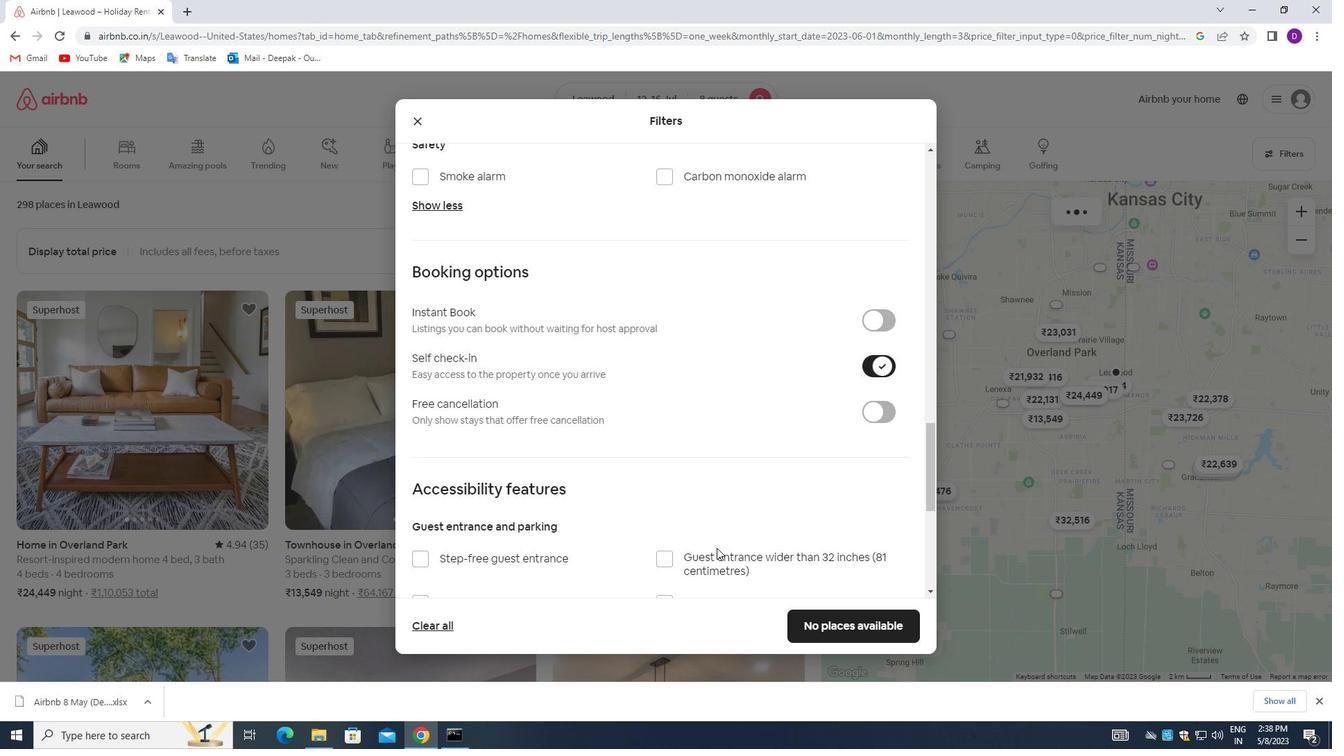 
Action: Mouse scrolled (688, 540) with delta (0, 0)
Screenshot: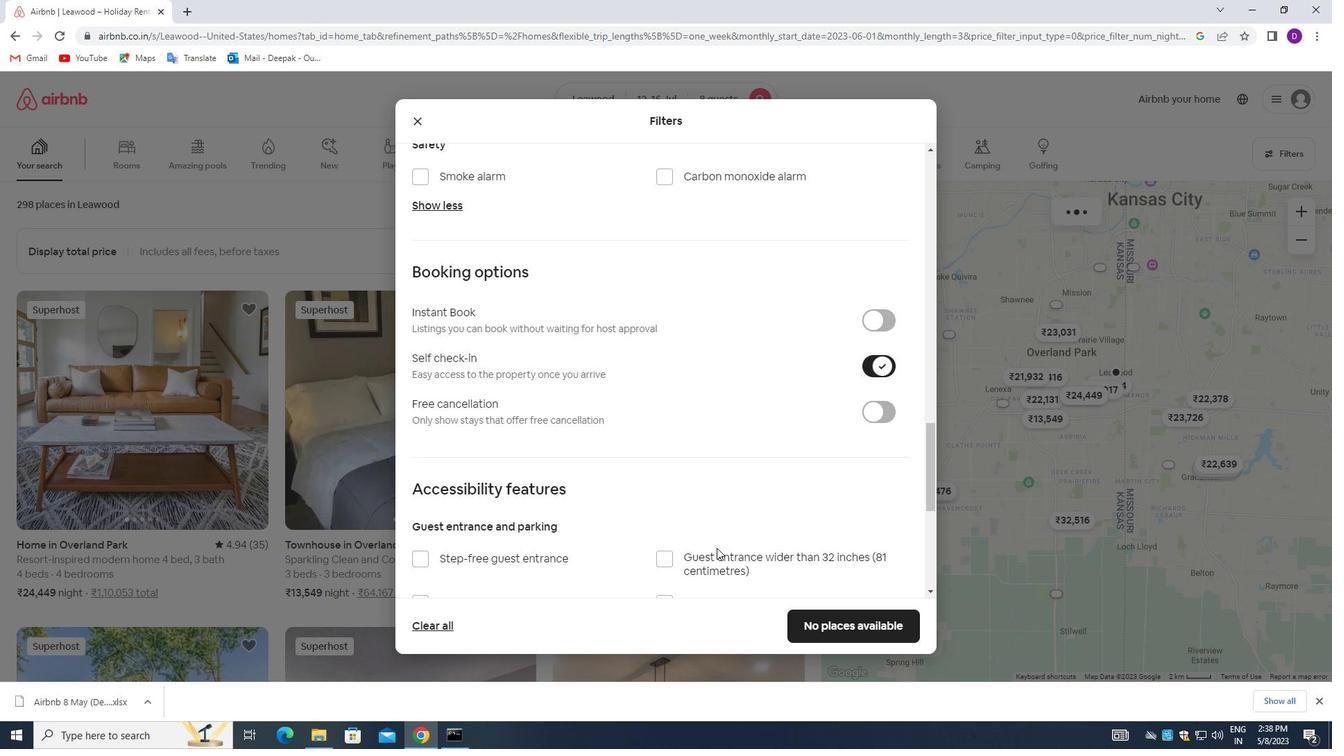 
Action: Mouse moved to (687, 539)
Screenshot: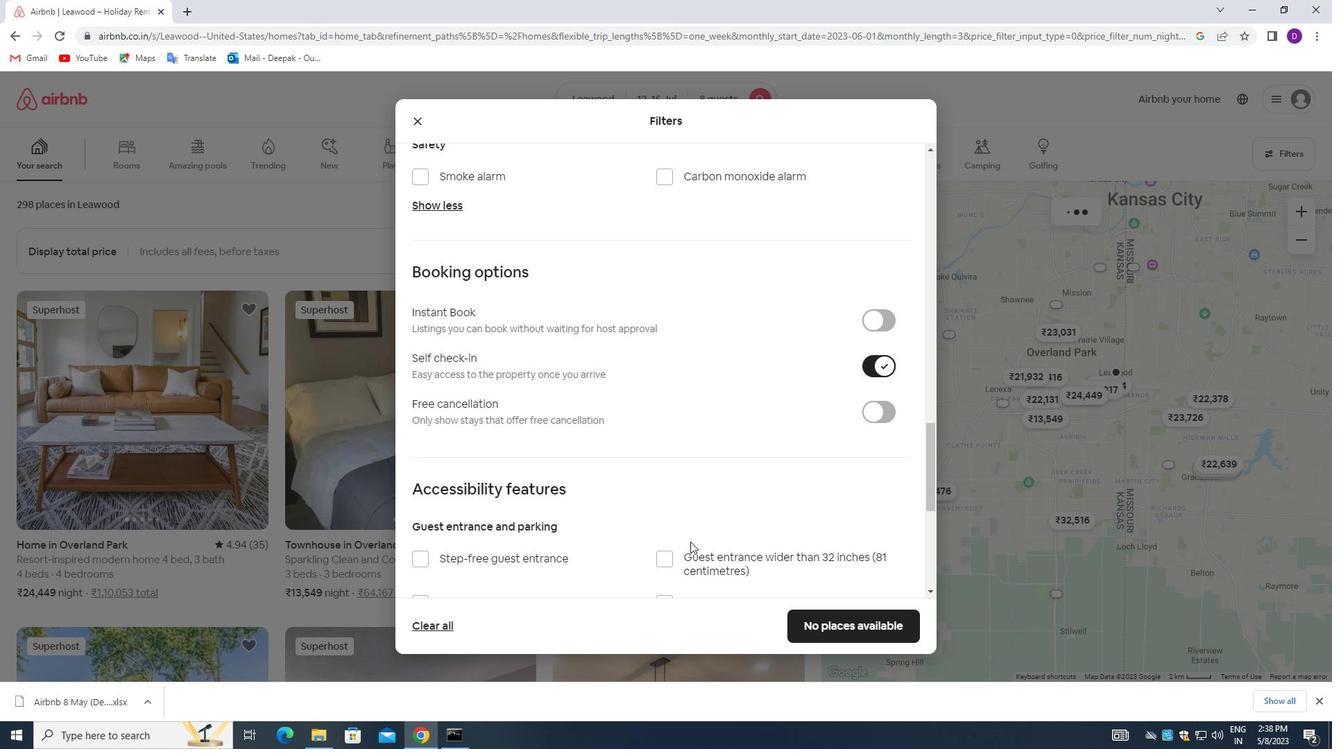 
Action: Mouse scrolled (687, 538) with delta (0, 0)
Screenshot: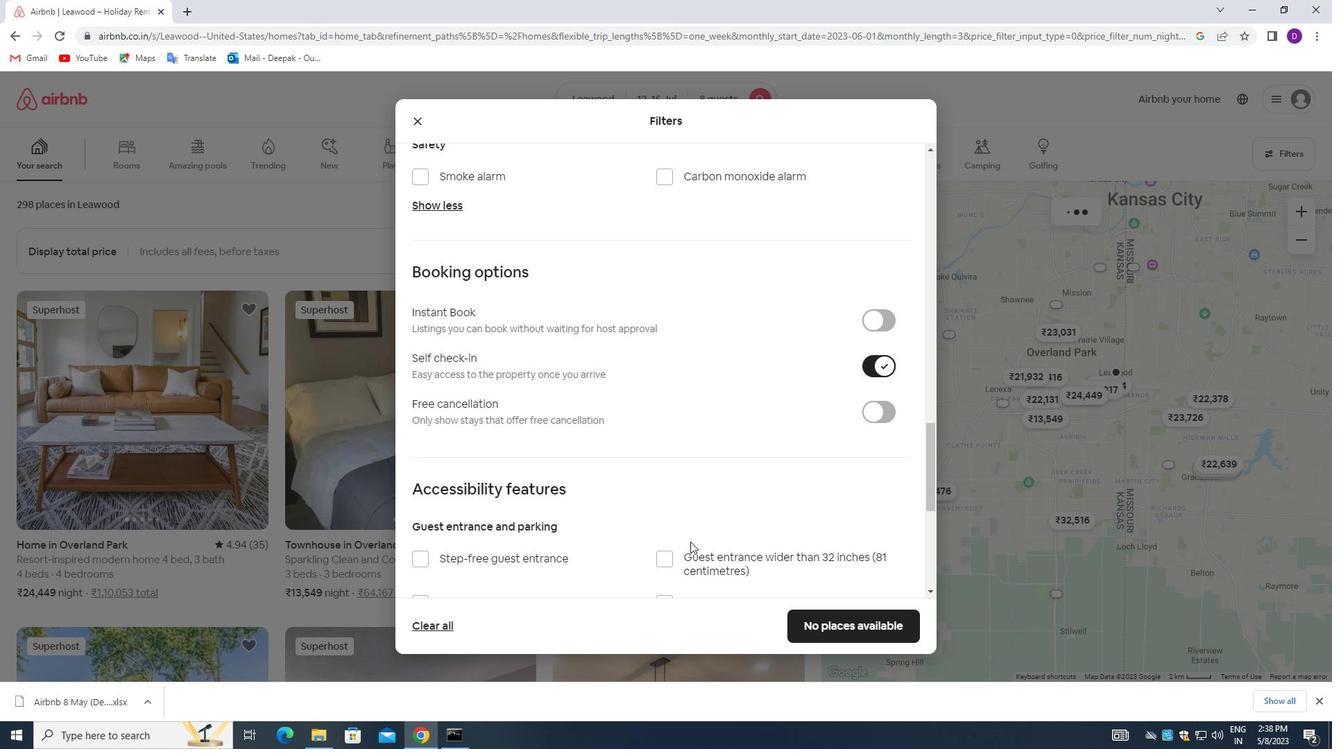 
Action: Mouse moved to (686, 535)
Screenshot: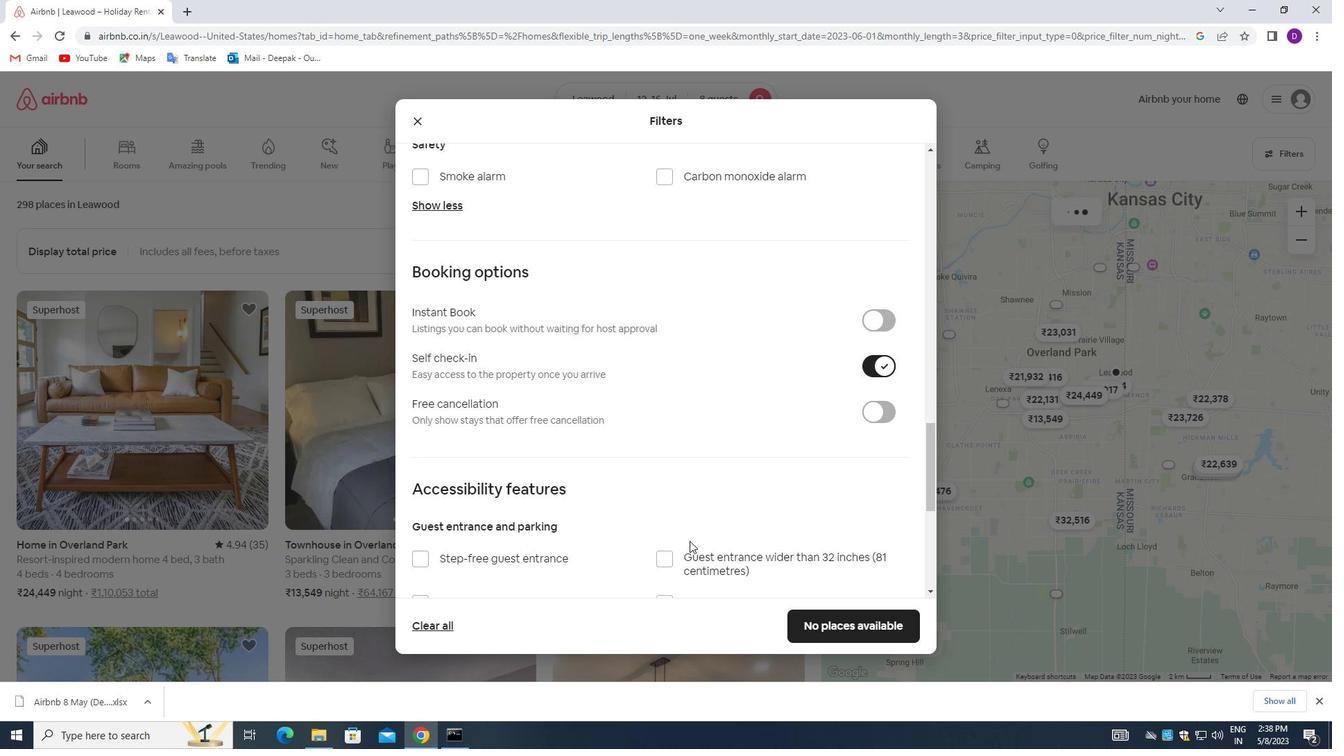 
Action: Mouse scrolled (686, 535) with delta (0, 0)
Screenshot: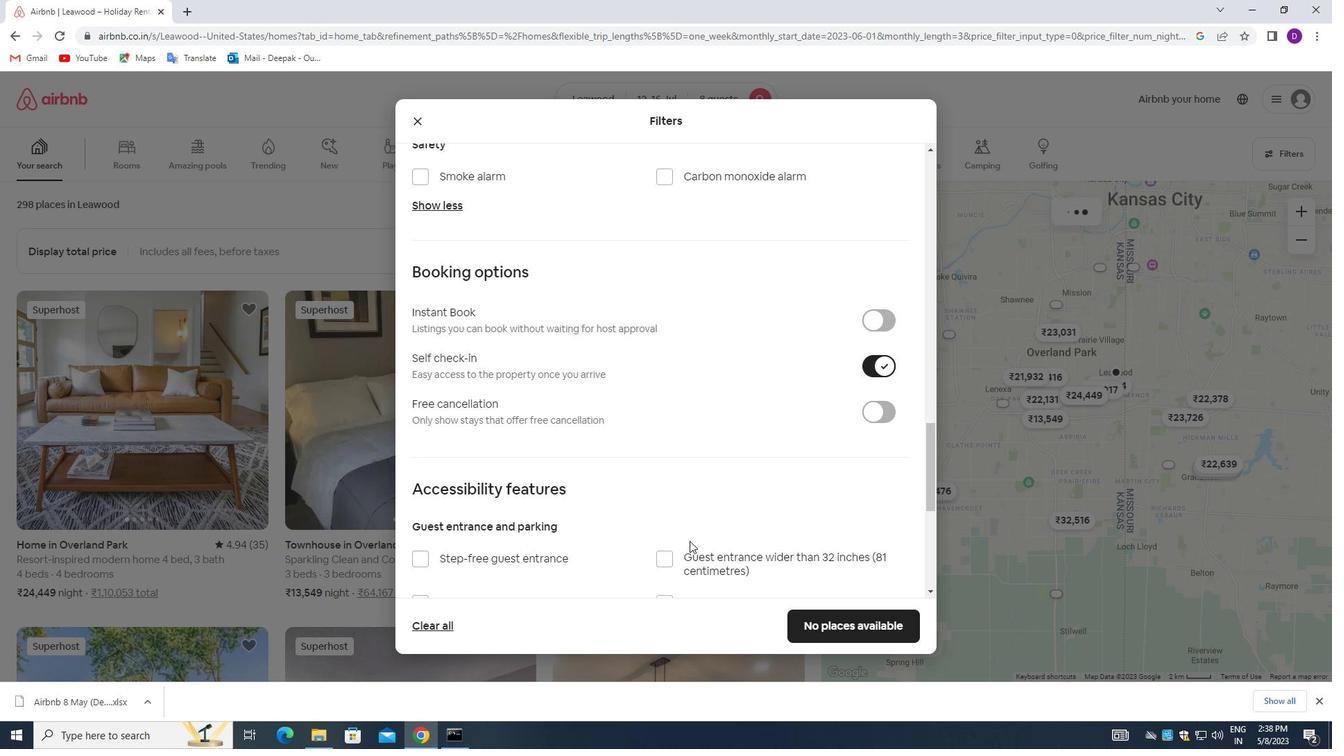 
Action: Mouse moved to (686, 533)
Screenshot: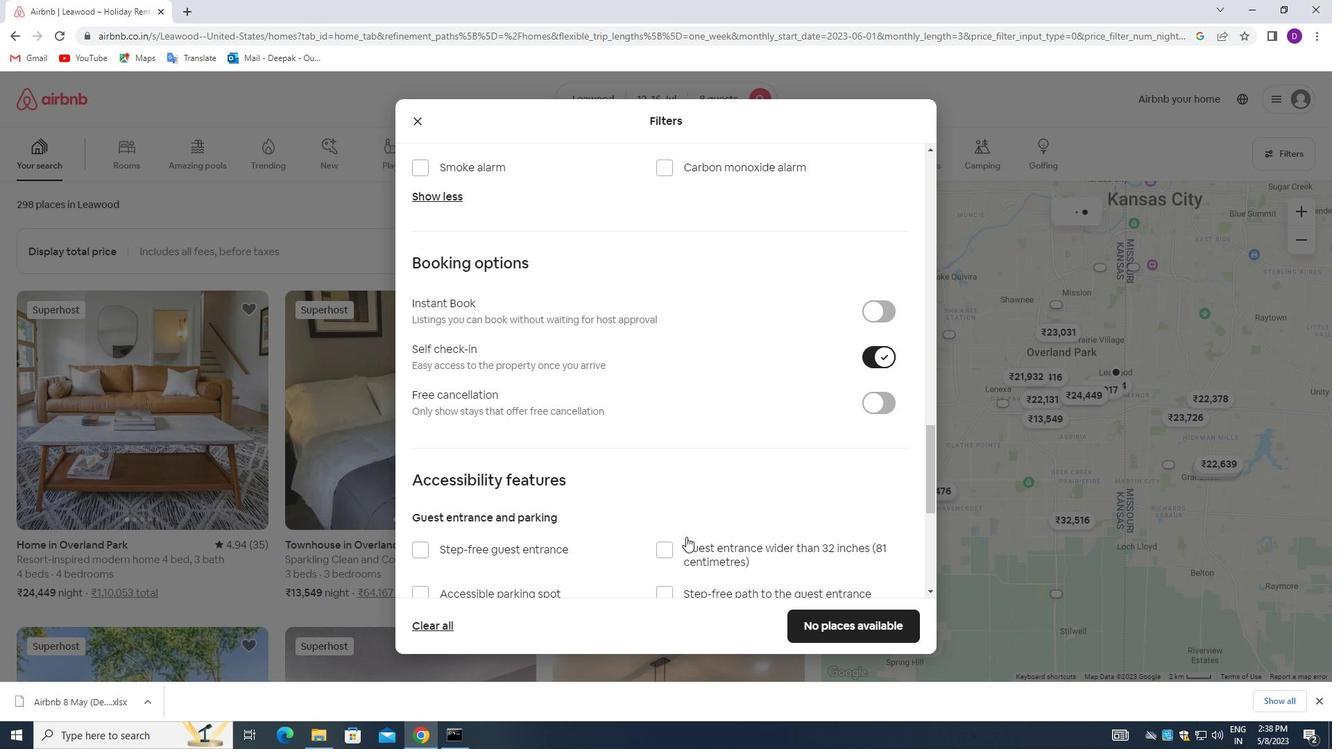 
Action: Mouse scrolled (686, 533) with delta (0, 0)
Screenshot: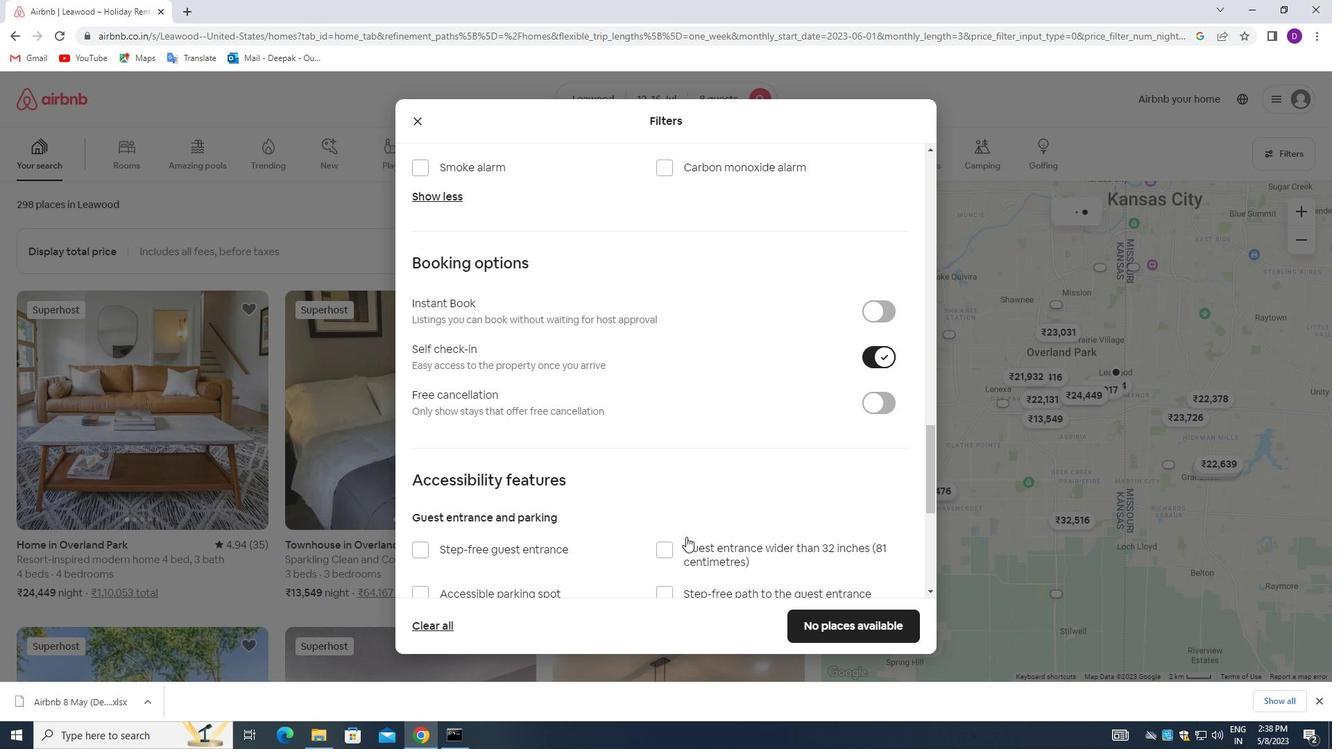 
Action: Mouse moved to (588, 552)
Screenshot: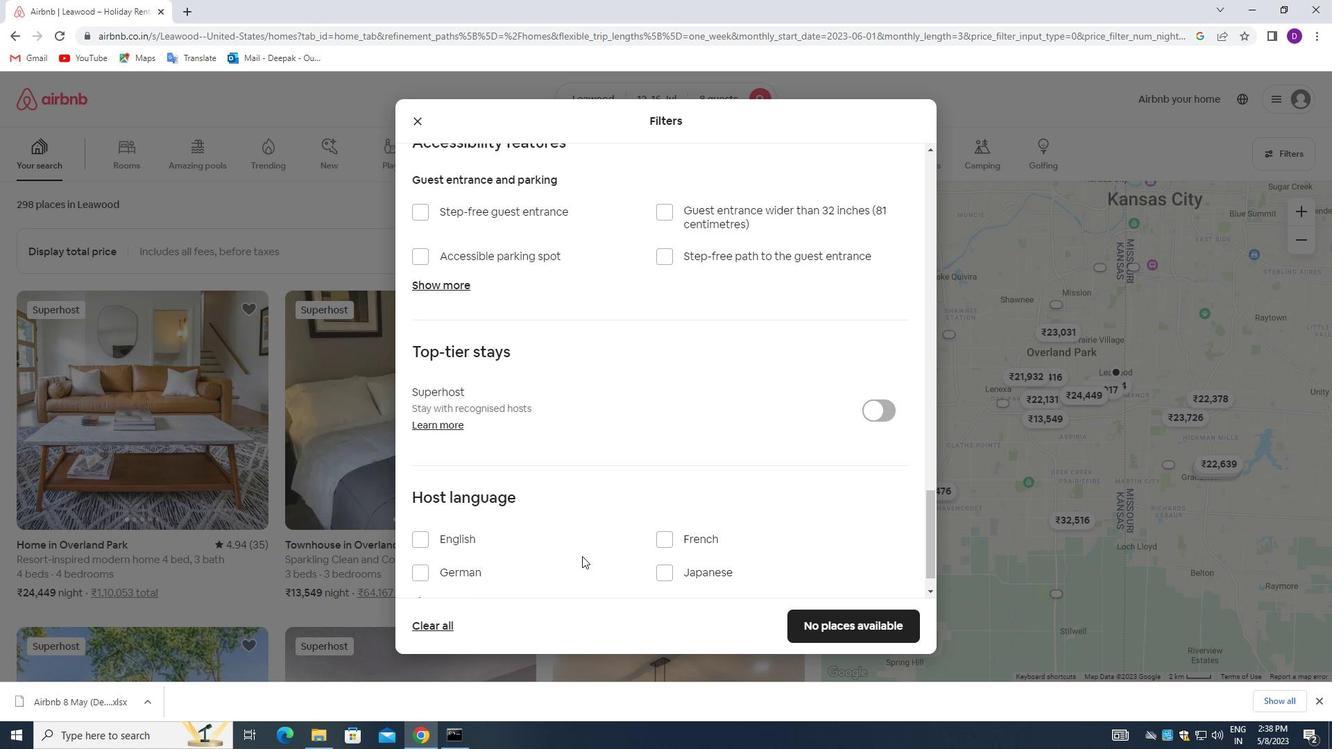 
Action: Mouse scrolled (588, 551) with delta (0, 0)
Screenshot: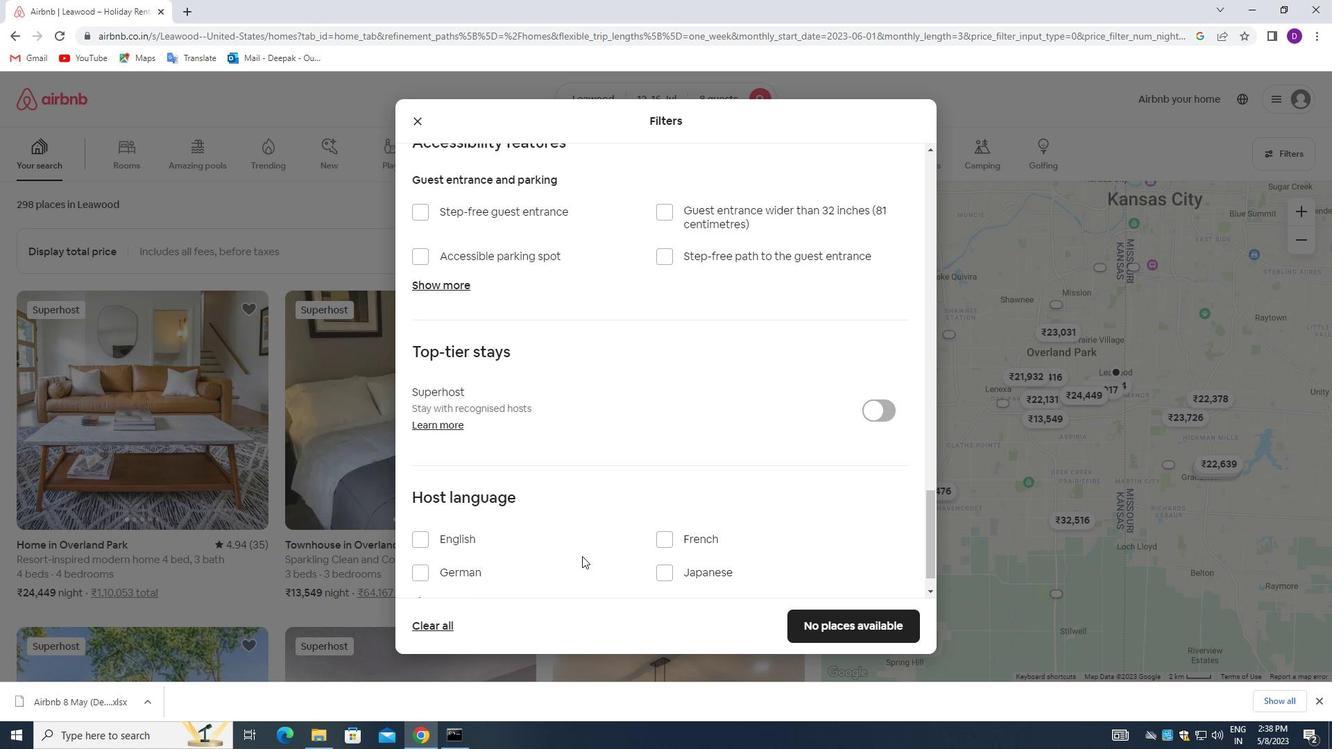 
Action: Mouse moved to (421, 499)
Screenshot: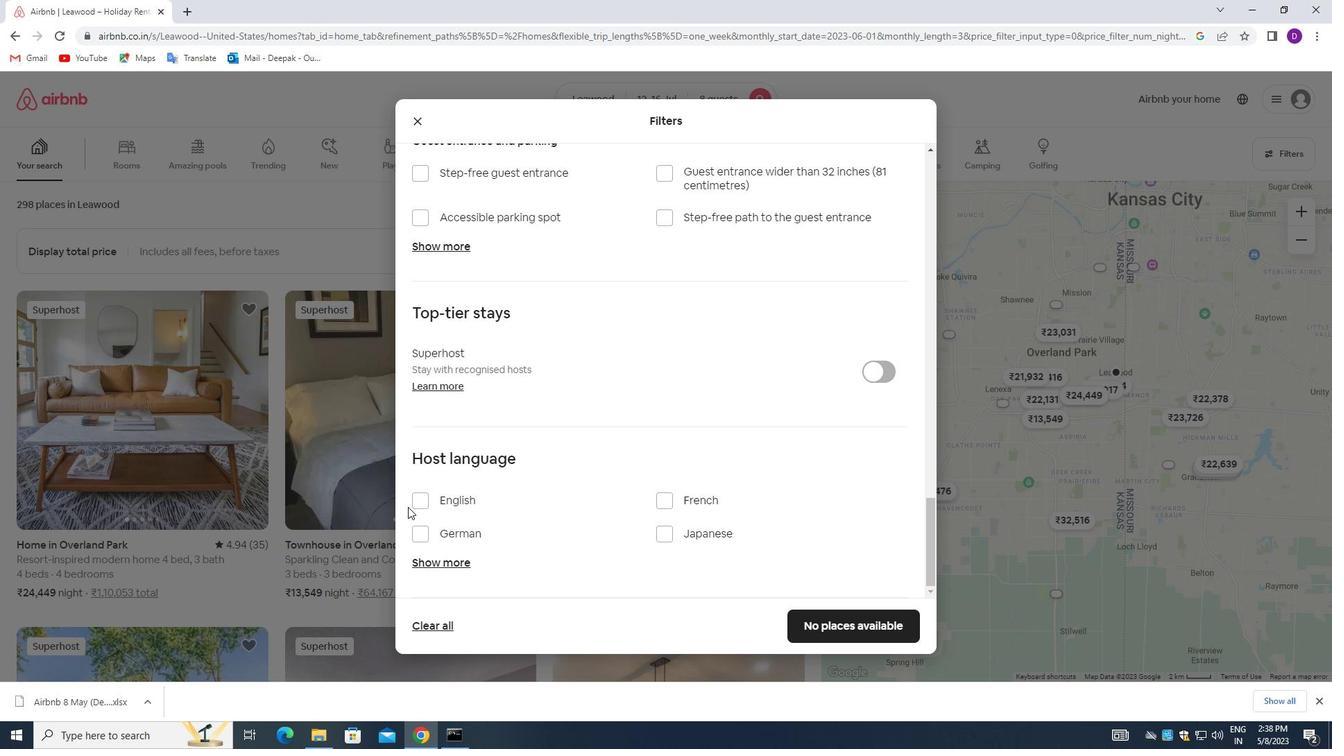 
Action: Mouse pressed left at (421, 499)
Screenshot: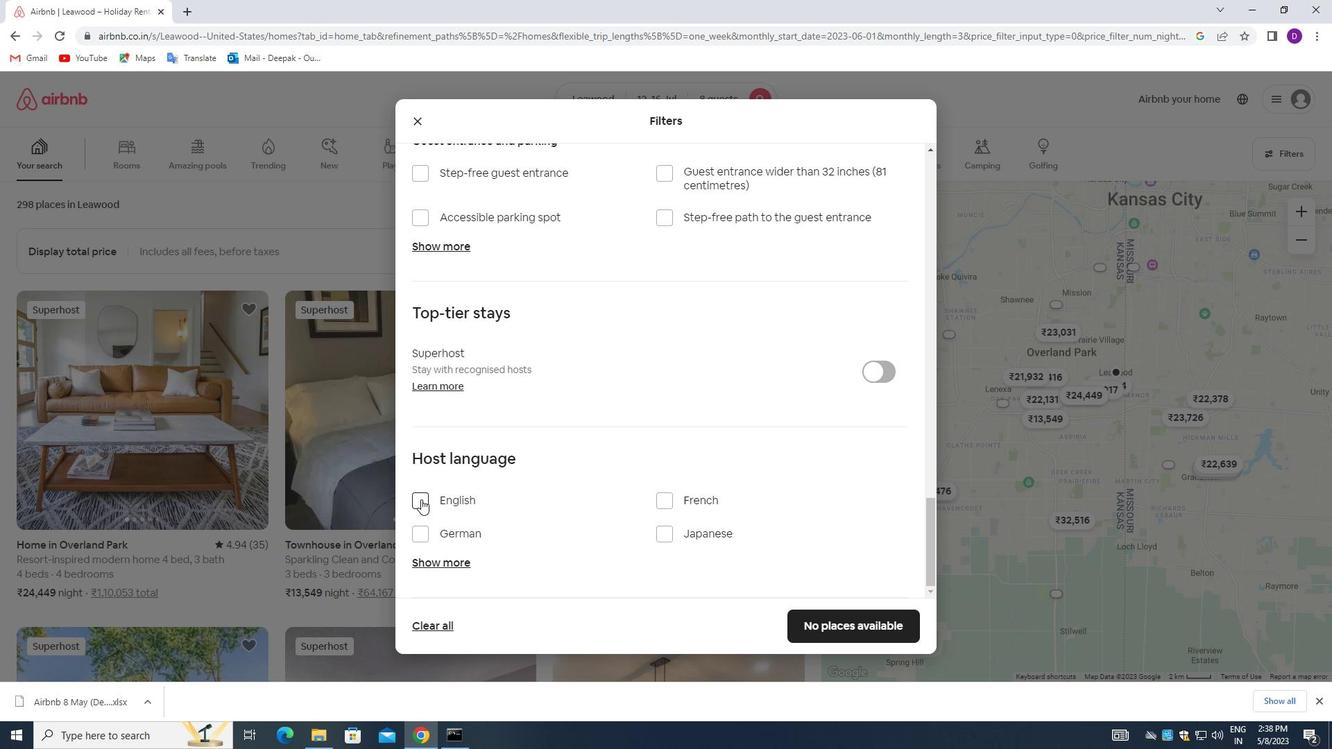 
Action: Mouse moved to (832, 619)
Screenshot: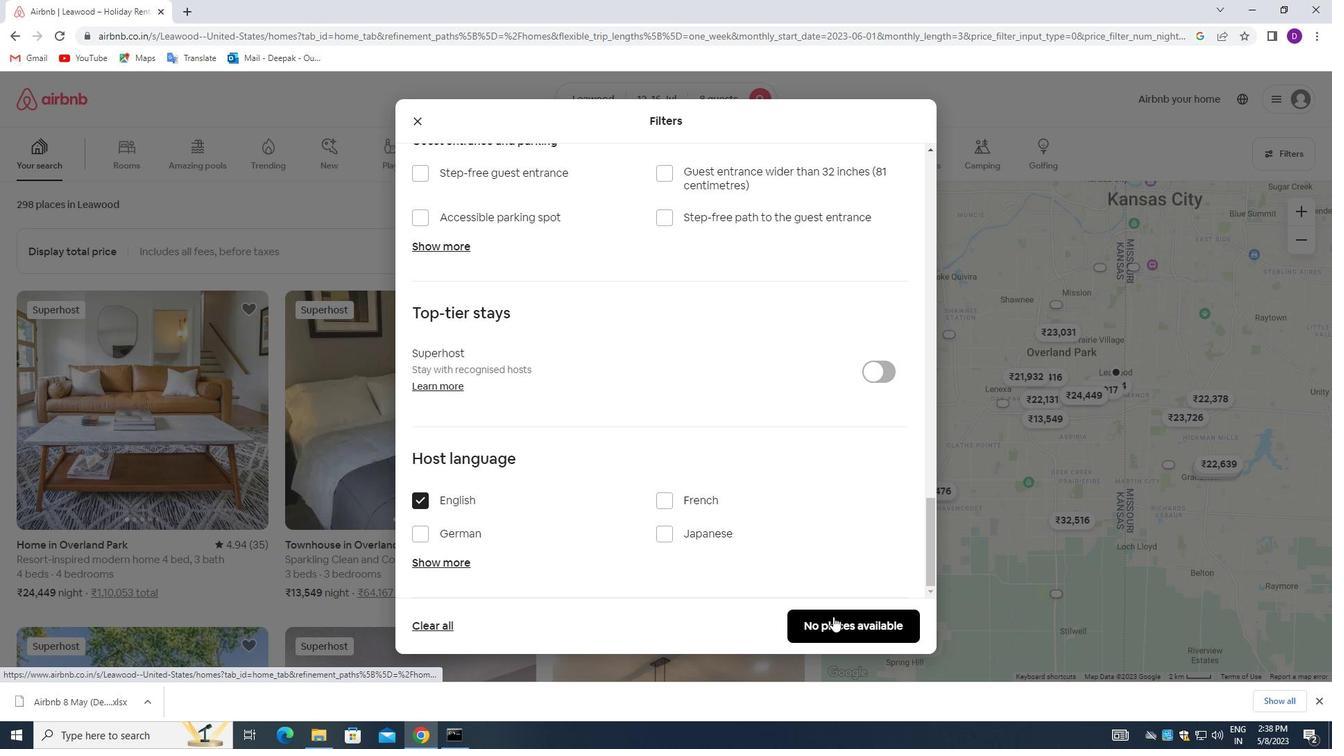 
Action: Mouse pressed left at (832, 619)
Screenshot: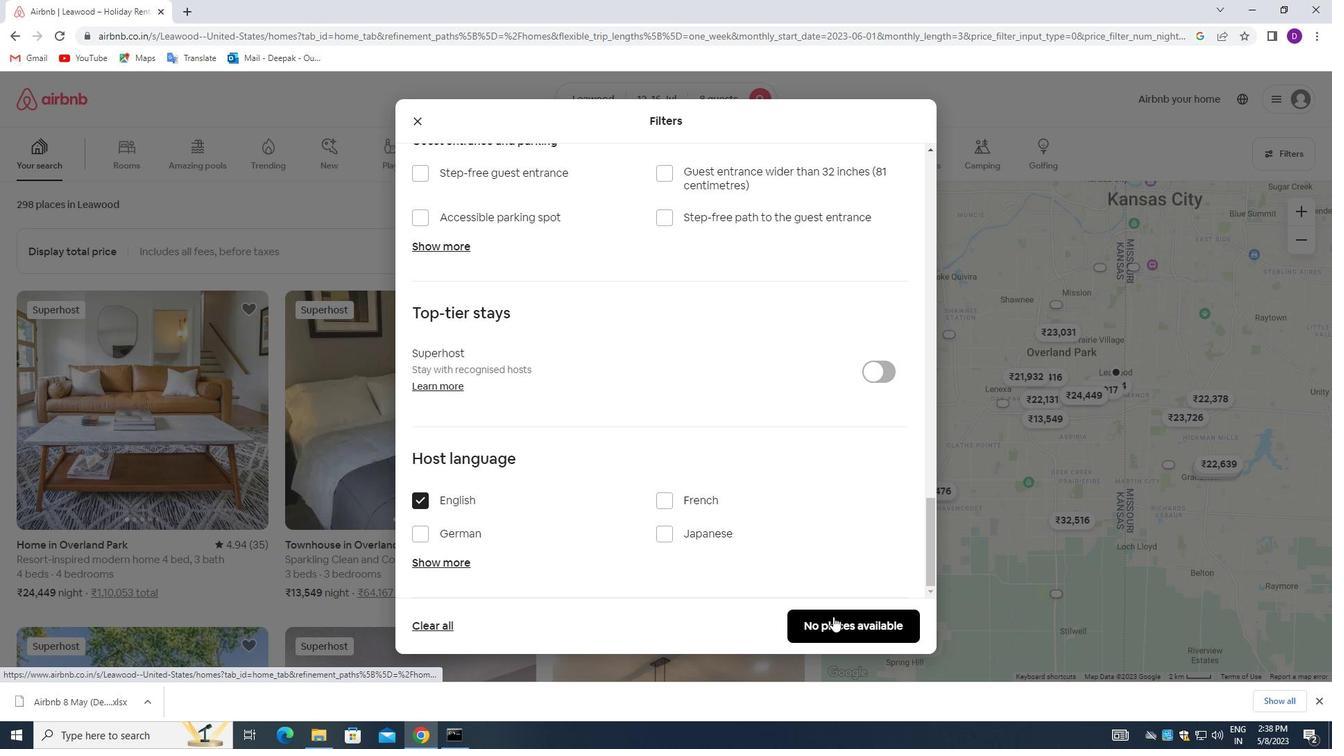
Action: Mouse moved to (818, 616)
Screenshot: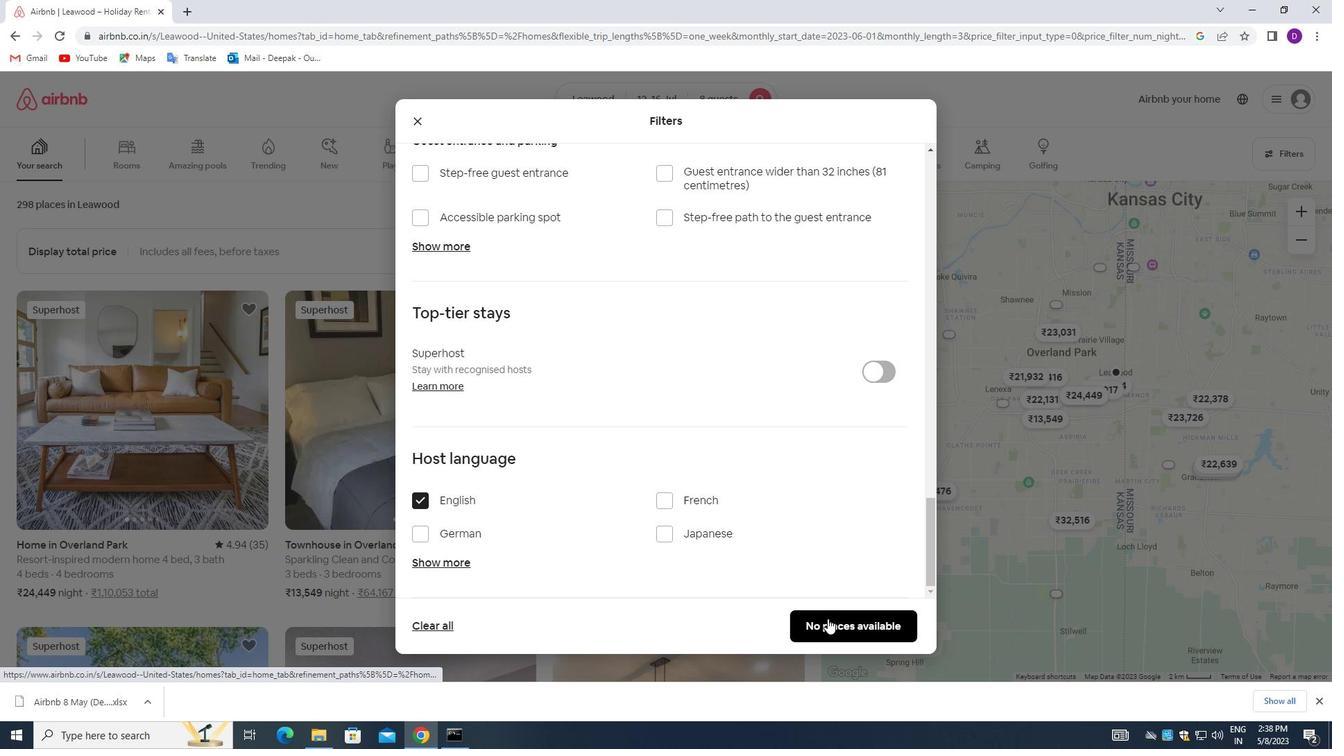 
